 Task: Research Airbnb properties in Bellechasse Regional County Municipality, Canada from 25th December, 2023 to 26th December, 2023 for 2 adults. Place can be entire room with 1  bedroom having 1 bed and 1 bathroom. Property type can be hotel.
Action: Mouse moved to (446, 126)
Screenshot: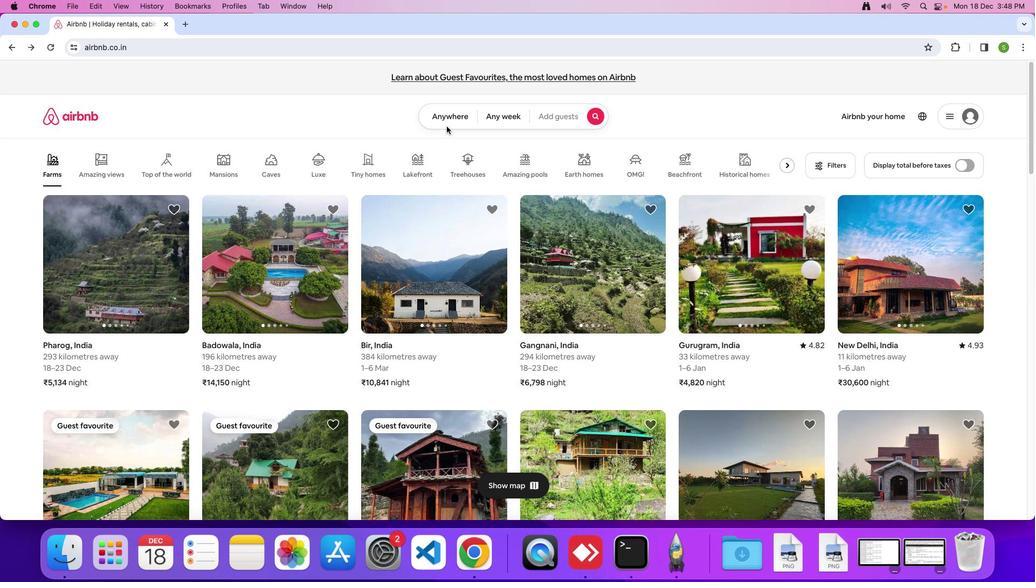 
Action: Mouse pressed left at (446, 126)
Screenshot: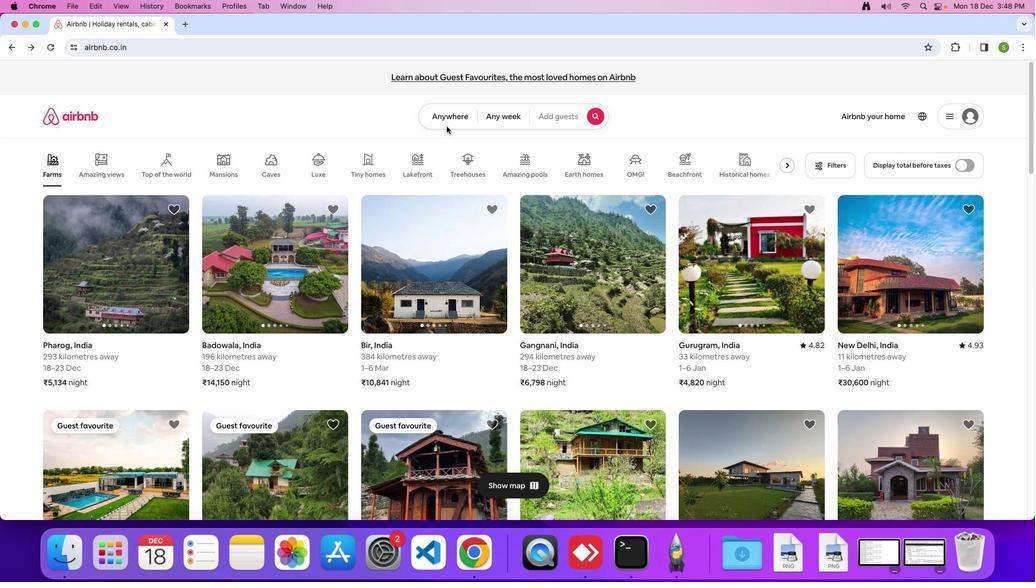 
Action: Mouse moved to (451, 117)
Screenshot: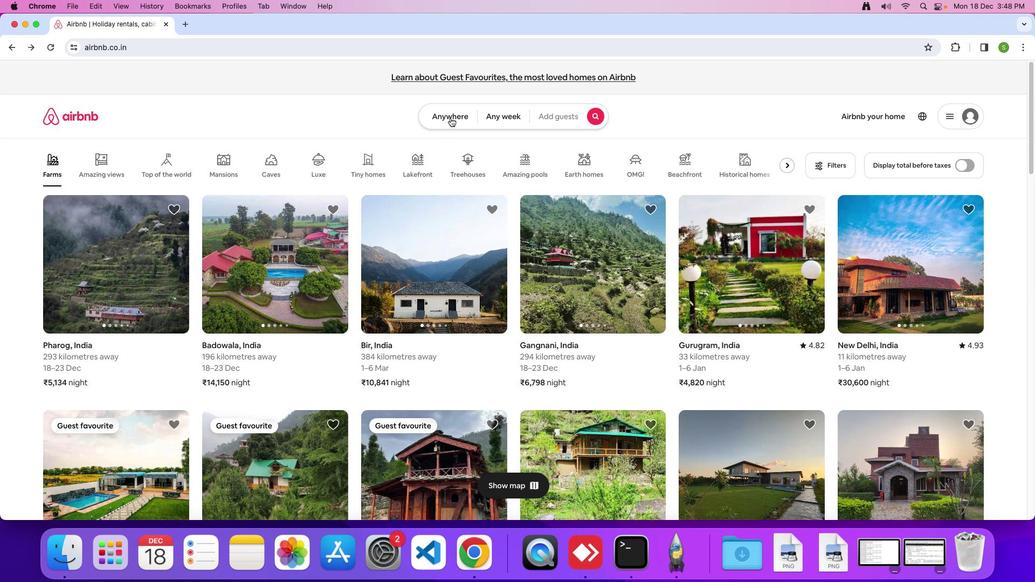 
Action: Mouse pressed left at (451, 117)
Screenshot: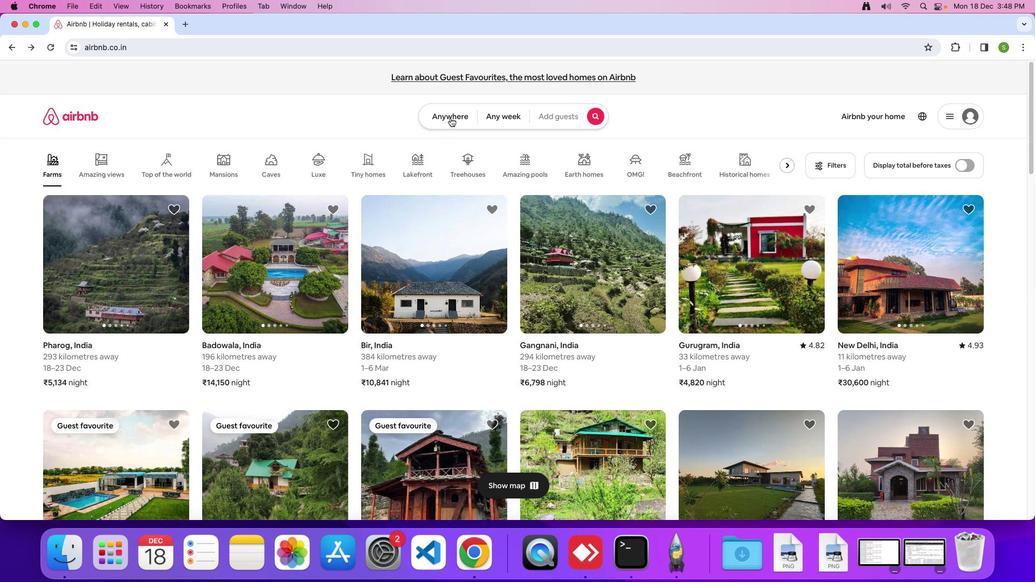 
Action: Mouse moved to (393, 155)
Screenshot: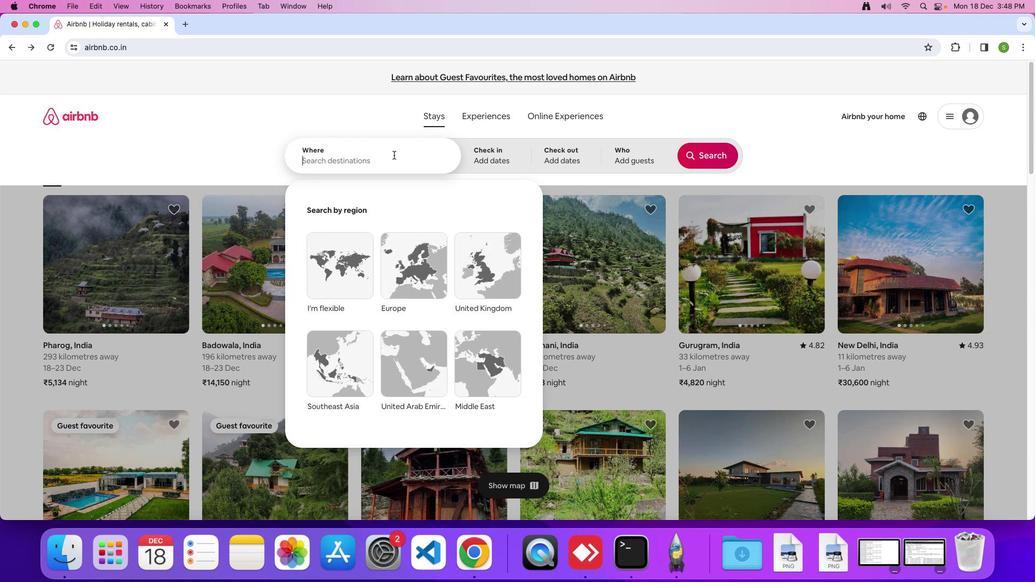 
Action: Mouse pressed left at (393, 155)
Screenshot: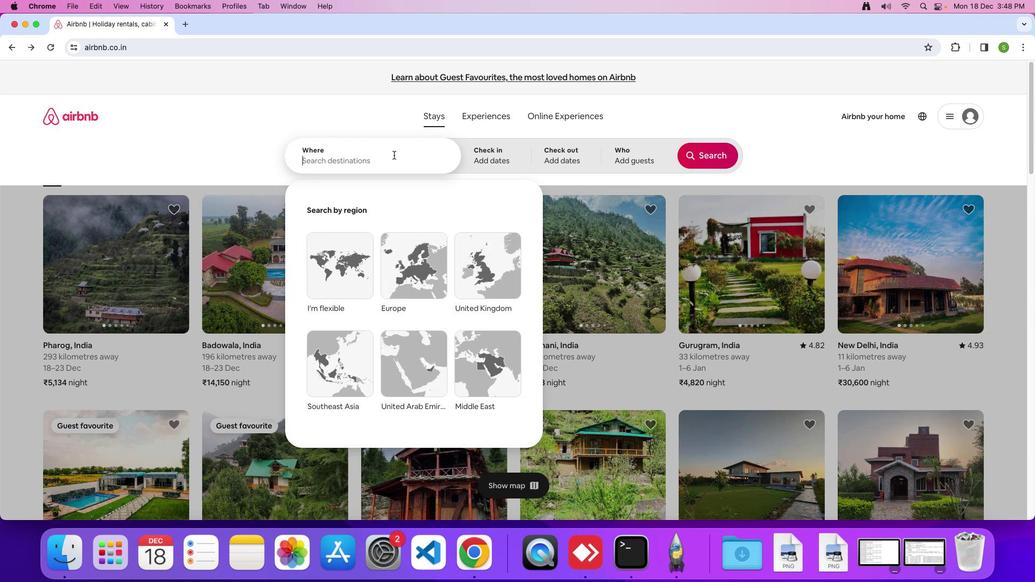 
Action: Mouse moved to (394, 155)
Screenshot: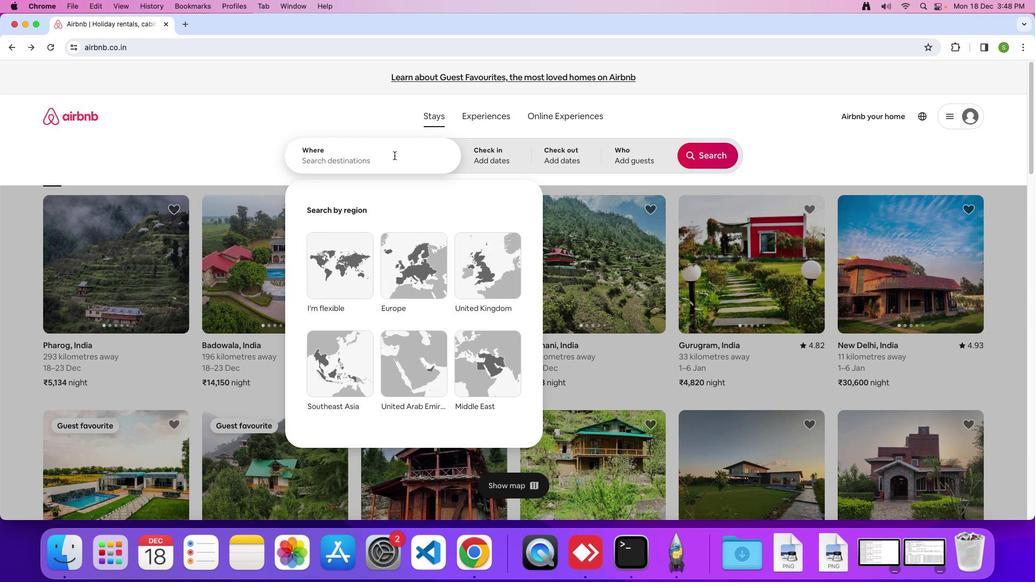 
Action: Key pressed 'B'Key.caps_lock'e''l''l''e''c''h''a''s''e'Key.backspace's''e'Key.spaceKey.shift'R''e''g''i''o''n''a''l'Key.spaceKey.shift'C''o''u''n''t''y'Key.spaceKey.shift'M''u''n''i''c''i''p''a''l''i''t''y'','Key.spaceKey.shift'C''a''n''a''d''a'Key.enter
Screenshot: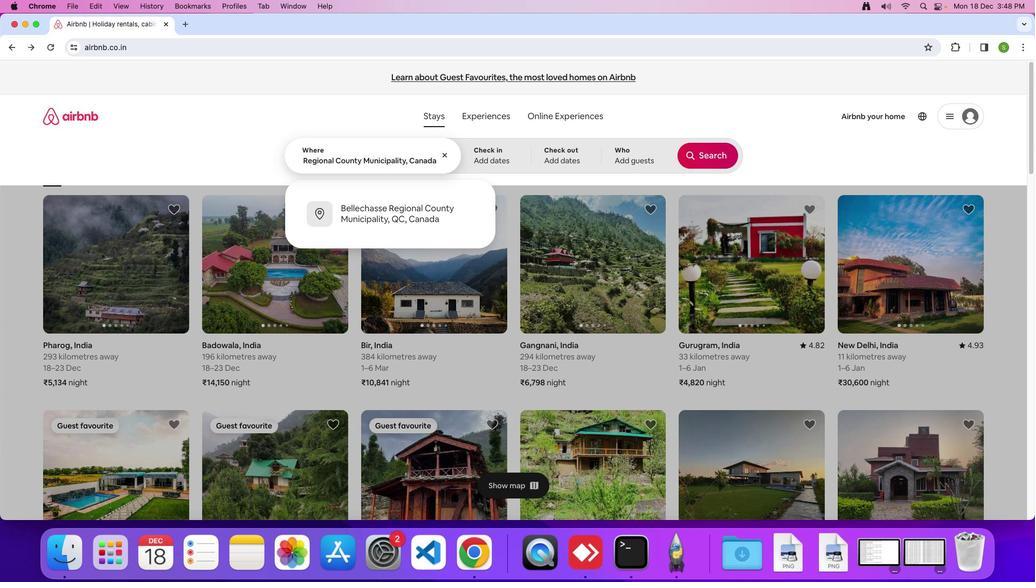 
Action: Mouse moved to (357, 404)
Screenshot: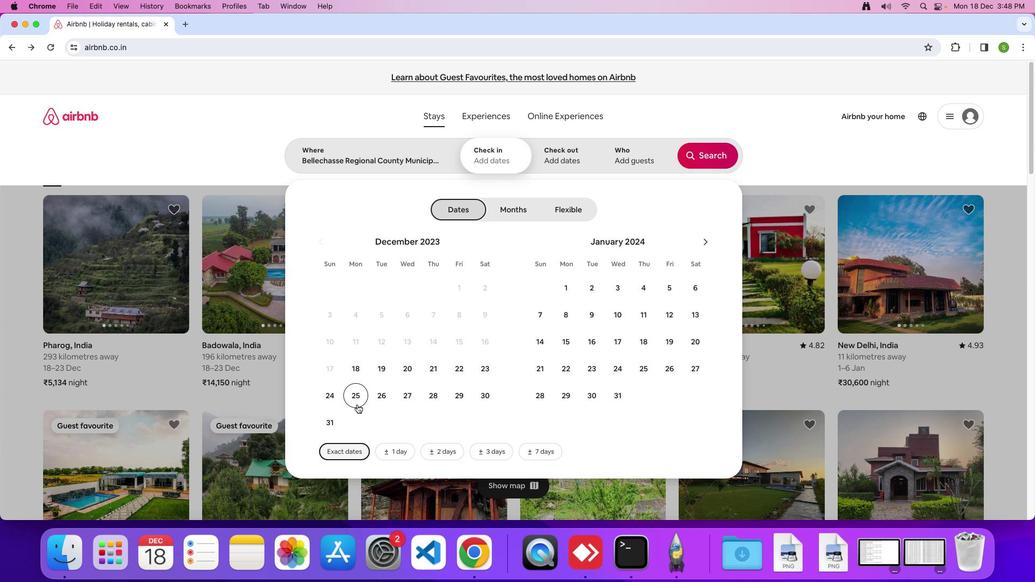 
Action: Mouse pressed left at (357, 404)
Screenshot: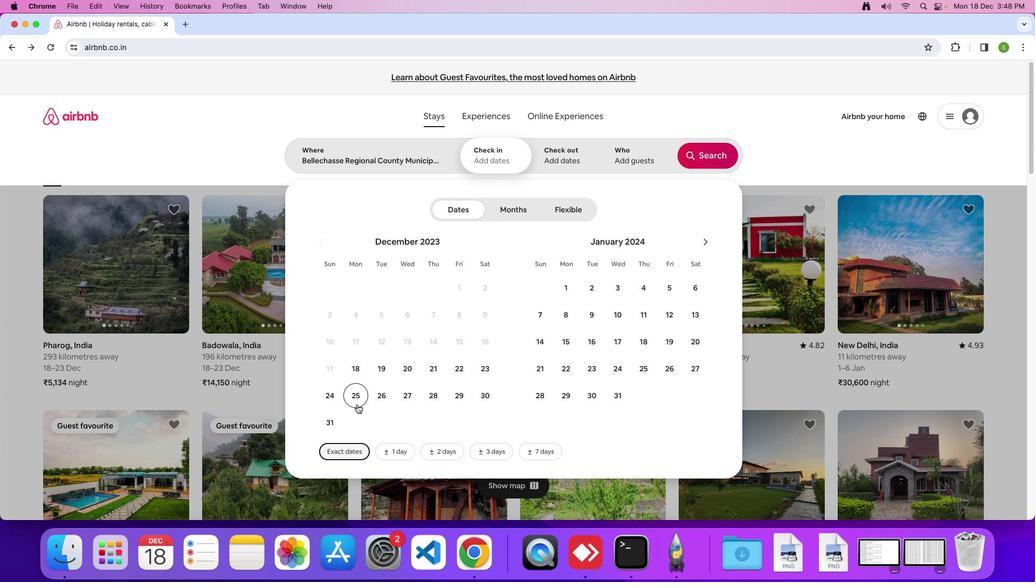 
Action: Mouse moved to (377, 397)
Screenshot: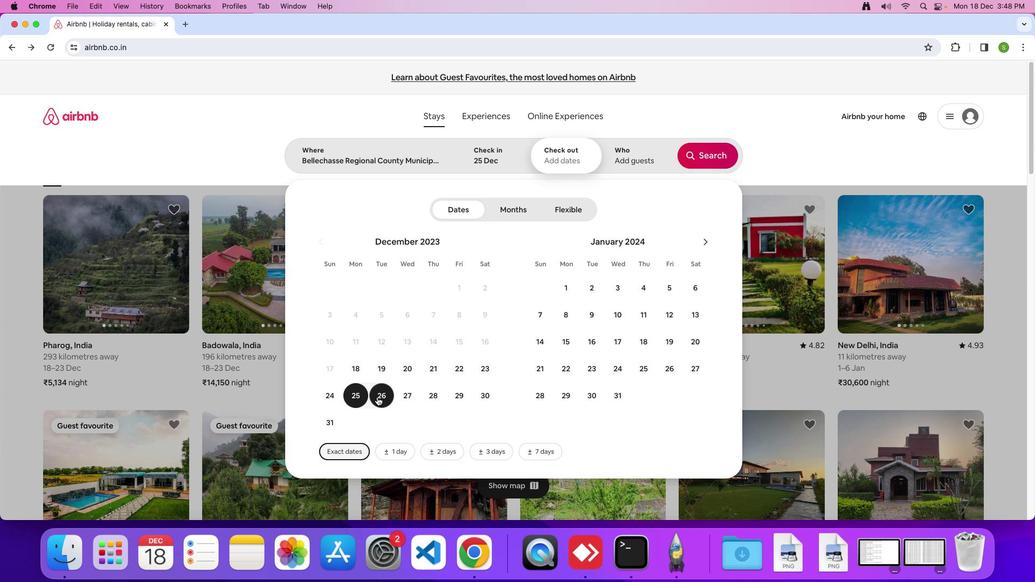 
Action: Mouse pressed left at (377, 397)
Screenshot: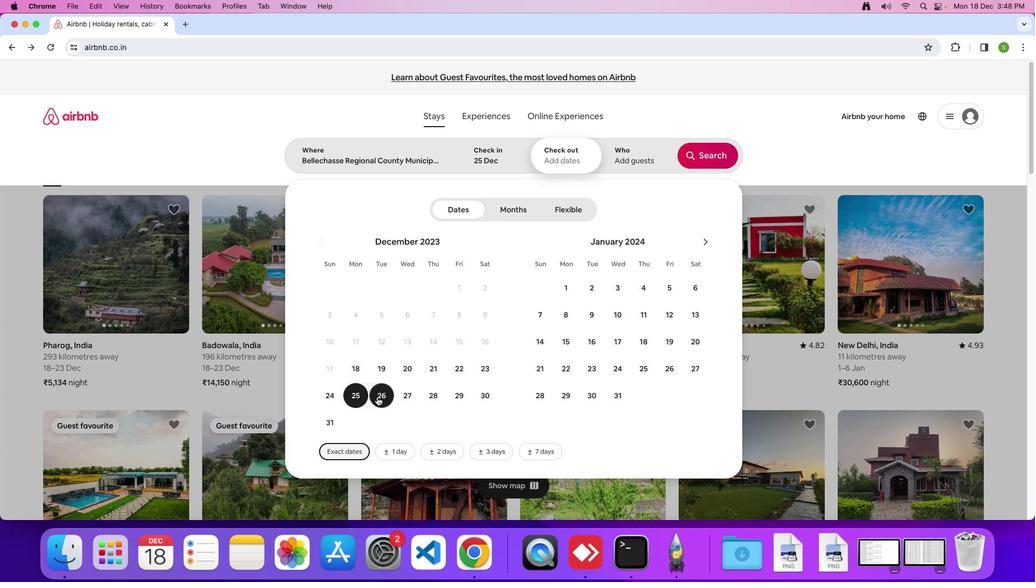 
Action: Mouse moved to (626, 168)
Screenshot: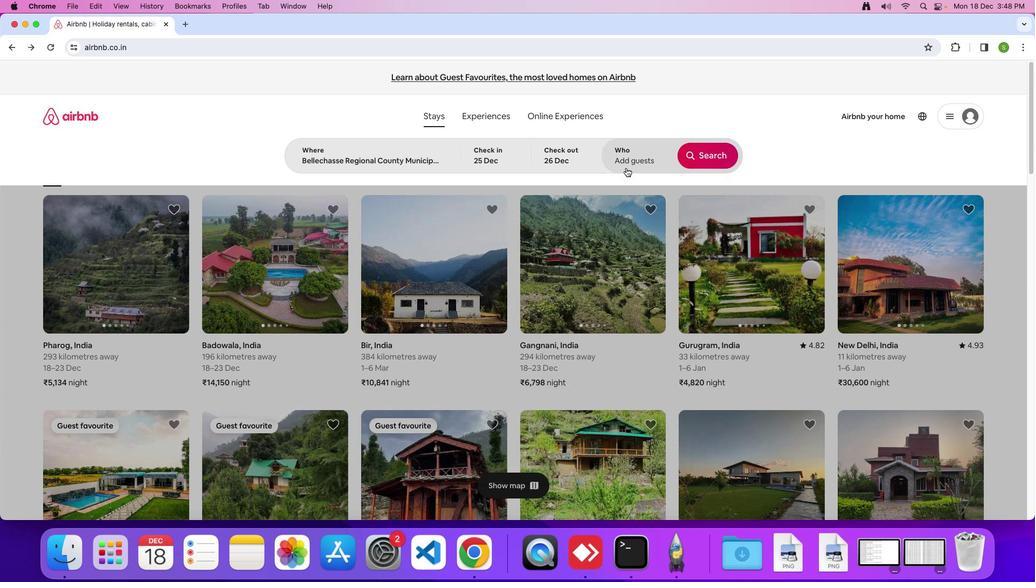 
Action: Mouse pressed left at (626, 168)
Screenshot: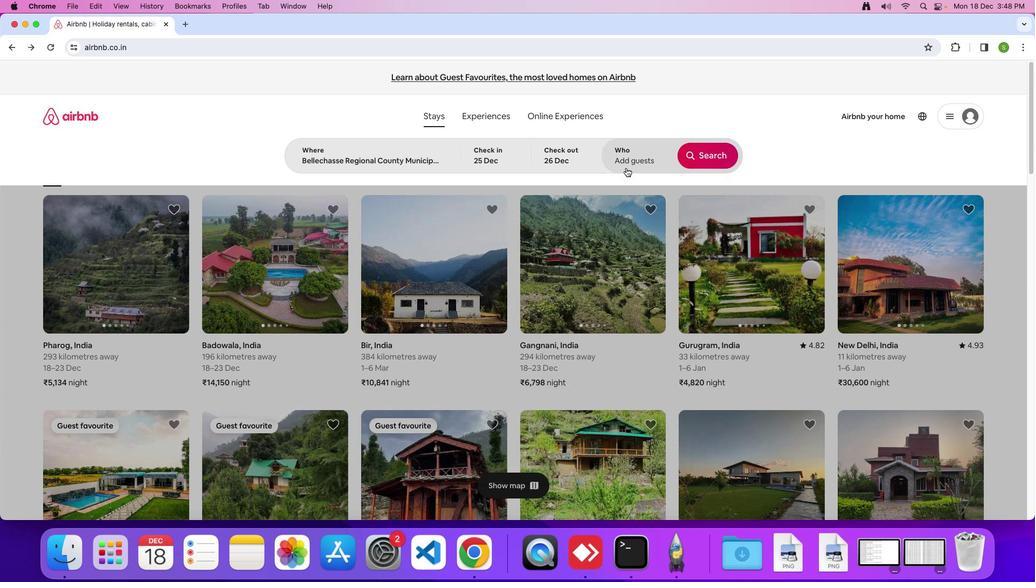 
Action: Mouse moved to (713, 213)
Screenshot: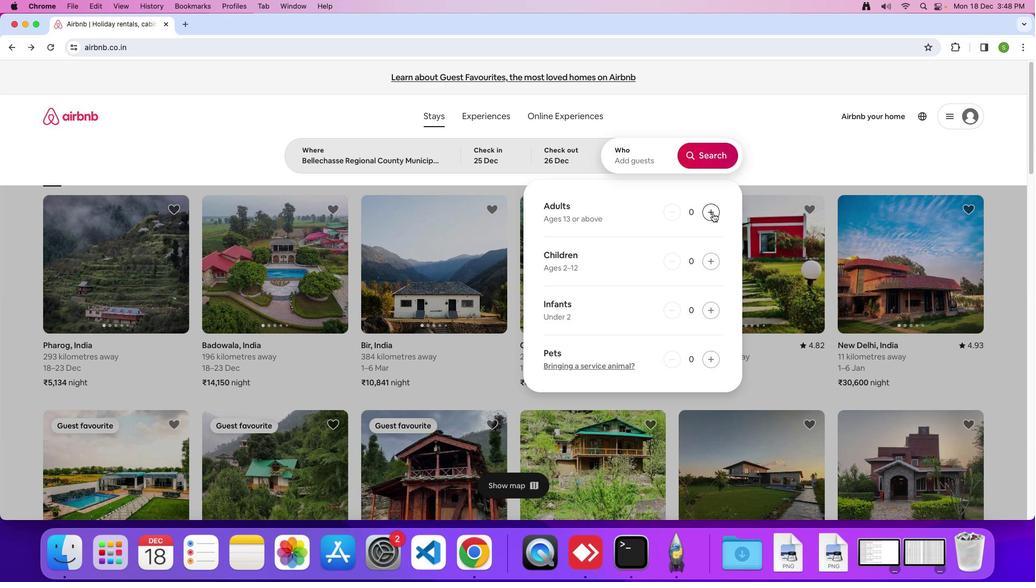 
Action: Mouse pressed left at (713, 213)
Screenshot: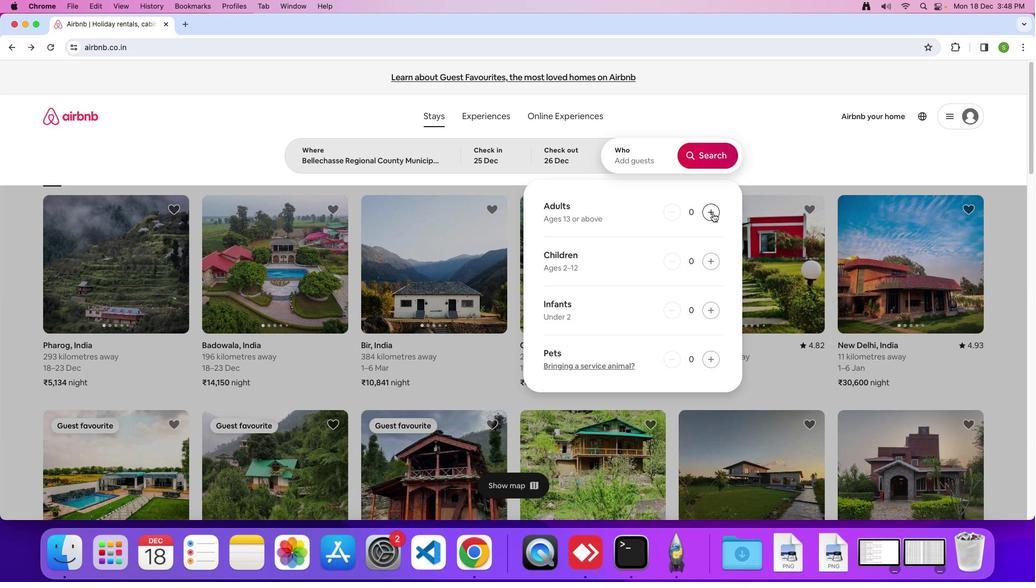
Action: Mouse pressed left at (713, 213)
Screenshot: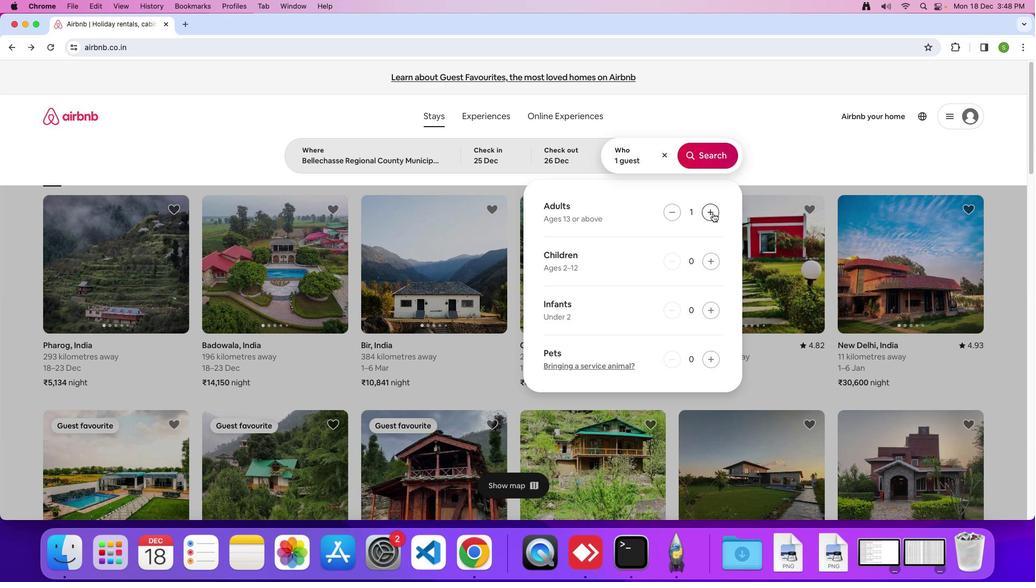 
Action: Mouse moved to (711, 153)
Screenshot: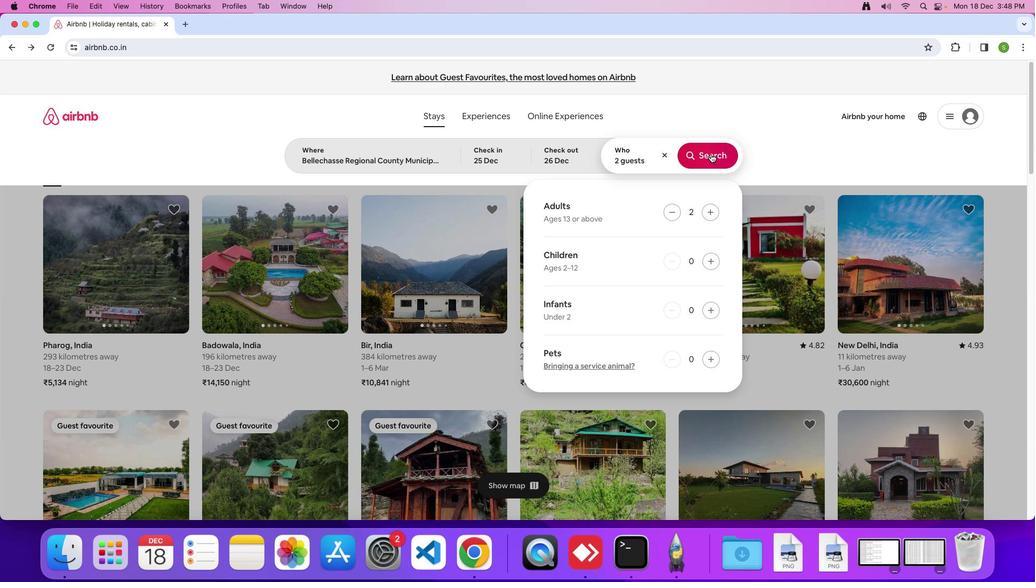 
Action: Mouse pressed left at (711, 153)
Screenshot: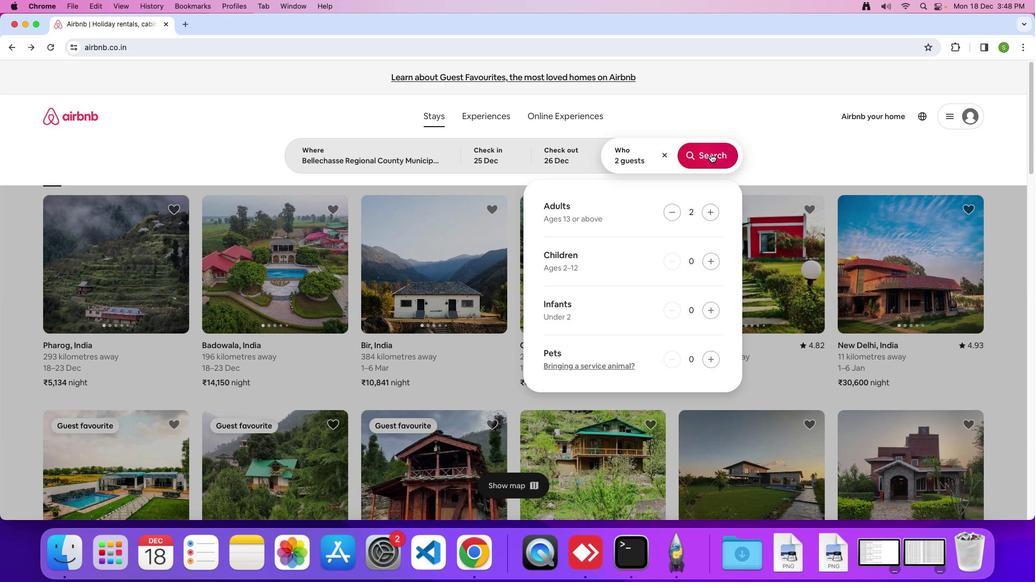 
Action: Mouse moved to (858, 129)
Screenshot: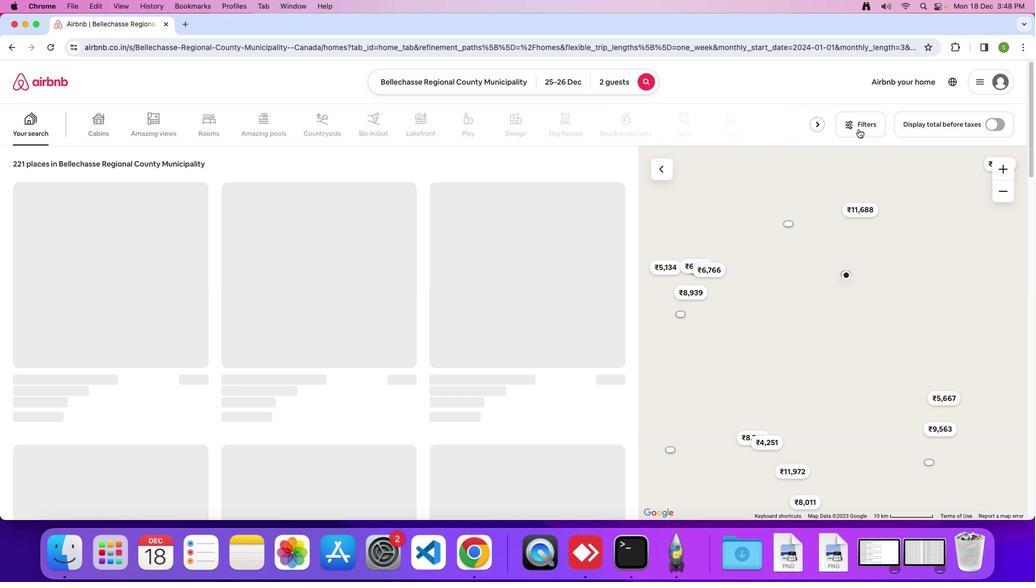 
Action: Mouse pressed left at (858, 129)
Screenshot: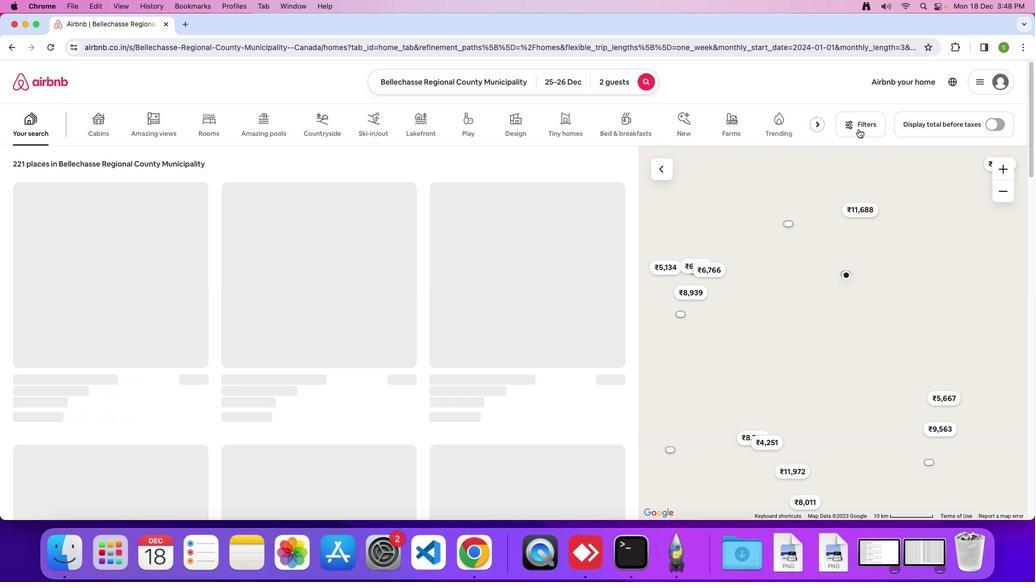 
Action: Mouse moved to (611, 291)
Screenshot: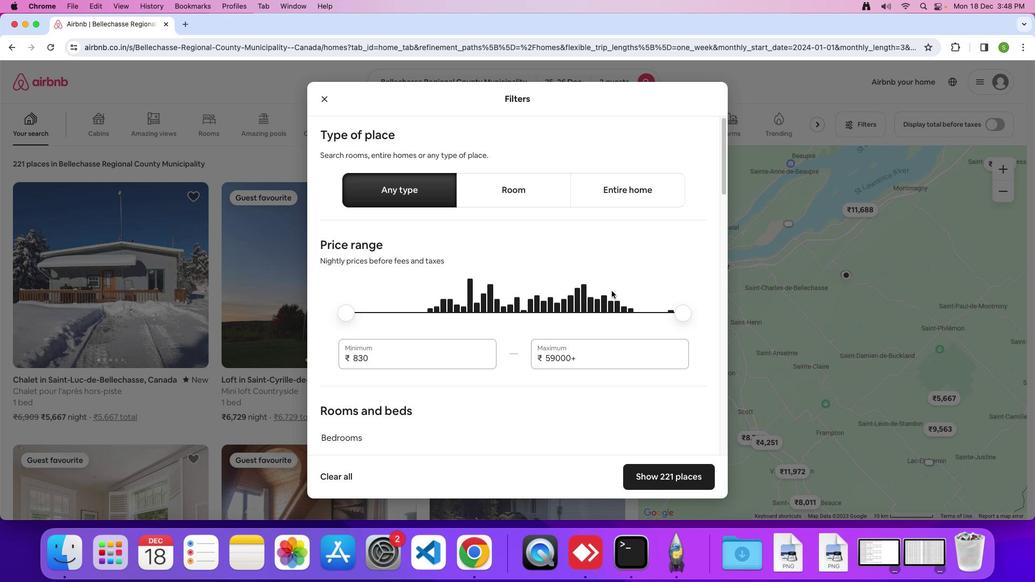 
Action: Mouse scrolled (611, 291) with delta (0, 0)
Screenshot: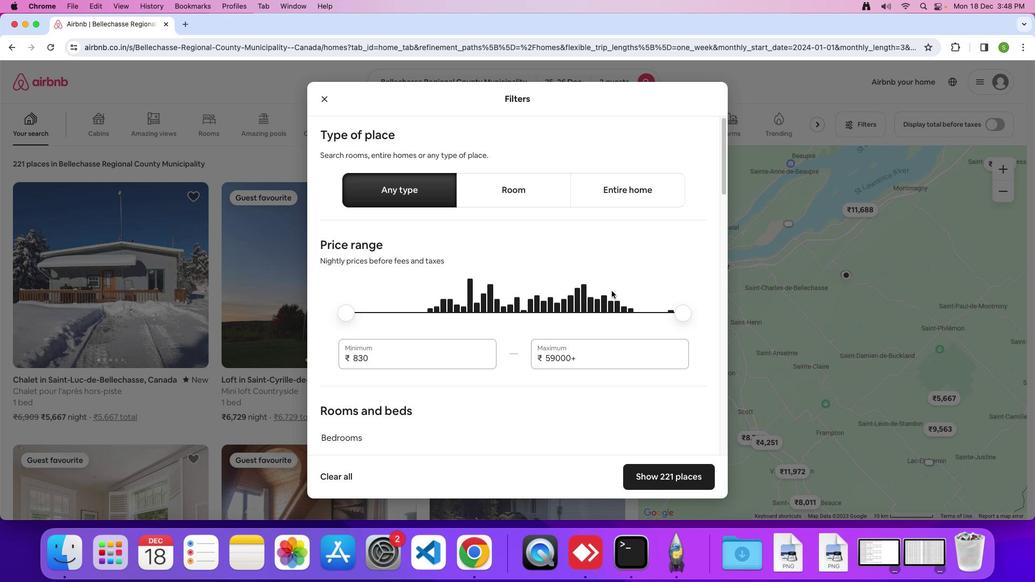 
Action: Mouse moved to (611, 291)
Screenshot: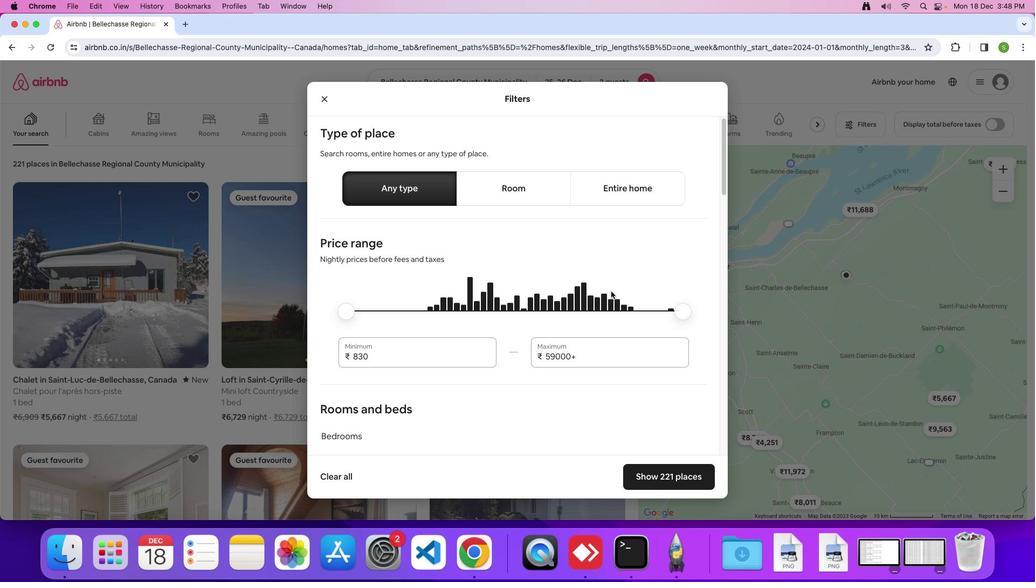 
Action: Mouse scrolled (611, 291) with delta (0, 0)
Screenshot: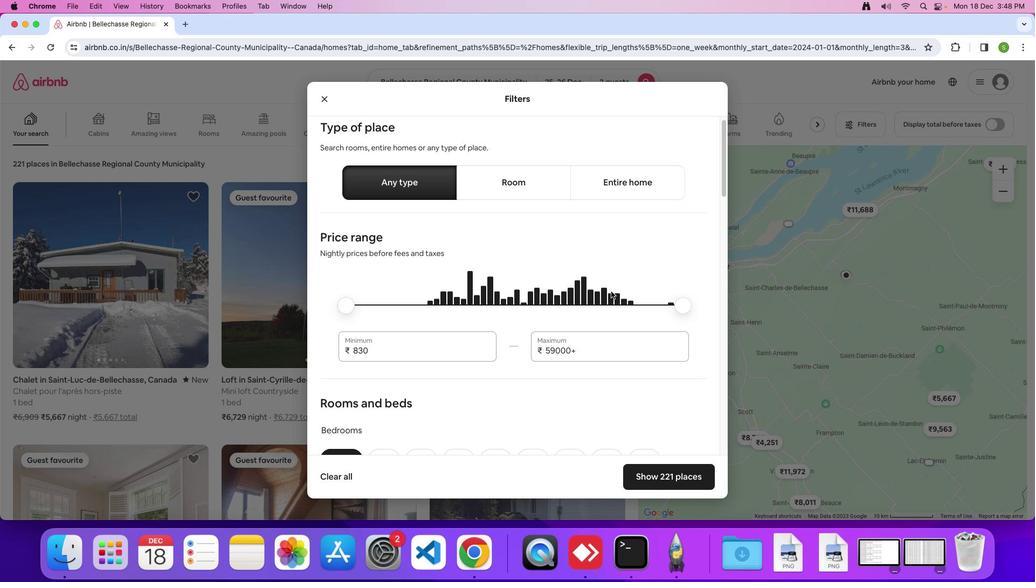
Action: Mouse moved to (611, 291)
Screenshot: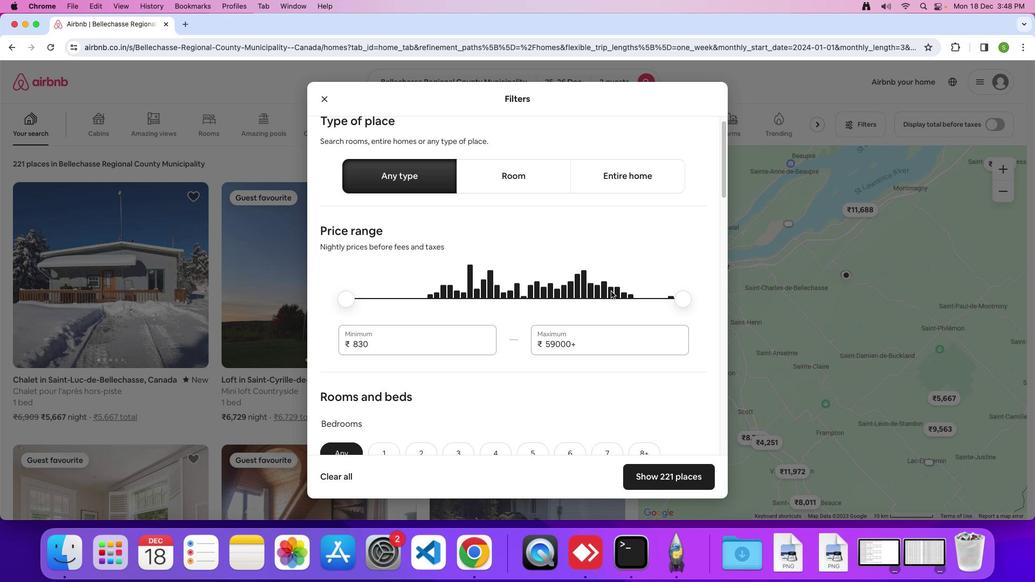 
Action: Mouse scrolled (611, 291) with delta (0, 0)
Screenshot: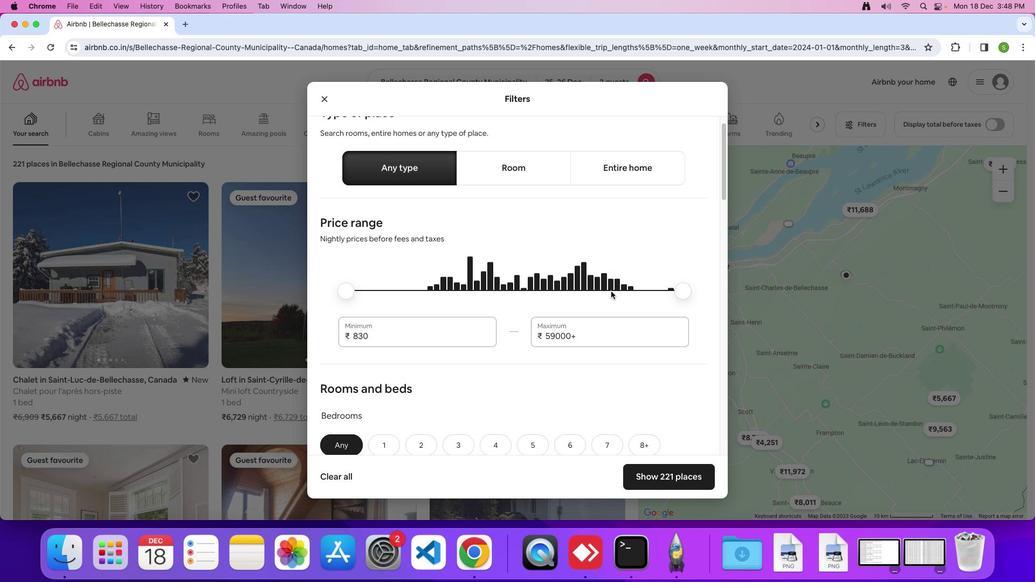 
Action: Mouse moved to (611, 291)
Screenshot: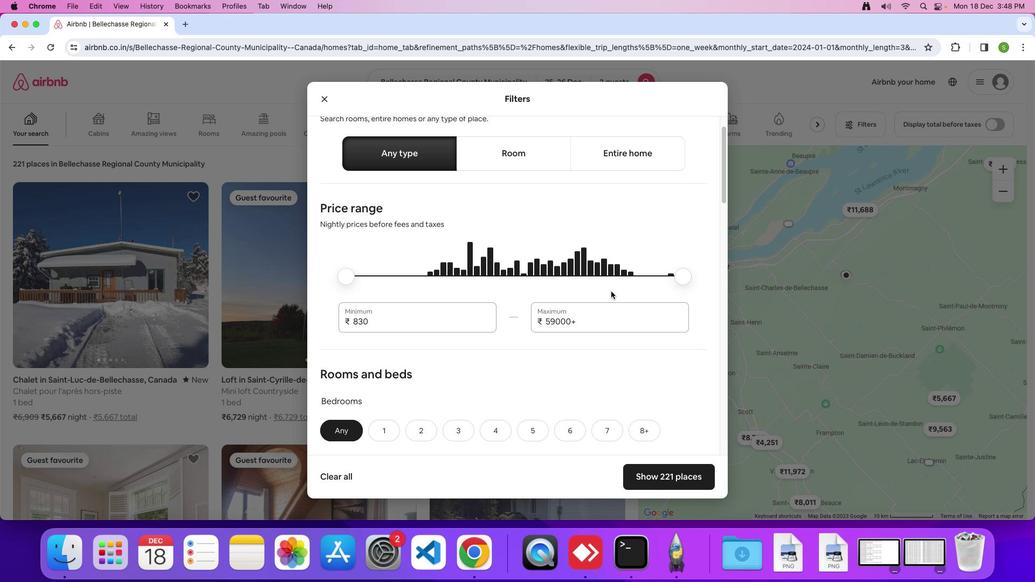 
Action: Mouse scrolled (611, 291) with delta (0, 0)
Screenshot: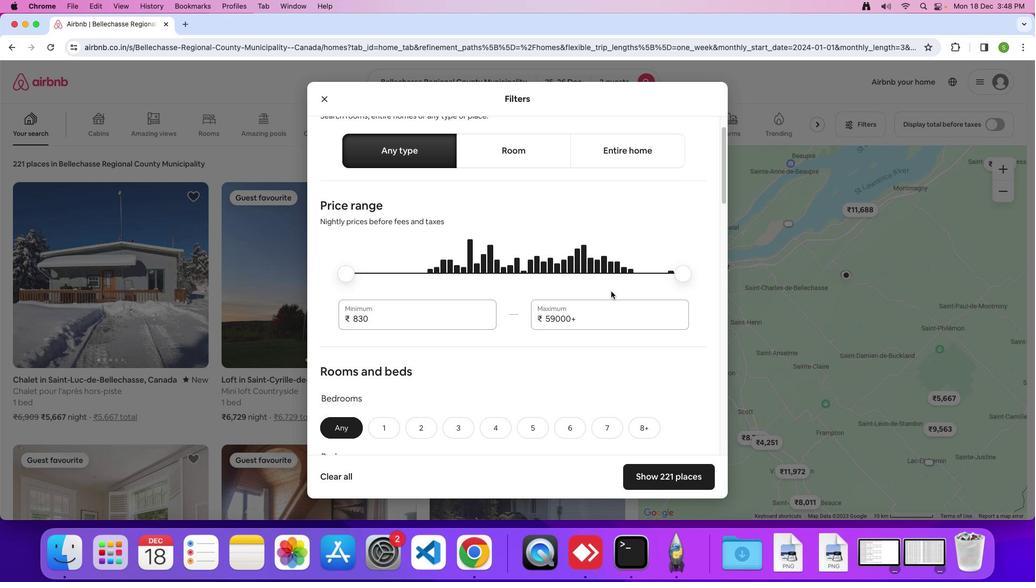 
Action: Mouse scrolled (611, 291) with delta (0, 0)
Screenshot: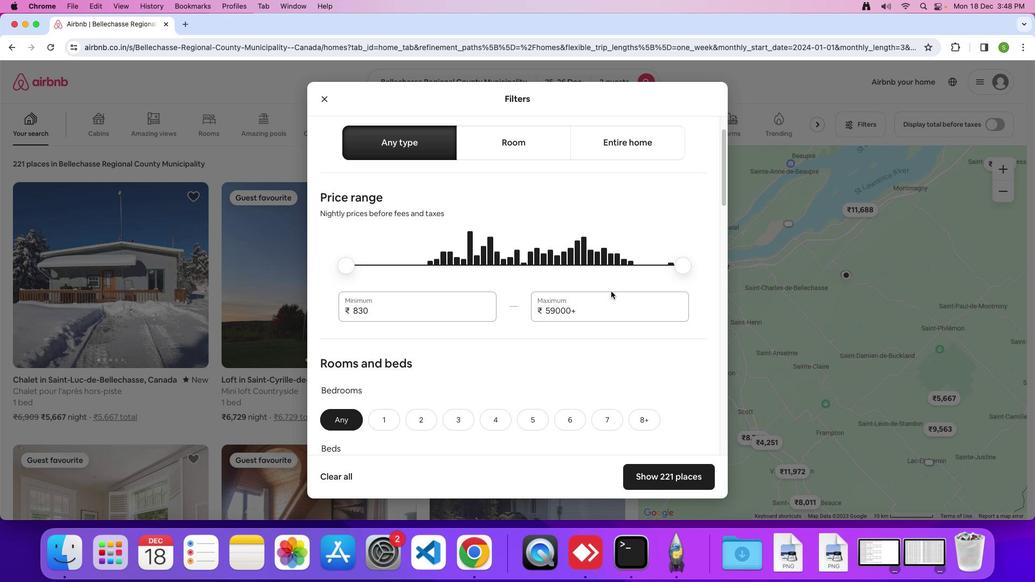 
Action: Mouse scrolled (611, 291) with delta (0, 0)
Screenshot: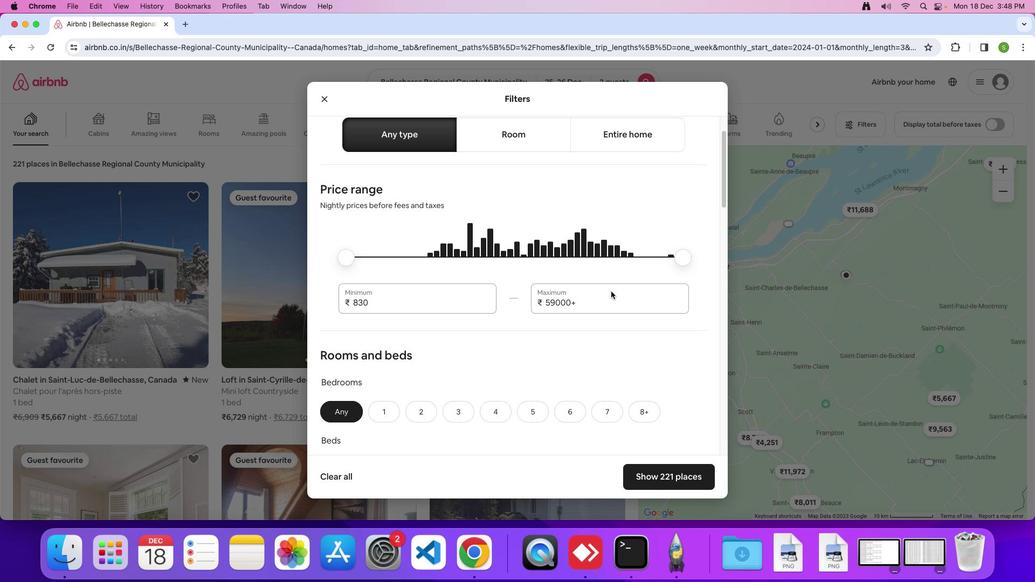 
Action: Mouse scrolled (611, 291) with delta (0, 0)
Screenshot: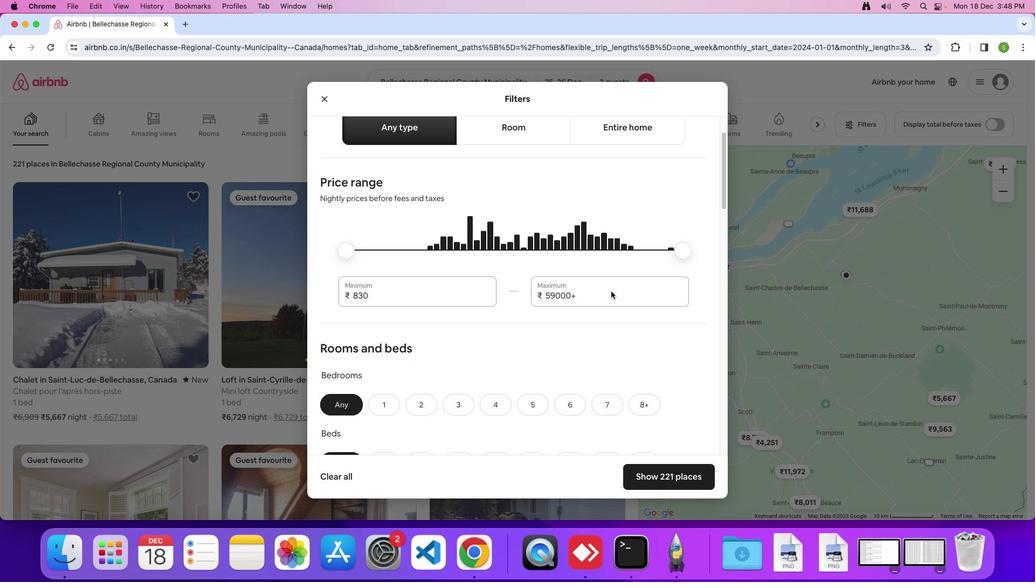 
Action: Mouse scrolled (611, 291) with delta (0, 0)
Screenshot: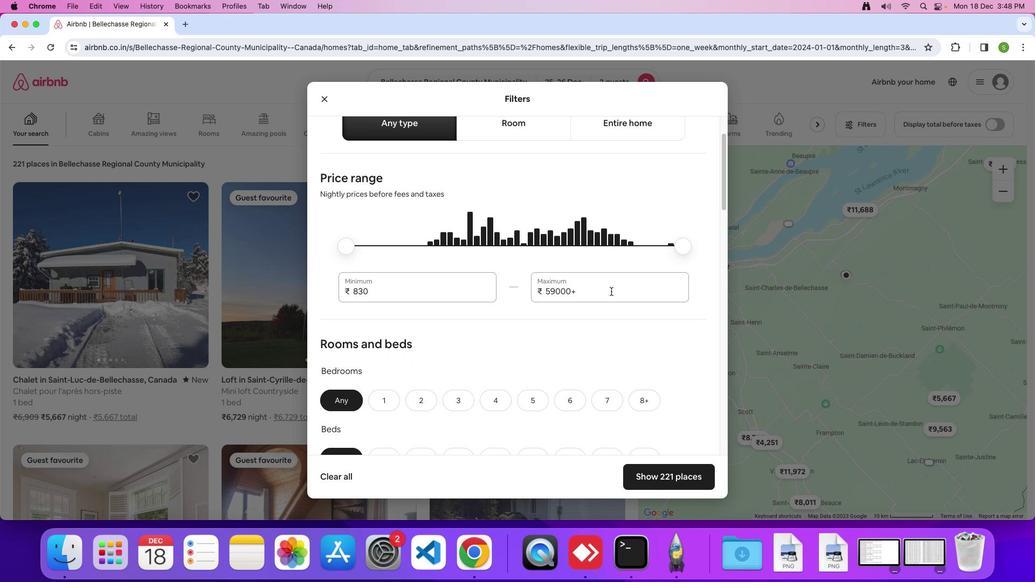 
Action: Mouse scrolled (611, 291) with delta (0, 0)
Screenshot: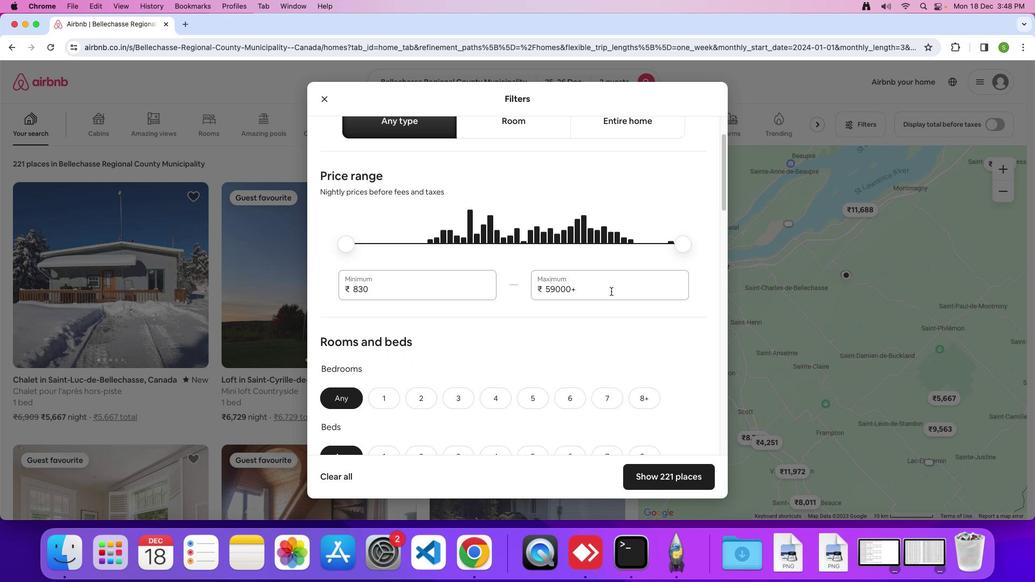 
Action: Mouse scrolled (611, 291) with delta (0, 0)
Screenshot: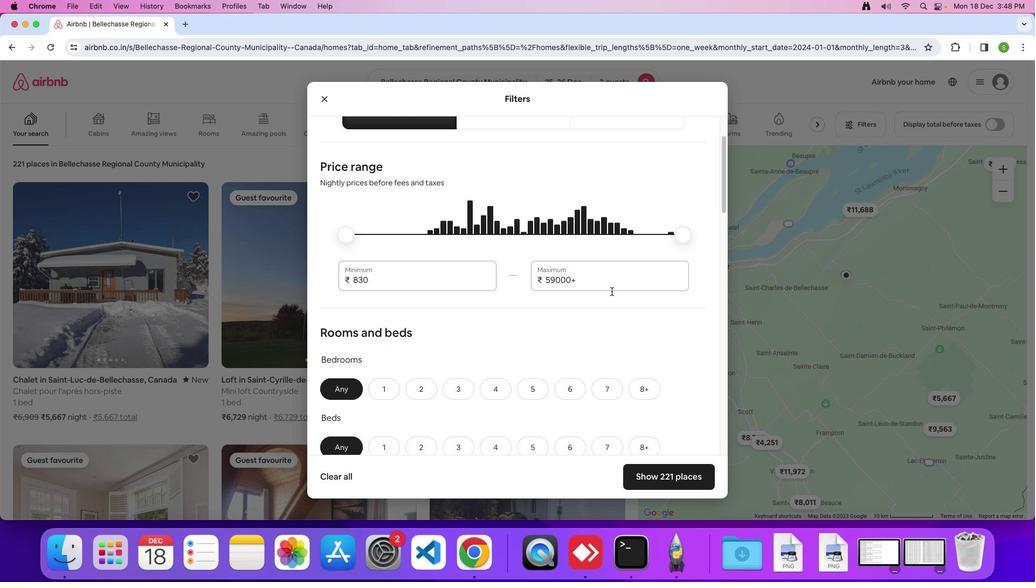 
Action: Mouse moved to (611, 291)
Screenshot: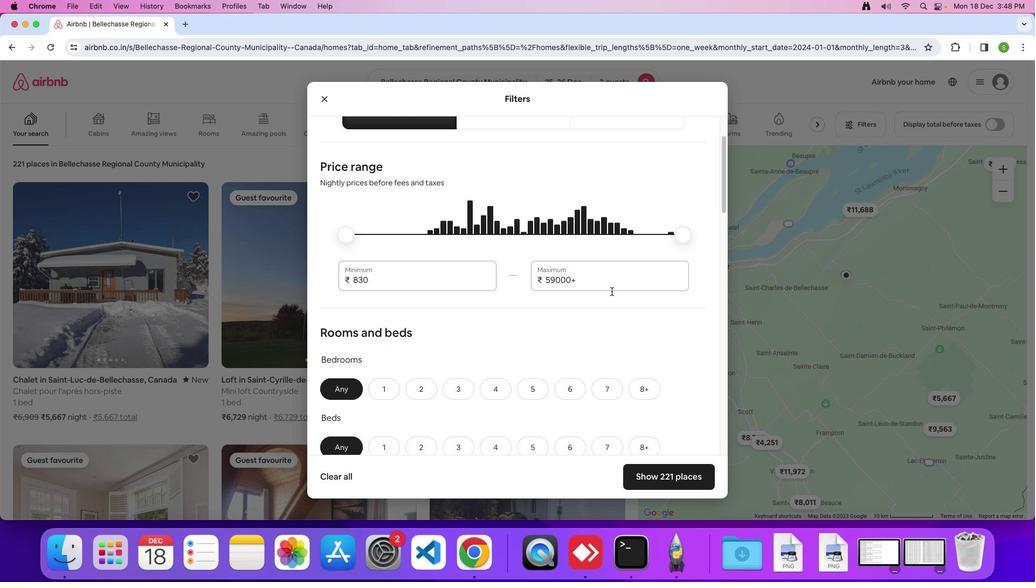 
Action: Mouse scrolled (611, 291) with delta (0, 0)
Screenshot: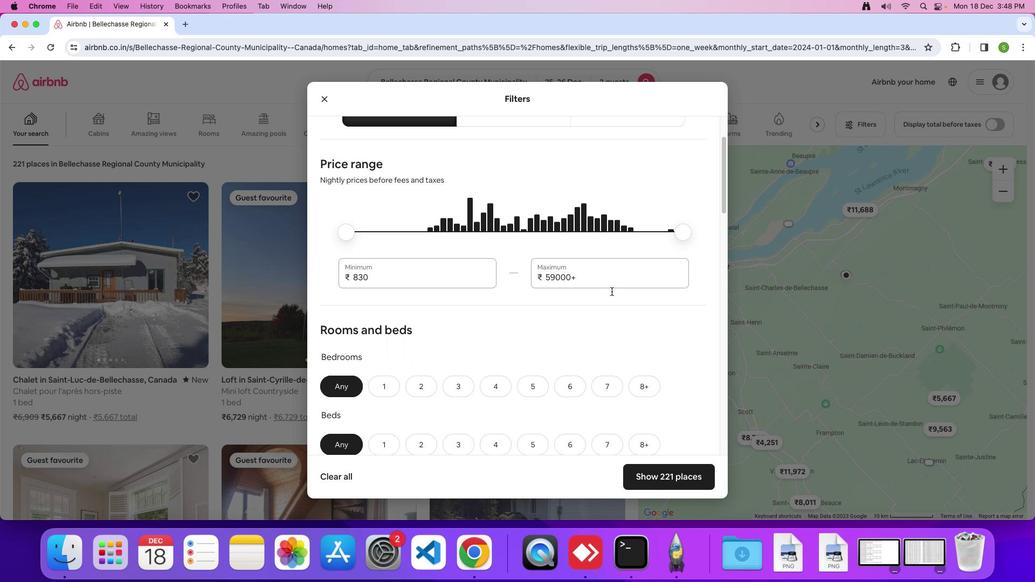 
Action: Mouse scrolled (611, 291) with delta (0, 0)
Screenshot: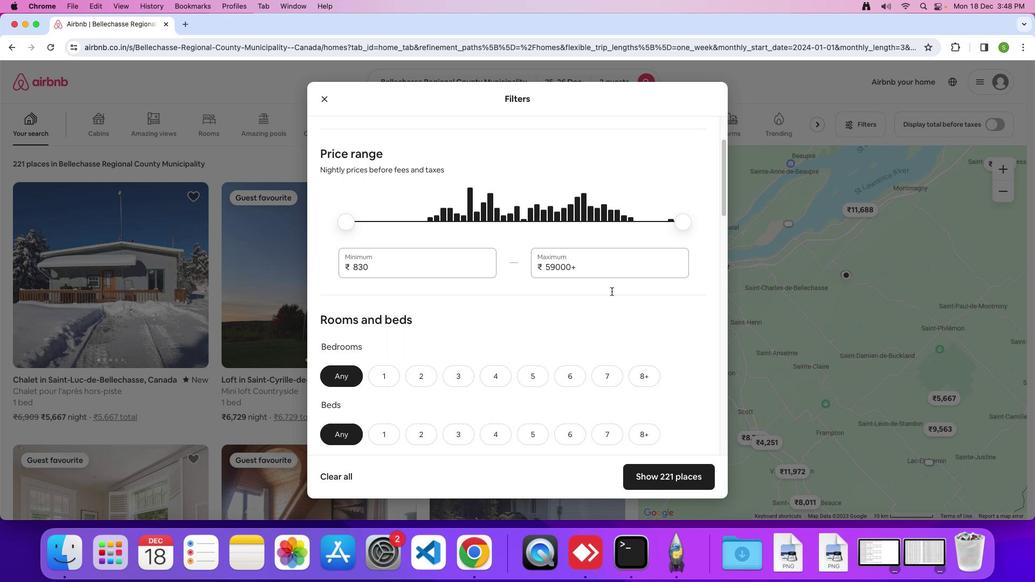
Action: Mouse scrolled (611, 291) with delta (0, 0)
Screenshot: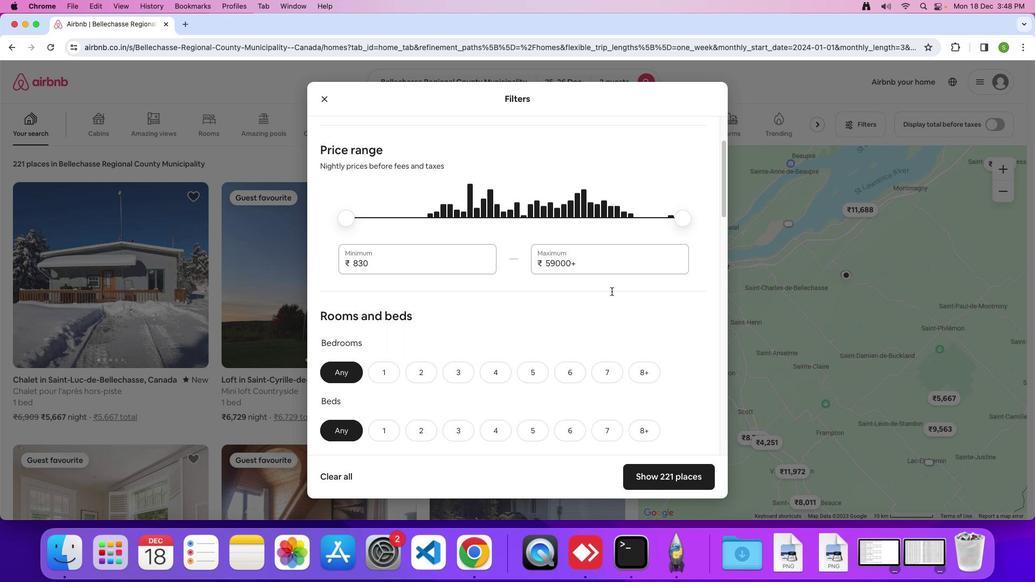 
Action: Mouse scrolled (611, 291) with delta (0, 0)
Screenshot: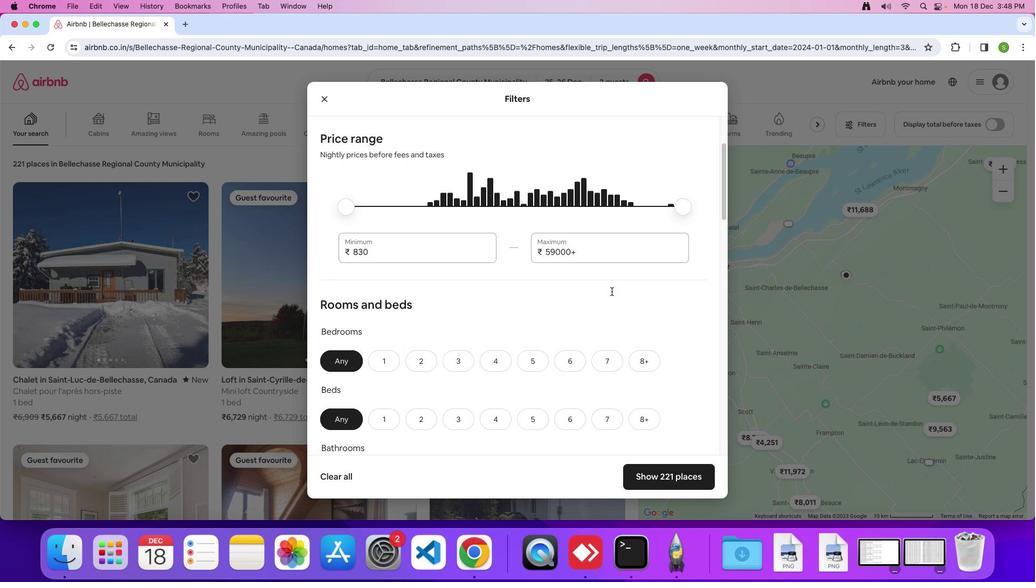 
Action: Mouse scrolled (611, 291) with delta (0, 0)
Screenshot: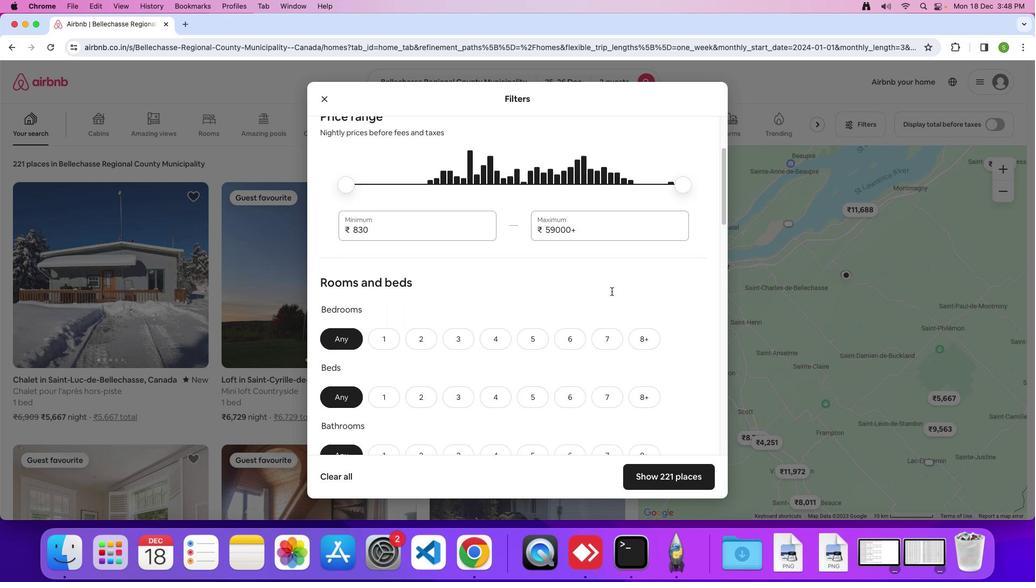 
Action: Mouse scrolled (611, 291) with delta (0, 0)
Screenshot: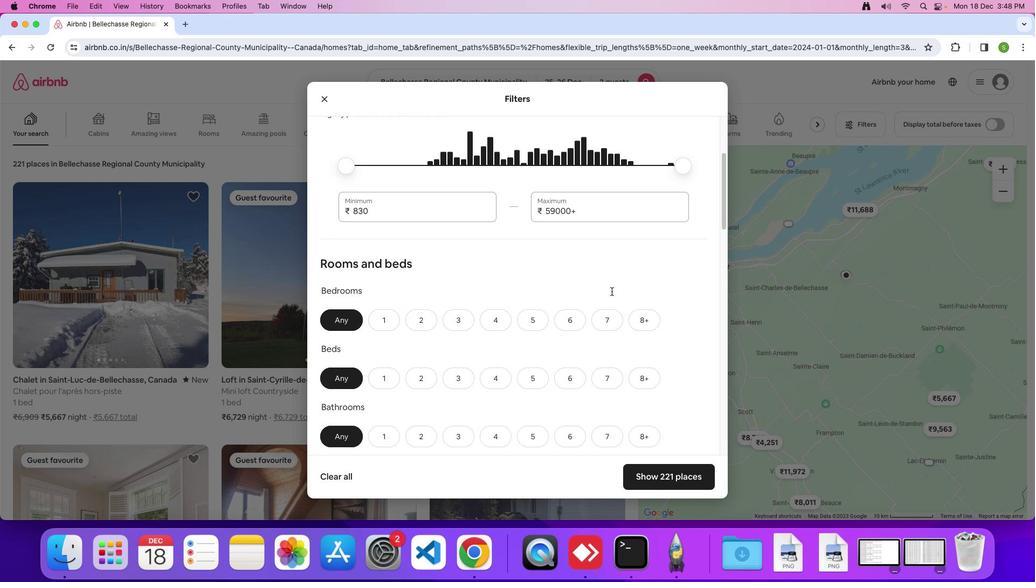 
Action: Mouse scrolled (611, 291) with delta (0, -1)
Screenshot: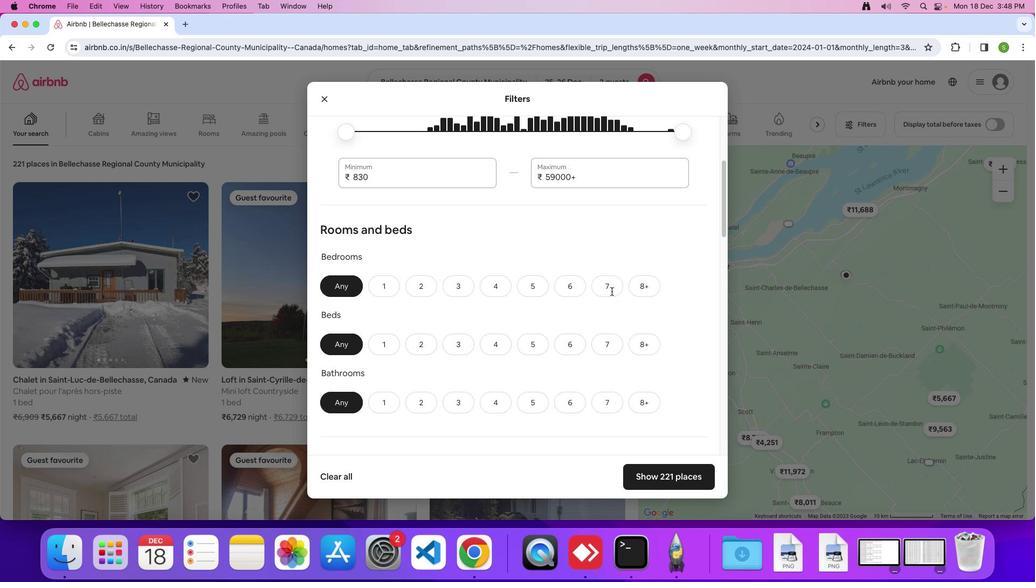 
Action: Mouse scrolled (611, 291) with delta (0, 0)
Screenshot: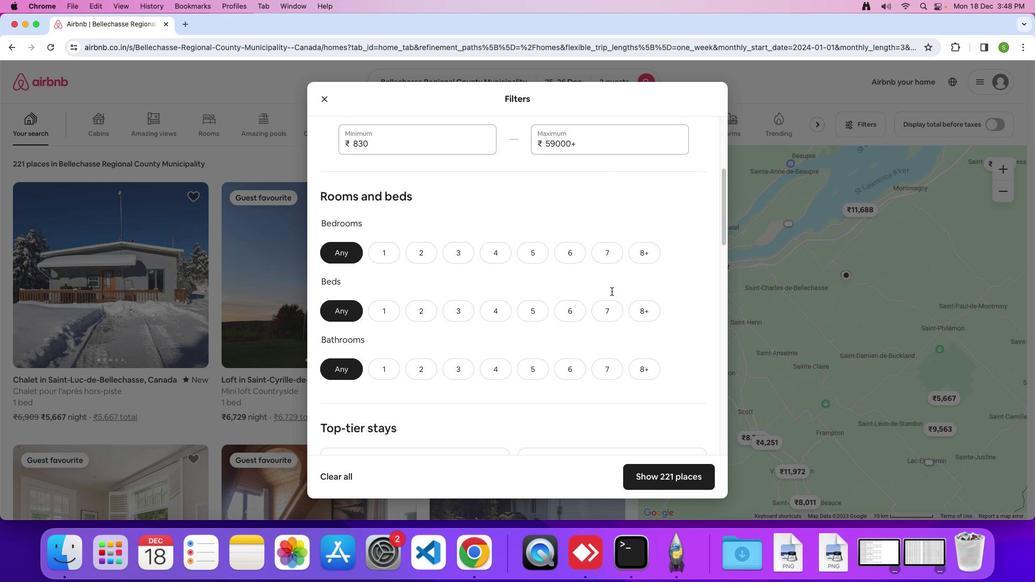 
Action: Mouse scrolled (611, 291) with delta (0, 0)
Screenshot: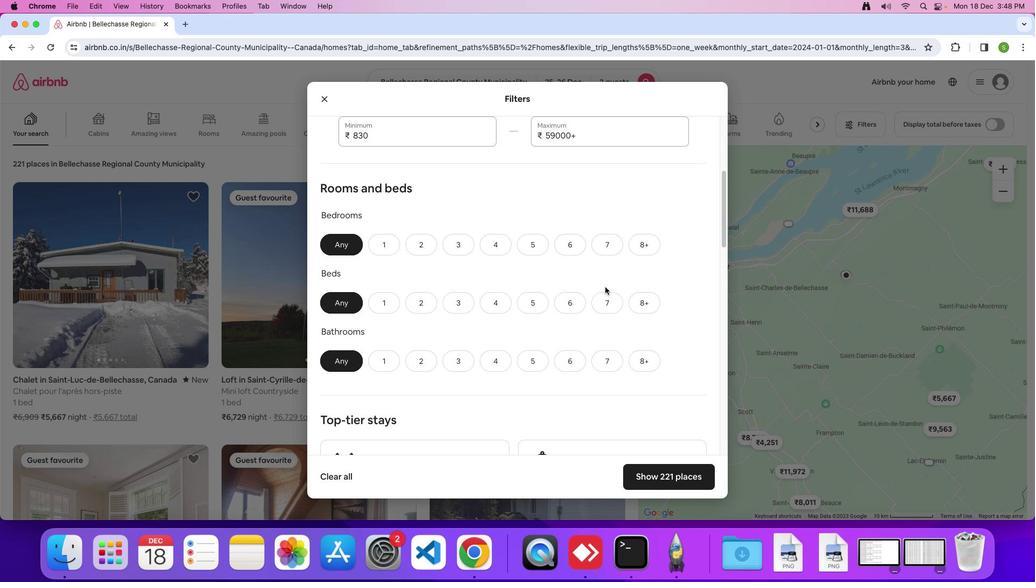 
Action: Mouse scrolled (611, 291) with delta (0, 0)
Screenshot: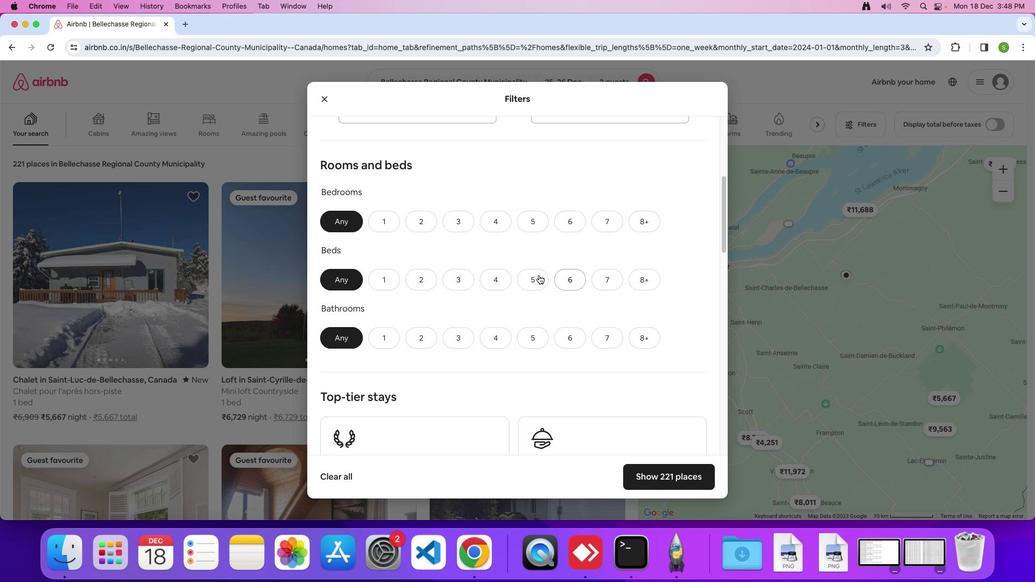 
Action: Mouse moved to (389, 202)
Screenshot: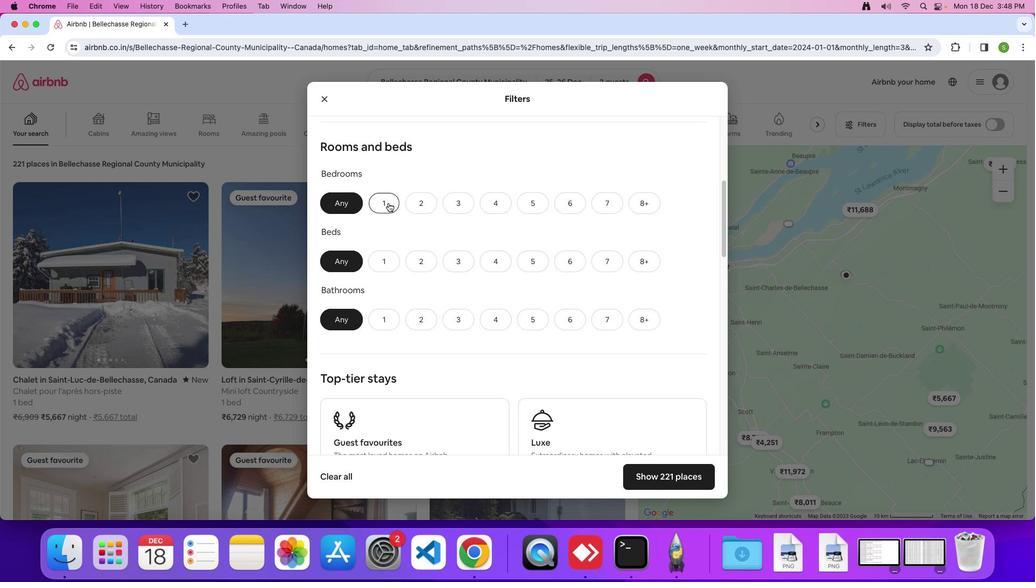 
Action: Mouse pressed left at (389, 202)
Screenshot: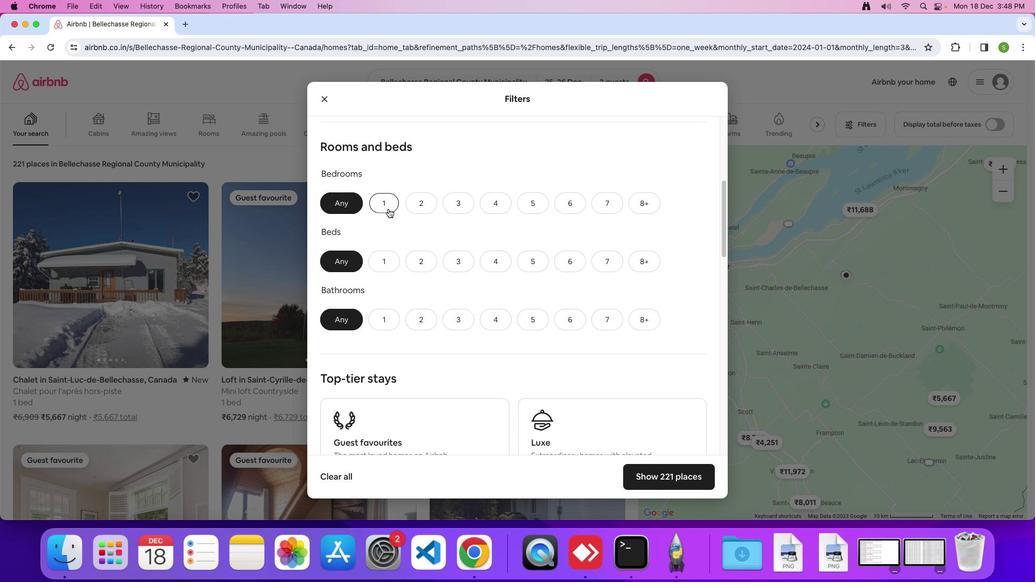 
Action: Mouse moved to (387, 262)
Screenshot: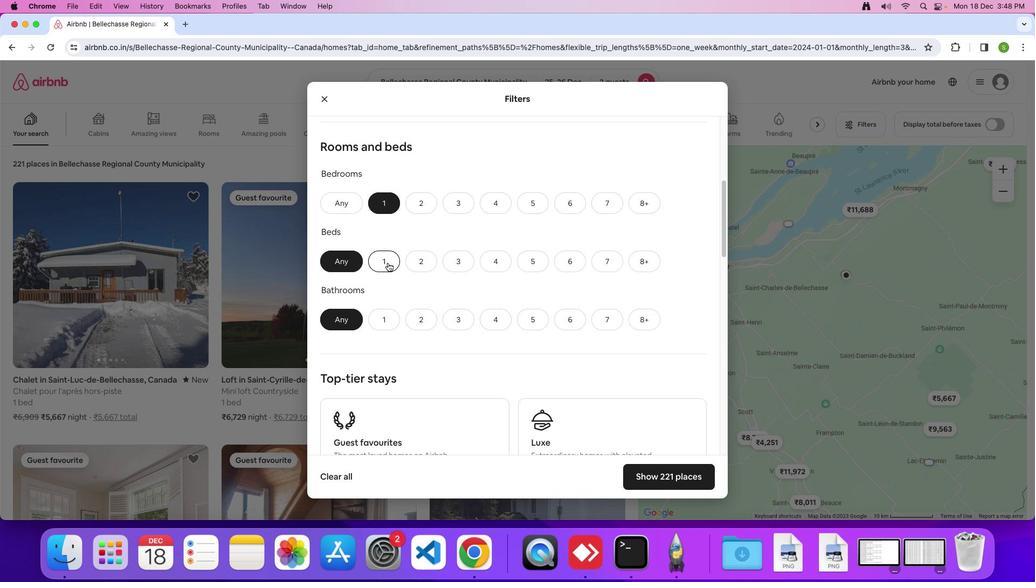 
Action: Mouse pressed left at (387, 262)
Screenshot: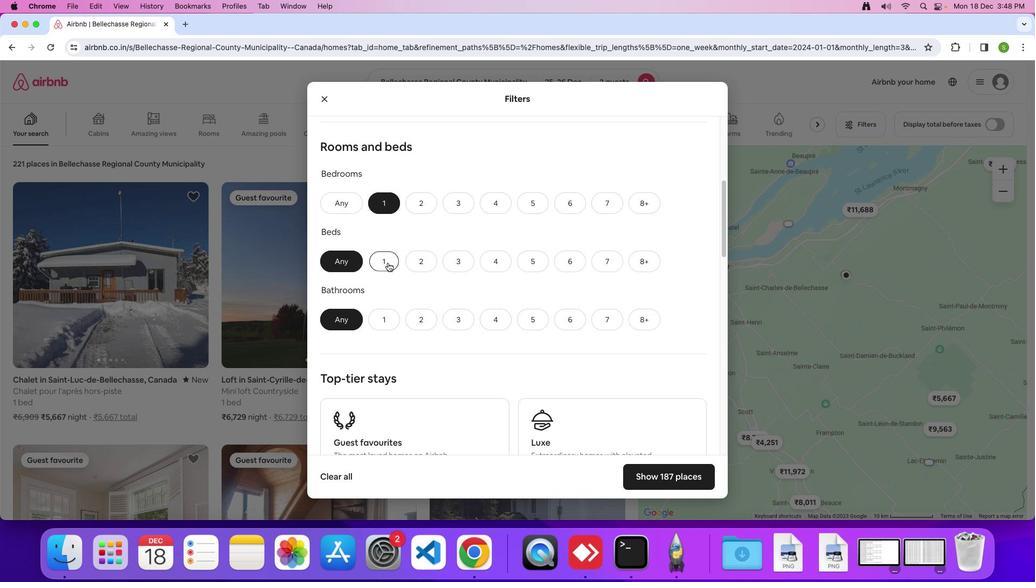 
Action: Mouse moved to (379, 316)
Screenshot: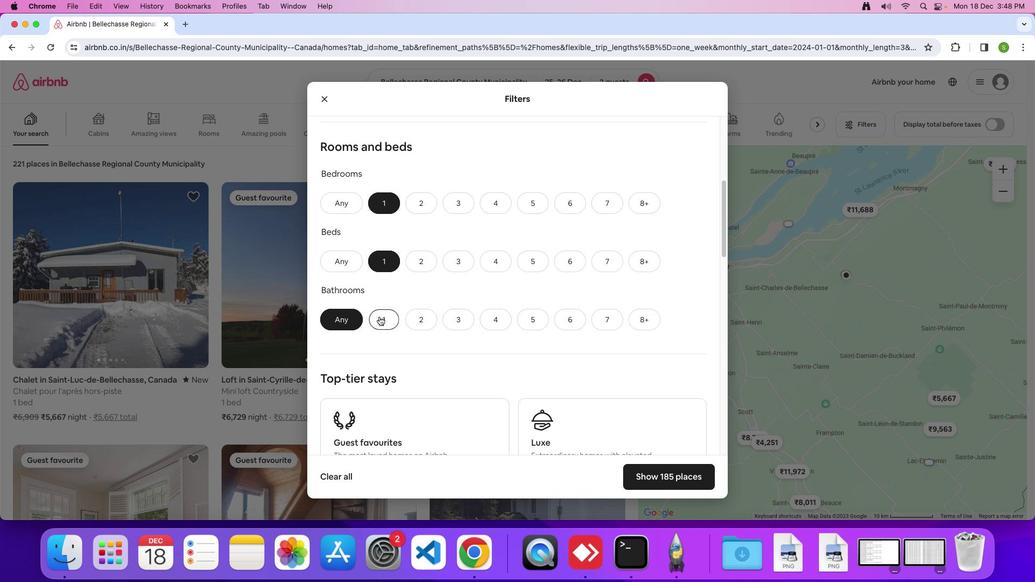 
Action: Mouse pressed left at (379, 316)
Screenshot: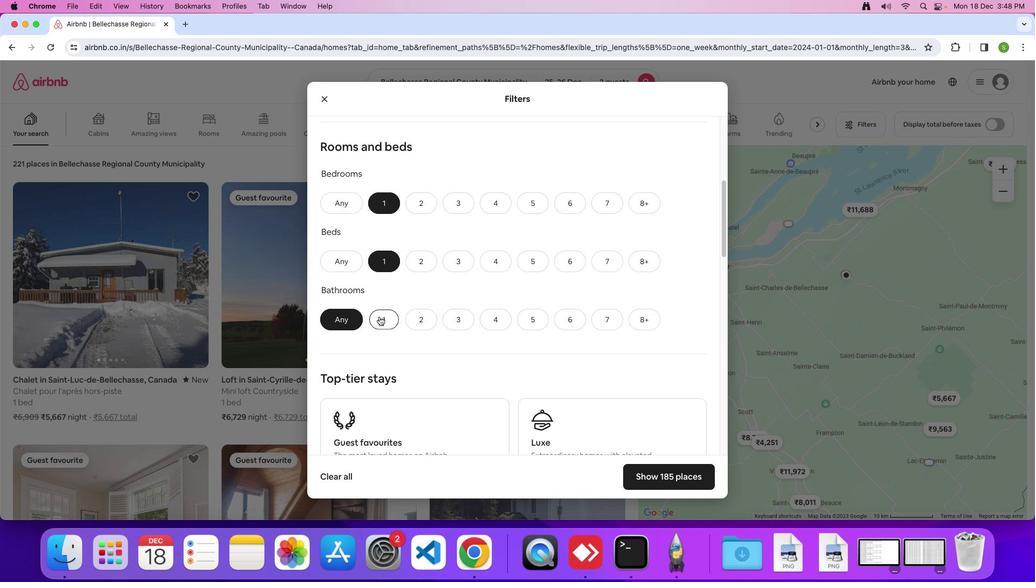 
Action: Mouse moved to (509, 276)
Screenshot: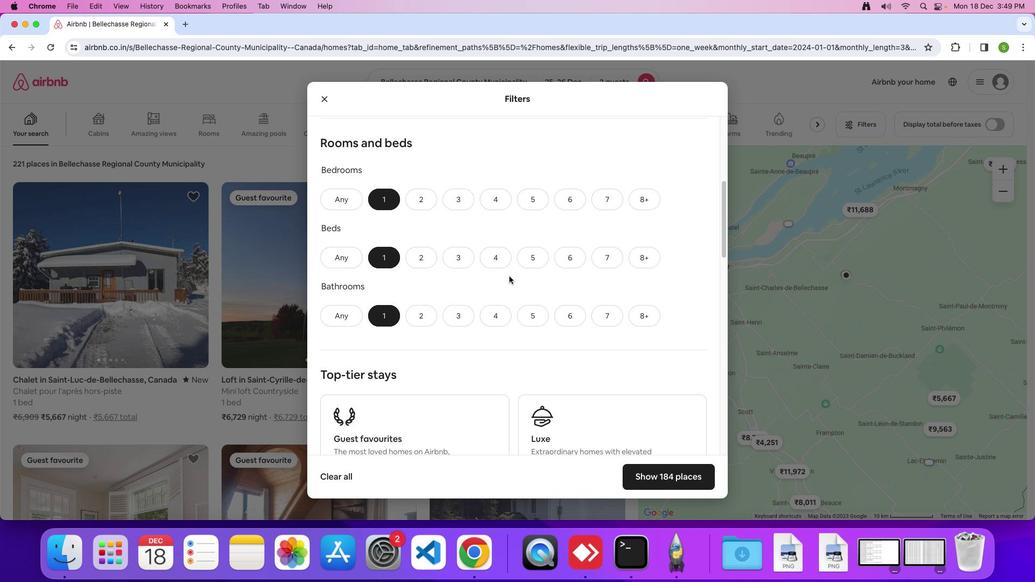 
Action: Mouse scrolled (509, 276) with delta (0, 0)
Screenshot: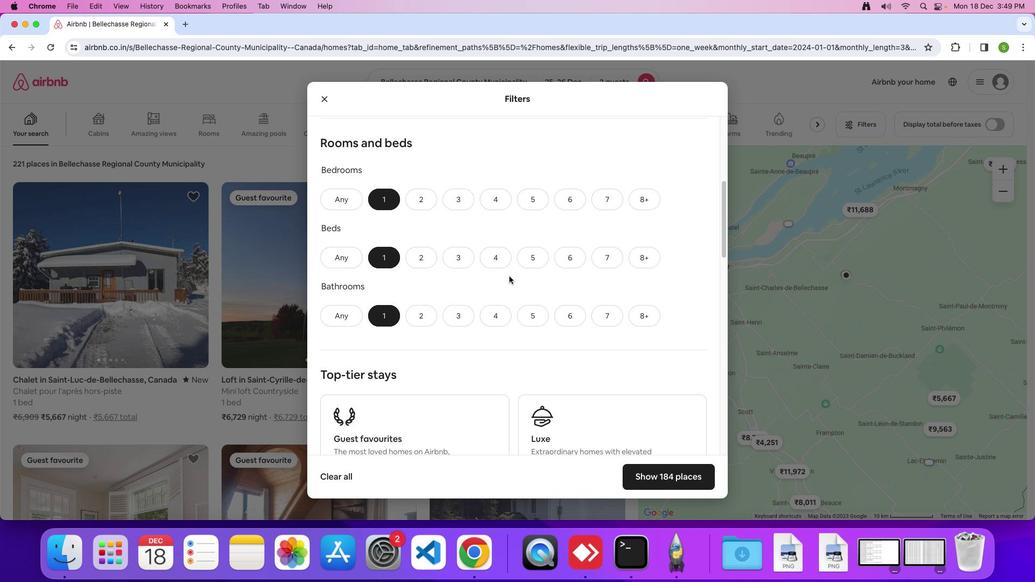 
Action: Mouse scrolled (509, 276) with delta (0, 0)
Screenshot: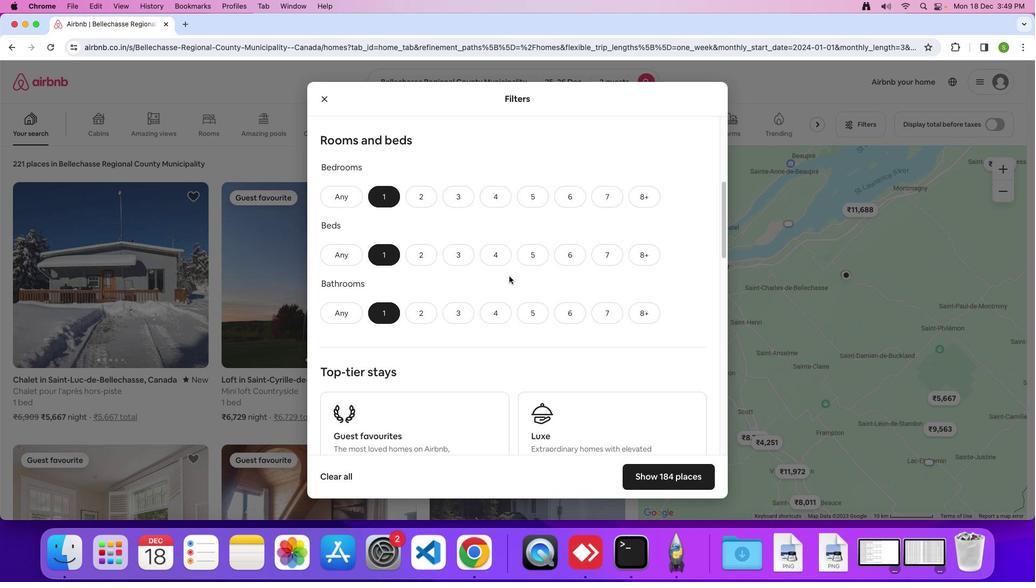 
Action: Mouse moved to (509, 276)
Screenshot: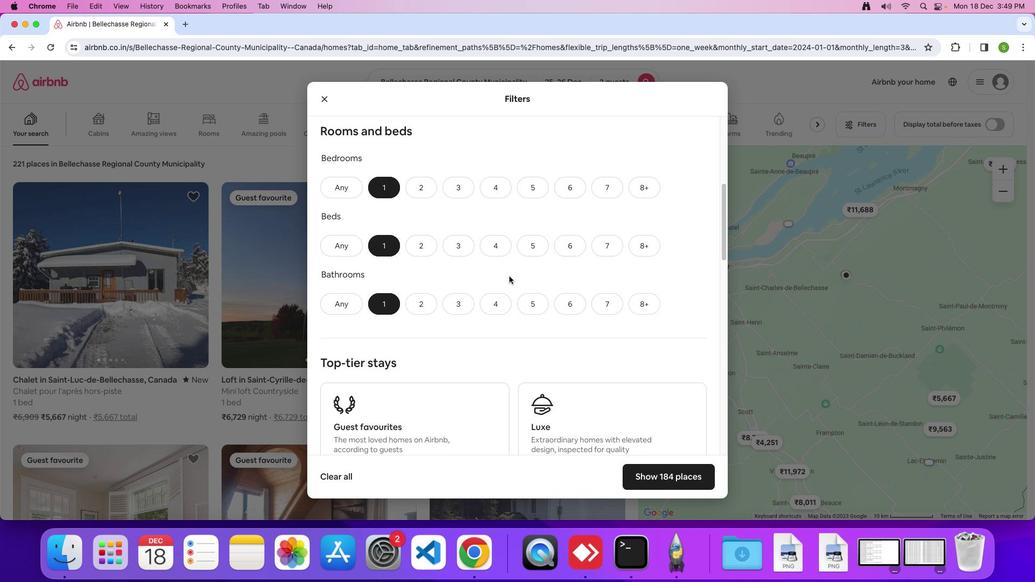 
Action: Mouse scrolled (509, 276) with delta (0, 0)
Screenshot: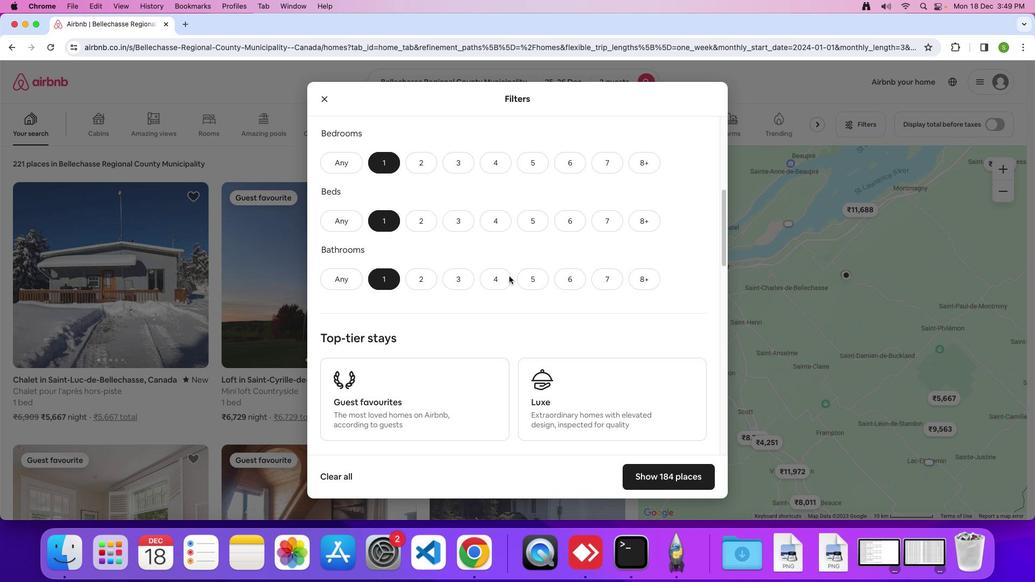 
Action: Mouse scrolled (509, 276) with delta (0, 0)
Screenshot: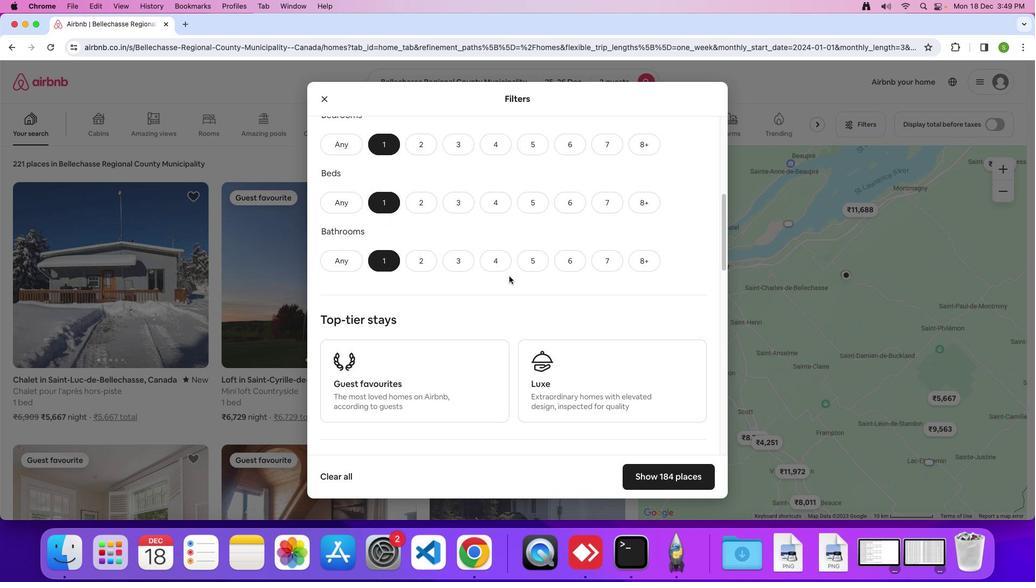 
Action: Mouse scrolled (509, 276) with delta (0, 0)
Screenshot: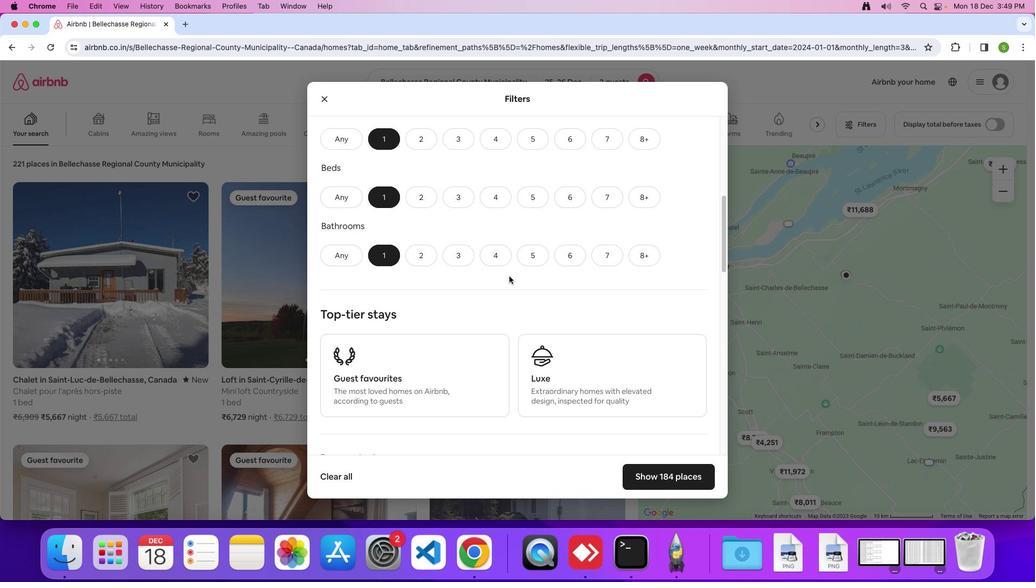 
Action: Mouse moved to (509, 276)
Screenshot: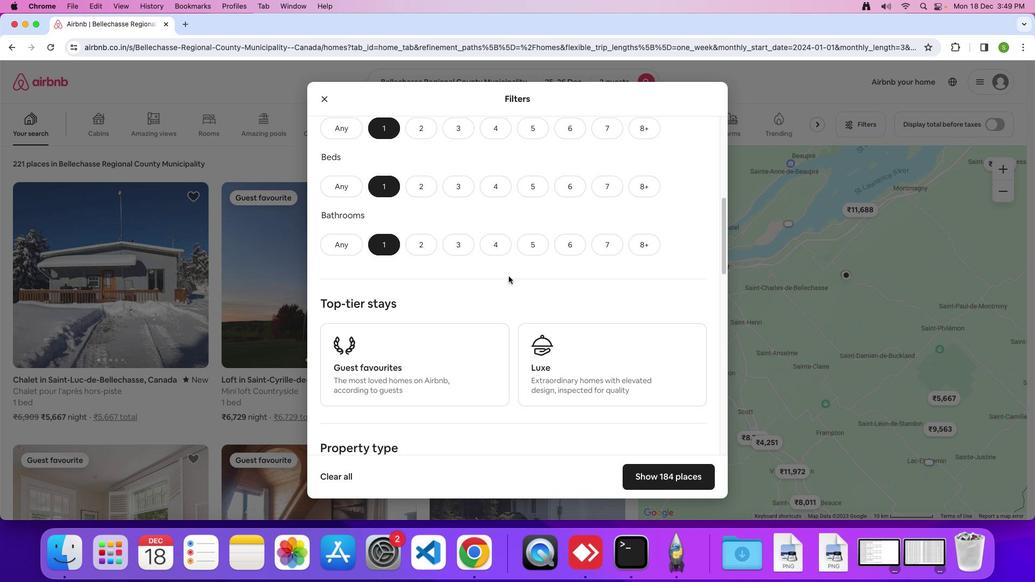
Action: Mouse scrolled (509, 276) with delta (0, 0)
Screenshot: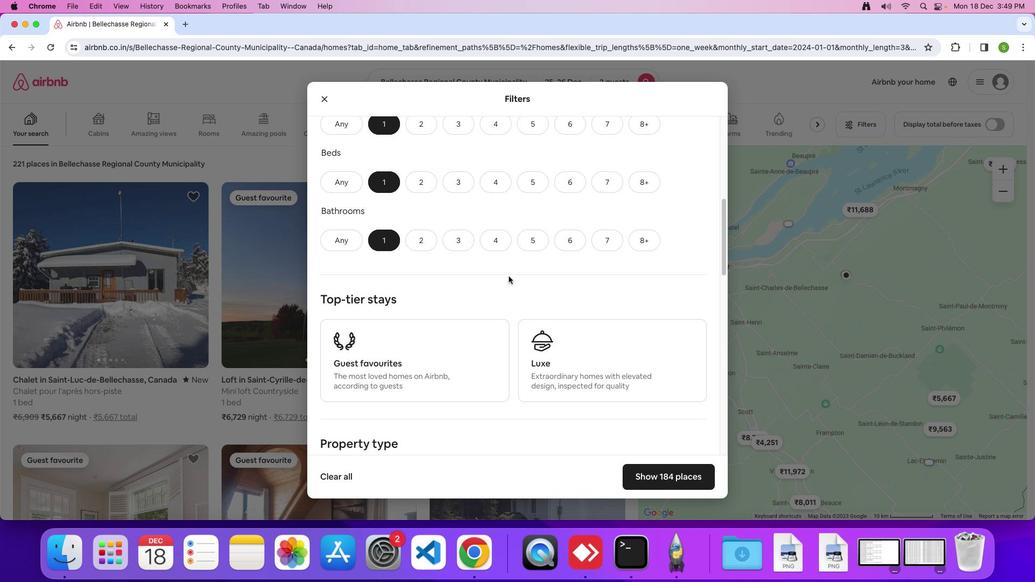 
Action: Mouse scrolled (509, 276) with delta (0, 0)
Screenshot: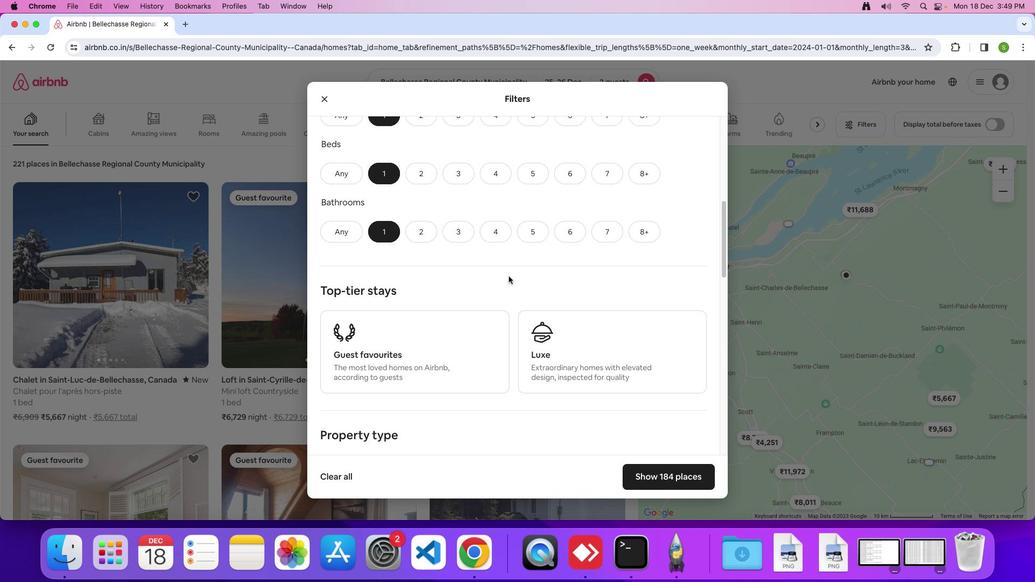 
Action: Mouse scrolled (509, 276) with delta (0, -1)
Screenshot: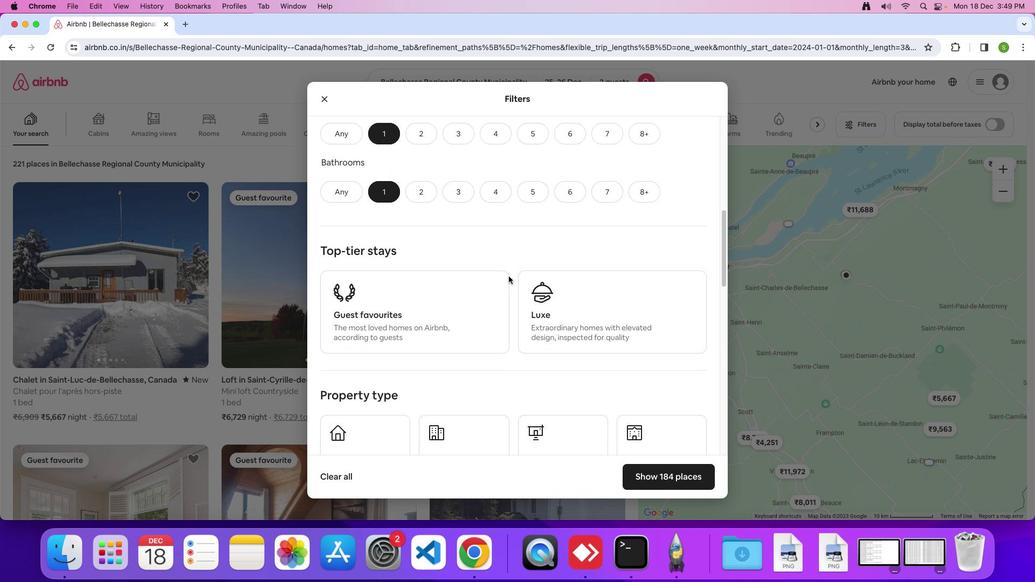 
Action: Mouse scrolled (509, 276) with delta (0, 0)
Screenshot: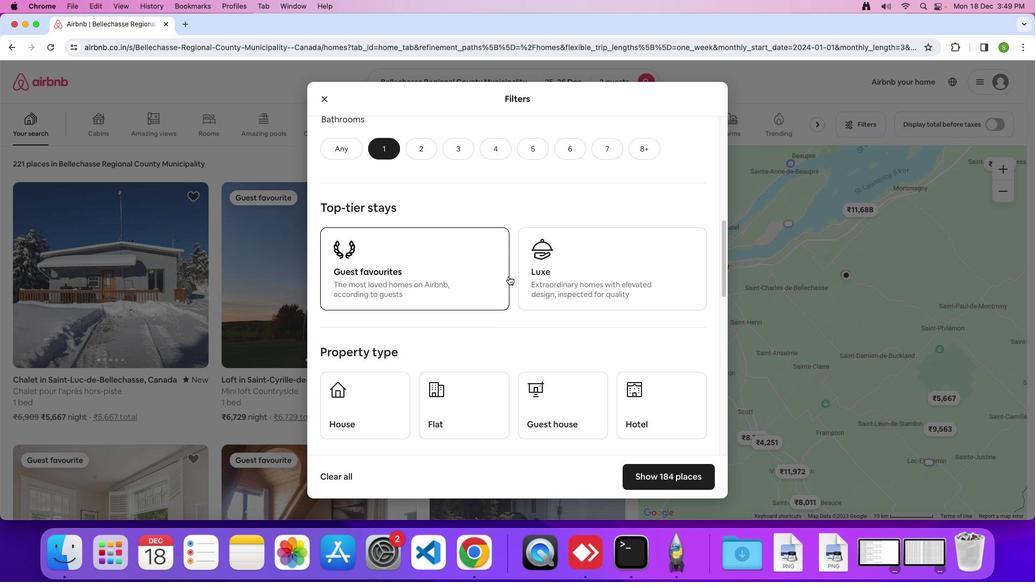 
Action: Mouse scrolled (509, 276) with delta (0, 0)
Screenshot: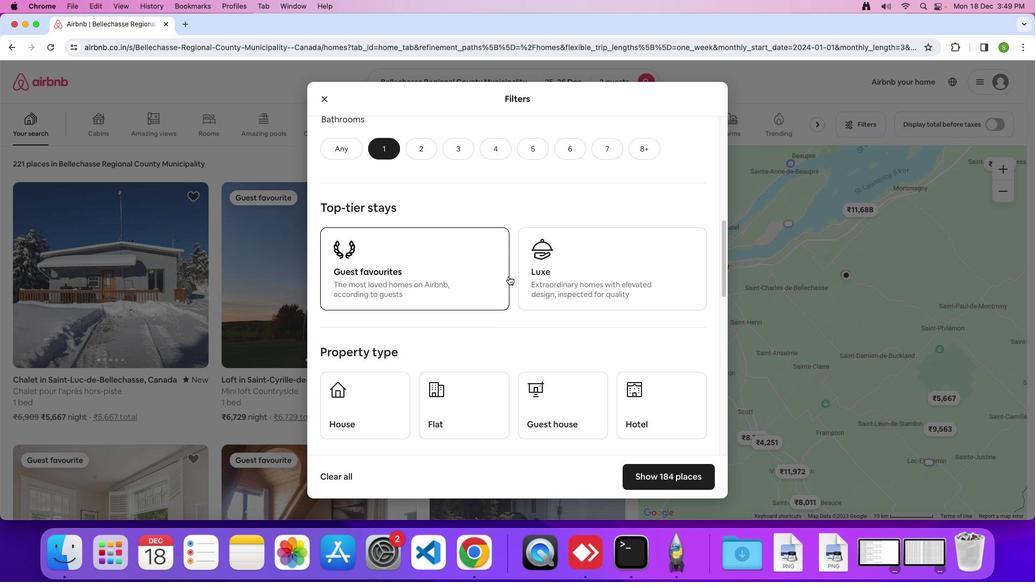 
Action: Mouse scrolled (509, 276) with delta (0, -1)
Screenshot: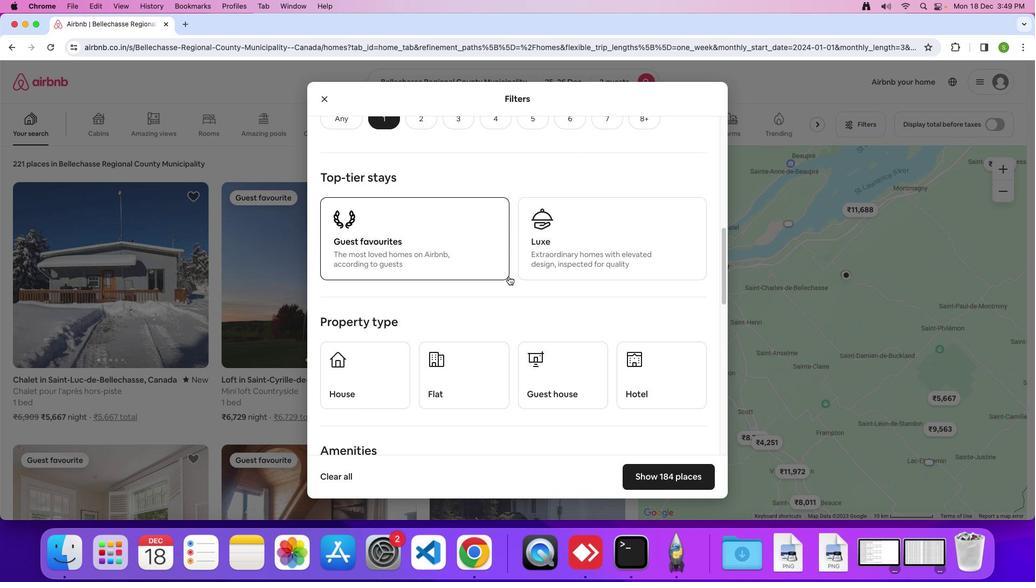 
Action: Mouse scrolled (509, 276) with delta (0, 0)
Screenshot: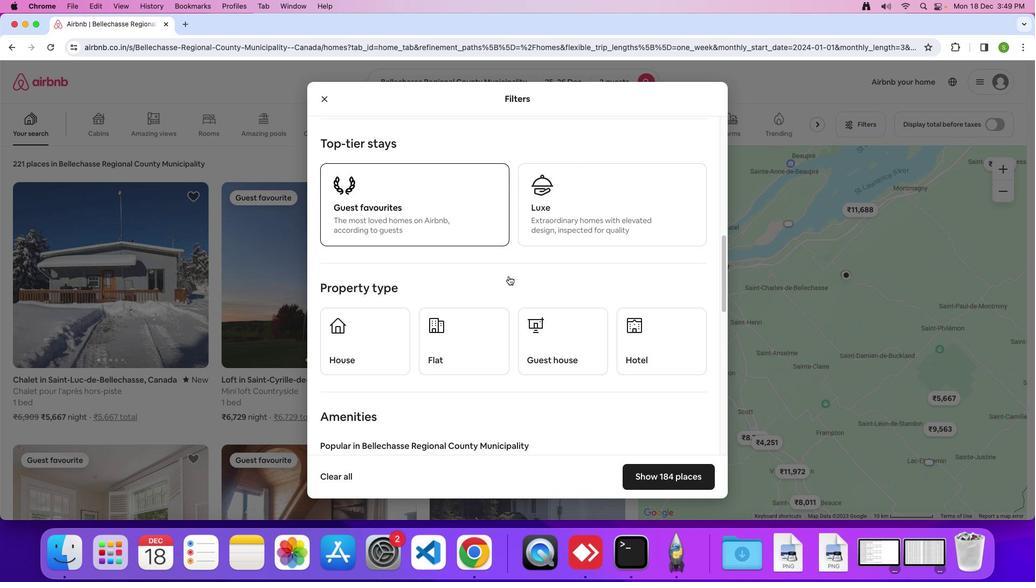 
Action: Mouse scrolled (509, 276) with delta (0, 0)
Screenshot: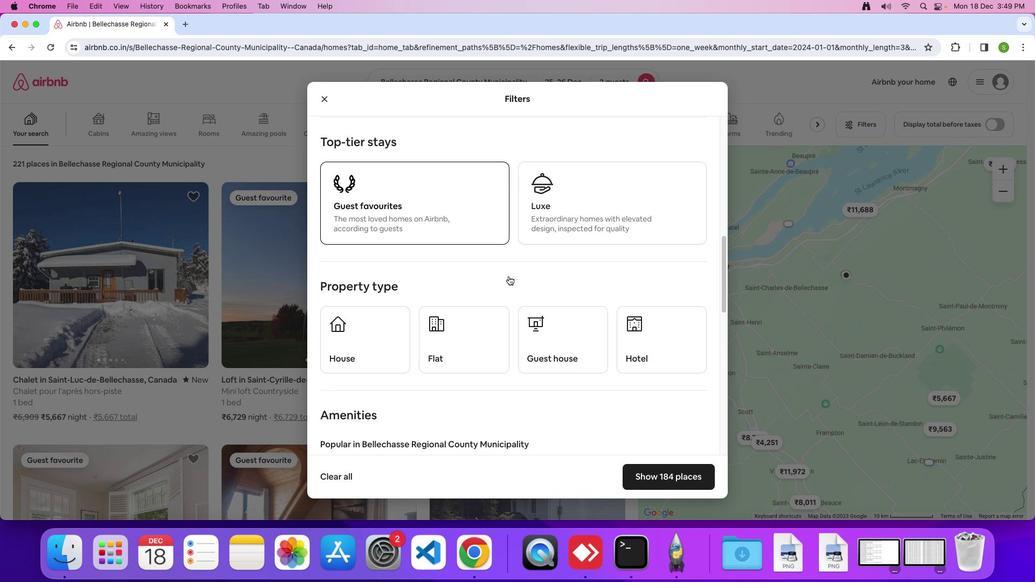 
Action: Mouse scrolled (509, 276) with delta (0, 0)
Screenshot: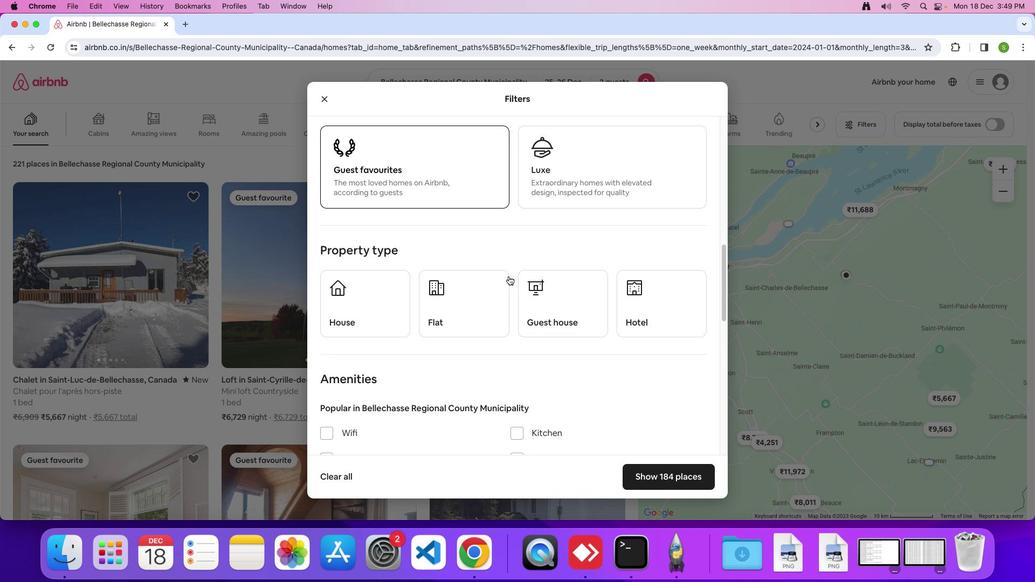 
Action: Mouse moved to (656, 287)
Screenshot: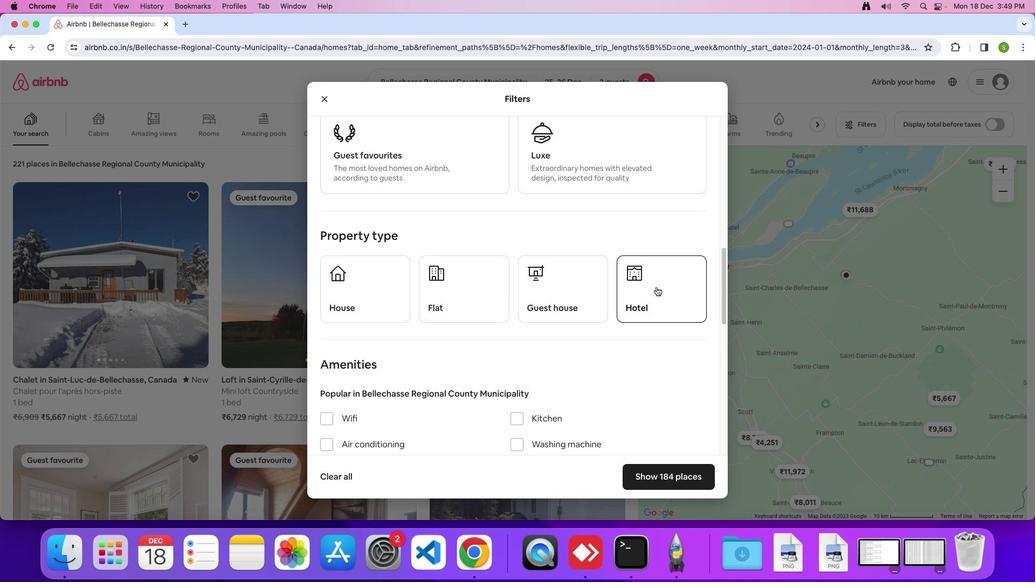 
Action: Mouse pressed left at (656, 287)
Screenshot: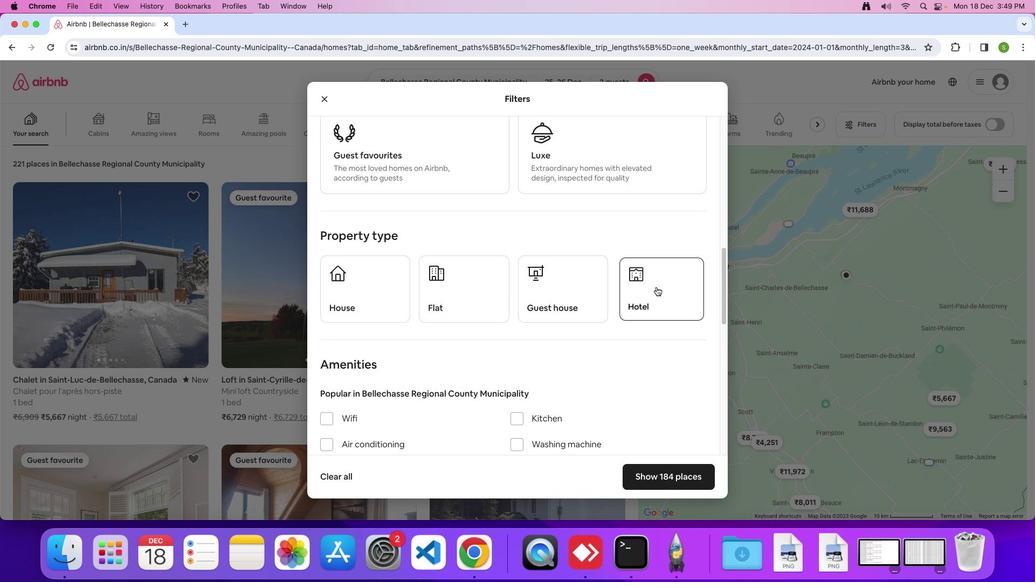 
Action: Mouse moved to (521, 338)
Screenshot: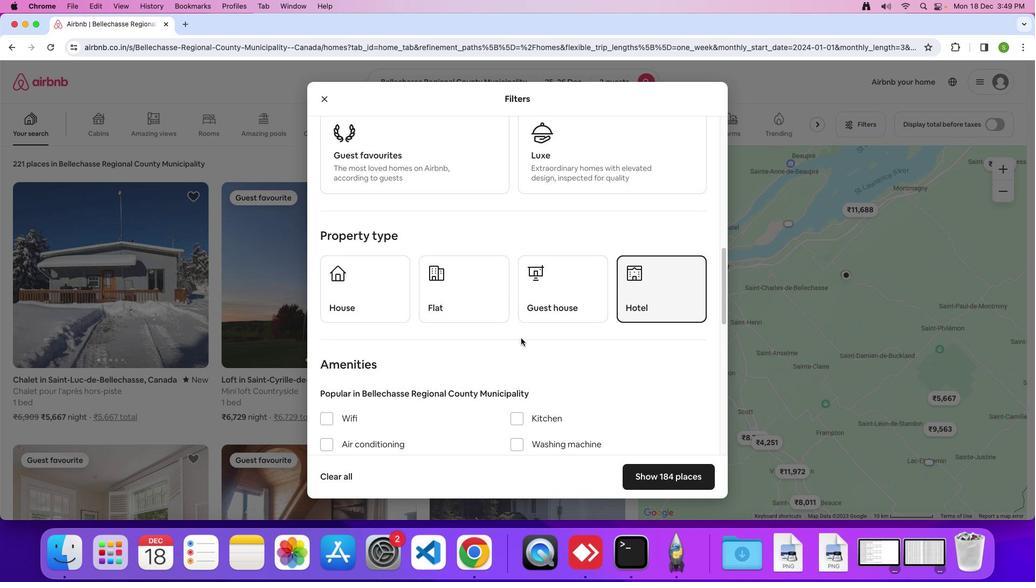 
Action: Mouse scrolled (521, 338) with delta (0, 0)
Screenshot: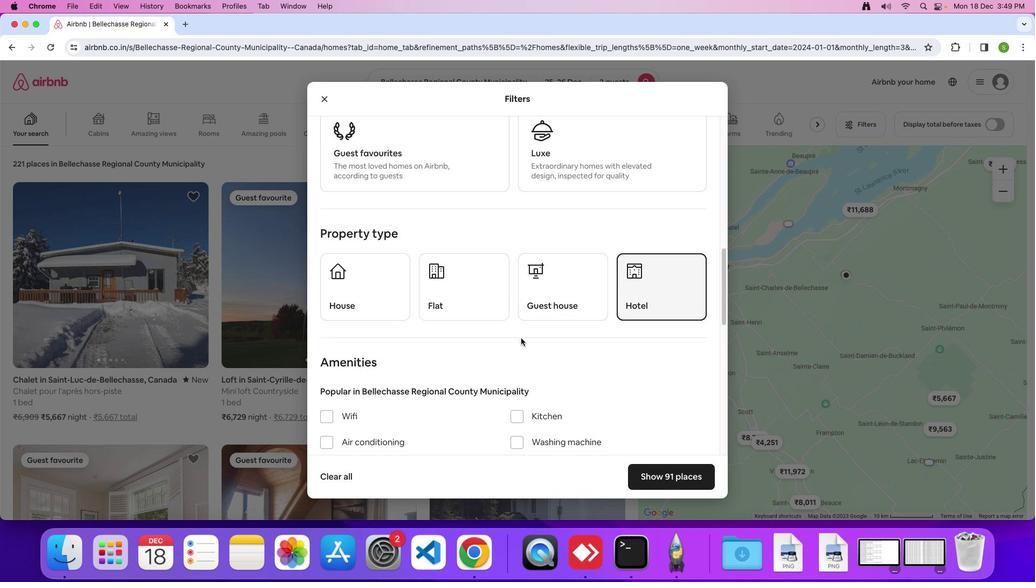 
Action: Mouse scrolled (521, 338) with delta (0, 0)
Screenshot: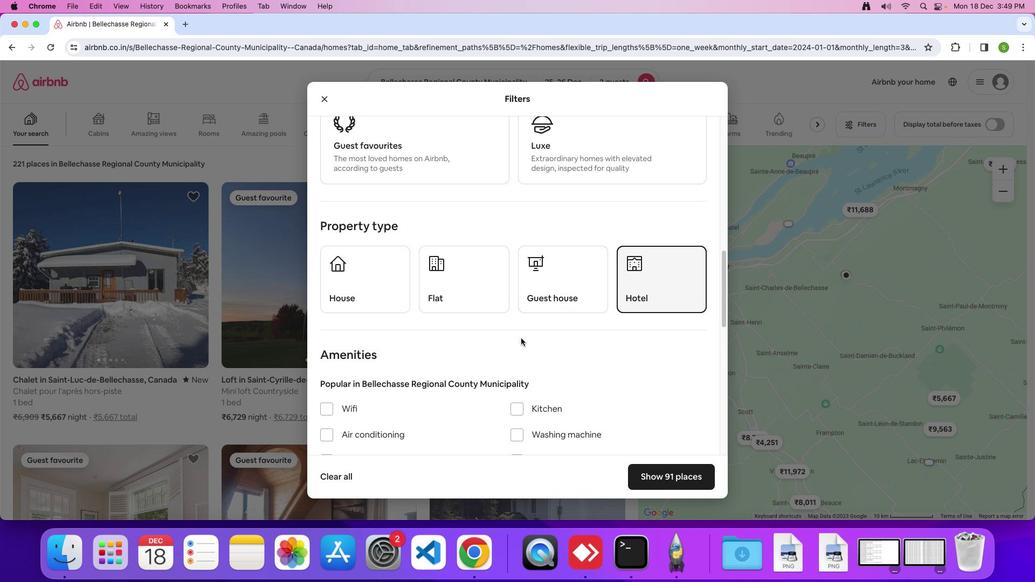 
Action: Mouse scrolled (521, 338) with delta (0, -1)
Screenshot: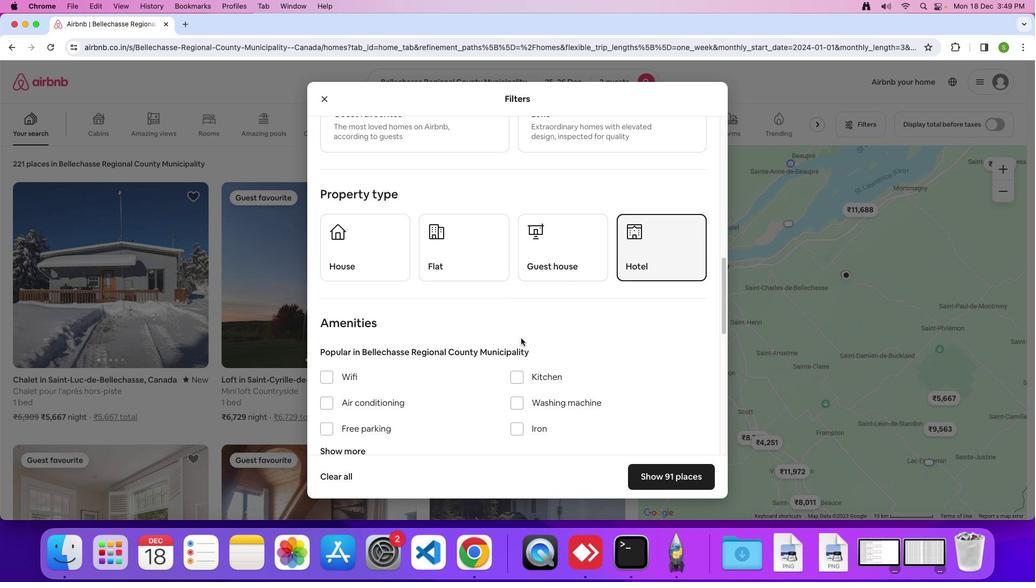 
Action: Mouse scrolled (521, 338) with delta (0, 0)
Screenshot: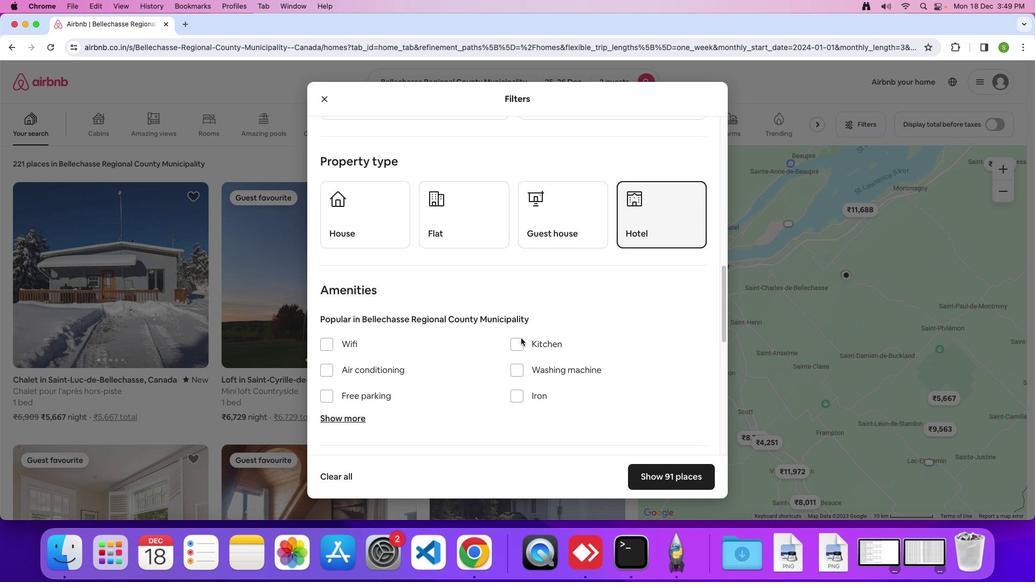 
Action: Mouse scrolled (521, 338) with delta (0, 0)
Screenshot: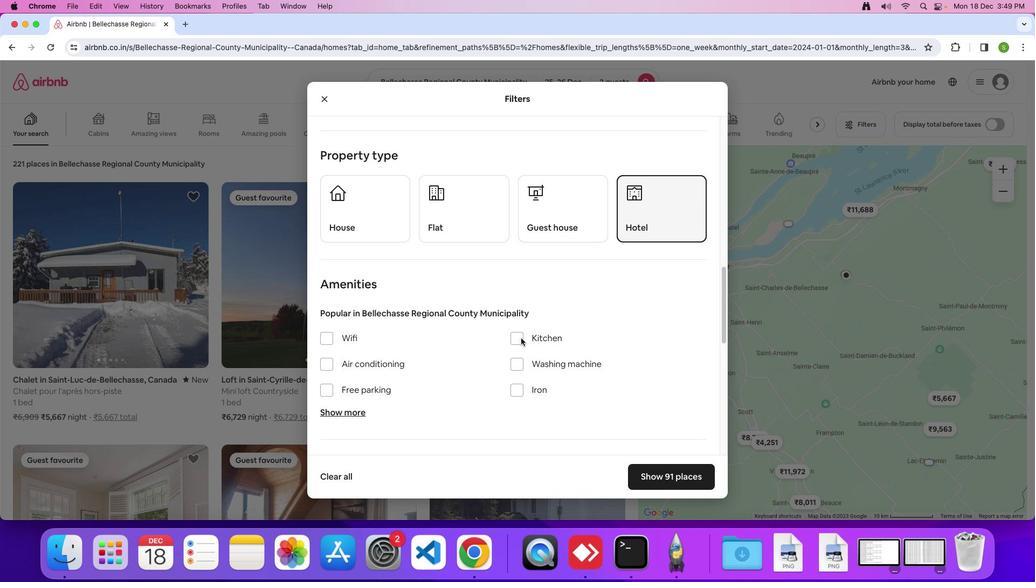 
Action: Mouse scrolled (521, 338) with delta (0, -1)
Screenshot: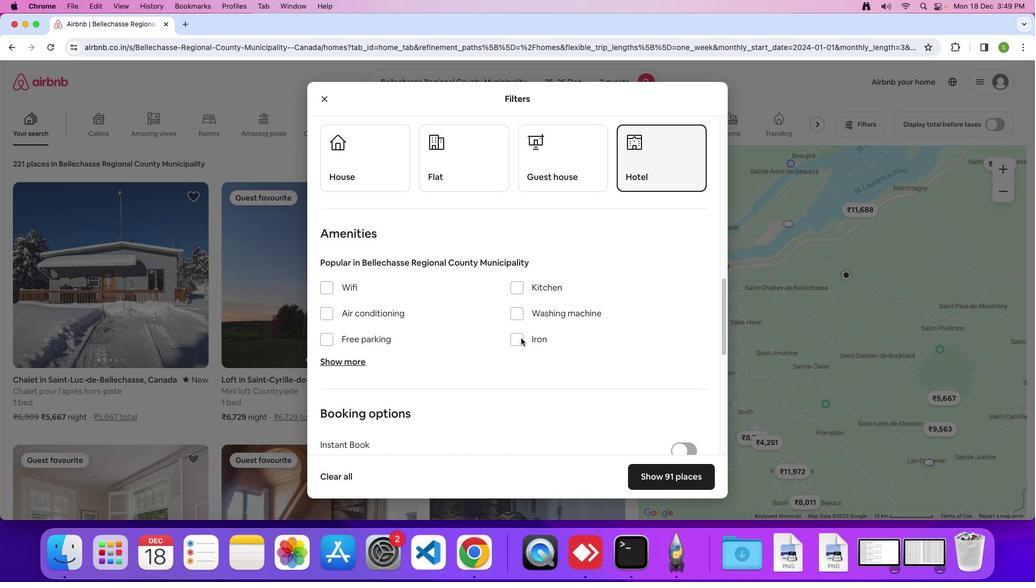 
Action: Mouse scrolled (521, 338) with delta (0, 0)
Screenshot: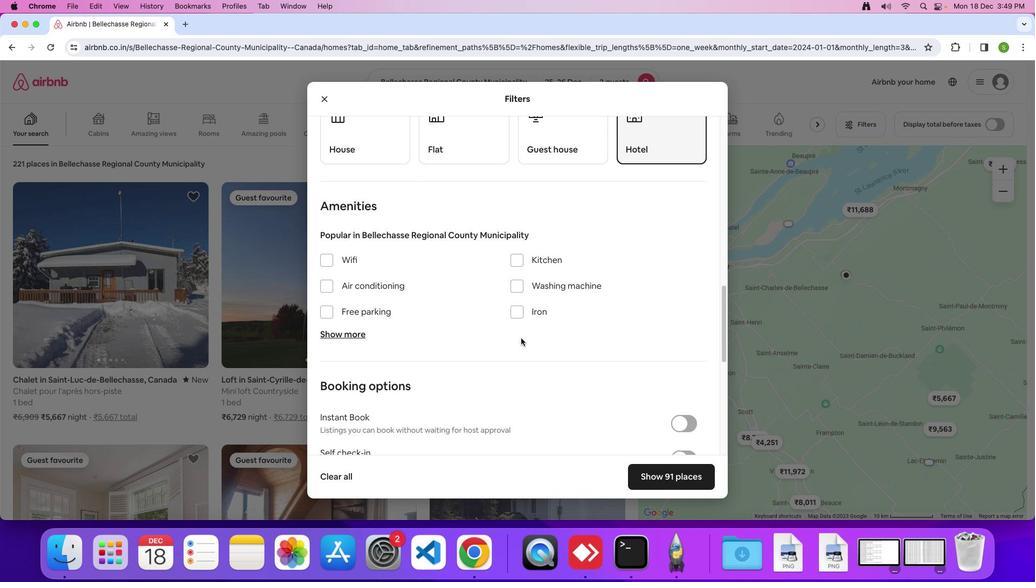 
Action: Mouse scrolled (521, 338) with delta (0, 0)
Screenshot: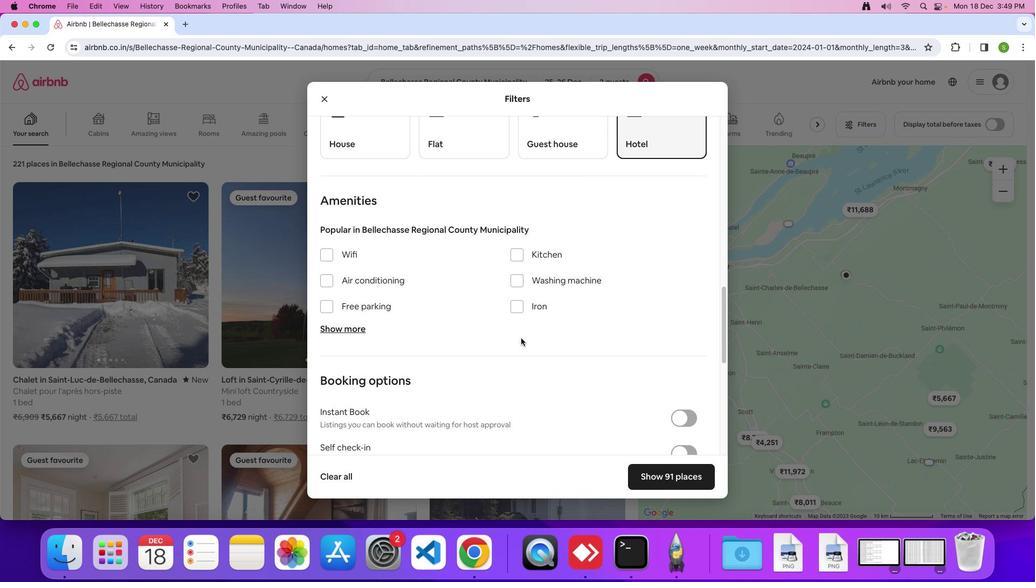 
Action: Mouse moved to (523, 333)
Screenshot: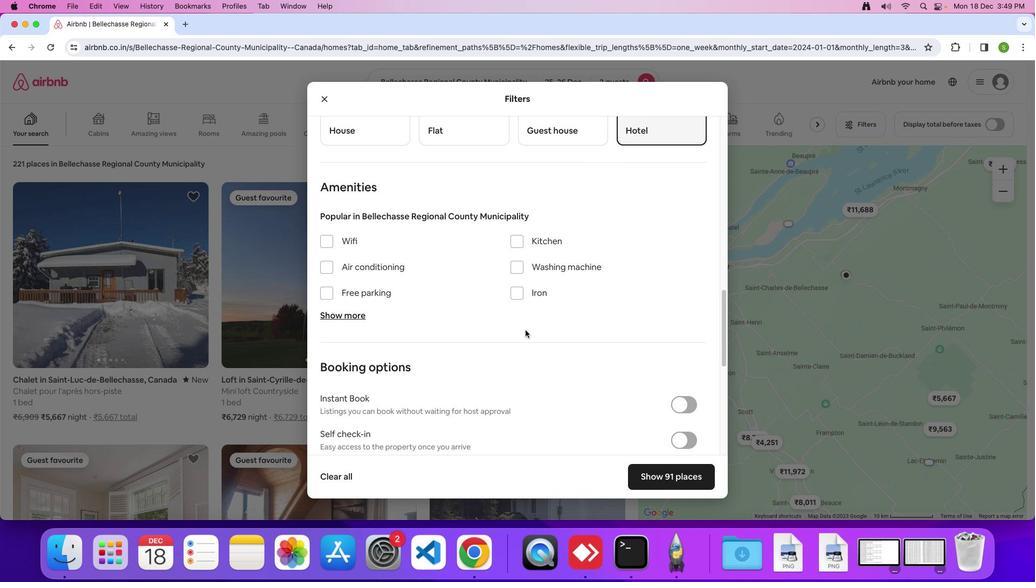 
Action: Mouse scrolled (523, 333) with delta (0, 0)
Screenshot: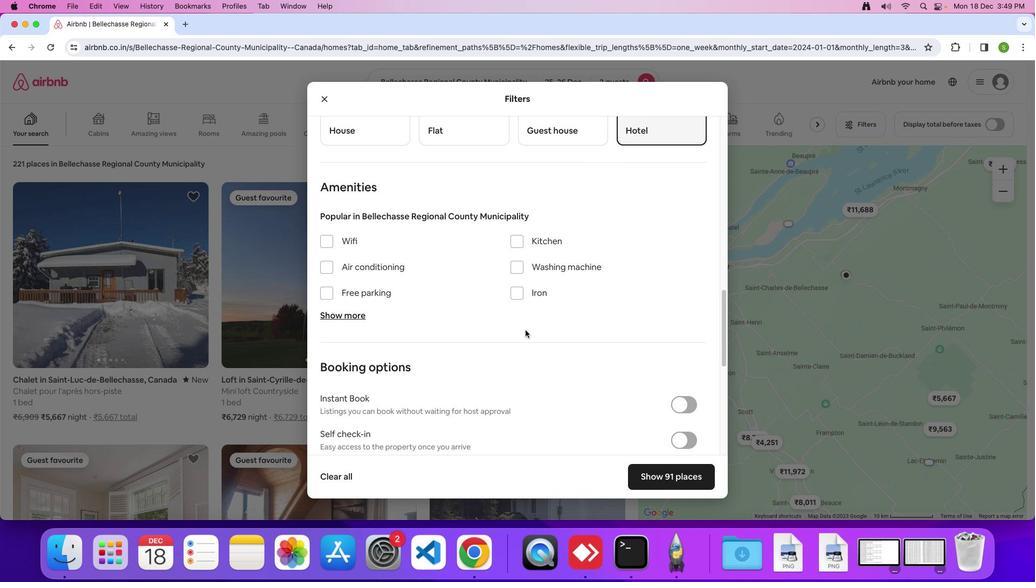 
Action: Mouse moved to (525, 331)
Screenshot: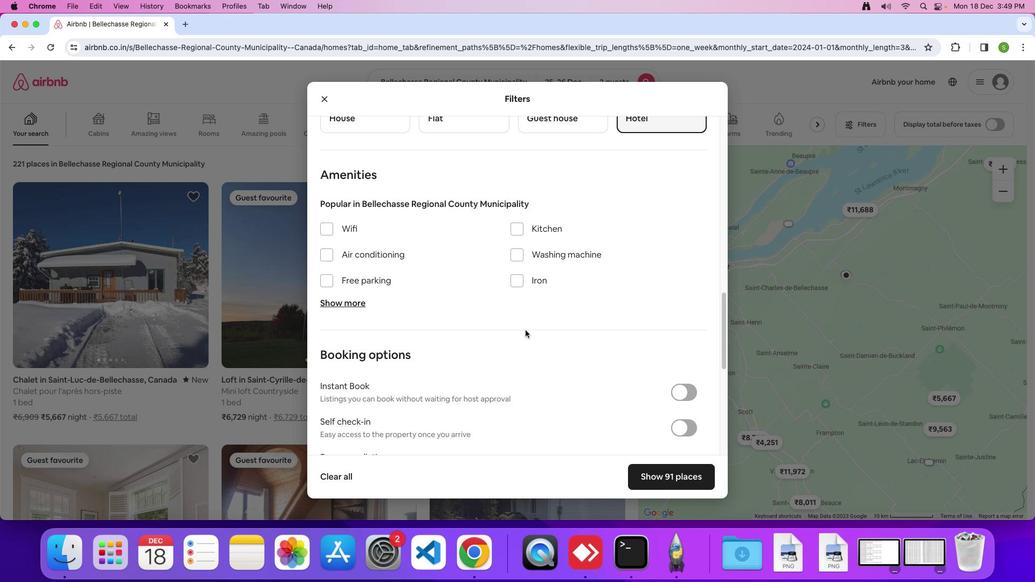 
Action: Mouse scrolled (525, 331) with delta (0, 0)
Screenshot: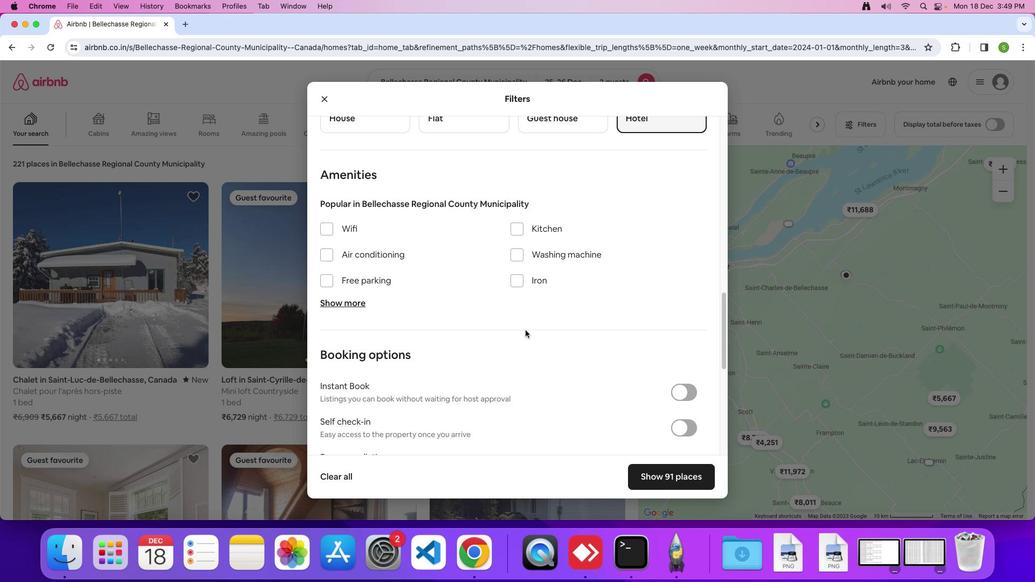 
Action: Mouse moved to (525, 330)
Screenshot: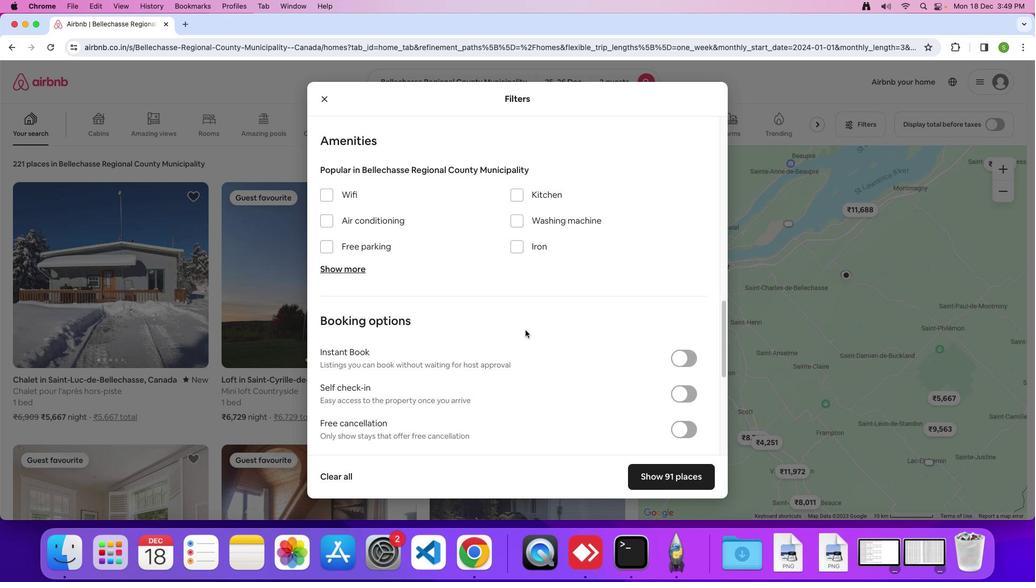 
Action: Mouse scrolled (525, 330) with delta (0, -1)
Screenshot: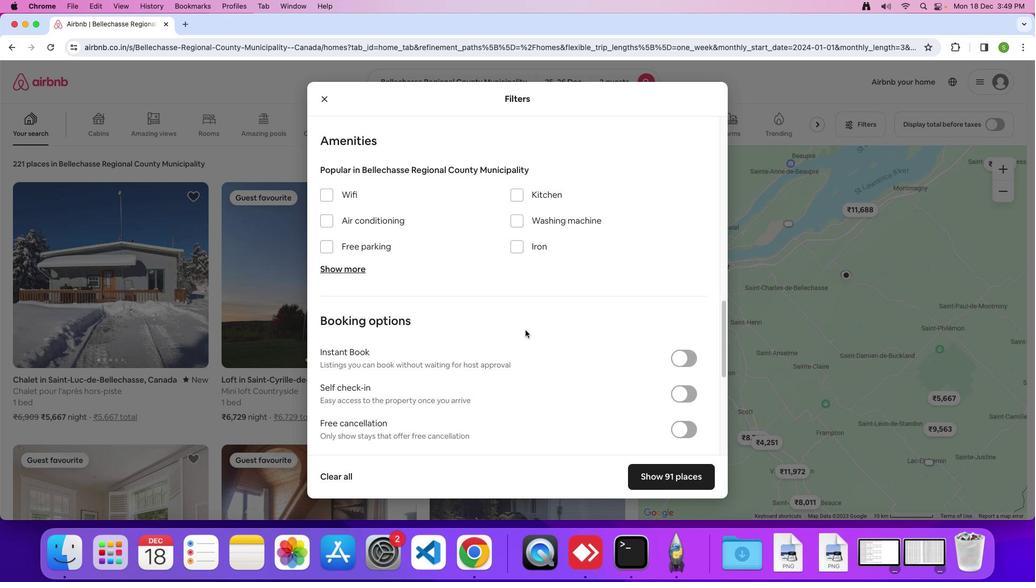 
Action: Mouse moved to (525, 330)
Screenshot: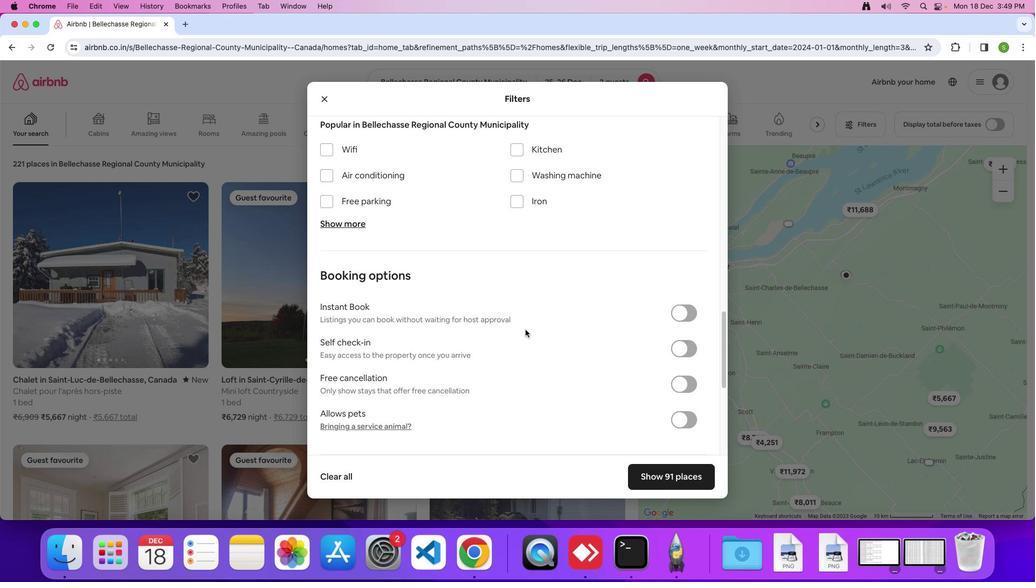 
Action: Mouse scrolled (525, 330) with delta (0, 0)
Screenshot: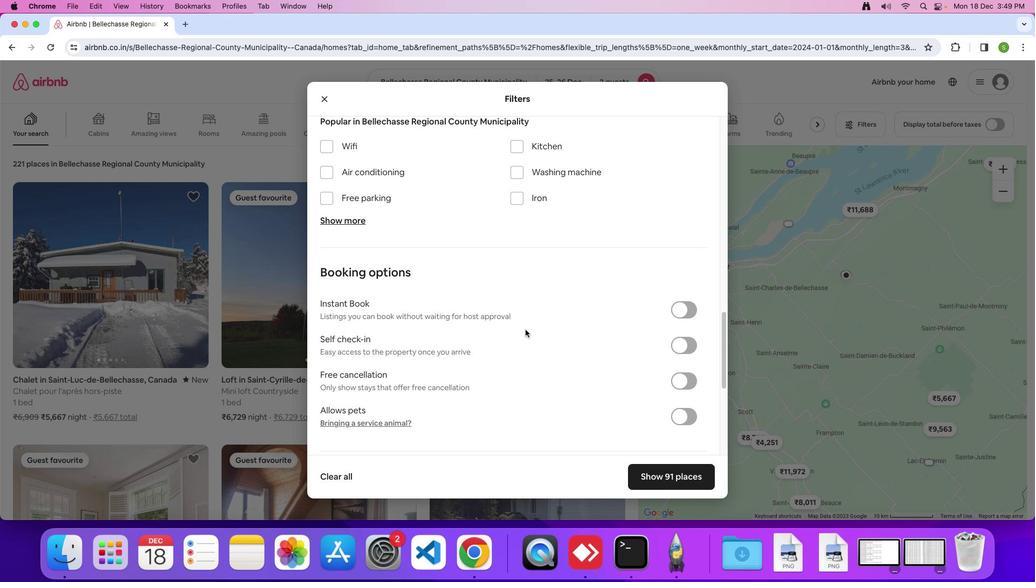 
Action: Mouse moved to (525, 329)
Screenshot: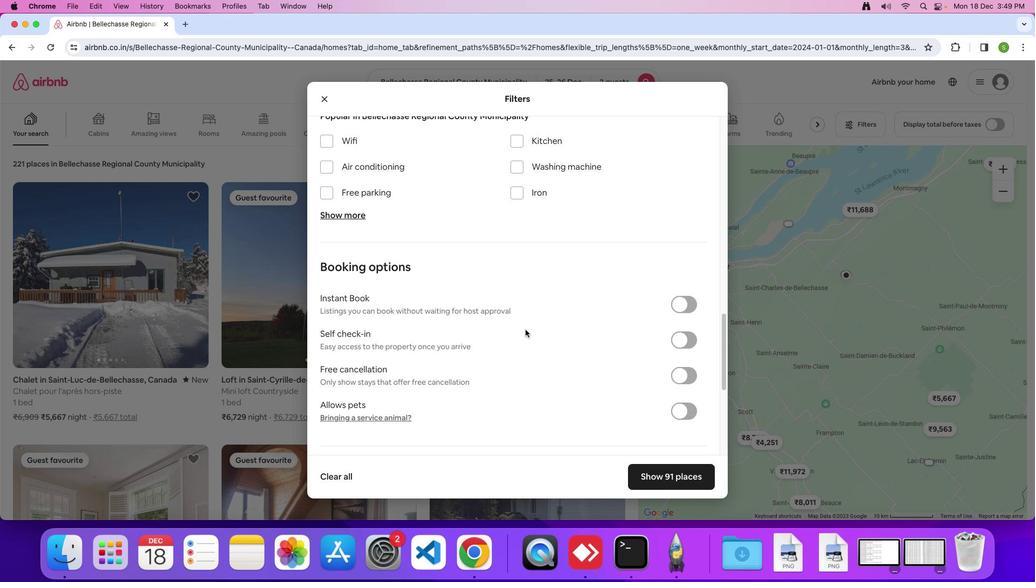 
Action: Mouse scrolled (525, 329) with delta (0, 0)
Screenshot: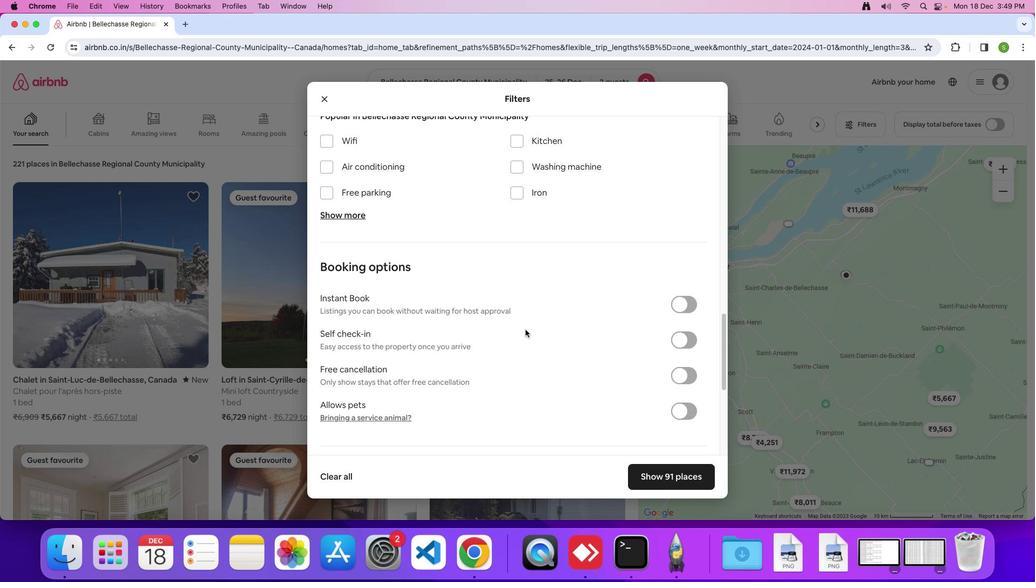 
Action: Mouse moved to (526, 329)
Screenshot: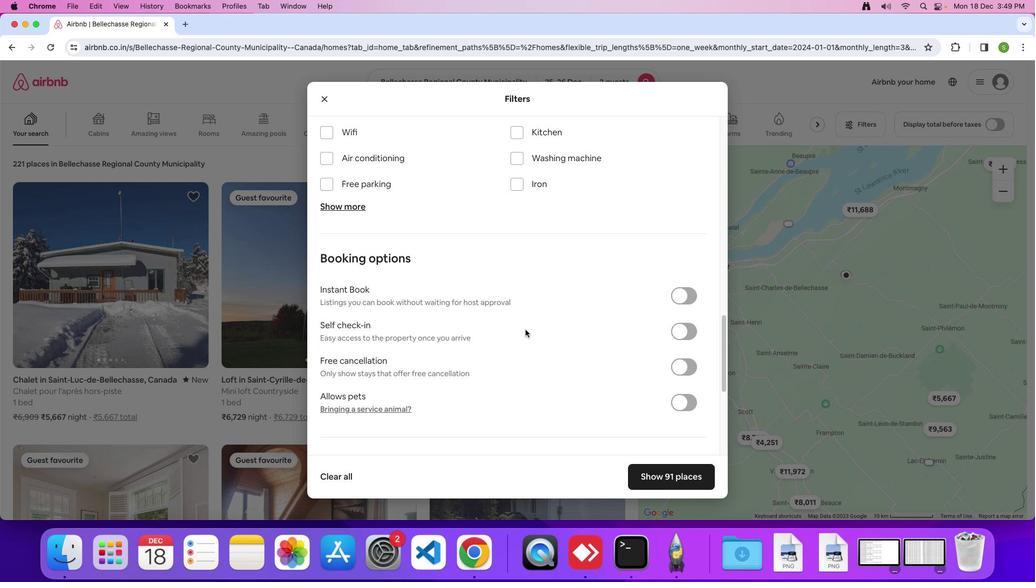 
Action: Mouse scrolled (526, 329) with delta (0, -1)
Screenshot: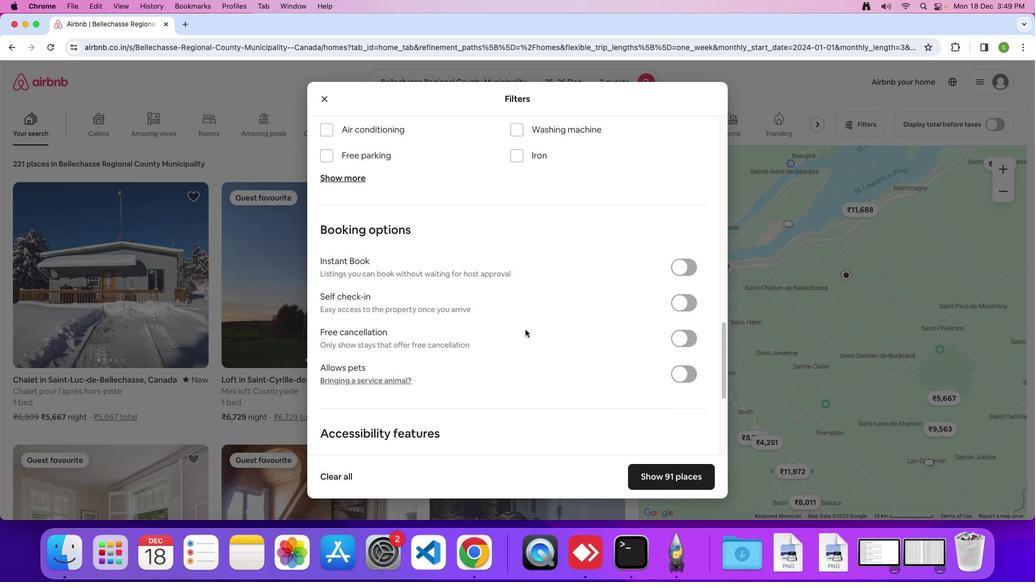 
Action: Mouse scrolled (526, 329) with delta (0, 0)
Screenshot: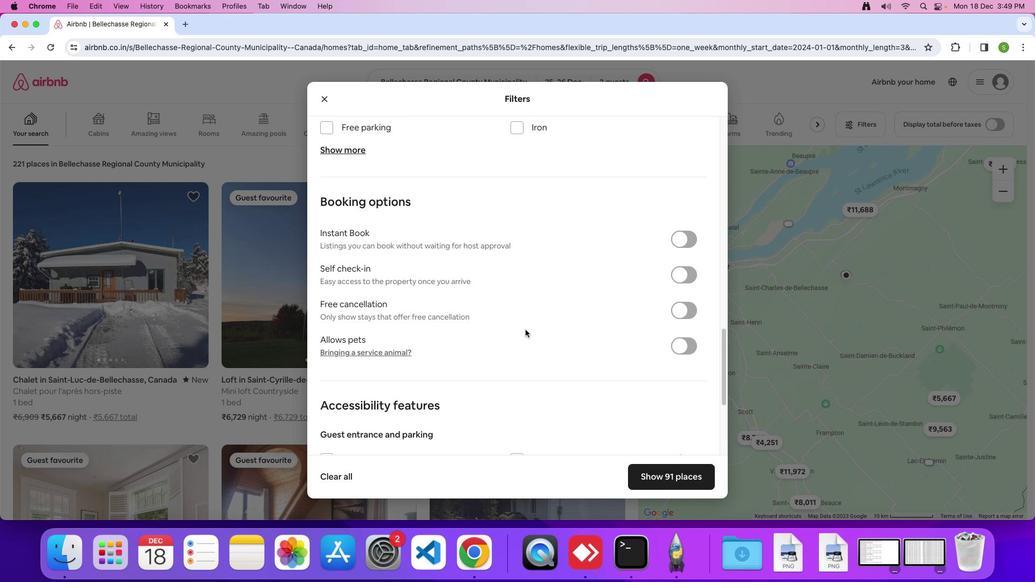 
Action: Mouse scrolled (526, 329) with delta (0, 0)
Screenshot: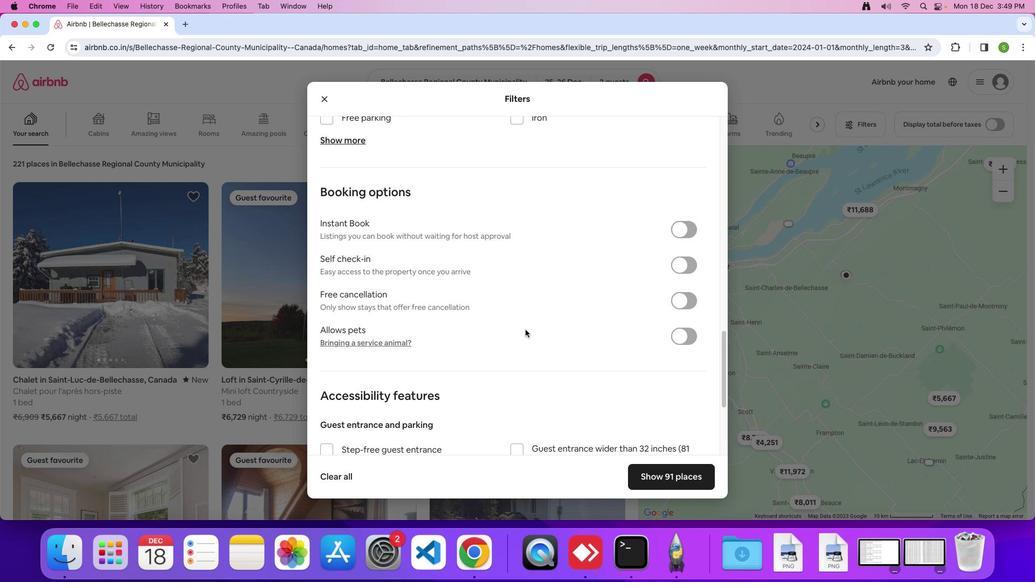 
Action: Mouse scrolled (526, 329) with delta (0, 0)
Screenshot: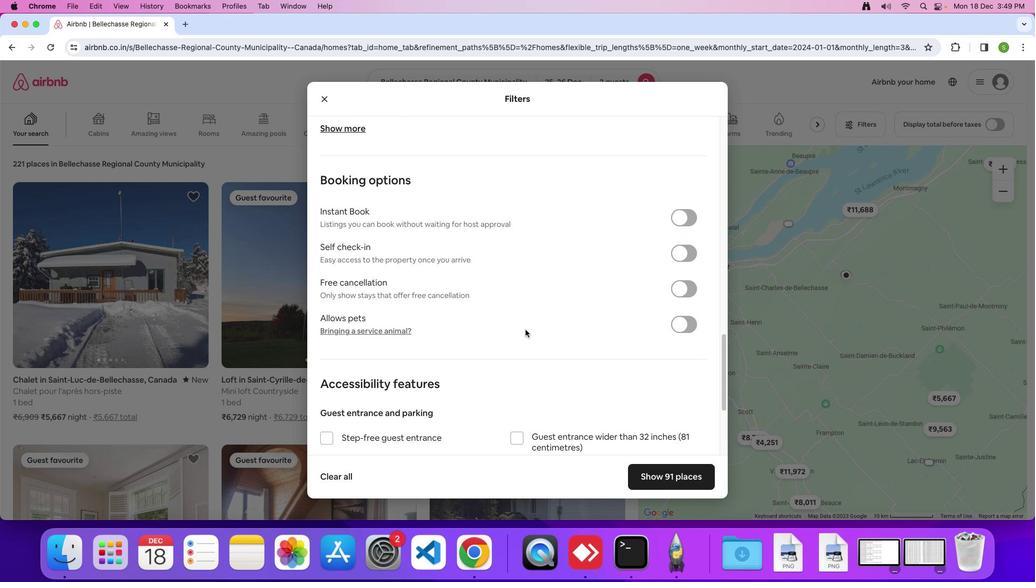 
Action: Mouse scrolled (526, 329) with delta (0, 0)
Screenshot: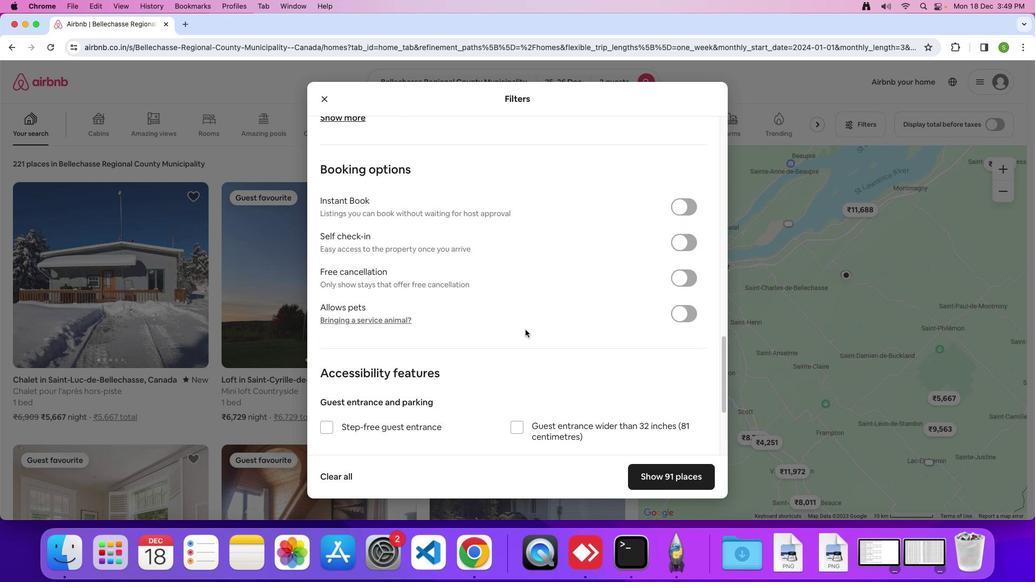 
Action: Mouse scrolled (526, 329) with delta (0, 0)
Screenshot: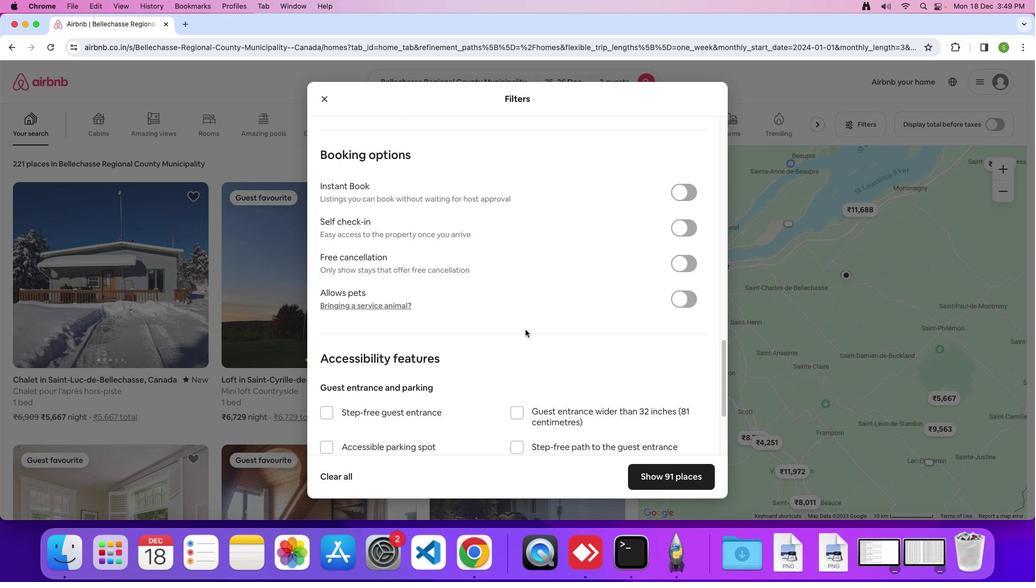 
Action: Mouse scrolled (526, 329) with delta (0, 0)
Screenshot: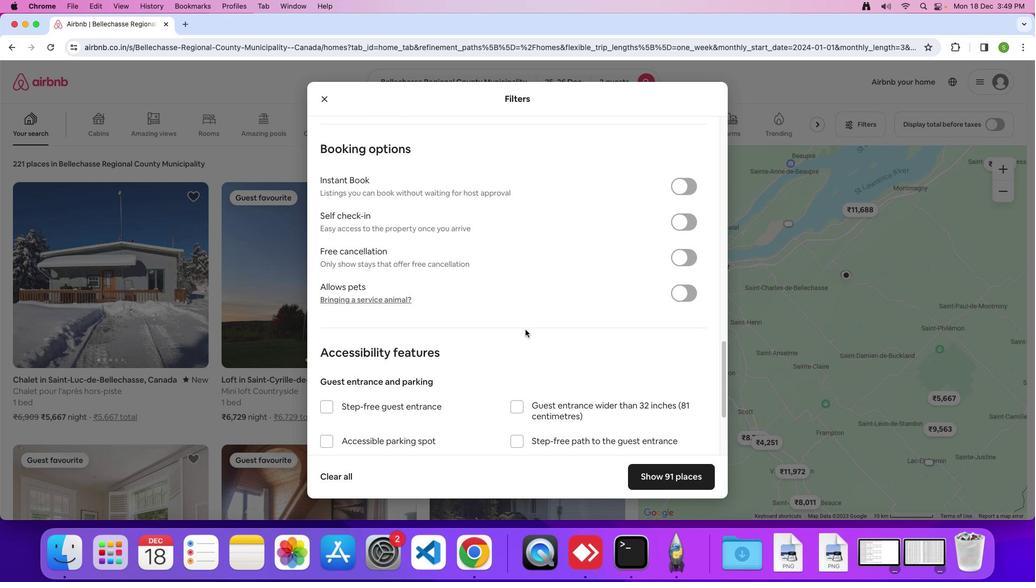 
Action: Mouse moved to (523, 330)
Screenshot: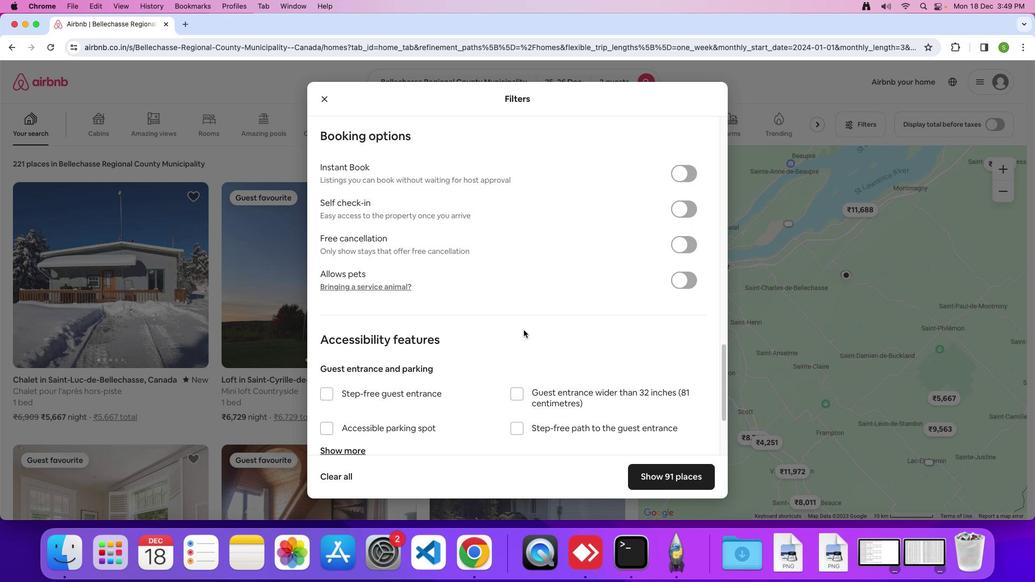 
Action: Mouse scrolled (523, 330) with delta (0, 0)
Screenshot: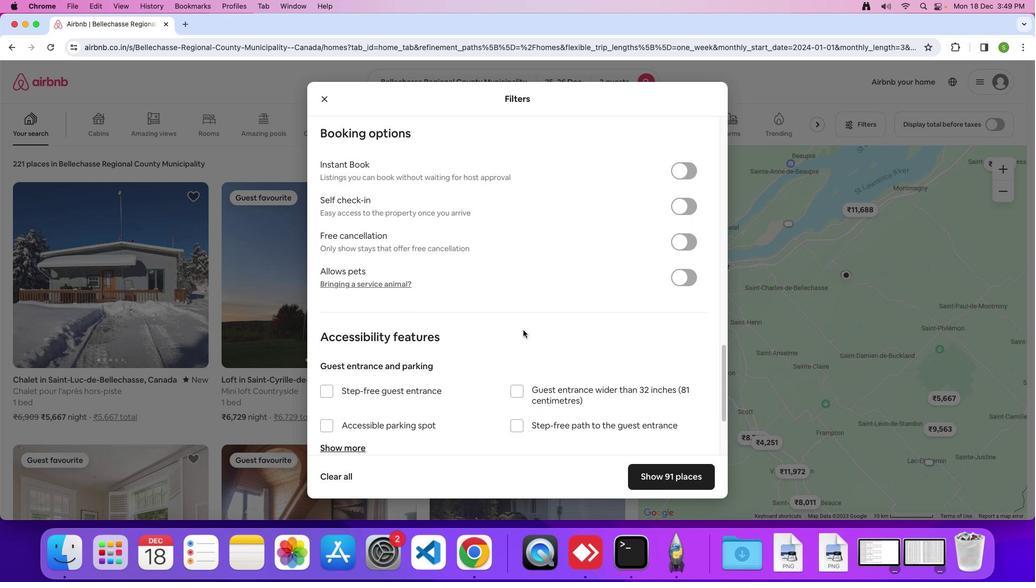 
Action: Mouse scrolled (523, 330) with delta (0, 0)
Screenshot: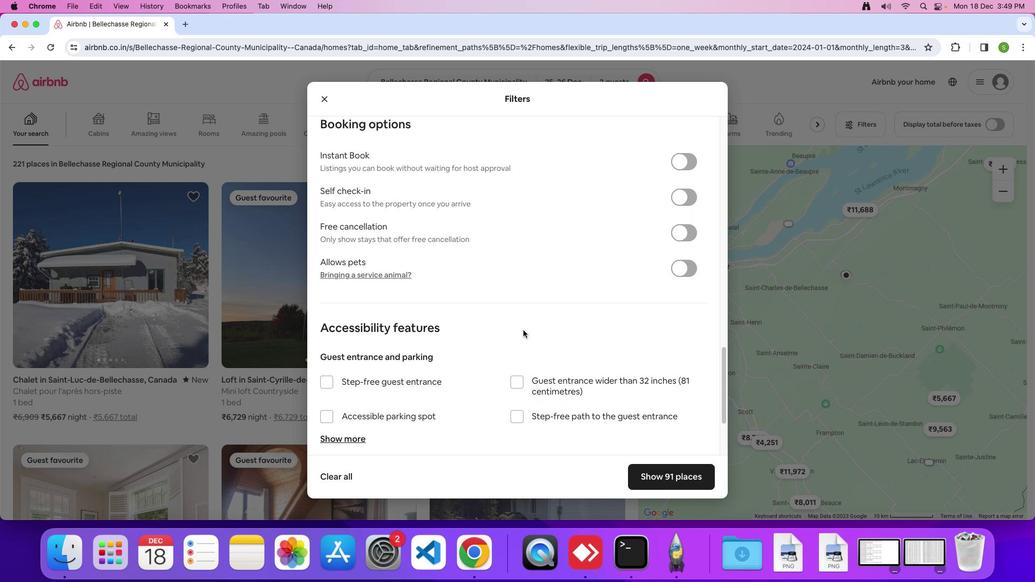 
Action: Mouse moved to (523, 330)
Screenshot: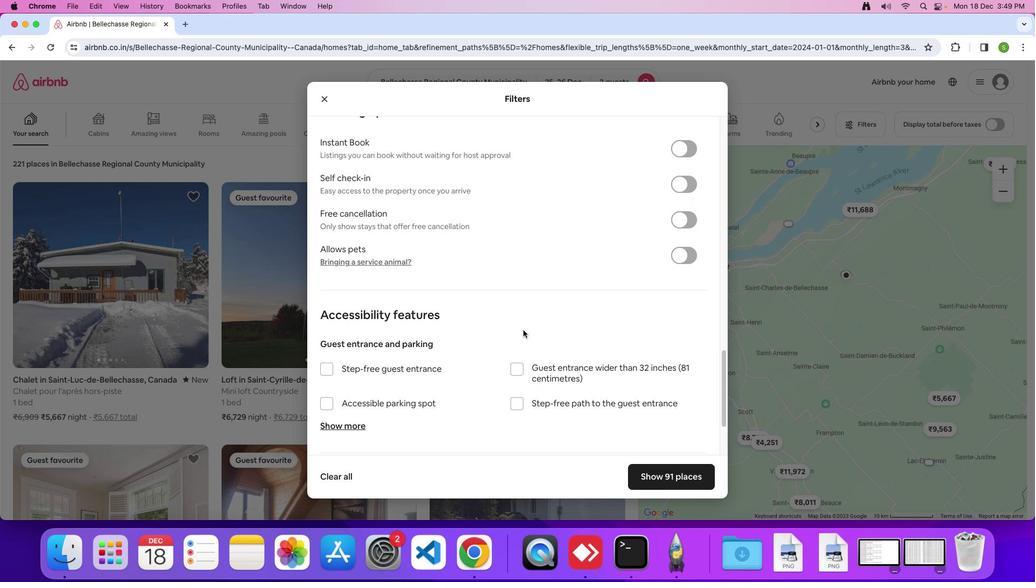 
Action: Mouse scrolled (523, 330) with delta (0, 0)
Screenshot: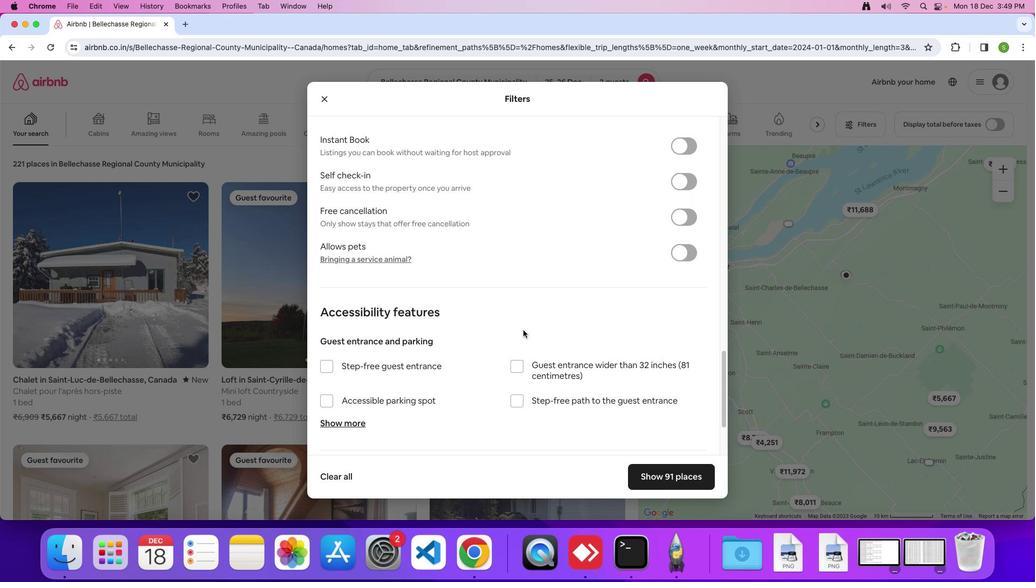 
Action: Mouse scrolled (523, 330) with delta (0, 0)
Screenshot: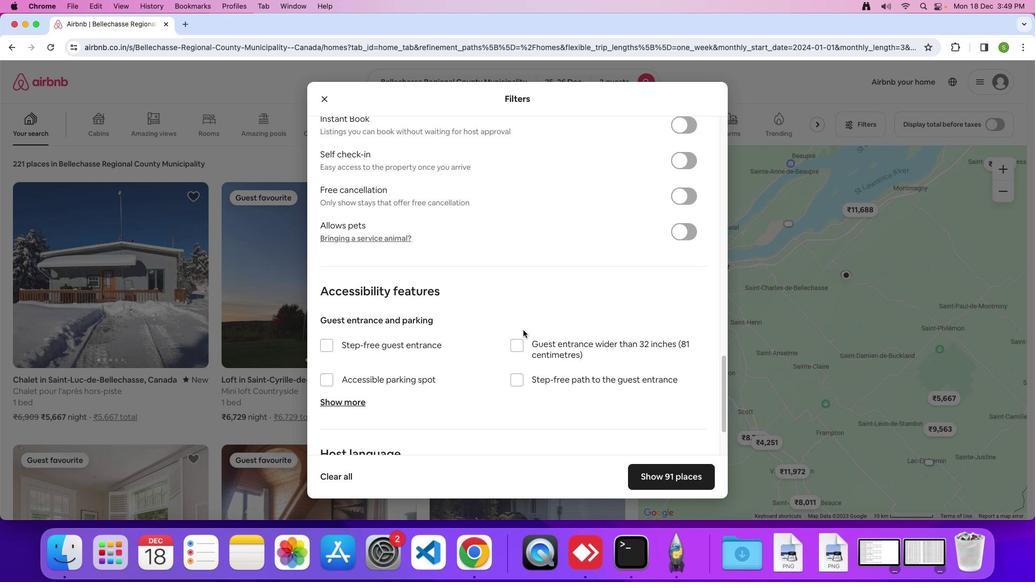 
Action: Mouse scrolled (523, 330) with delta (0, -1)
Screenshot: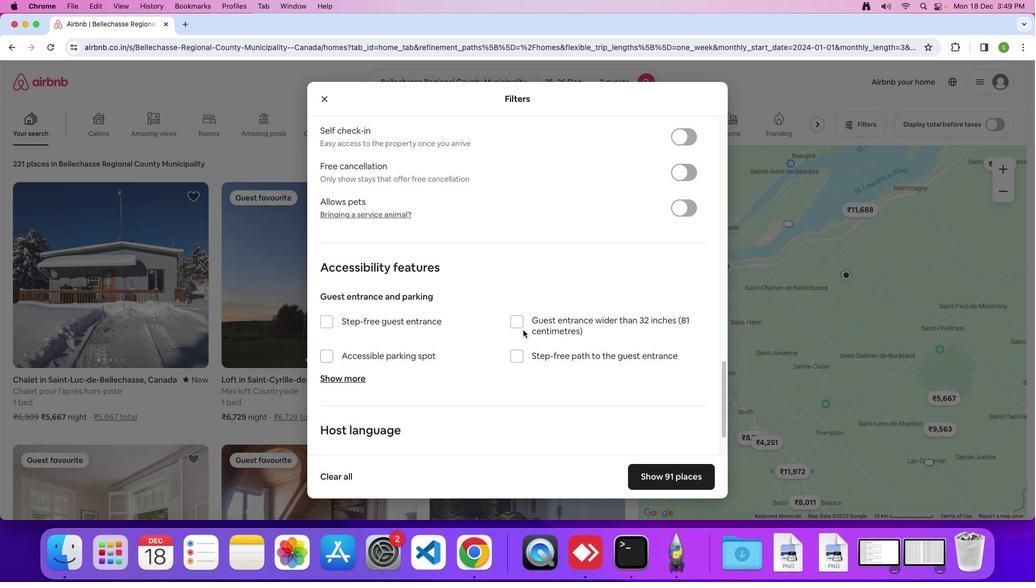 
Action: Mouse scrolled (523, 330) with delta (0, 0)
Screenshot: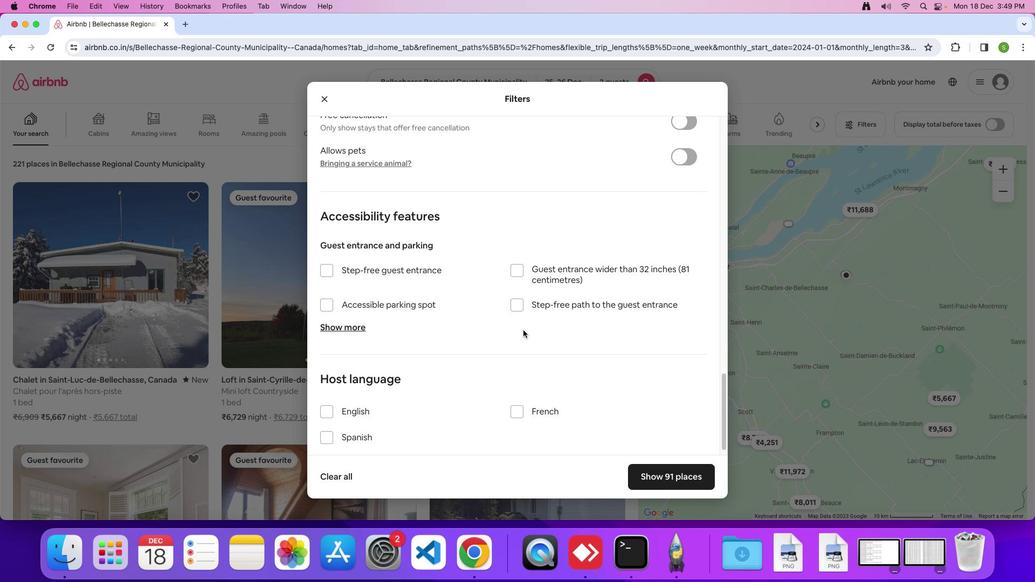 
Action: Mouse scrolled (523, 330) with delta (0, 0)
Screenshot: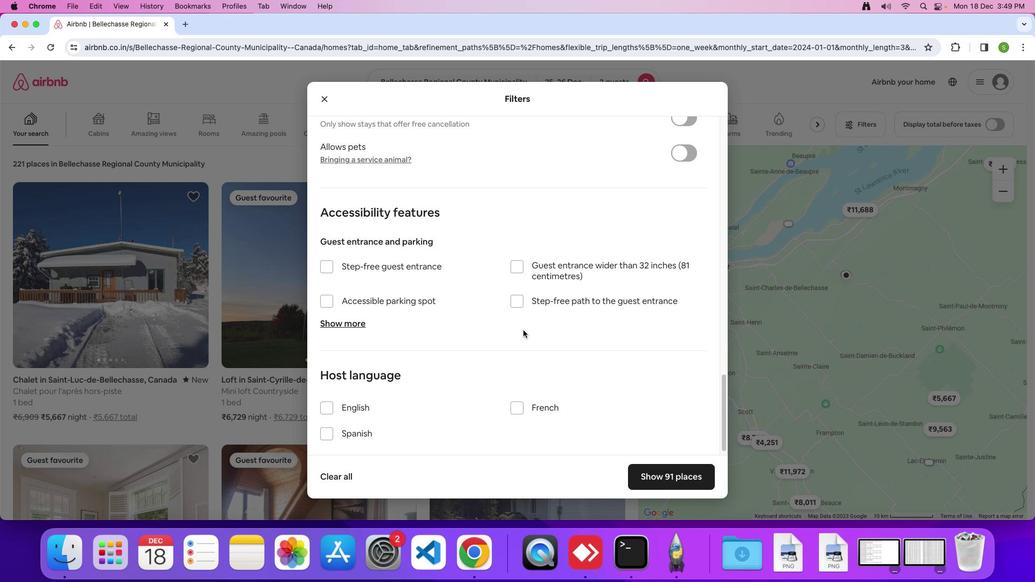 
Action: Mouse scrolled (523, 330) with delta (0, -1)
Screenshot: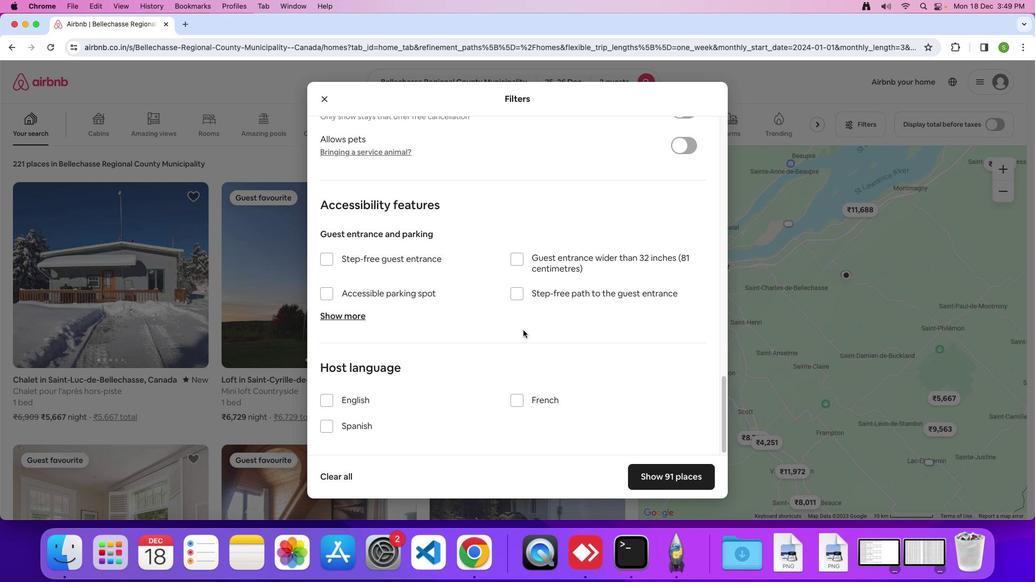 
Action: Mouse scrolled (523, 330) with delta (0, 0)
Screenshot: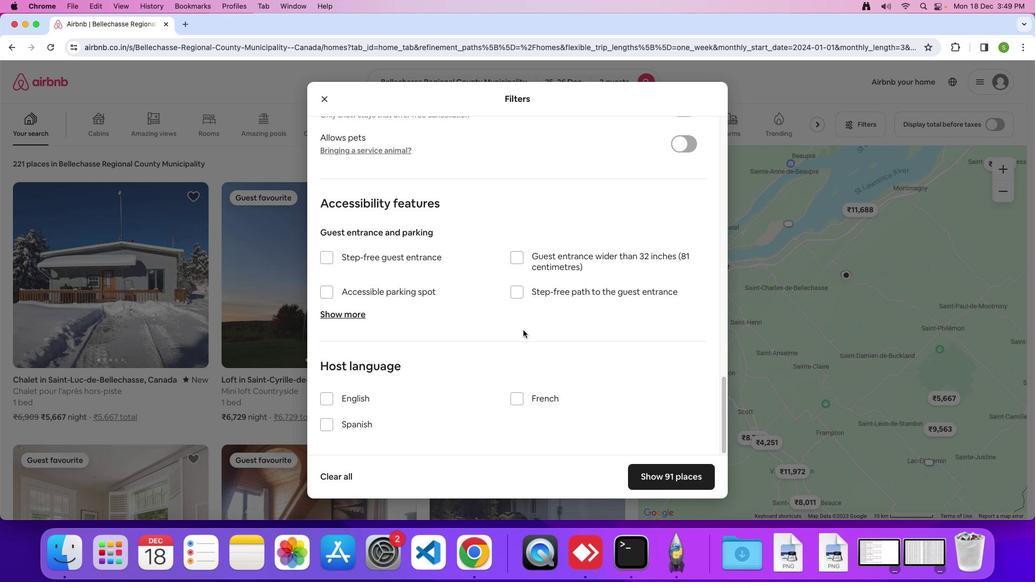 
Action: Mouse scrolled (523, 330) with delta (0, 0)
Screenshot: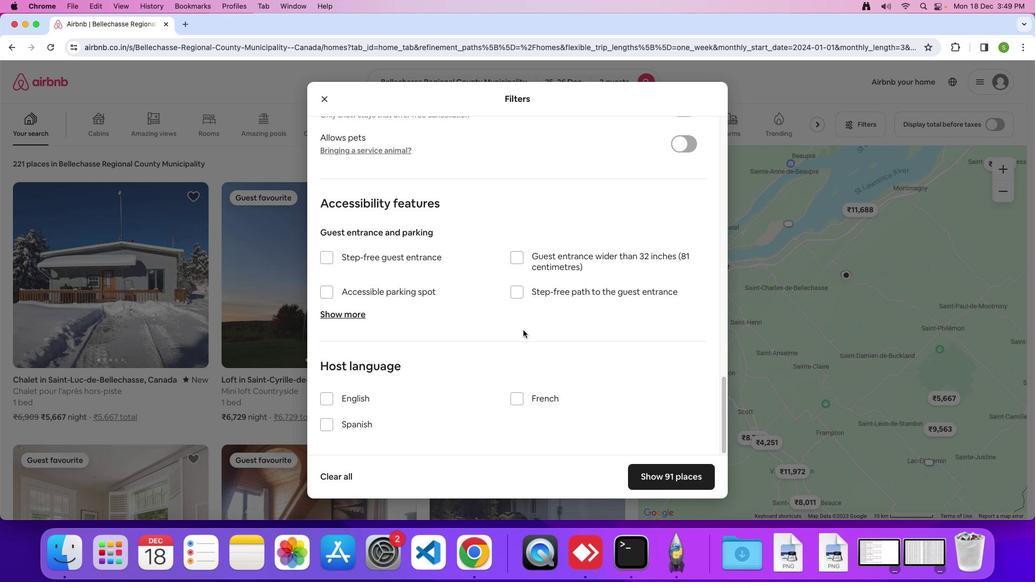 
Action: Mouse scrolled (523, 330) with delta (0, -1)
Screenshot: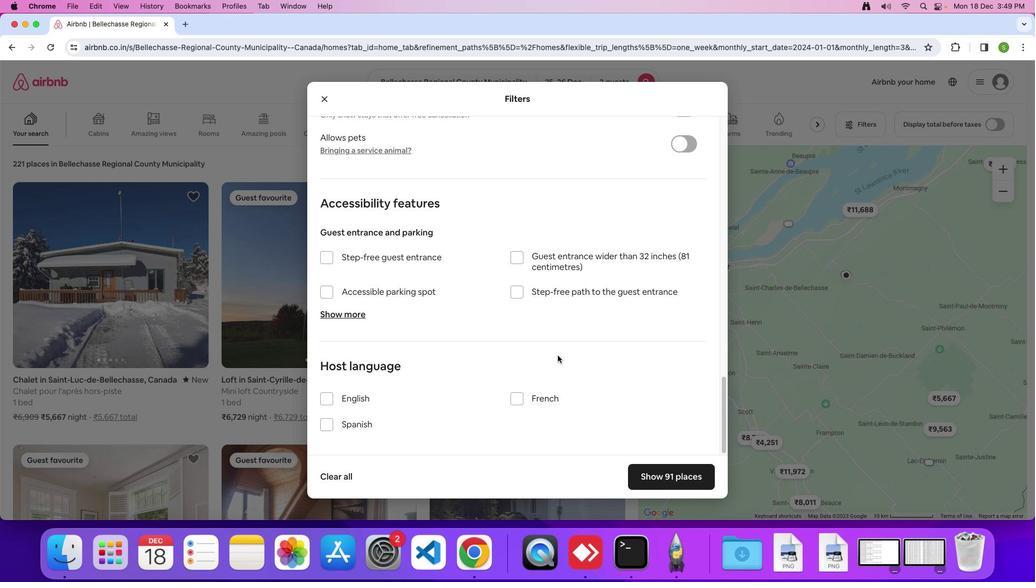 
Action: Mouse moved to (669, 480)
Screenshot: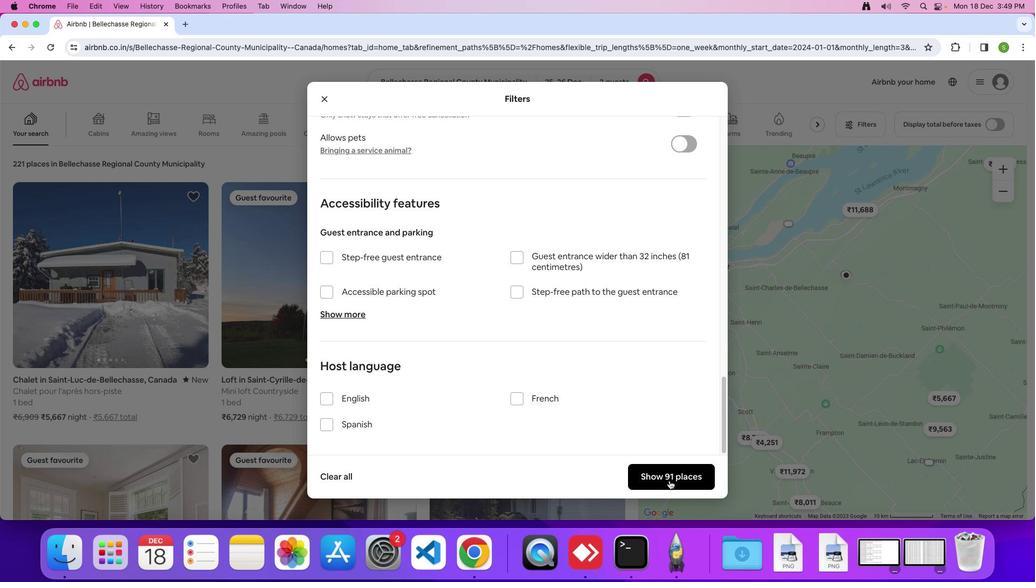 
Action: Mouse pressed left at (669, 480)
Screenshot: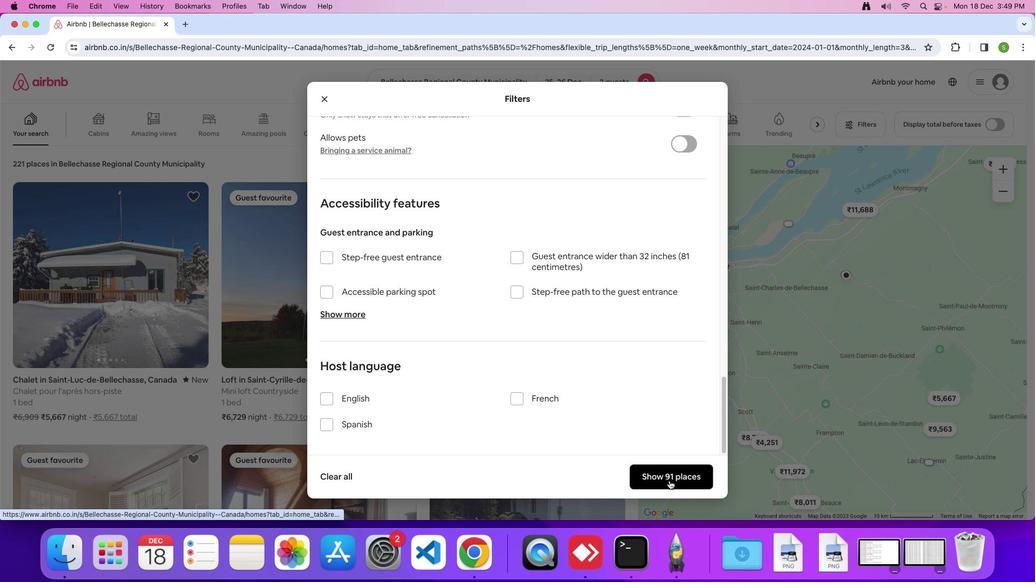 
Action: Mouse moved to (186, 236)
Screenshot: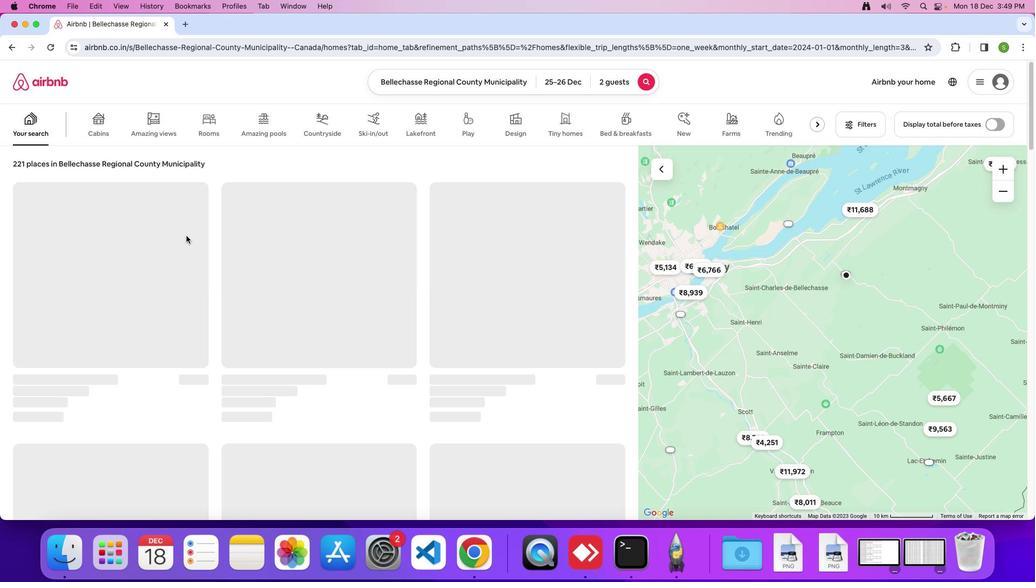 
Action: Mouse pressed left at (186, 236)
Screenshot: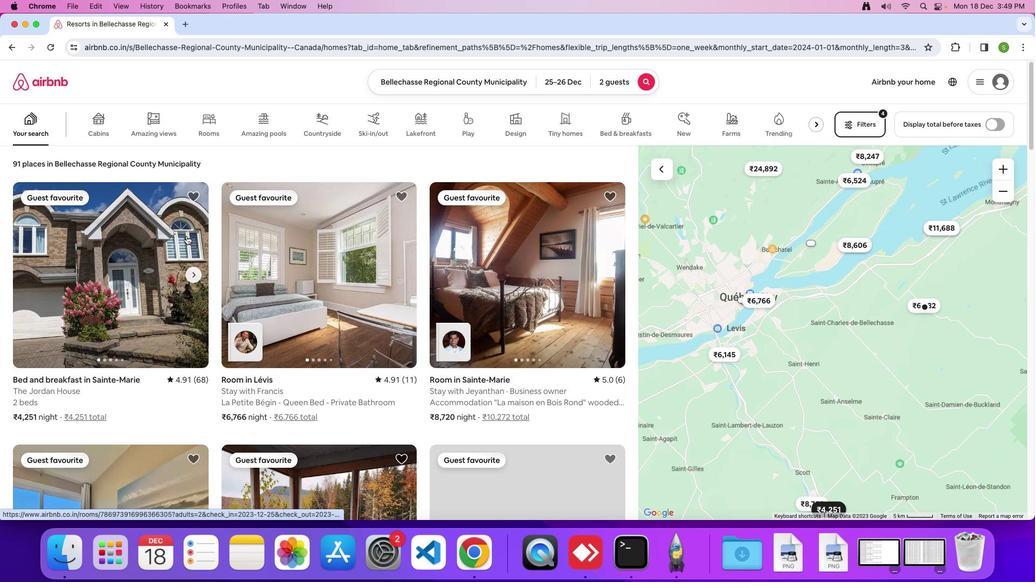 
Action: Mouse moved to (442, 262)
Screenshot: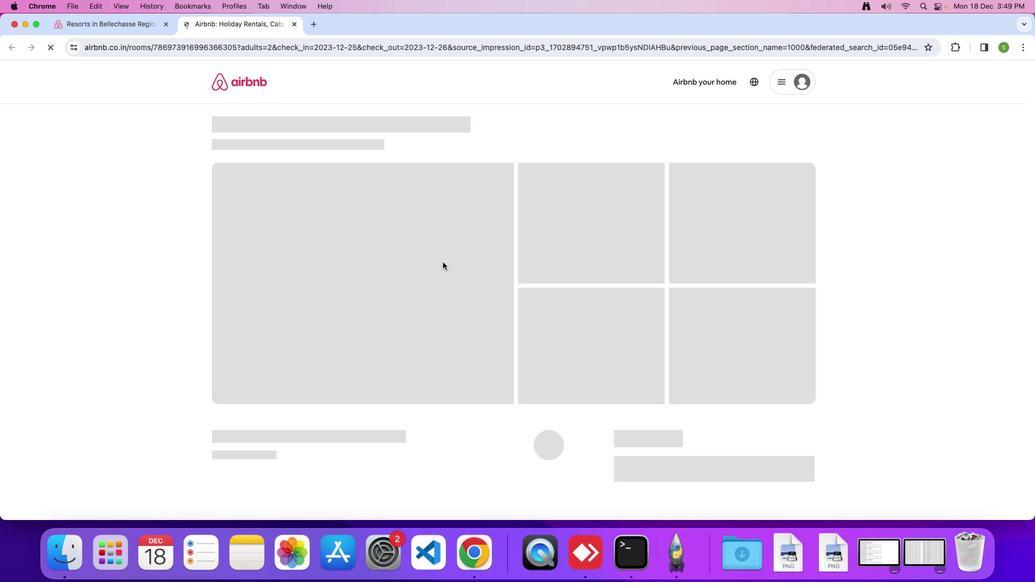 
Action: Mouse pressed left at (442, 262)
Screenshot: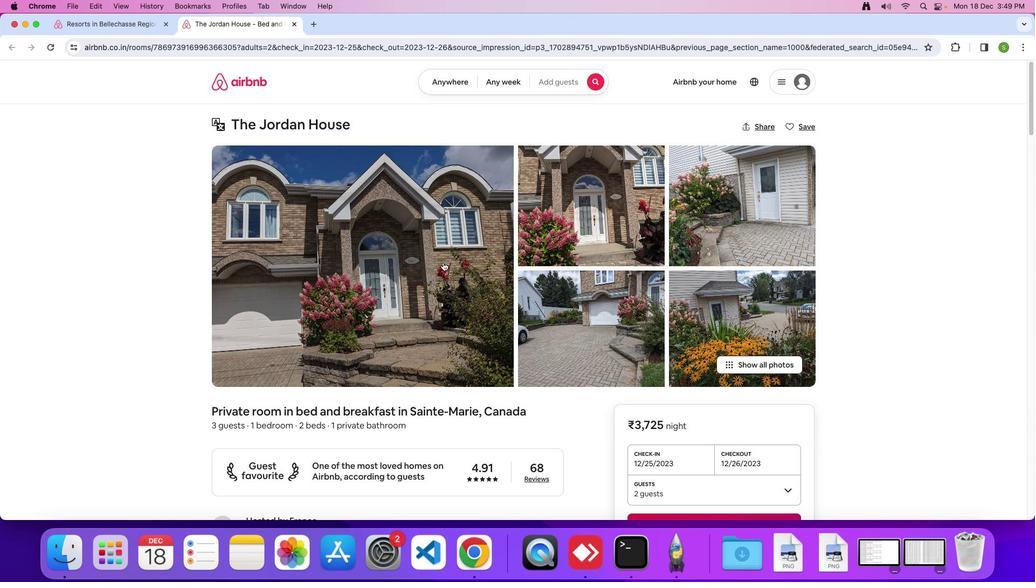 
Action: Mouse moved to (558, 247)
Screenshot: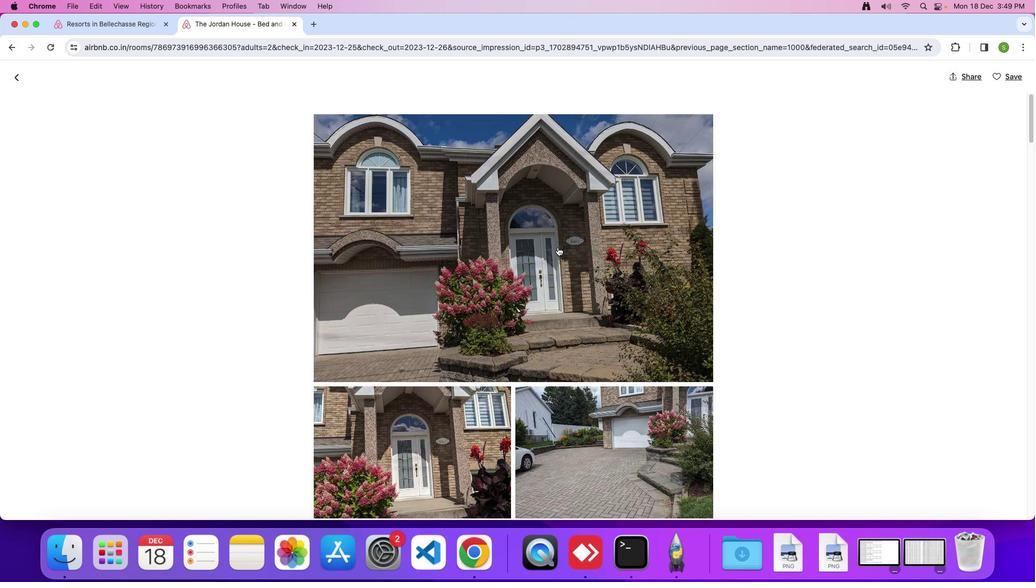 
Action: Mouse scrolled (558, 247) with delta (0, 0)
Screenshot: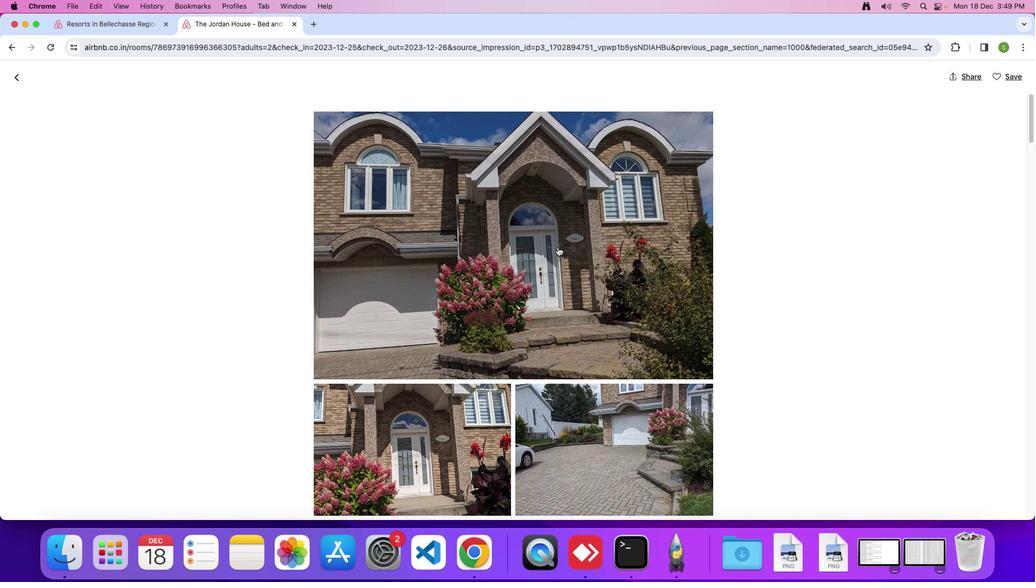 
Action: Mouse scrolled (558, 247) with delta (0, 0)
Screenshot: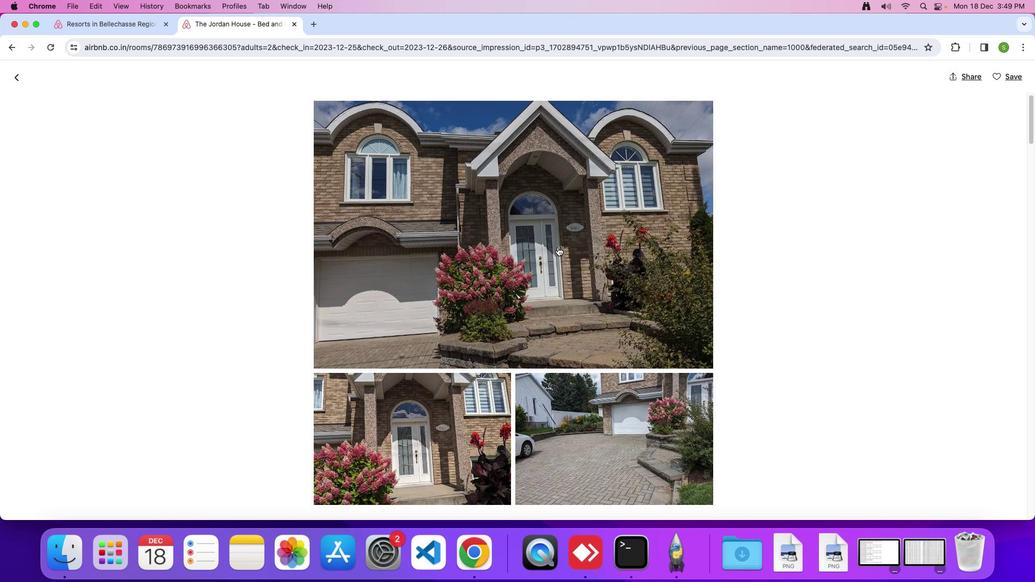 
Action: Mouse scrolled (558, 247) with delta (0, 0)
Screenshot: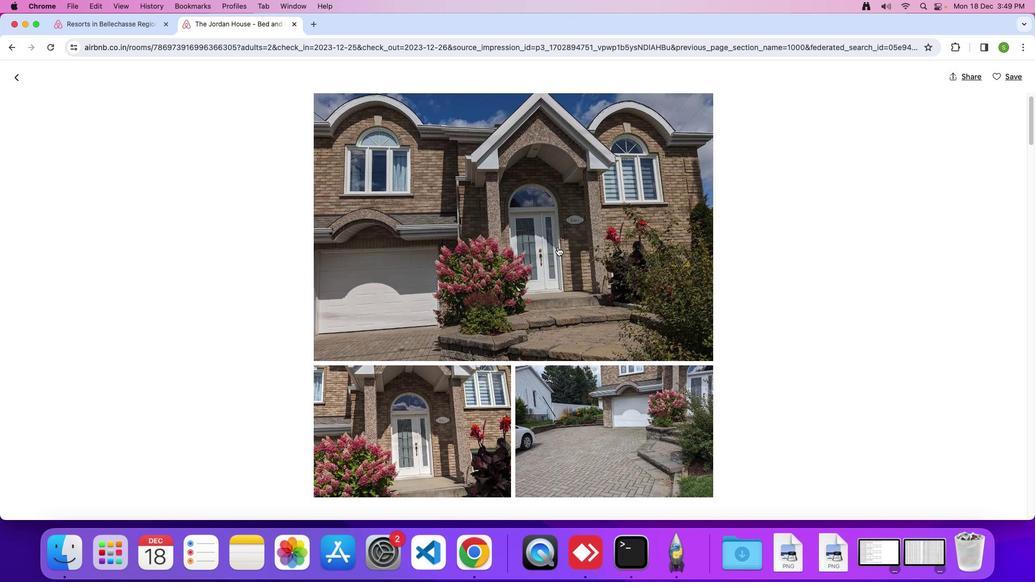 
Action: Mouse scrolled (558, 247) with delta (0, 0)
Screenshot: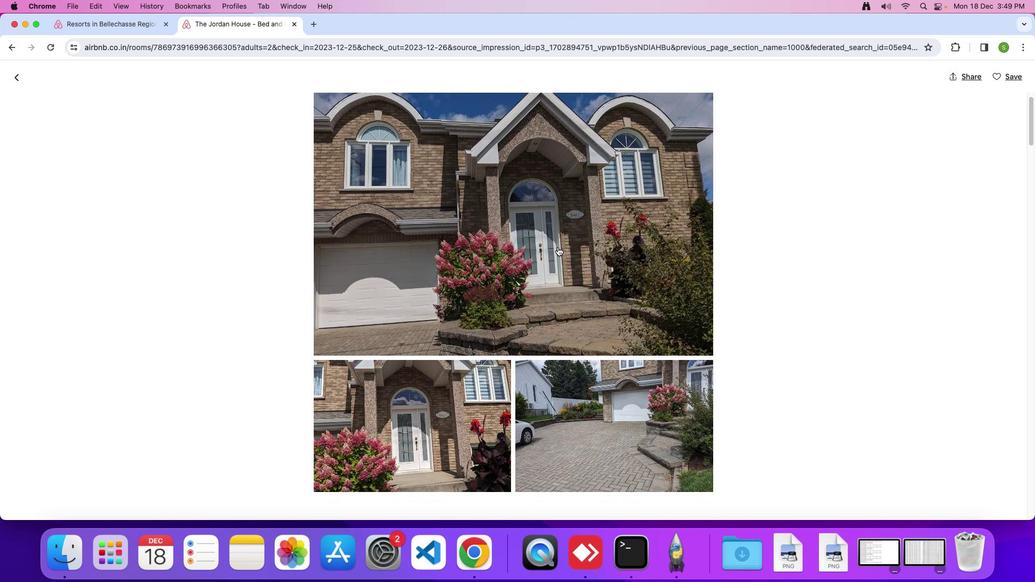 
Action: Mouse scrolled (558, 247) with delta (0, -1)
Screenshot: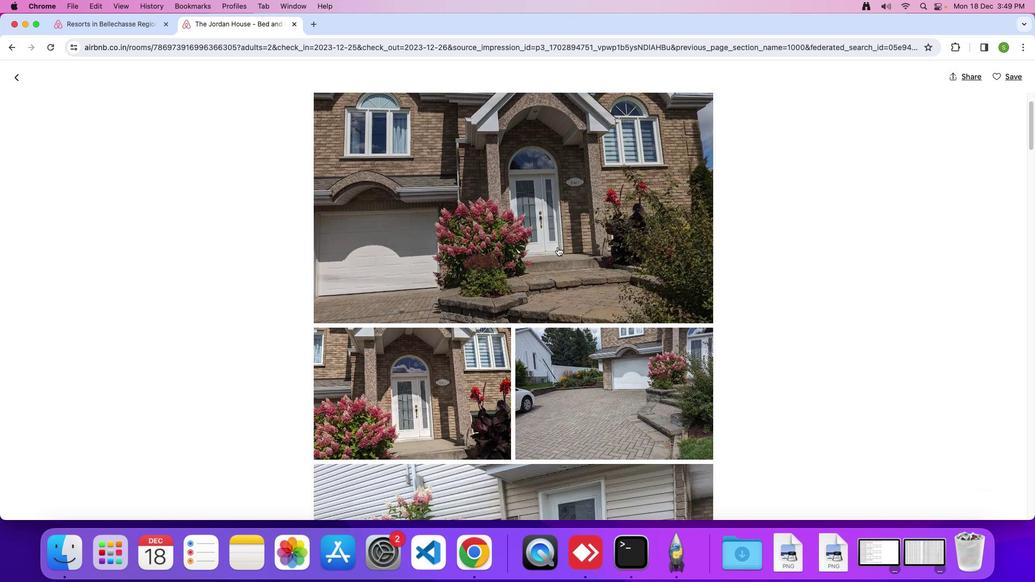 
Action: Mouse scrolled (558, 247) with delta (0, 0)
Screenshot: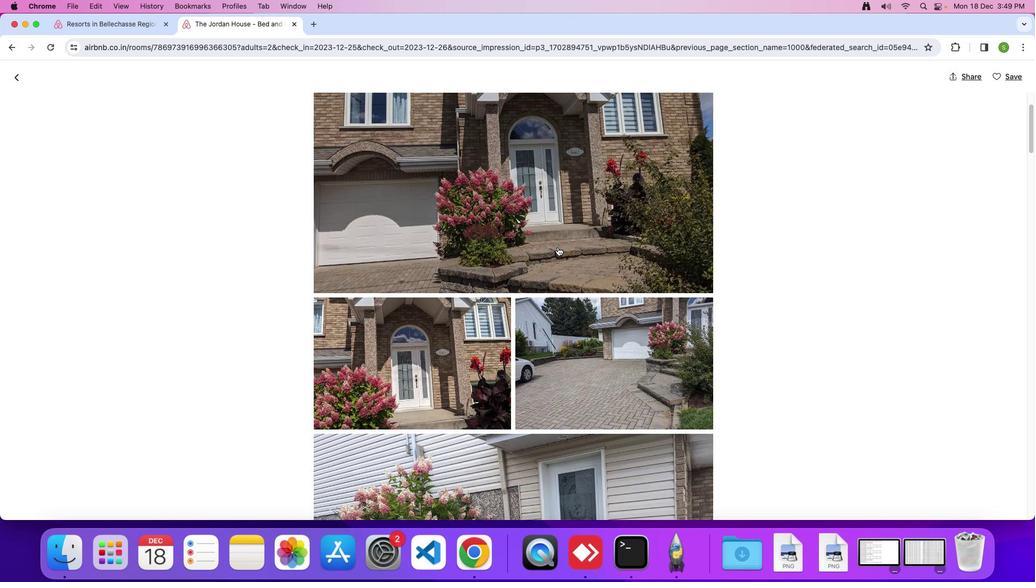 
Action: Mouse scrolled (558, 247) with delta (0, 0)
Screenshot: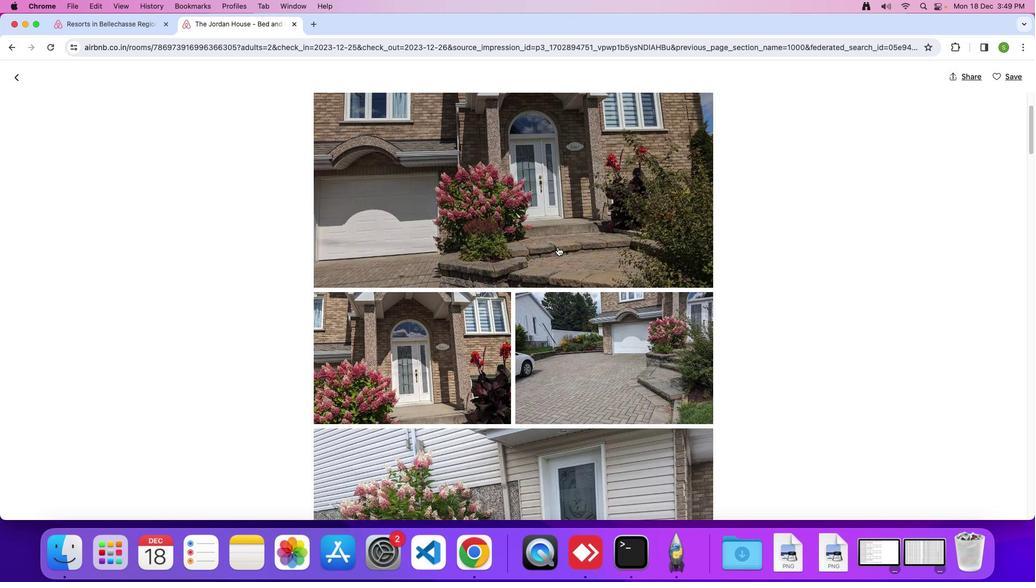 
Action: Mouse scrolled (558, 247) with delta (0, 0)
Screenshot: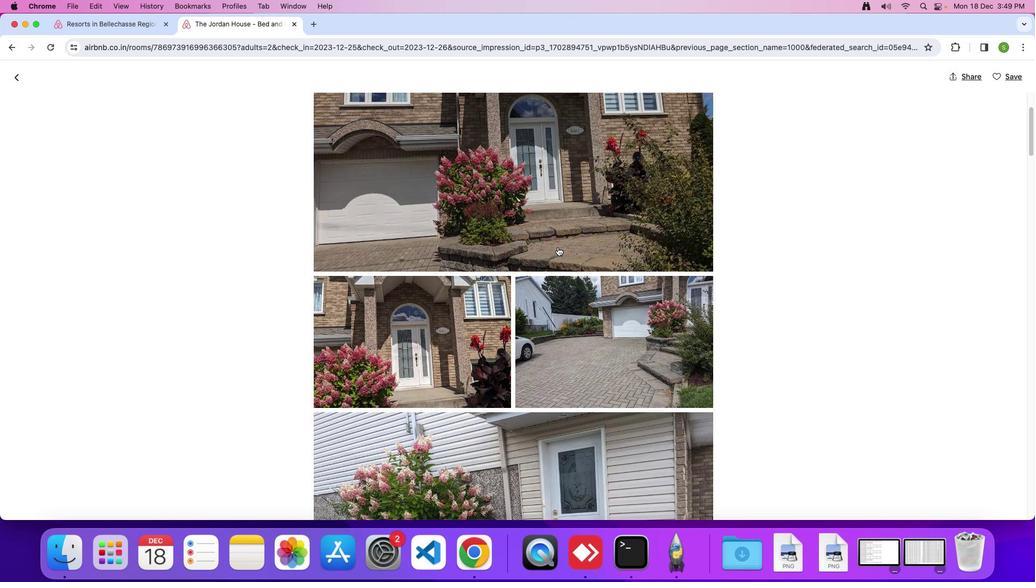 
Action: Mouse scrolled (558, 247) with delta (0, 0)
Screenshot: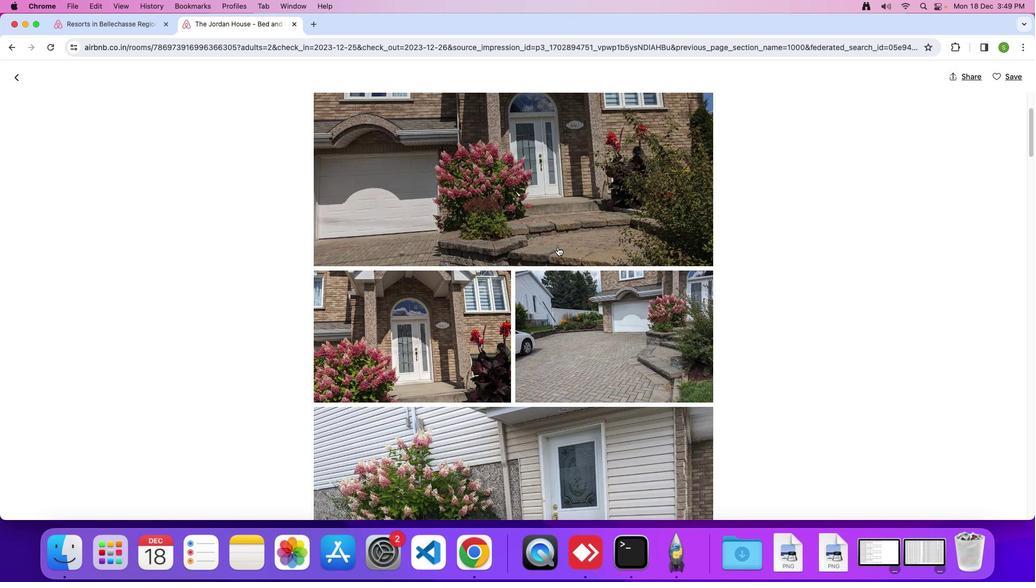 
Action: Mouse scrolled (558, 247) with delta (0, -1)
Screenshot: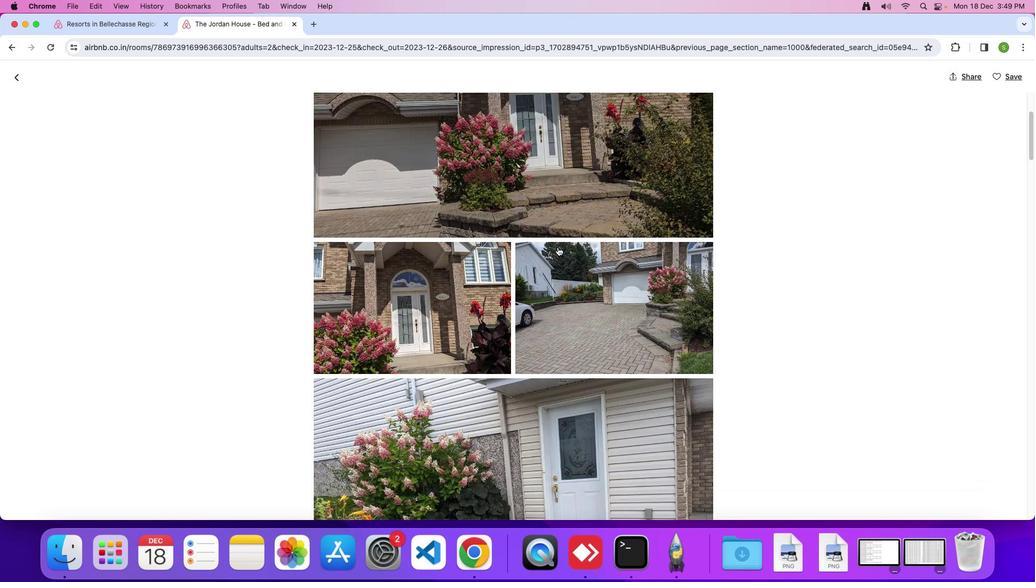 
Action: Mouse scrolled (558, 247) with delta (0, 0)
Screenshot: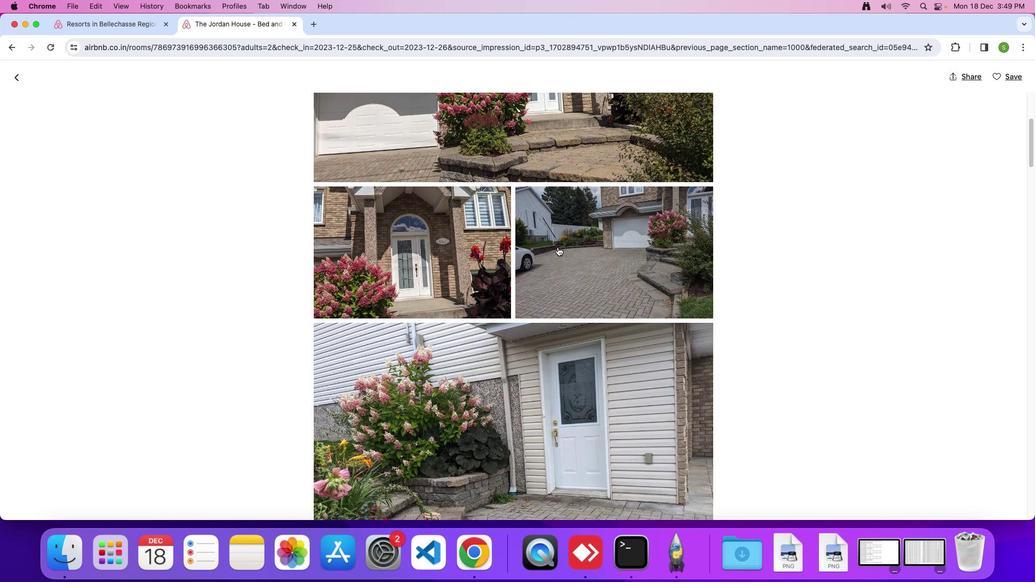 
Action: Mouse scrolled (558, 247) with delta (0, 0)
Screenshot: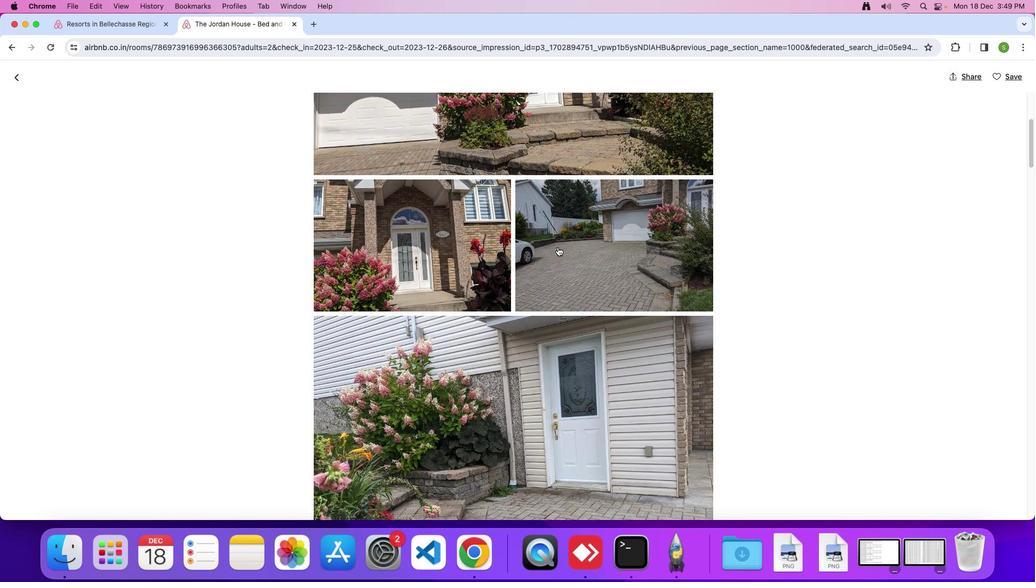 
Action: Mouse scrolled (558, 247) with delta (0, 0)
Screenshot: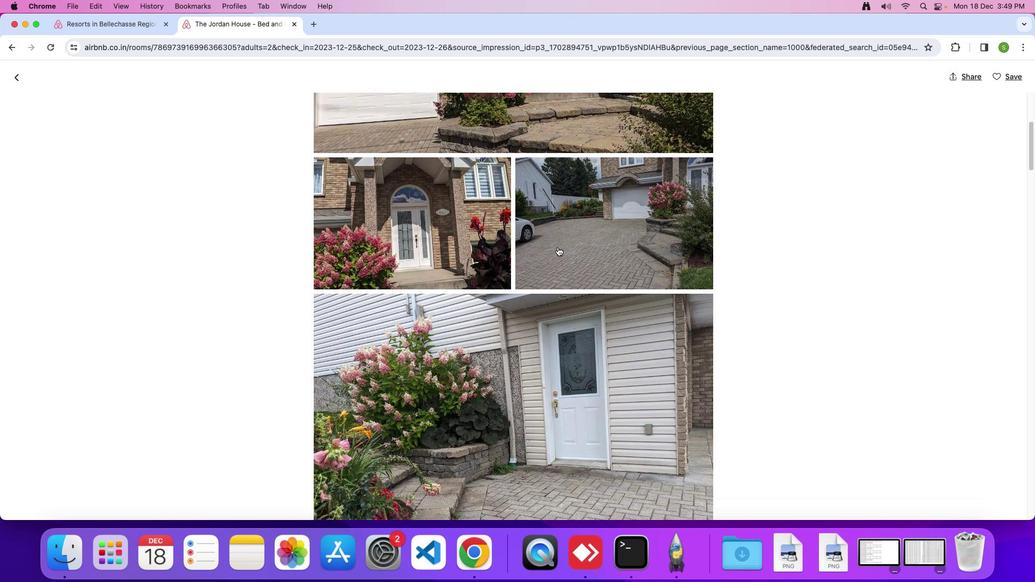 
Action: Mouse scrolled (558, 247) with delta (0, 0)
Screenshot: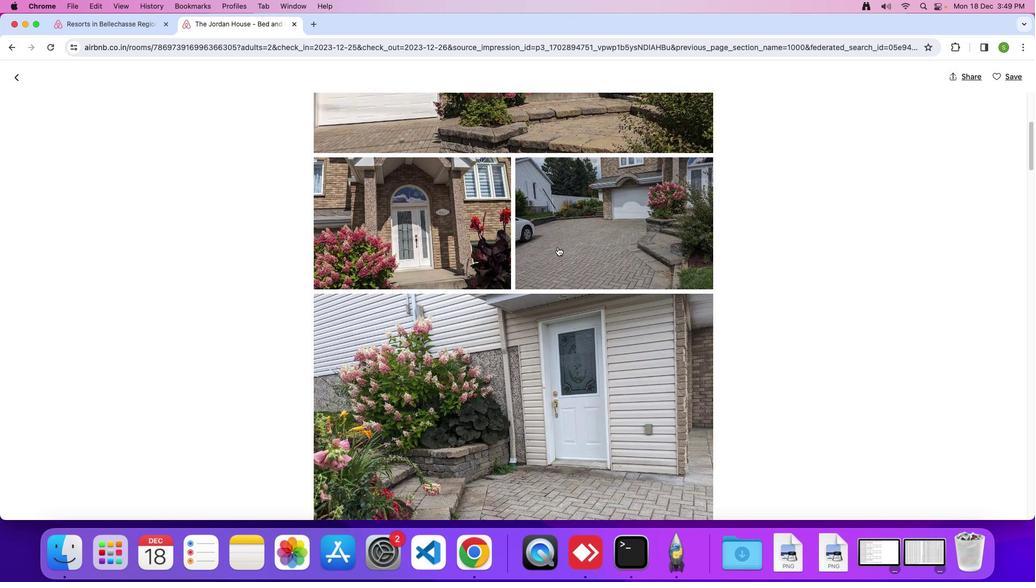 
Action: Mouse scrolled (558, 247) with delta (0, -1)
Screenshot: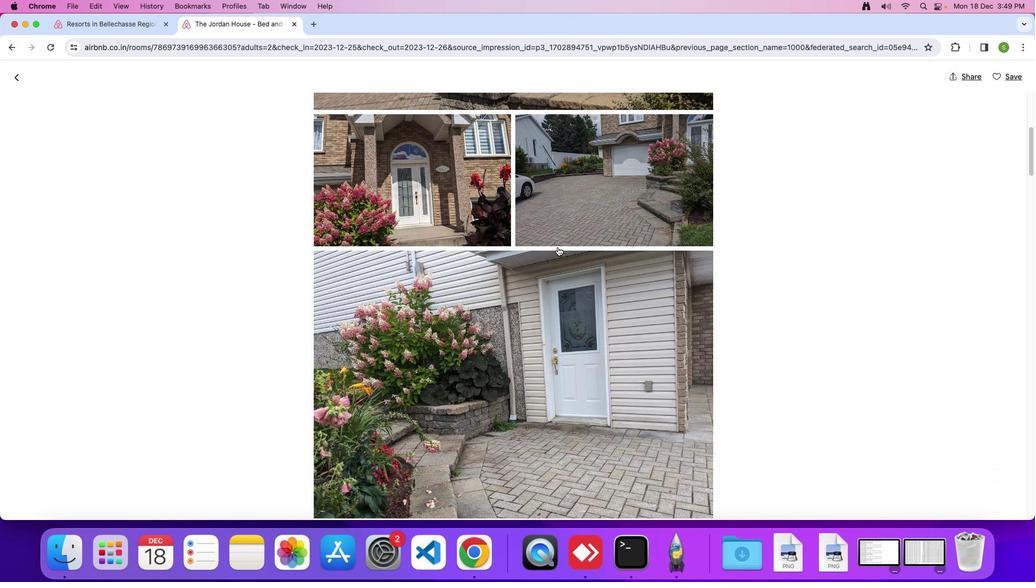 
Action: Mouse scrolled (558, 247) with delta (0, 0)
Screenshot: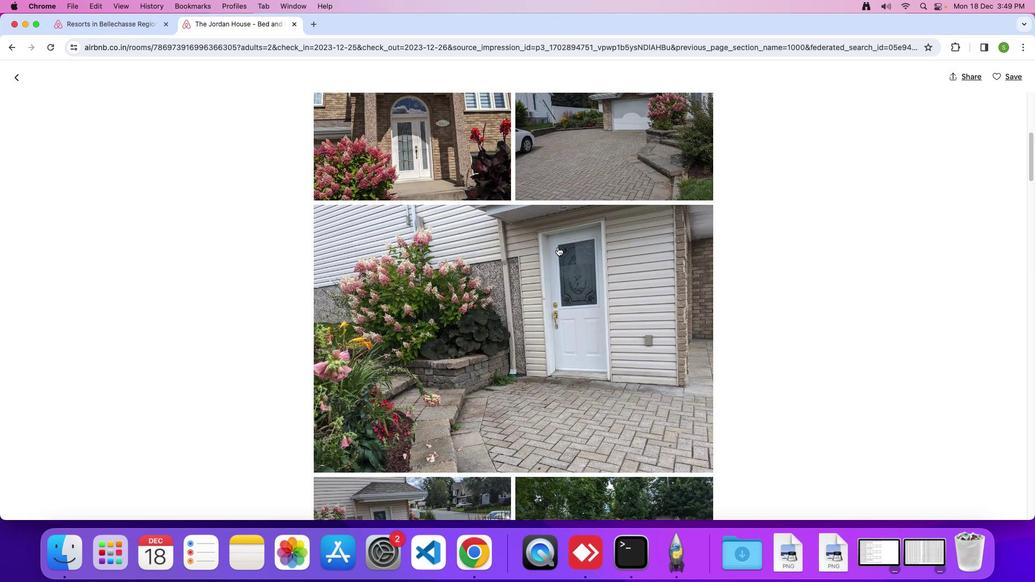 
Action: Mouse scrolled (558, 247) with delta (0, 0)
Screenshot: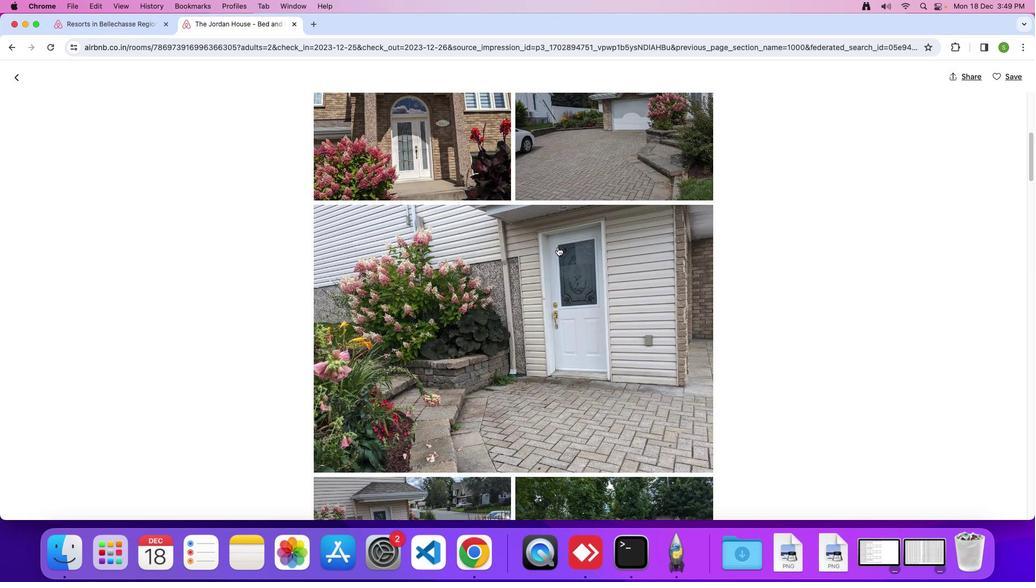 
Action: Mouse scrolled (558, 247) with delta (0, 0)
Screenshot: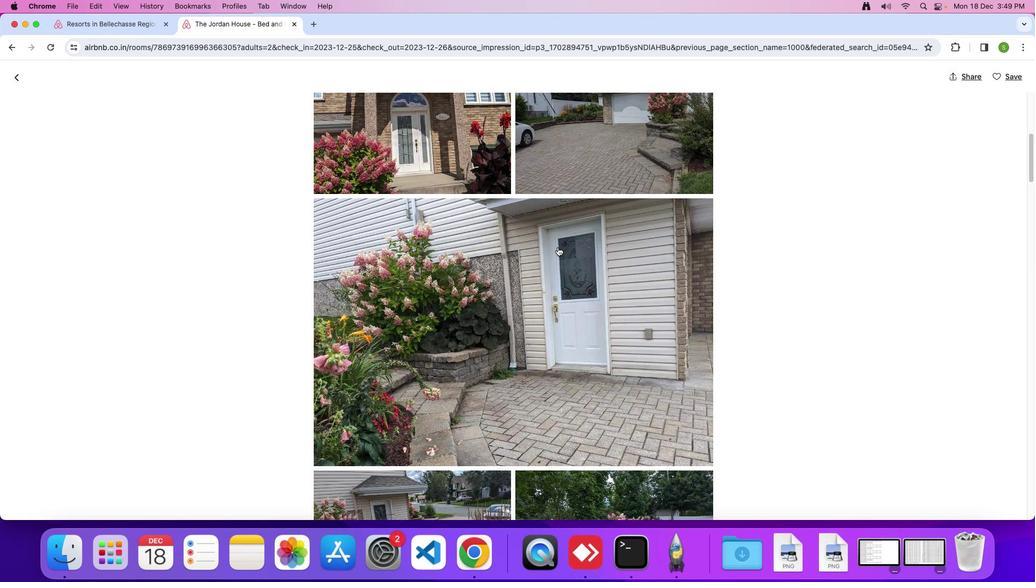 
Action: Mouse scrolled (558, 247) with delta (0, 0)
Screenshot: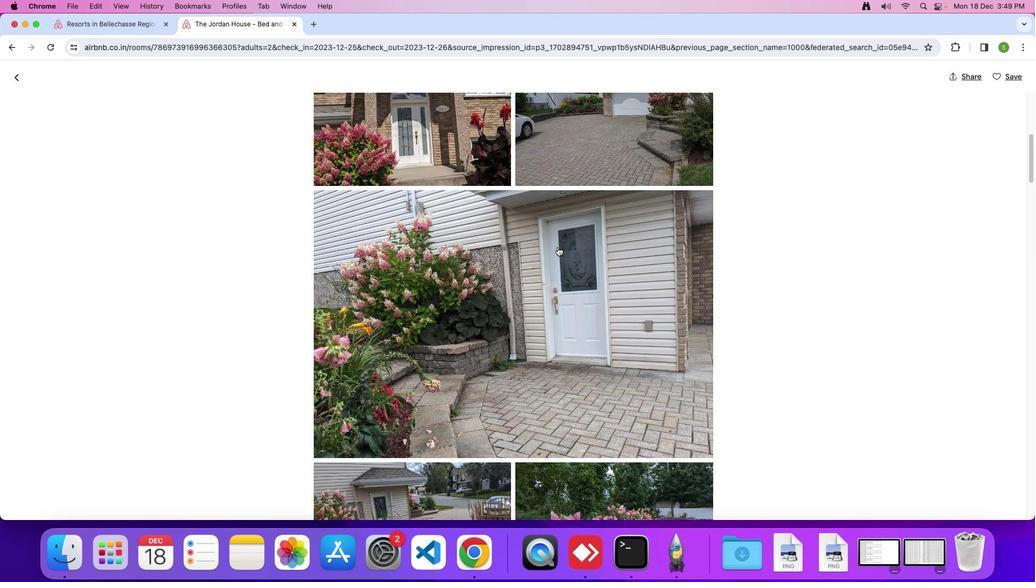 
Action: Mouse scrolled (558, 247) with delta (0, -1)
Screenshot: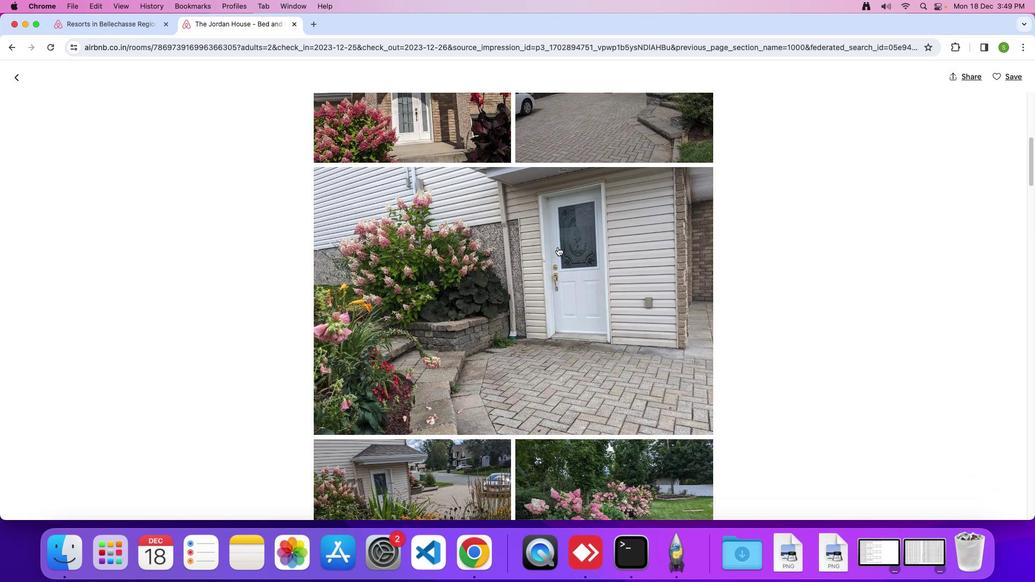 
Action: Mouse moved to (558, 247)
Screenshot: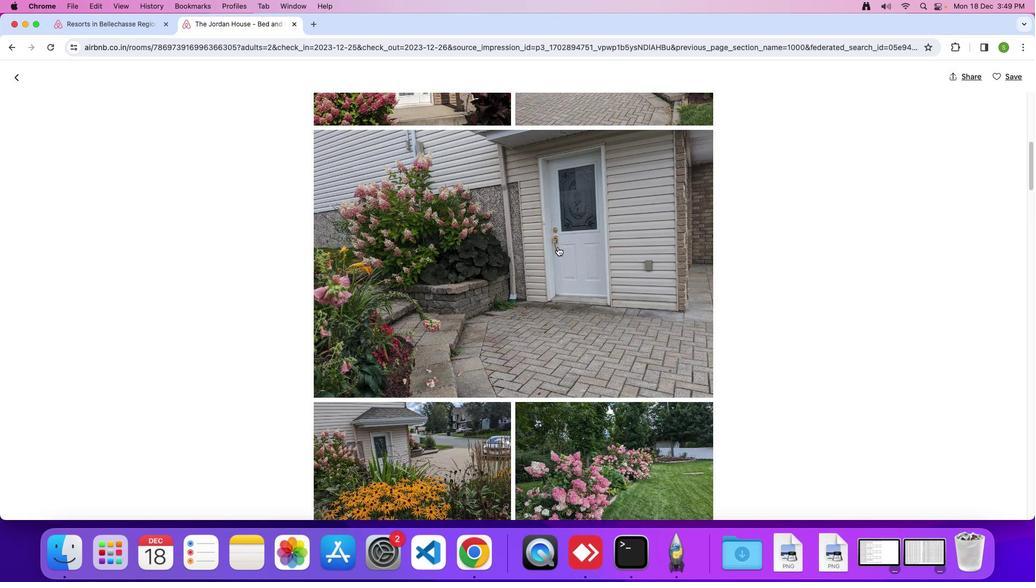 
Action: Mouse scrolled (558, 247) with delta (0, 0)
Screenshot: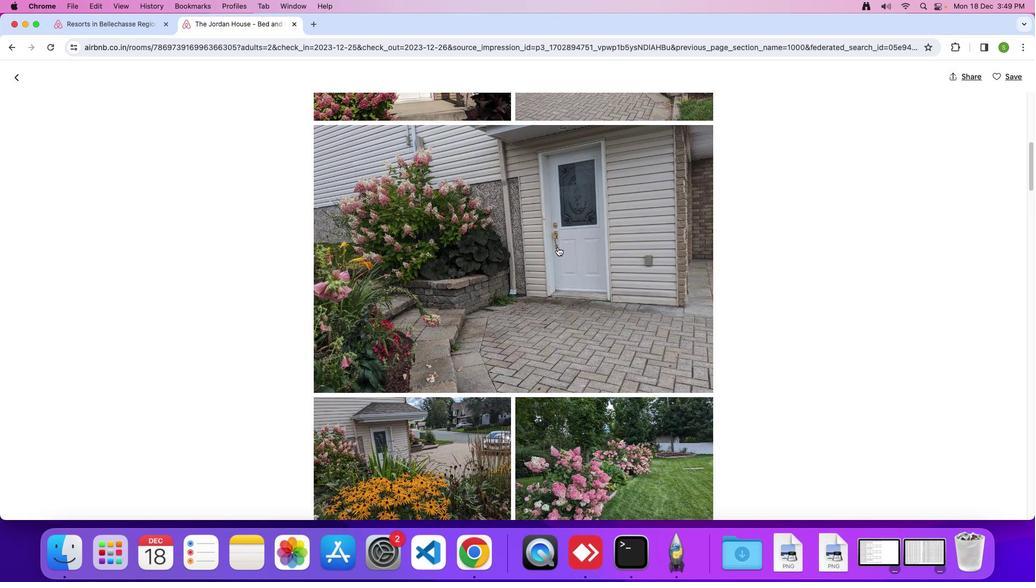 
Action: Mouse scrolled (558, 247) with delta (0, 0)
Screenshot: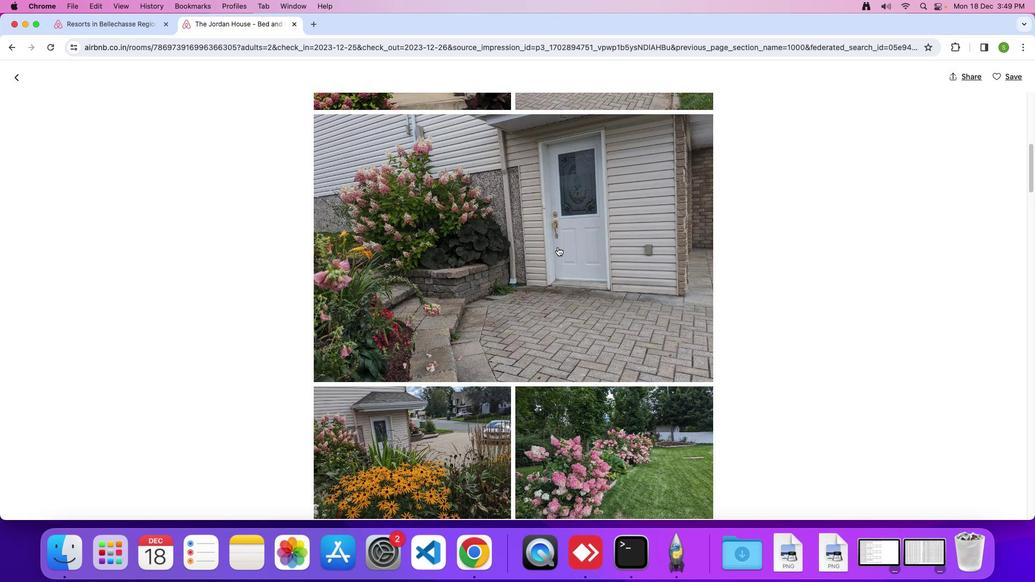 
Action: Mouse scrolled (558, 247) with delta (0, -1)
Screenshot: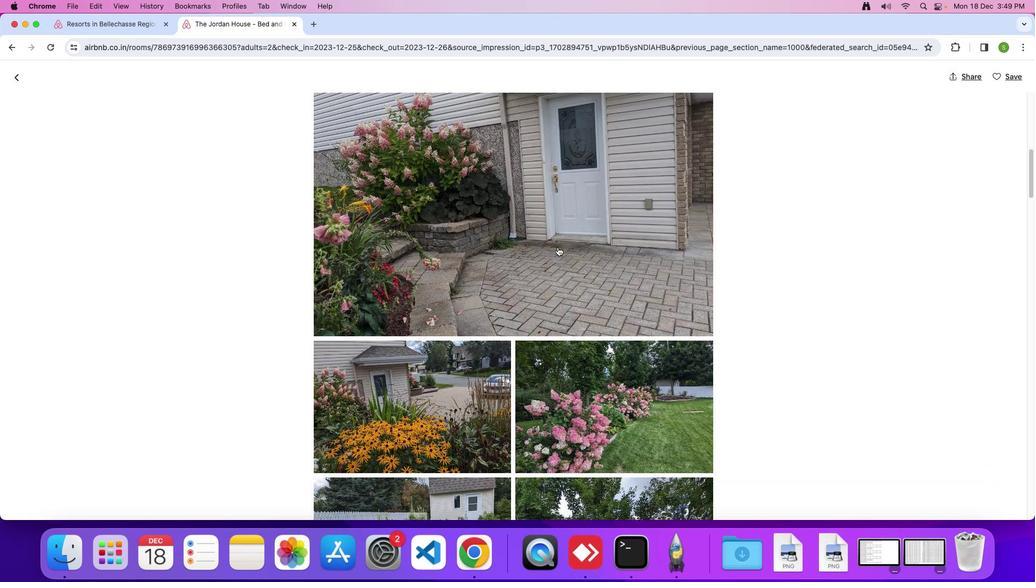 
Action: Mouse moved to (558, 247)
Screenshot: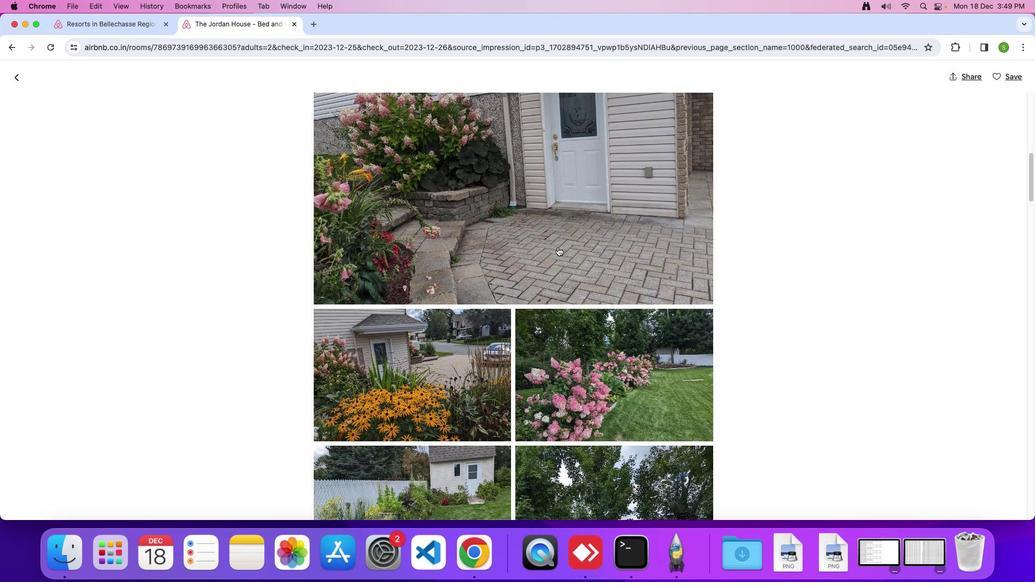 
Action: Mouse scrolled (558, 247) with delta (0, 0)
Screenshot: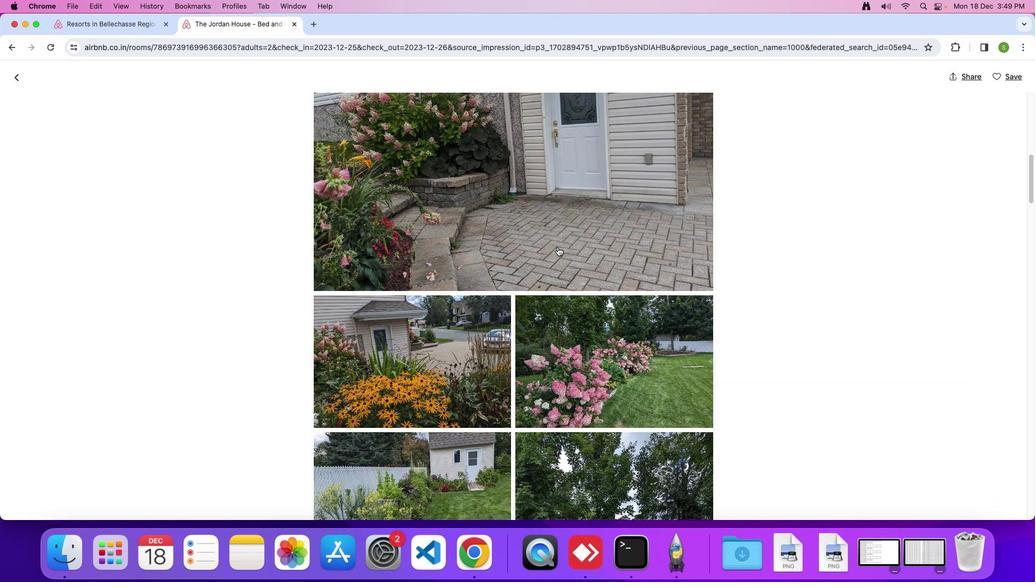 
Action: Mouse scrolled (558, 247) with delta (0, 0)
Screenshot: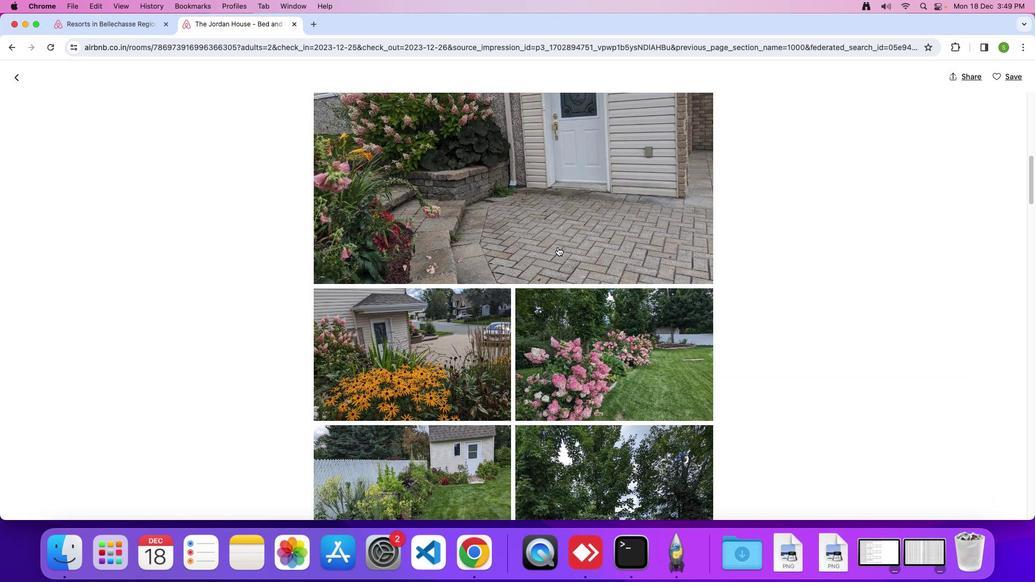
Action: Mouse scrolled (558, 247) with delta (0, 0)
Screenshot: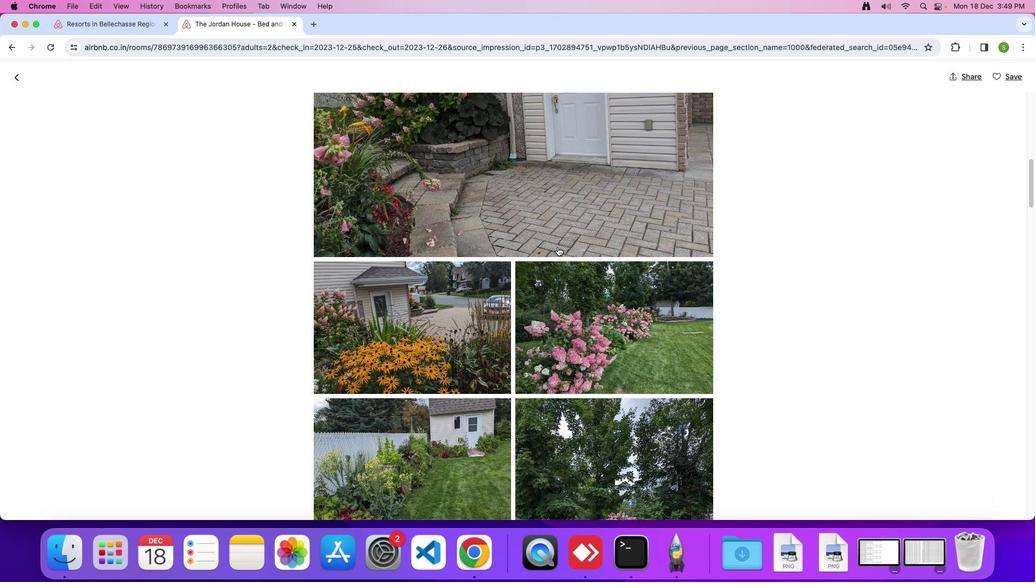 
Action: Mouse moved to (558, 246)
Screenshot: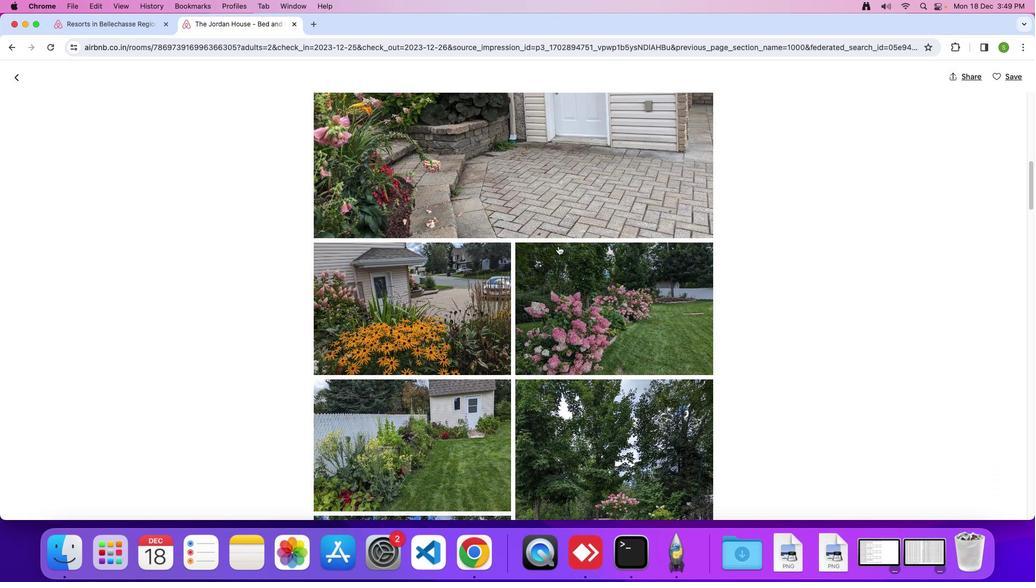 
Action: Mouse scrolled (558, 246) with delta (0, 0)
Screenshot: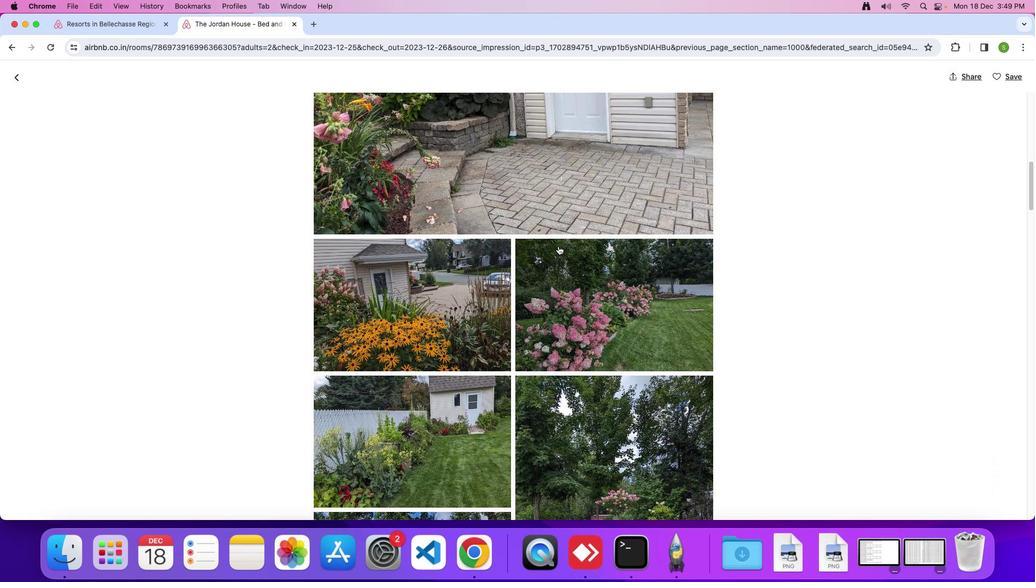 
Action: Mouse scrolled (558, 246) with delta (0, 0)
Screenshot: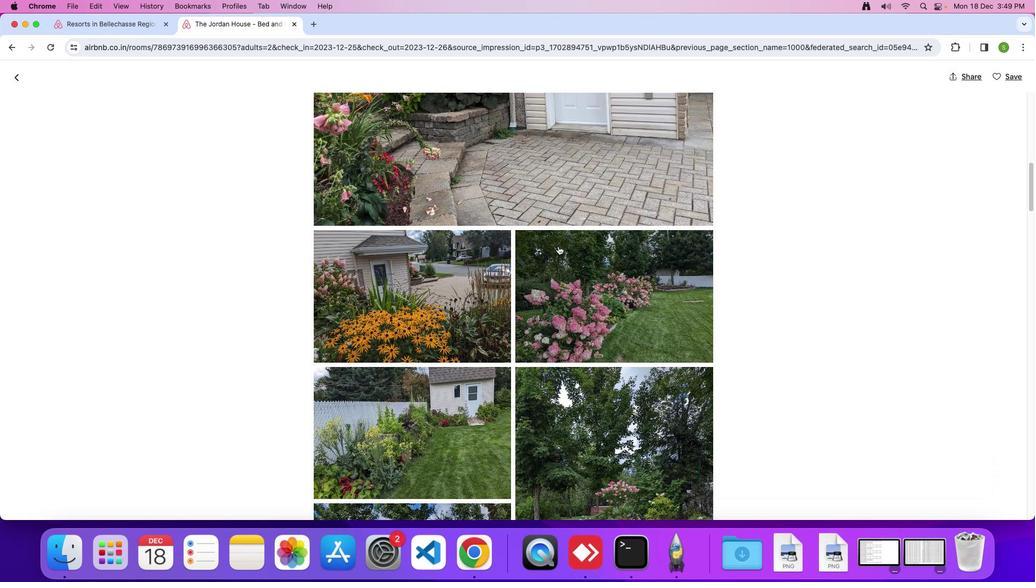 
Action: Mouse scrolled (558, 246) with delta (0, 0)
Screenshot: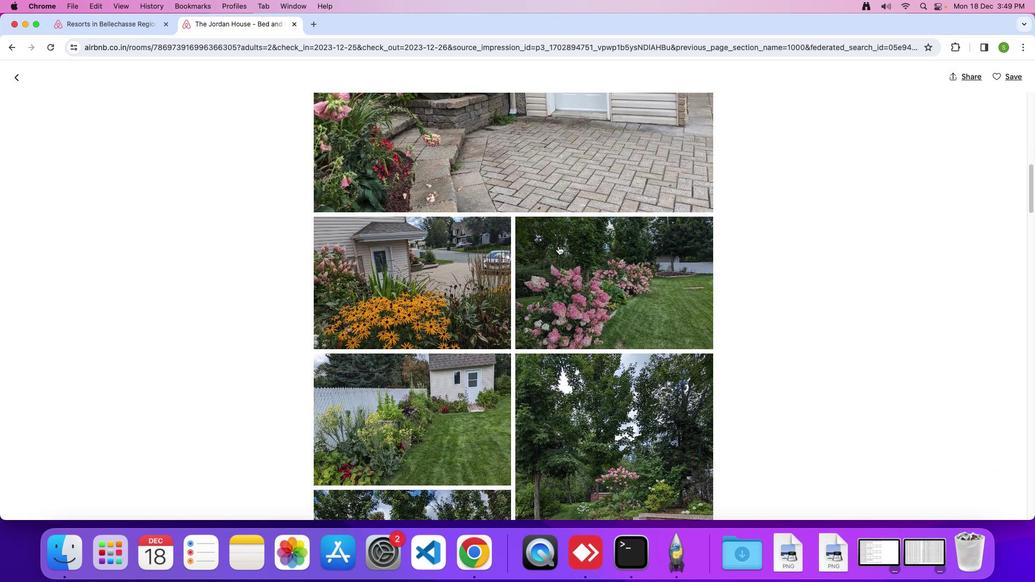 
Action: Mouse scrolled (558, 246) with delta (0, 0)
Screenshot: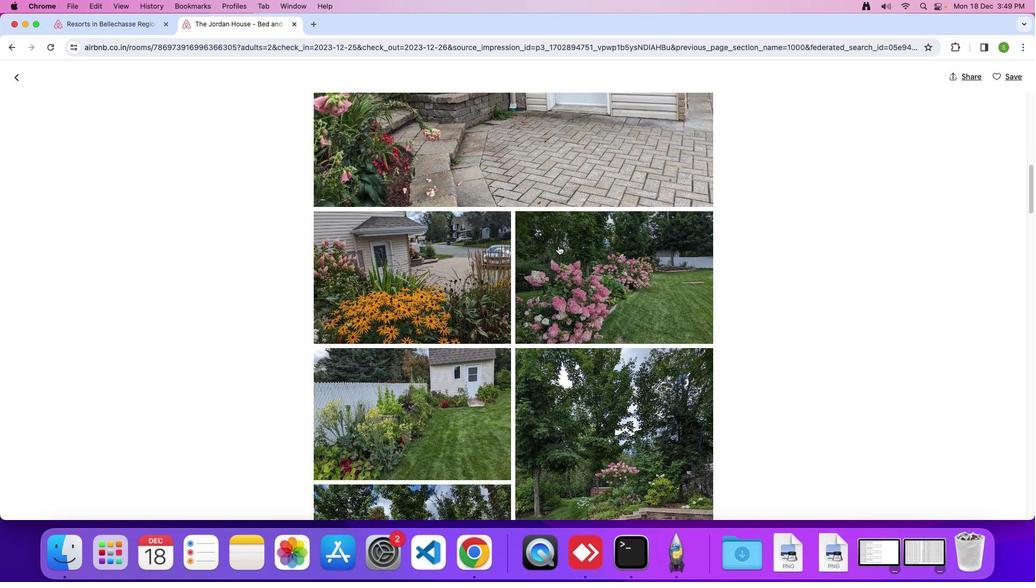 
Action: Mouse scrolled (558, 246) with delta (0, -1)
Screenshot: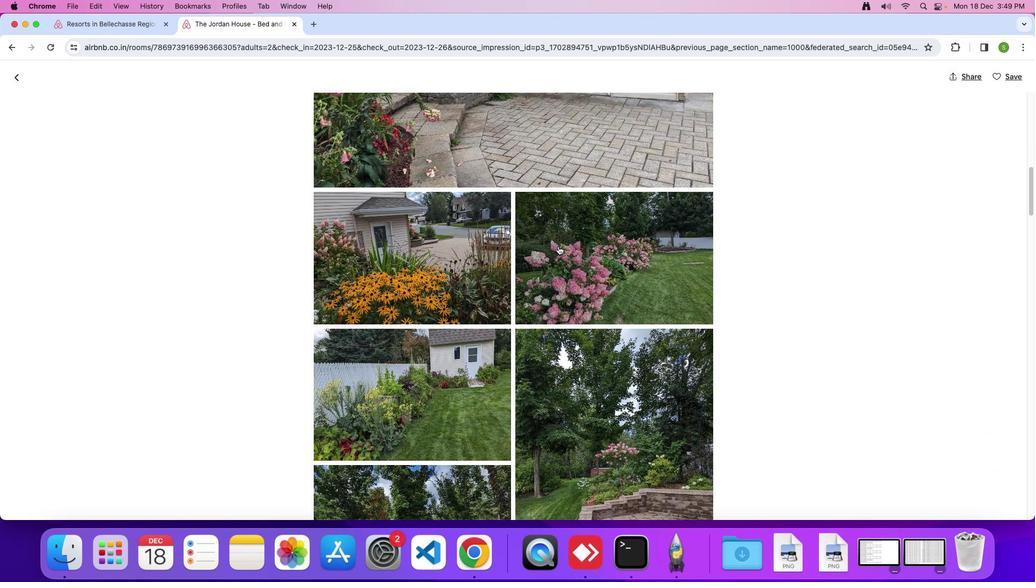 
Action: Mouse moved to (558, 246)
Screenshot: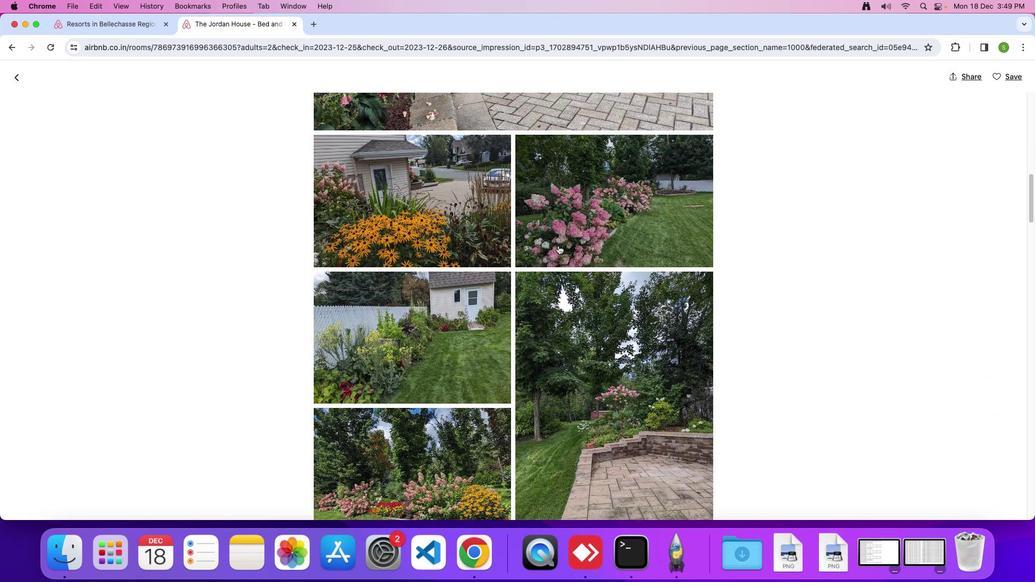 
Action: Mouse scrolled (558, 246) with delta (0, 0)
Screenshot: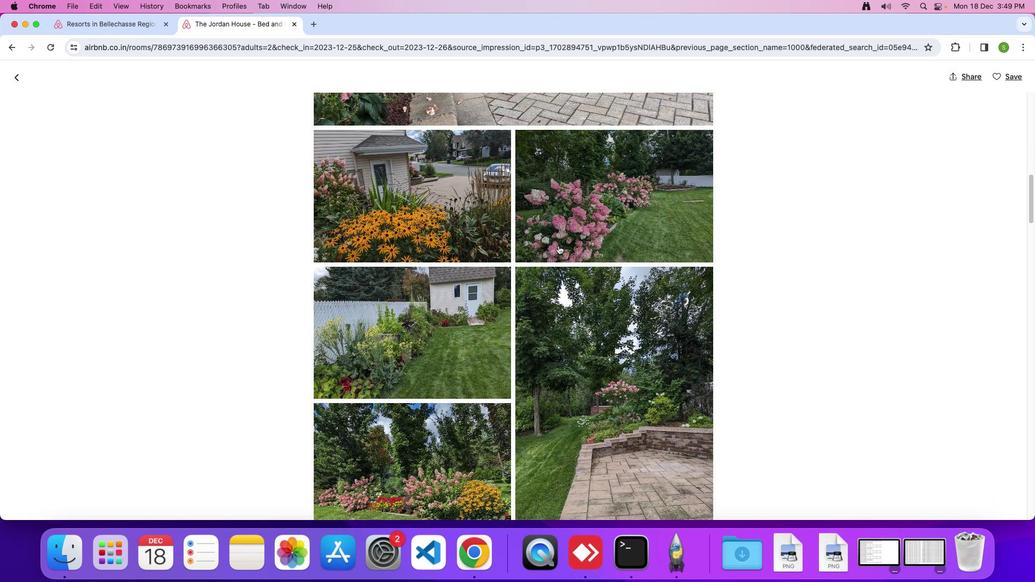 
Action: Mouse scrolled (558, 246) with delta (0, 0)
Screenshot: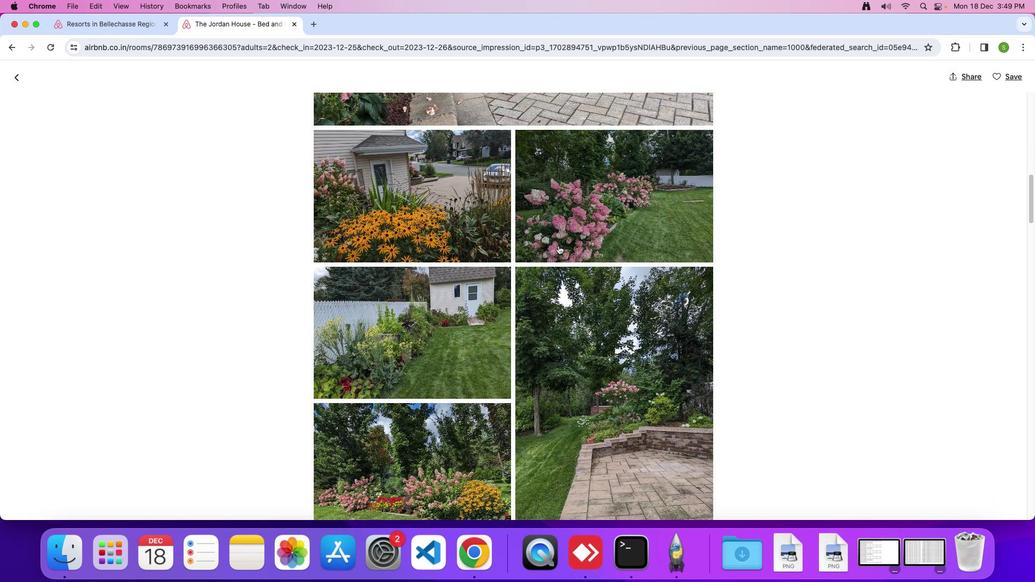 
Action: Mouse scrolled (558, 246) with delta (0, 0)
Screenshot: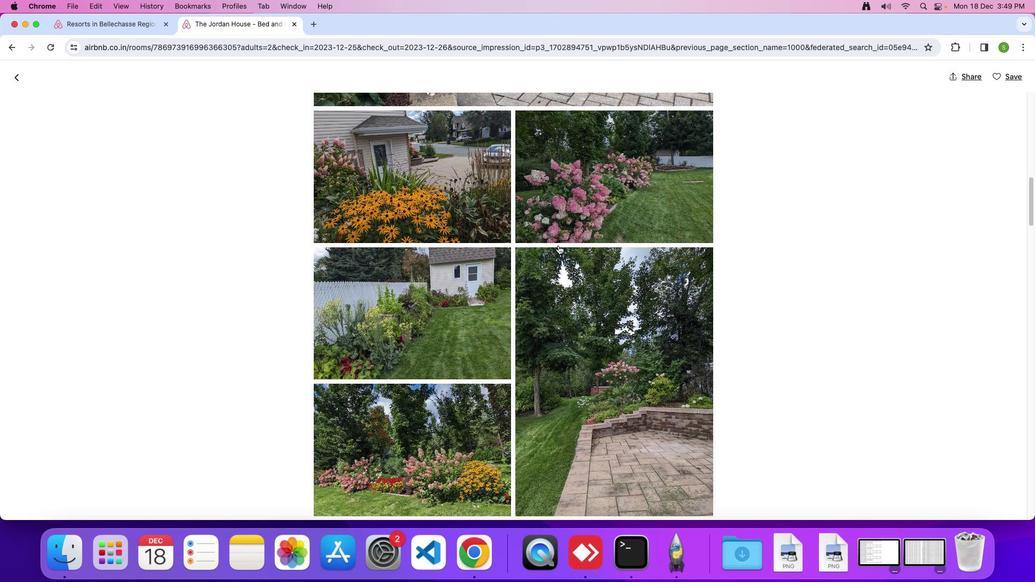 
Action: Mouse scrolled (558, 246) with delta (0, 0)
Screenshot: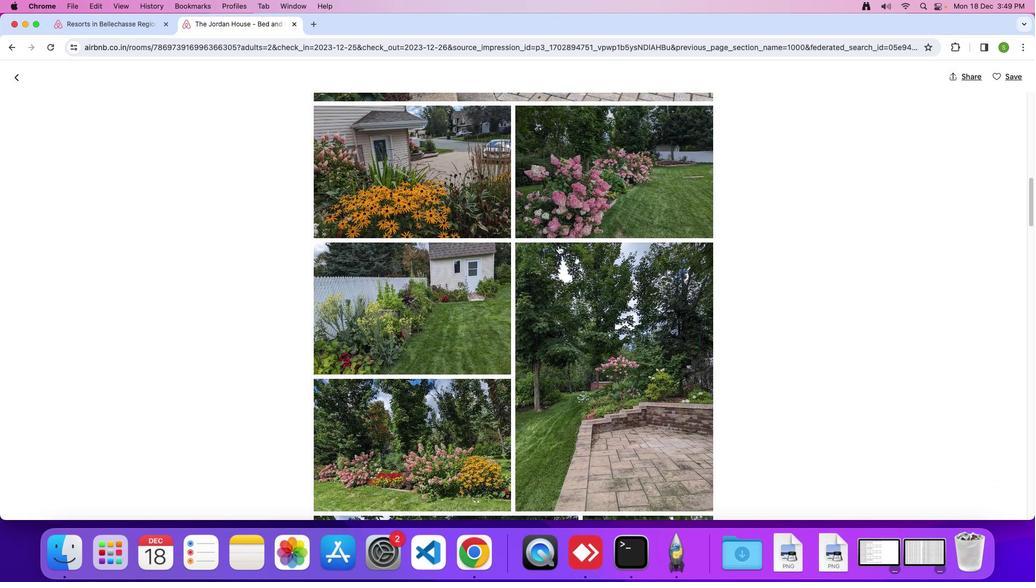 
Action: Mouse scrolled (558, 246) with delta (0, 0)
Screenshot: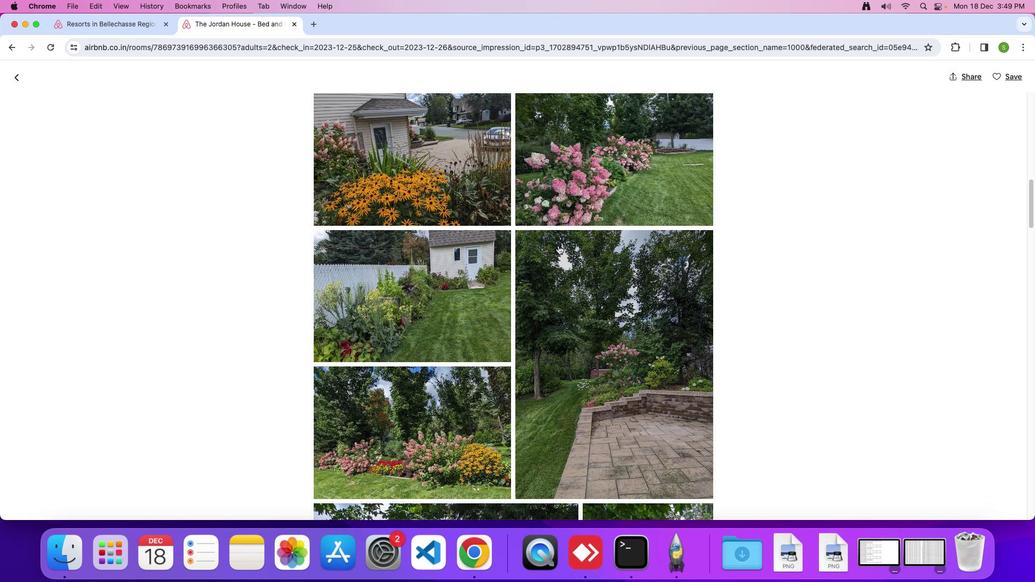 
Action: Mouse scrolled (558, 246) with delta (0, 0)
Screenshot: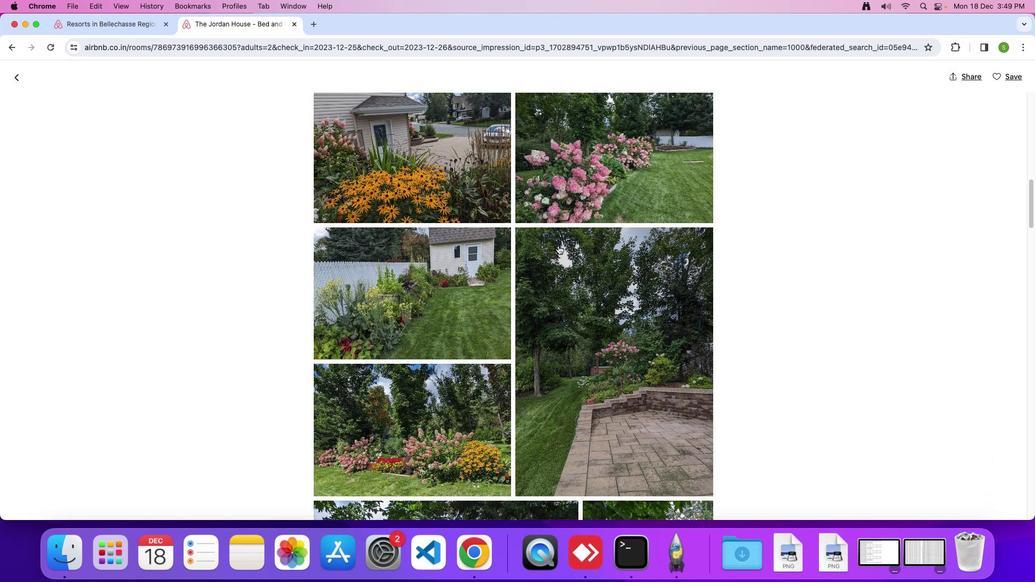 
Action: Mouse scrolled (558, 246) with delta (0, 0)
Screenshot: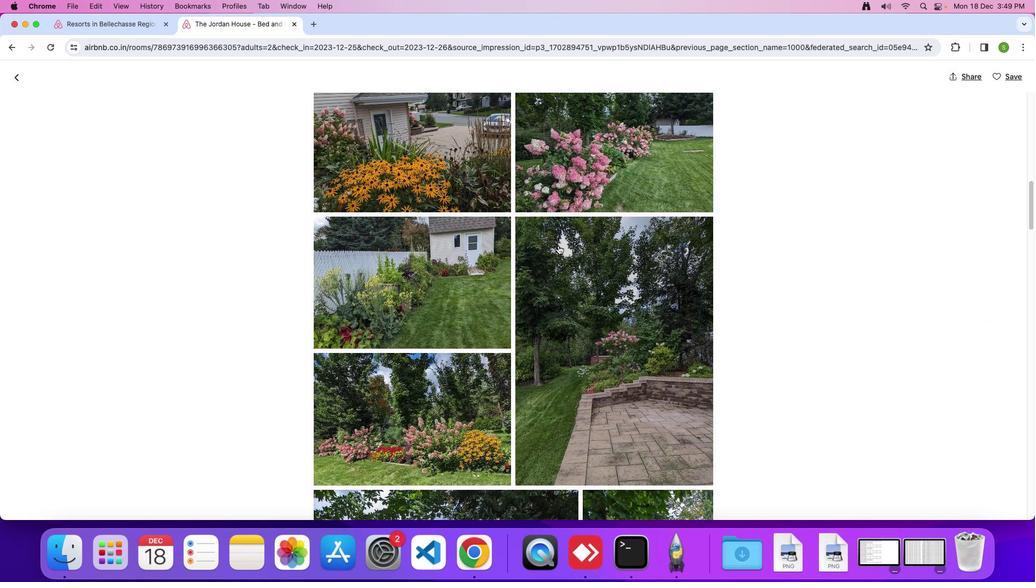
Action: Mouse scrolled (558, 246) with delta (0, 0)
Screenshot: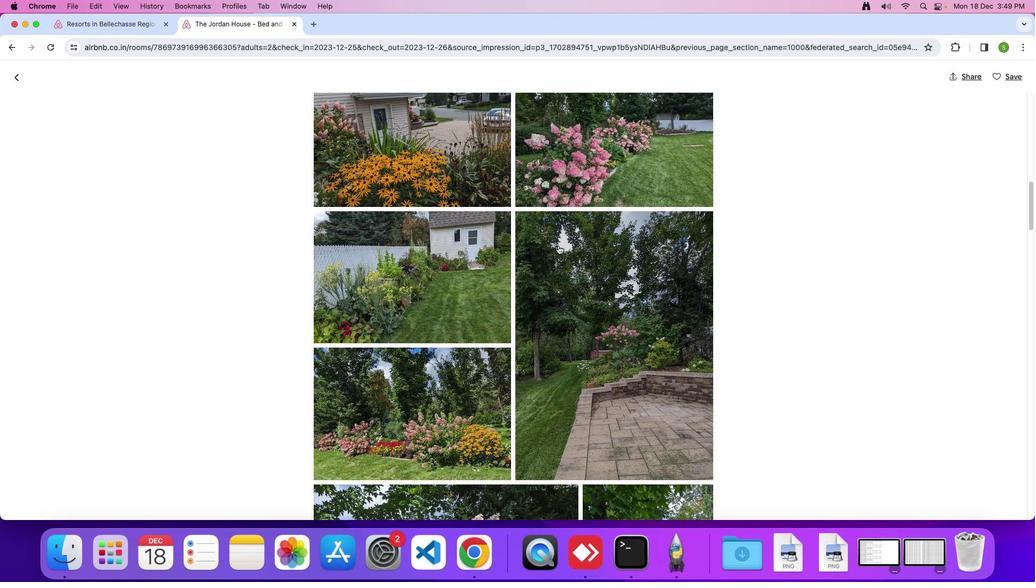 
Action: Mouse moved to (557, 243)
Screenshot: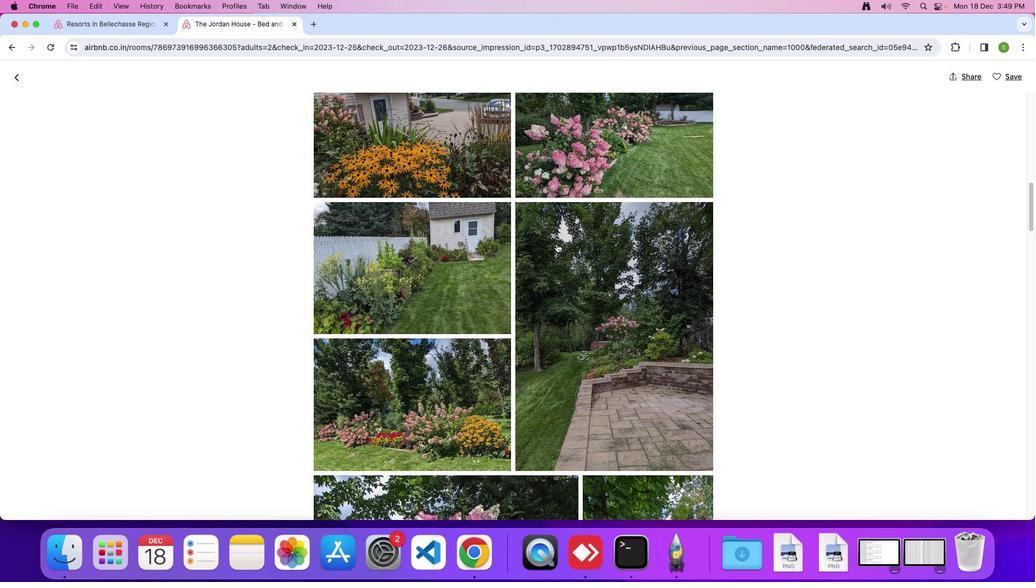 
Action: Mouse scrolled (557, 243) with delta (0, 0)
Screenshot: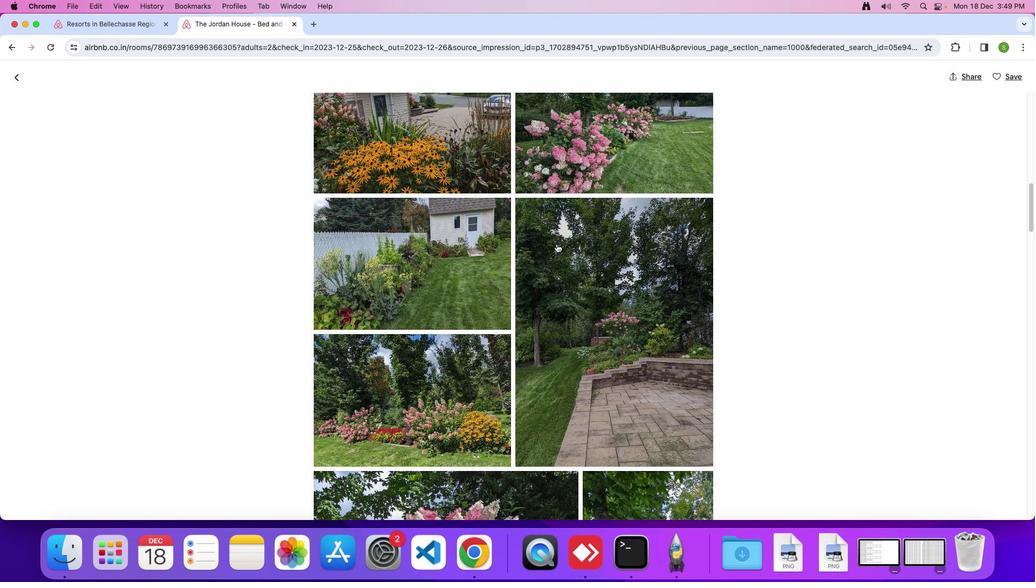 
Action: Mouse scrolled (557, 243) with delta (0, 0)
Screenshot: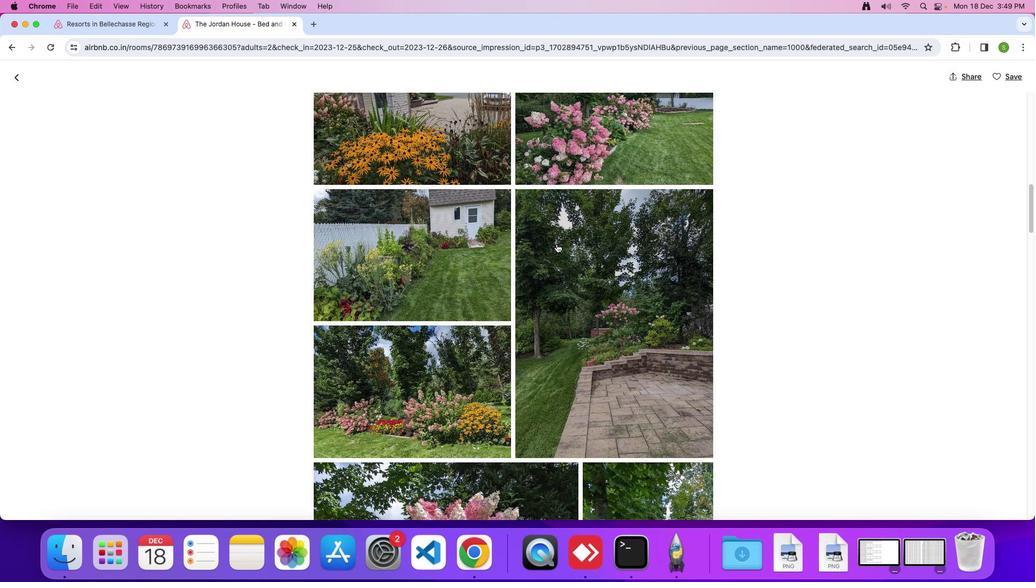 
Action: Mouse moved to (556, 243)
Screenshot: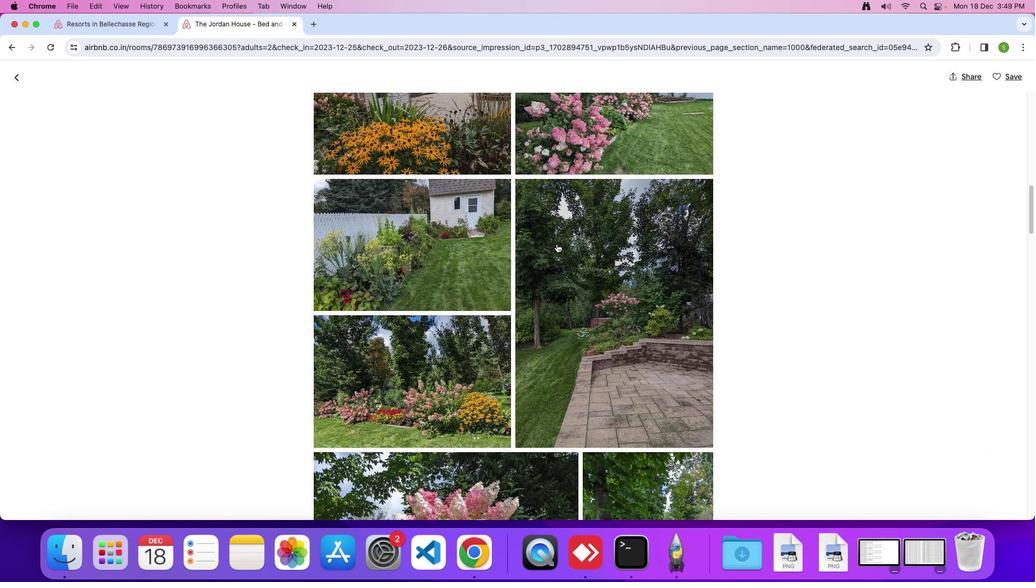 
Action: Mouse scrolled (556, 243) with delta (0, 0)
Screenshot: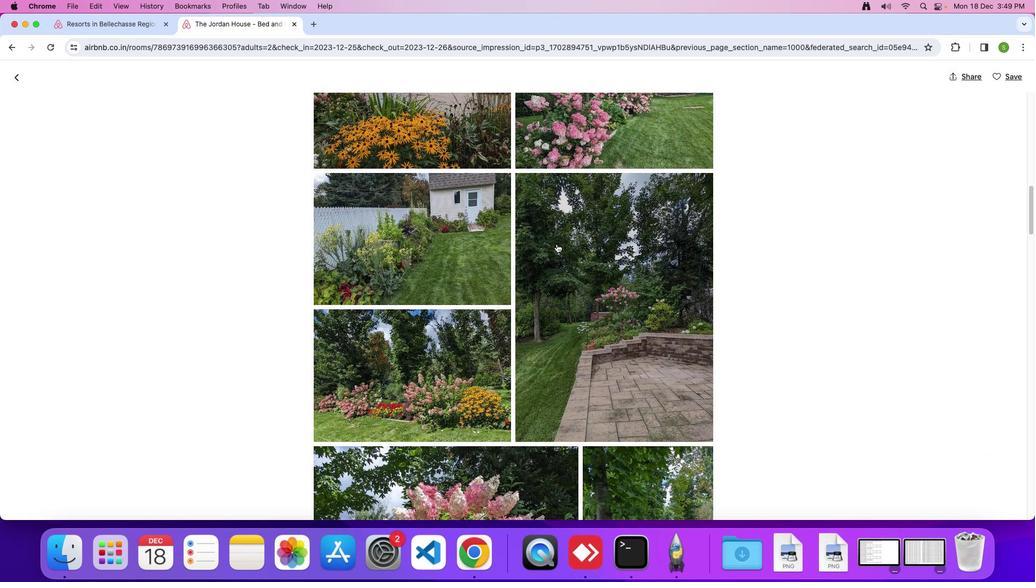 
Action: Mouse scrolled (556, 243) with delta (0, 0)
Screenshot: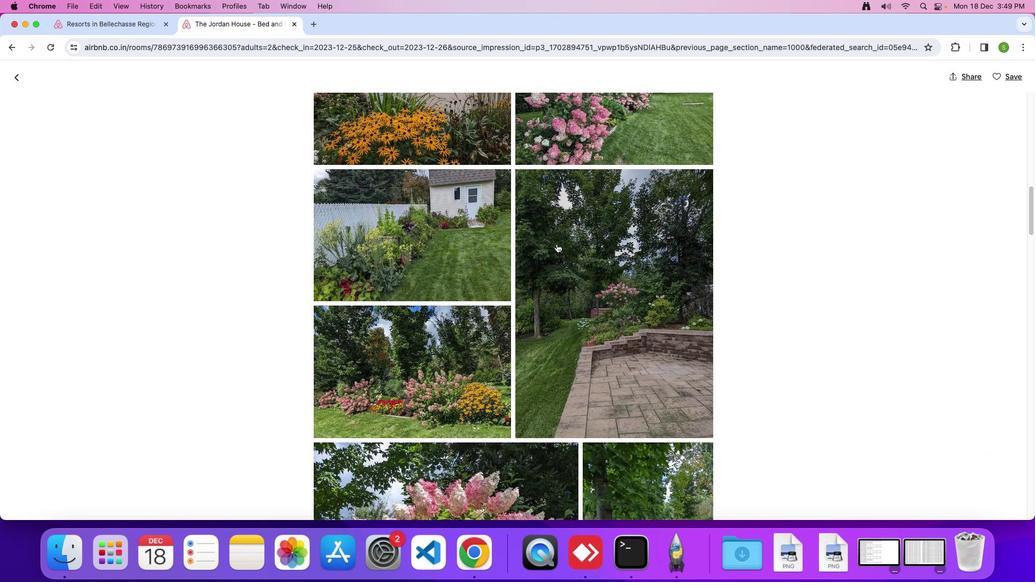 
Action: Mouse moved to (556, 244)
Screenshot: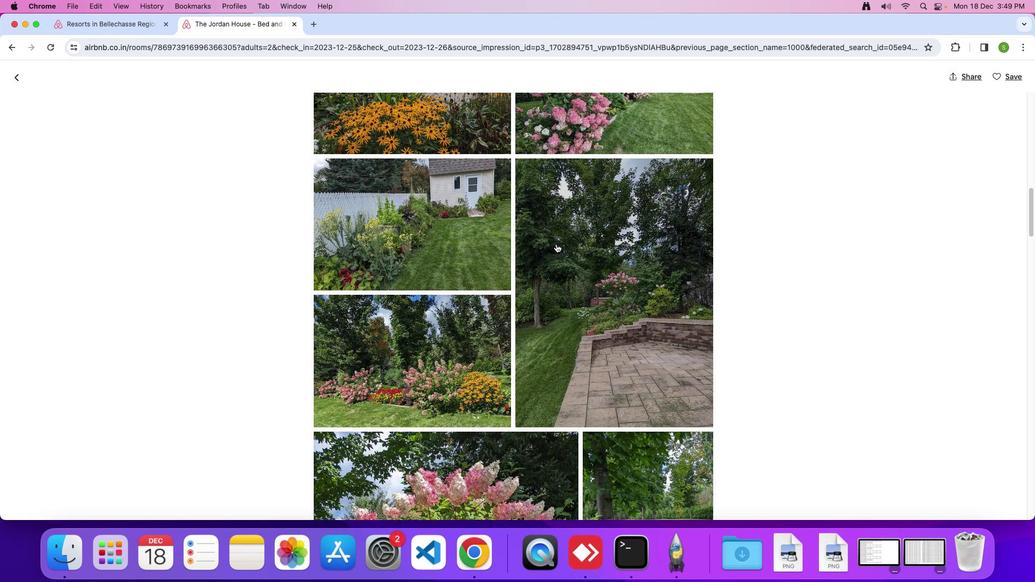 
Action: Mouse scrolled (556, 244) with delta (0, 0)
Screenshot: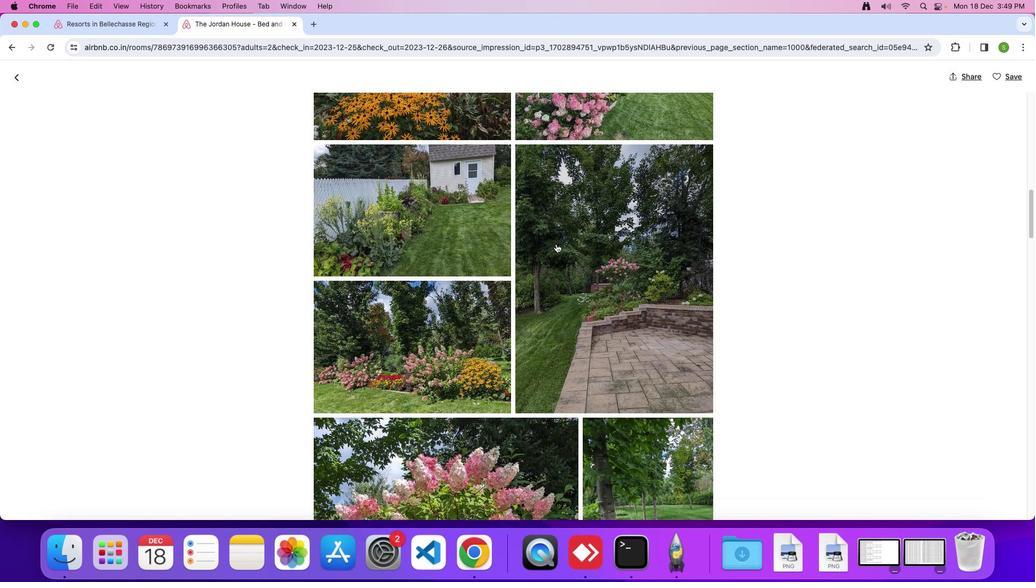 
Action: Mouse scrolled (556, 244) with delta (0, 0)
Screenshot: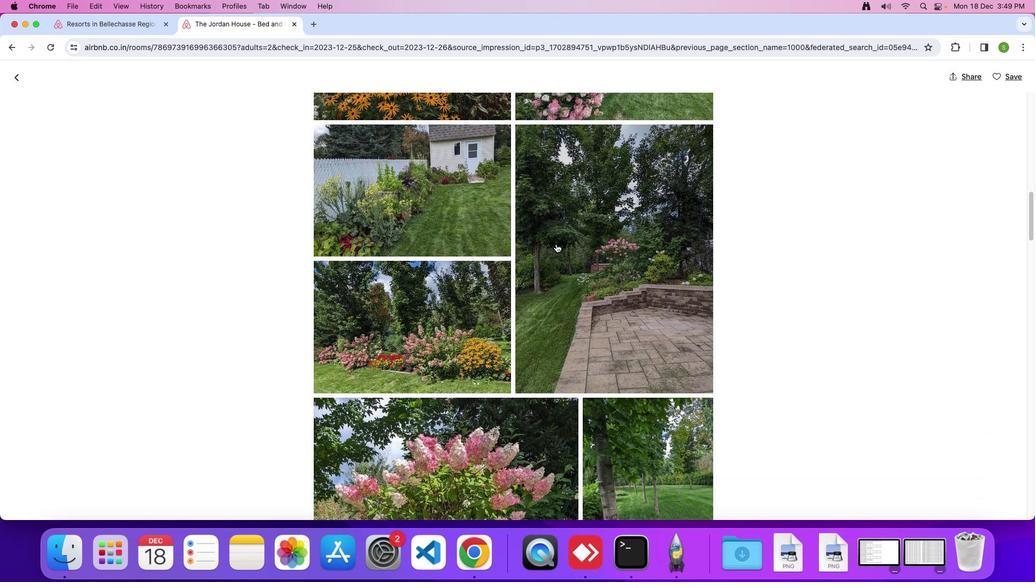 
Action: Mouse scrolled (556, 244) with delta (0, -1)
Screenshot: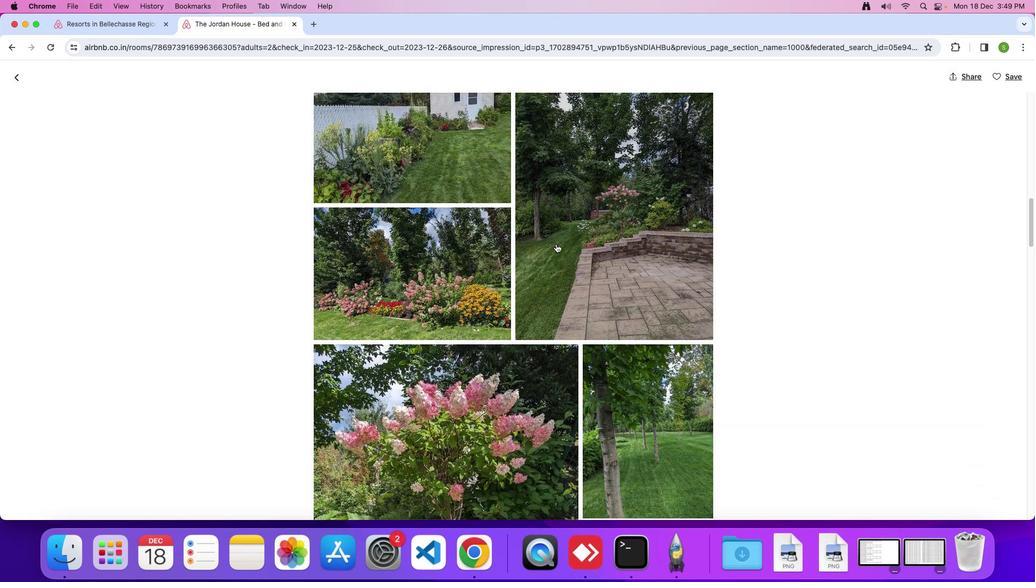 
Action: Mouse scrolled (556, 244) with delta (0, 0)
Screenshot: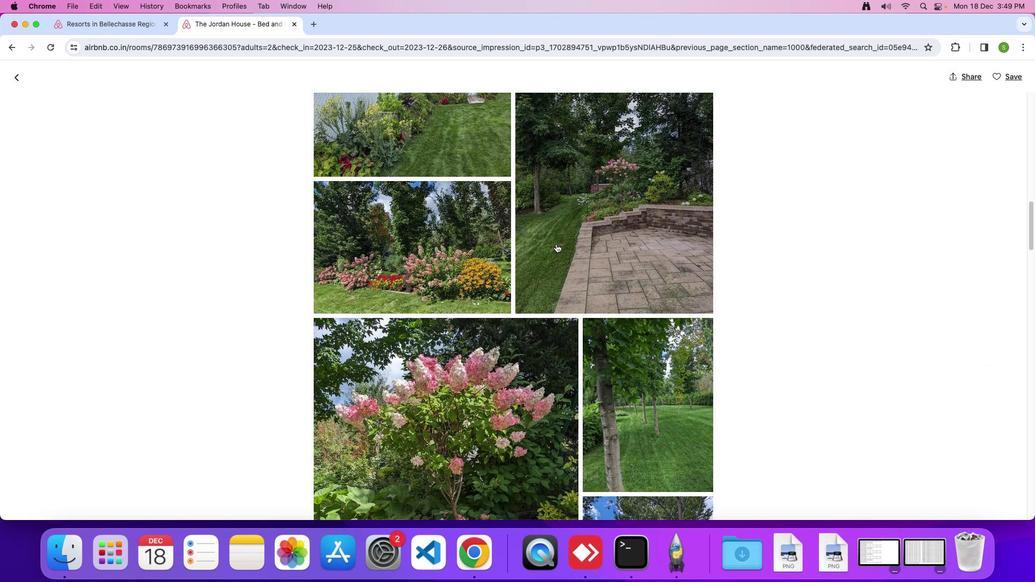 
Action: Mouse scrolled (556, 244) with delta (0, 0)
Screenshot: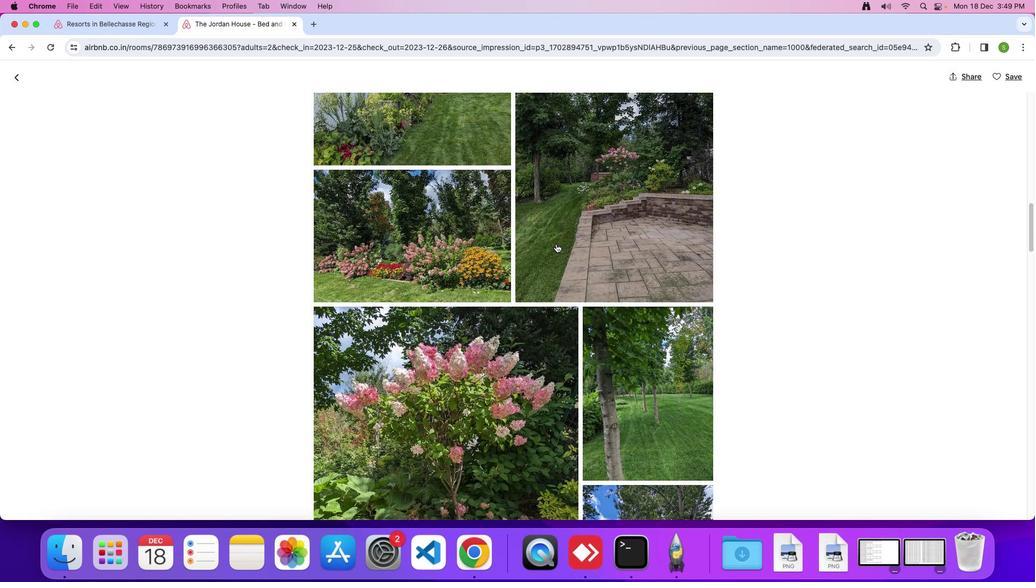 
Action: Mouse scrolled (556, 244) with delta (0, -1)
Screenshot: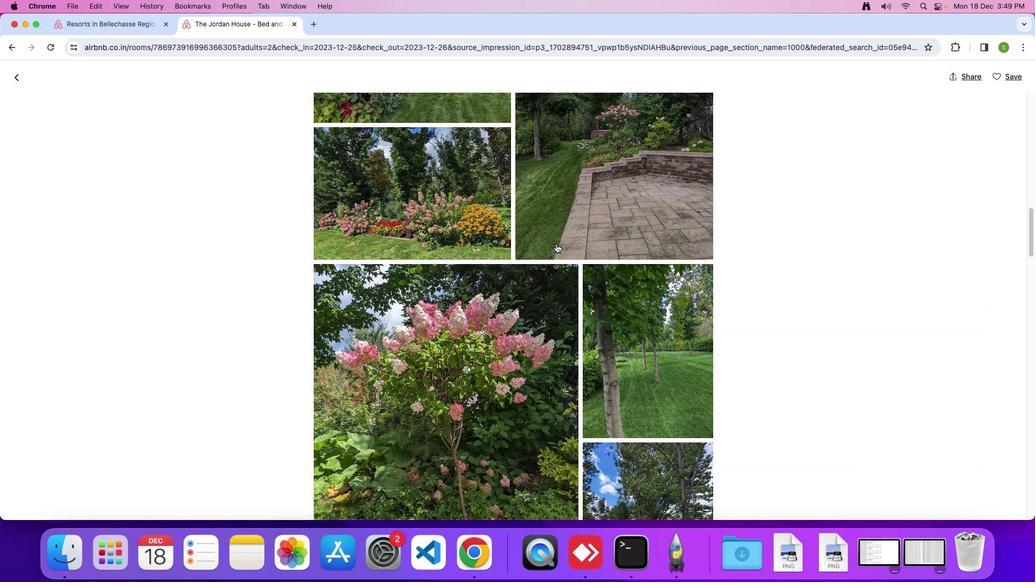 
Action: Mouse scrolled (556, 244) with delta (0, 0)
Screenshot: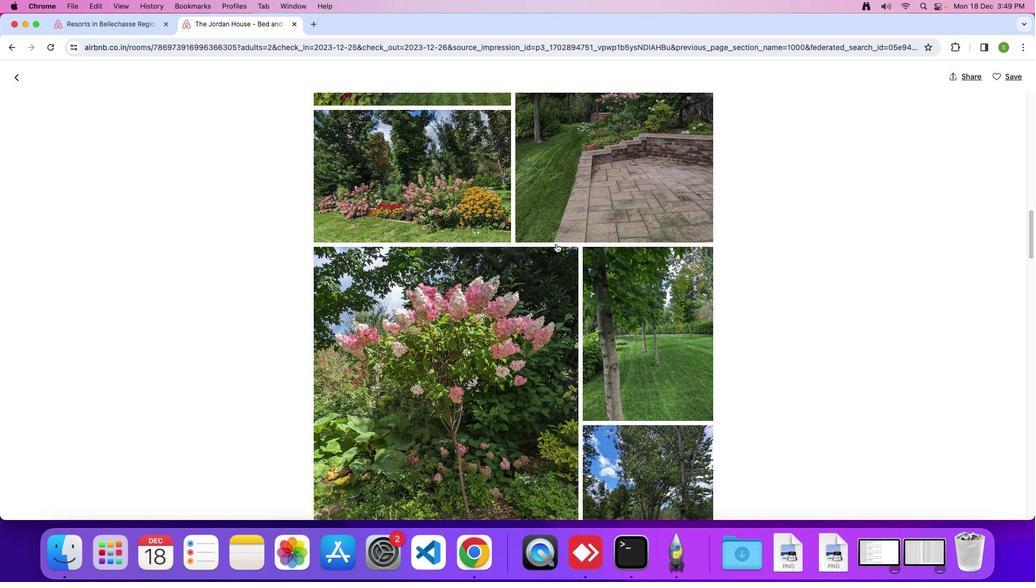 
Action: Mouse moved to (556, 244)
Screenshot: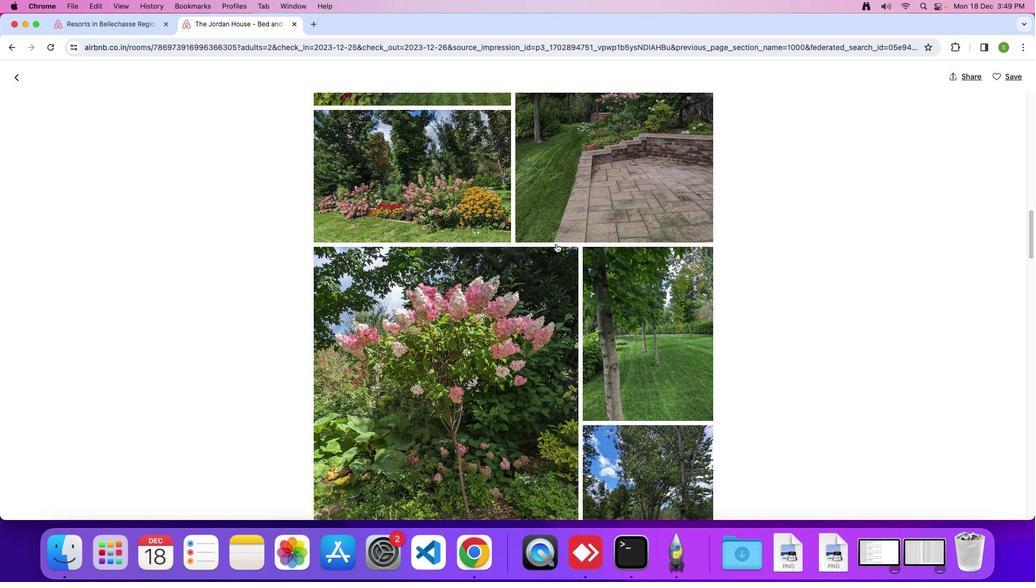 
Action: Mouse scrolled (556, 244) with delta (0, 0)
Screenshot: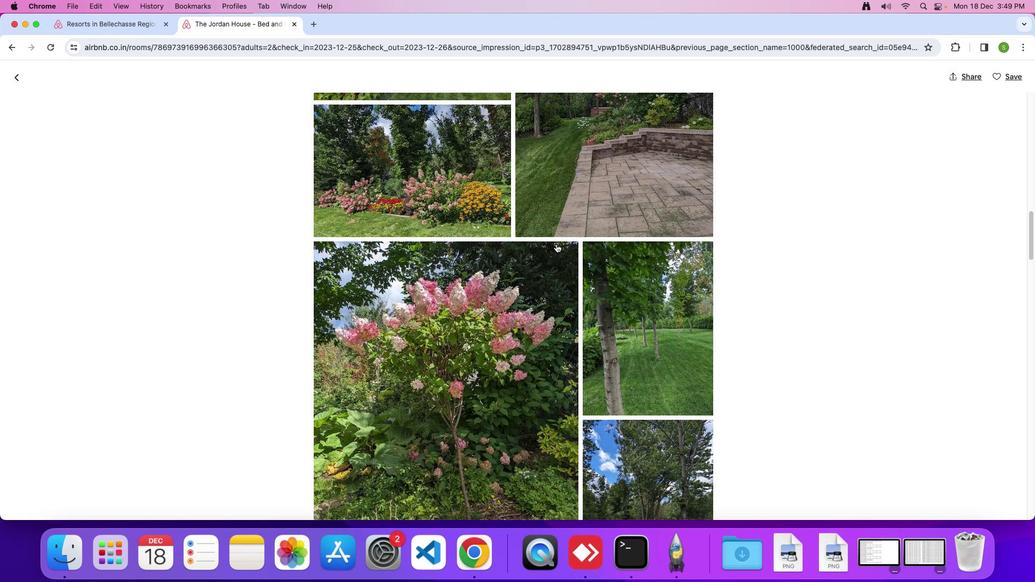 
Action: Mouse scrolled (556, 244) with delta (0, 0)
Screenshot: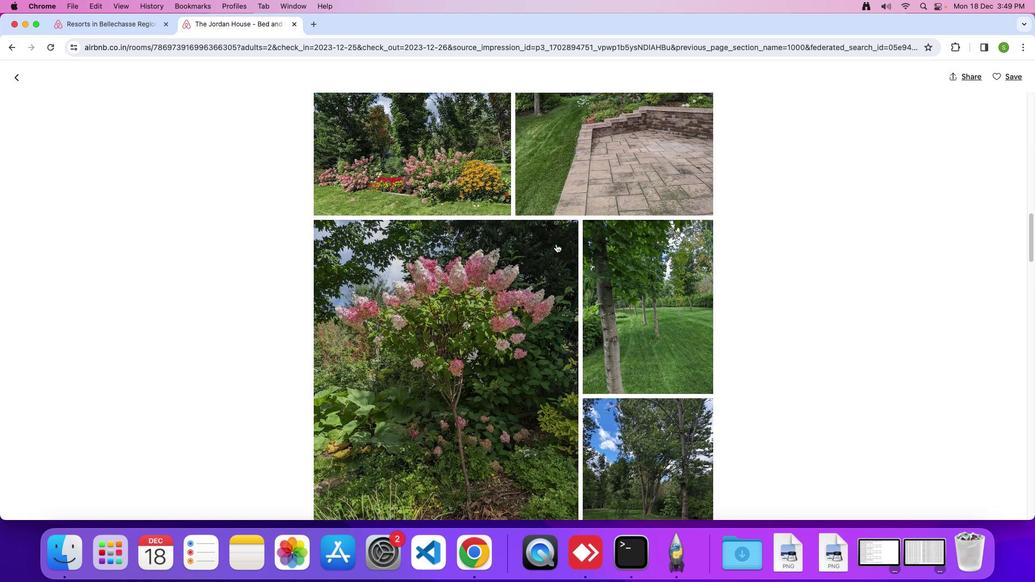 
Action: Mouse scrolled (556, 244) with delta (0, 0)
Screenshot: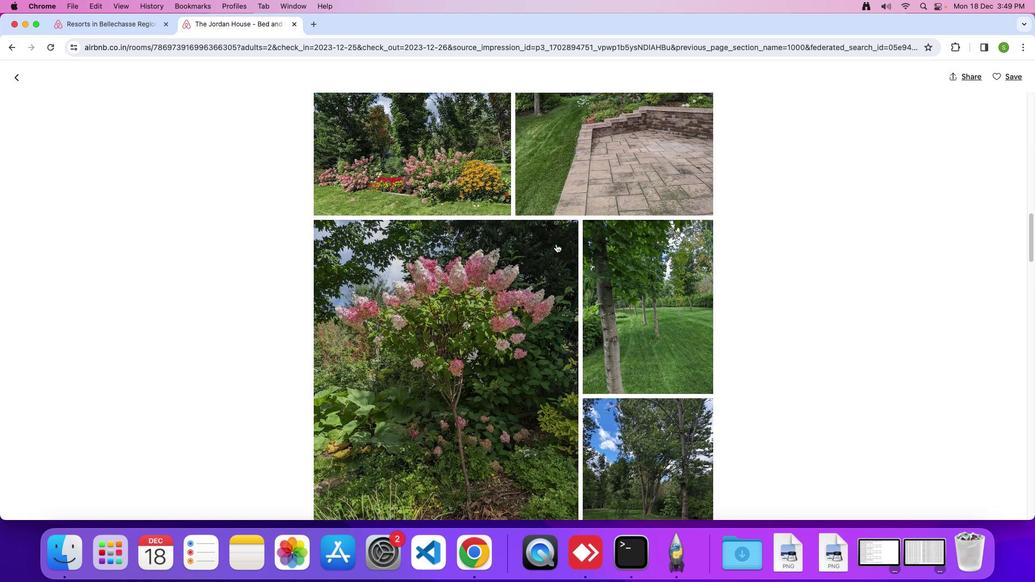 
Action: Mouse moved to (556, 244)
Screenshot: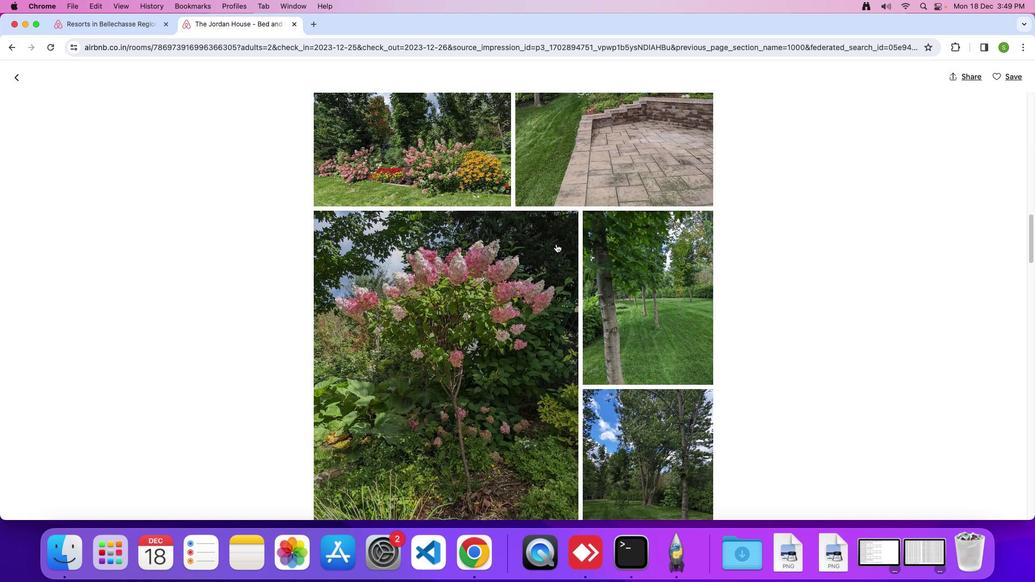 
Action: Mouse scrolled (556, 244) with delta (0, 0)
Screenshot: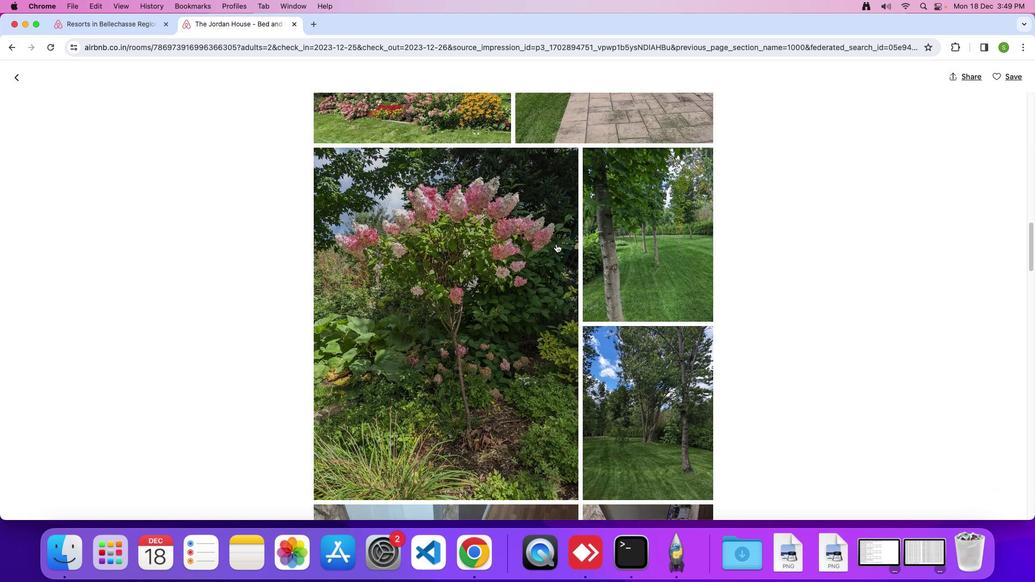 
Action: Mouse scrolled (556, 244) with delta (0, -2)
Screenshot: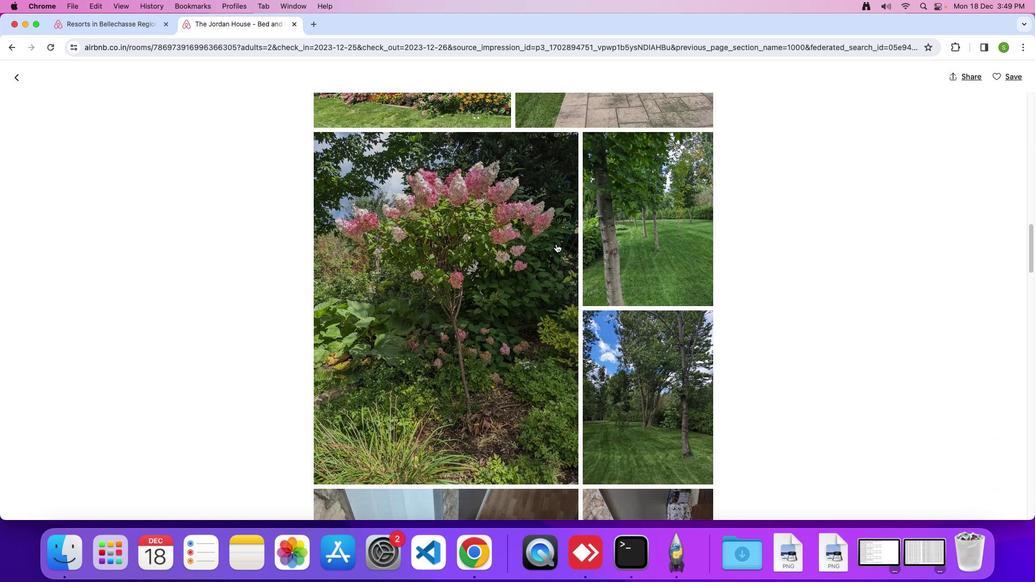 
Action: Mouse scrolled (556, 244) with delta (0, 0)
Screenshot: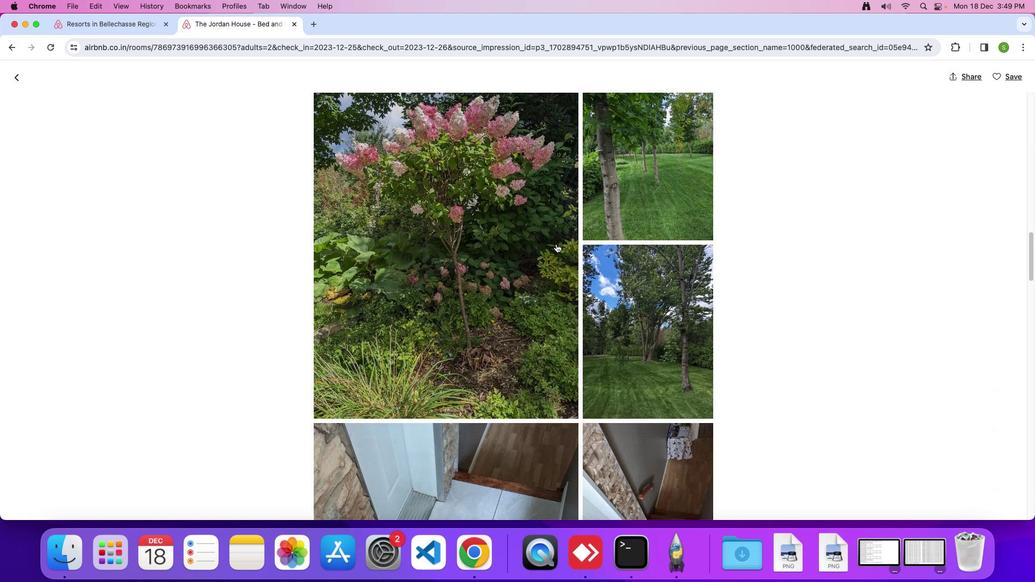 
Action: Mouse scrolled (556, 244) with delta (0, 0)
Screenshot: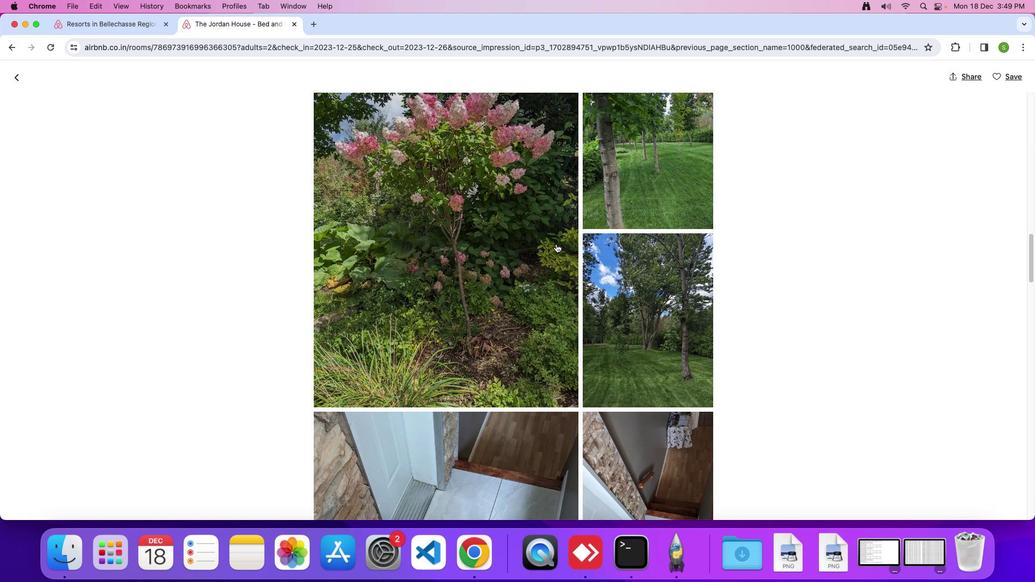 
Action: Mouse scrolled (556, 244) with delta (0, 0)
Screenshot: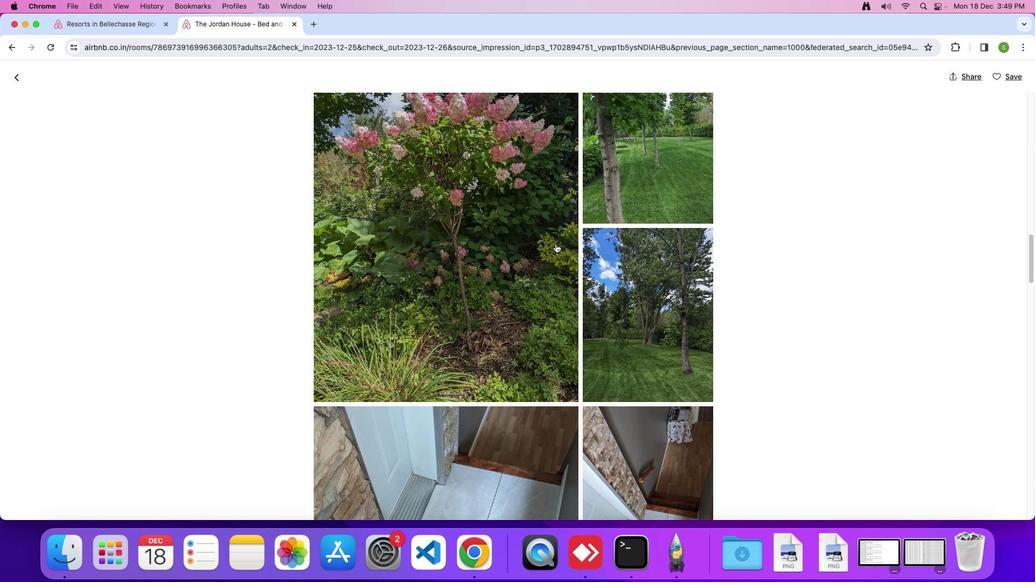 
Action: Mouse moved to (556, 243)
Screenshot: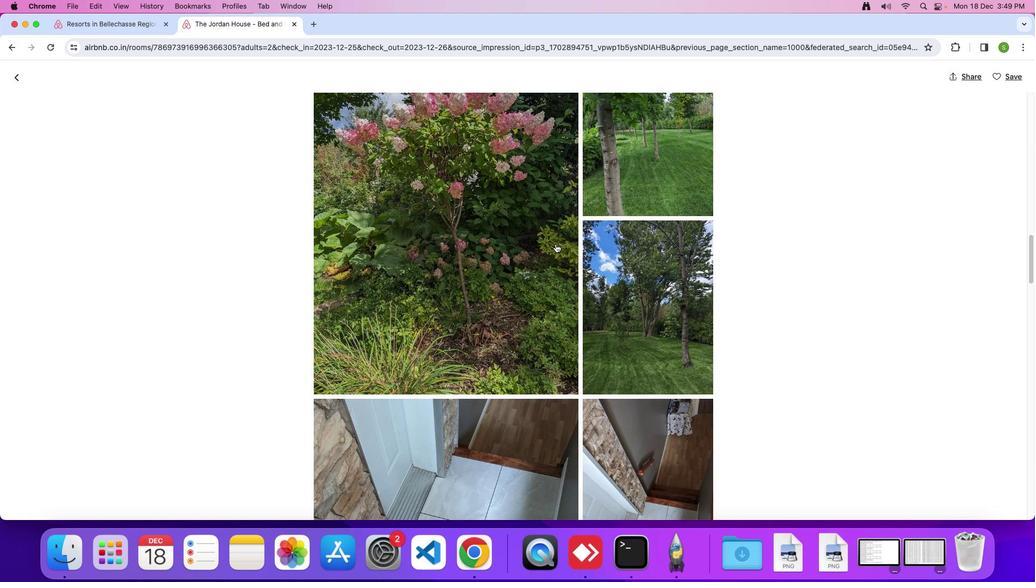 
Action: Mouse scrolled (556, 243) with delta (0, 0)
Screenshot: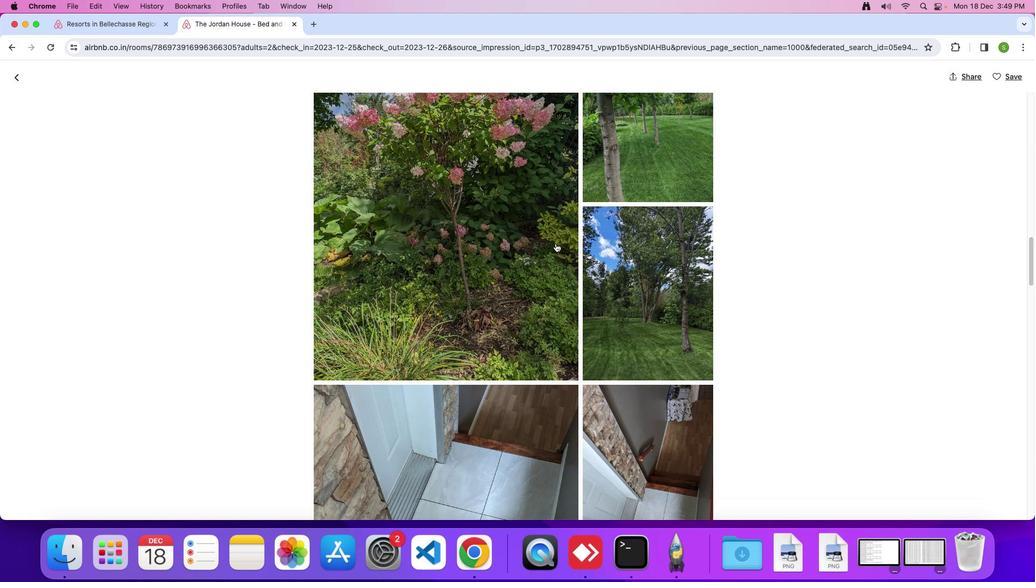 
Action: Mouse scrolled (556, 243) with delta (0, 0)
Screenshot: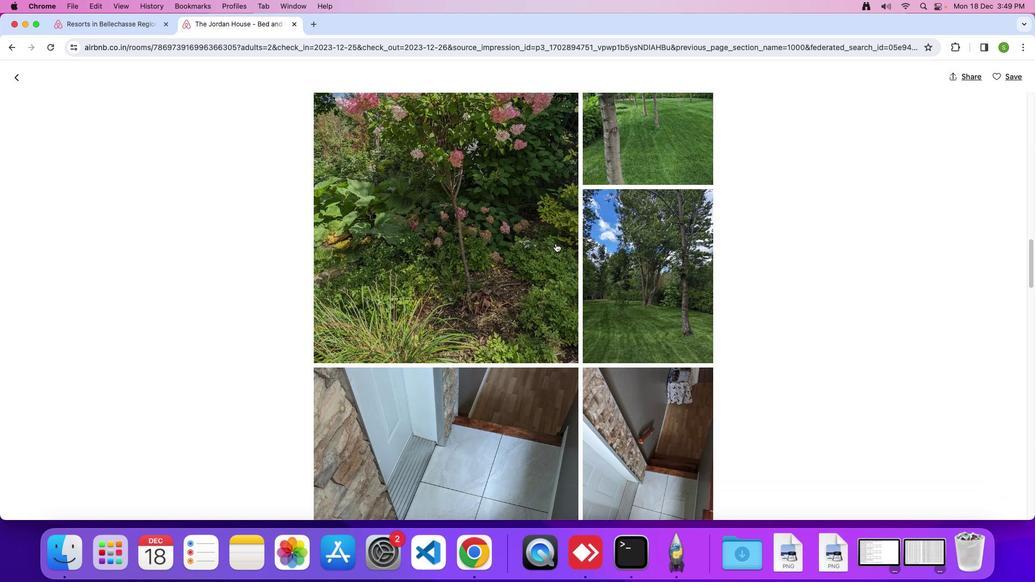 
Action: Mouse moved to (556, 243)
Screenshot: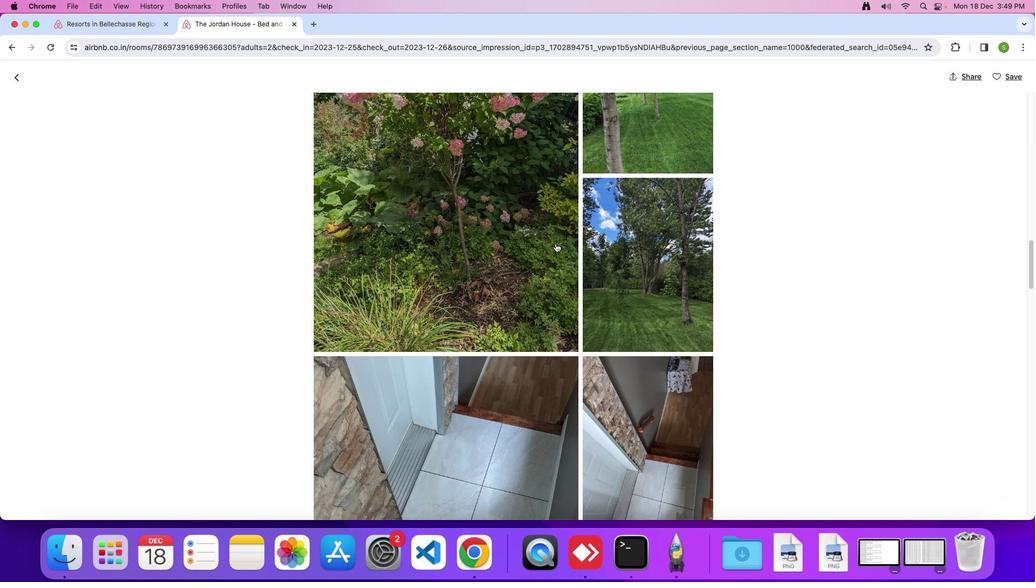 
Action: Mouse scrolled (556, 243) with delta (0, -1)
Screenshot: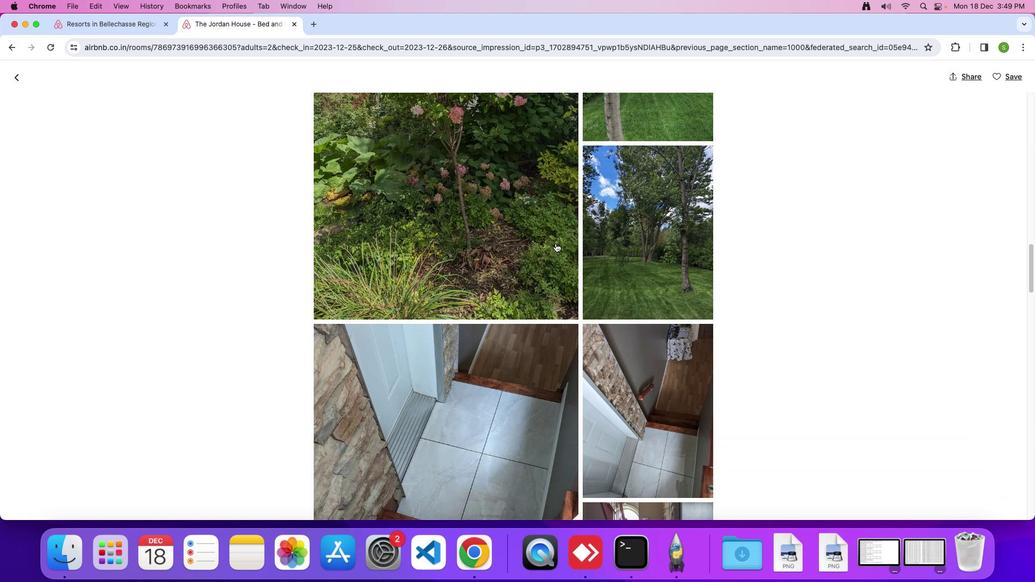 
Action: Mouse scrolled (556, 243) with delta (0, 0)
Screenshot: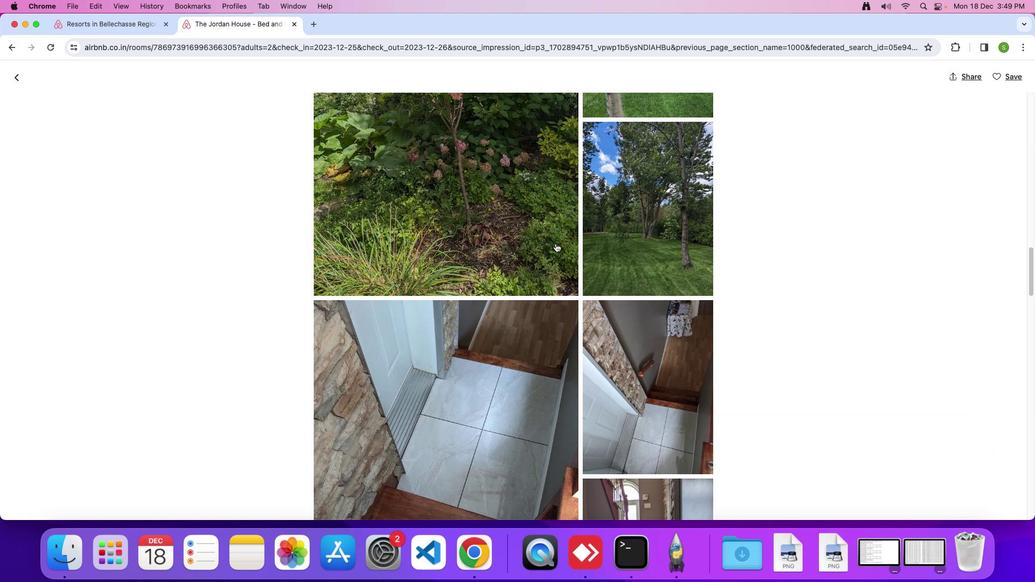 
Action: Mouse scrolled (556, 243) with delta (0, 0)
Screenshot: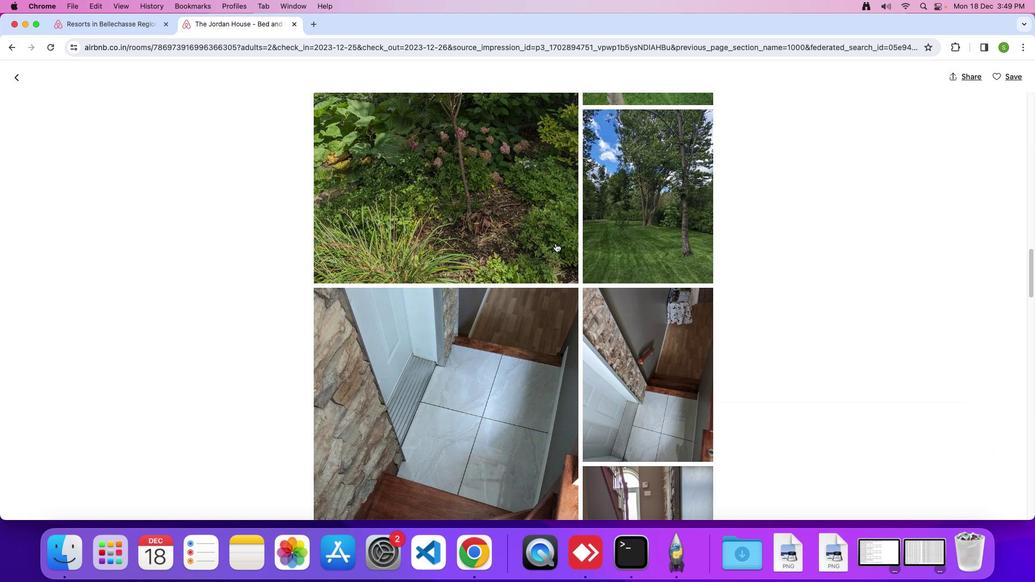 
Action: Mouse scrolled (556, 243) with delta (0, 0)
Screenshot: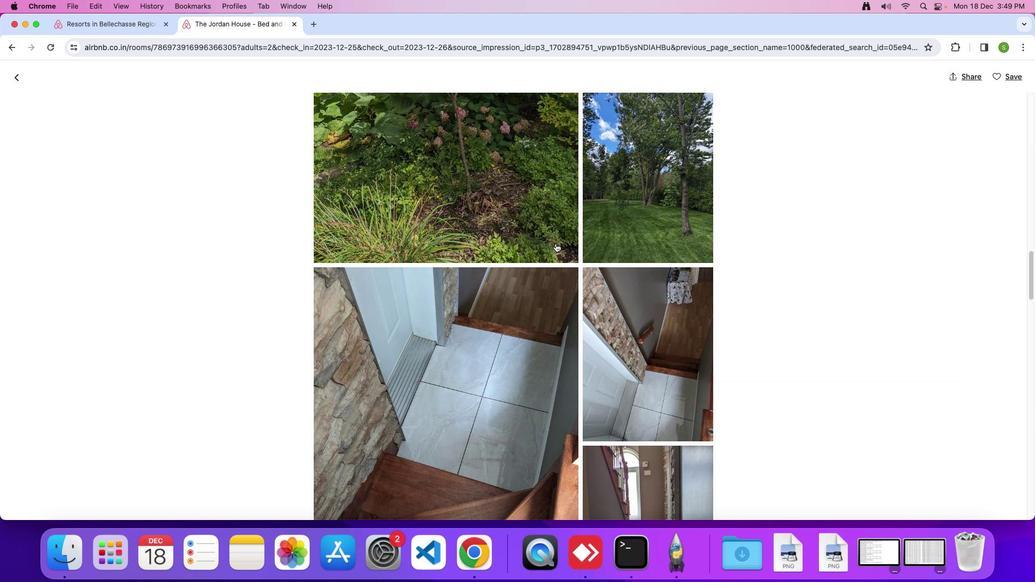 
Action: Mouse scrolled (556, 243) with delta (0, 0)
Screenshot: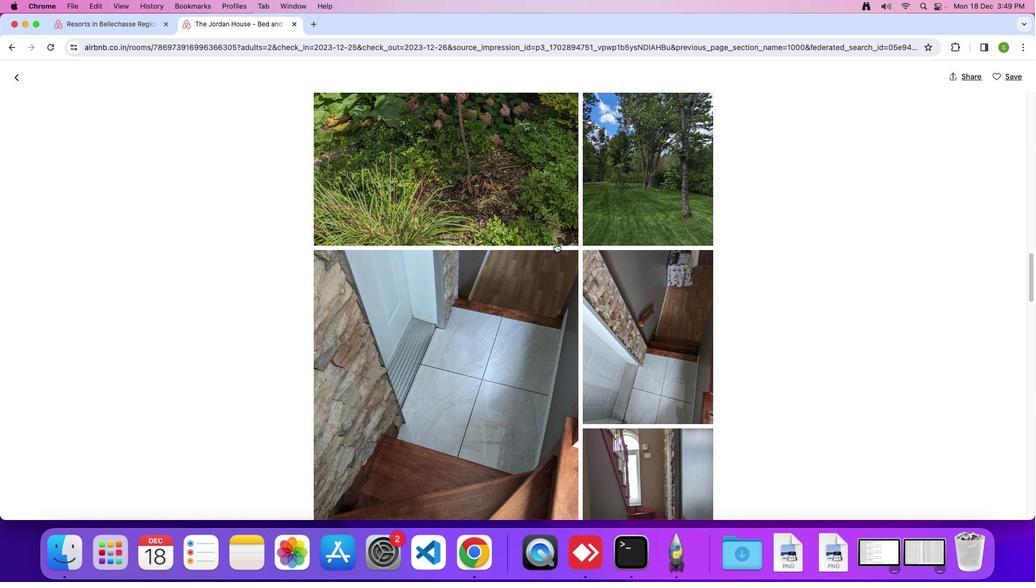 
Action: Mouse scrolled (556, 243) with delta (0, -1)
Screenshot: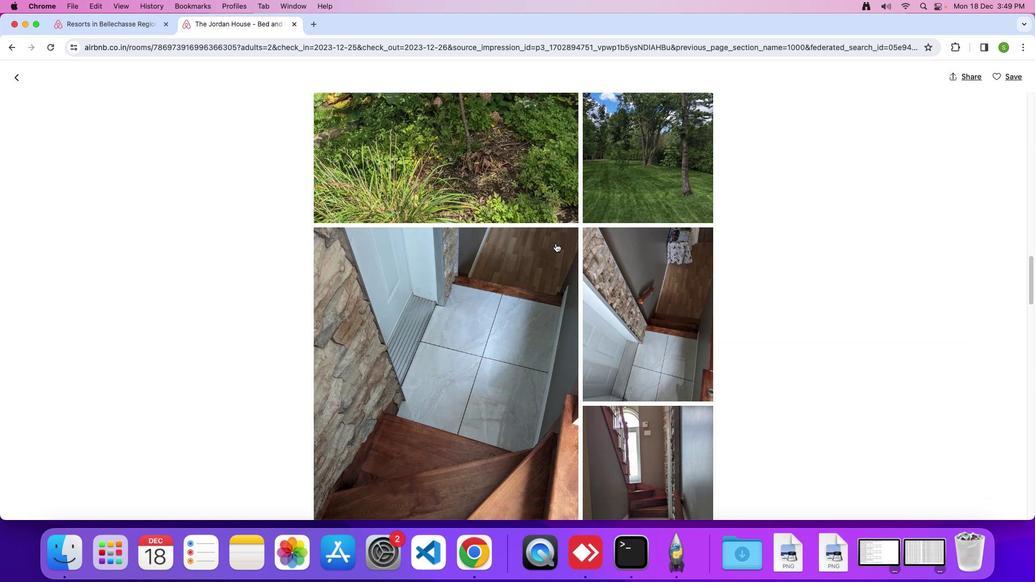 
Action: Mouse scrolled (556, 243) with delta (0, 0)
Screenshot: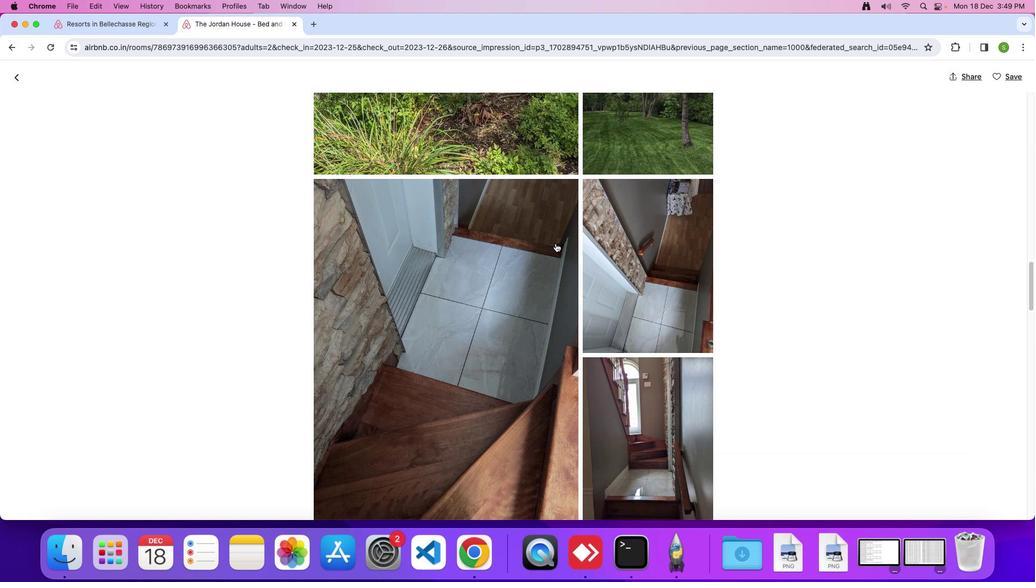 
Action: Mouse scrolled (556, 243) with delta (0, 0)
Screenshot: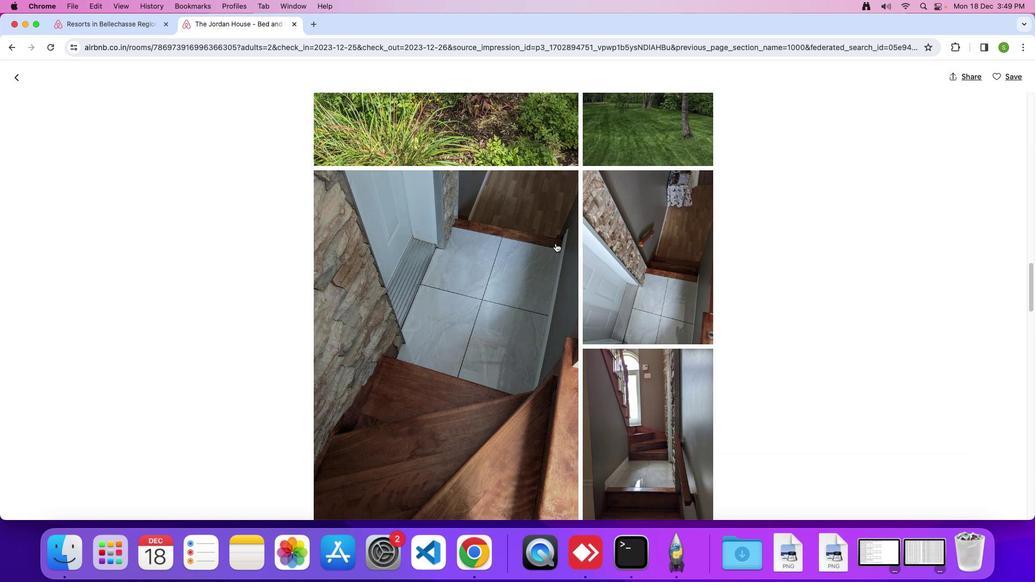 
Action: Mouse scrolled (556, 243) with delta (0, 0)
Screenshot: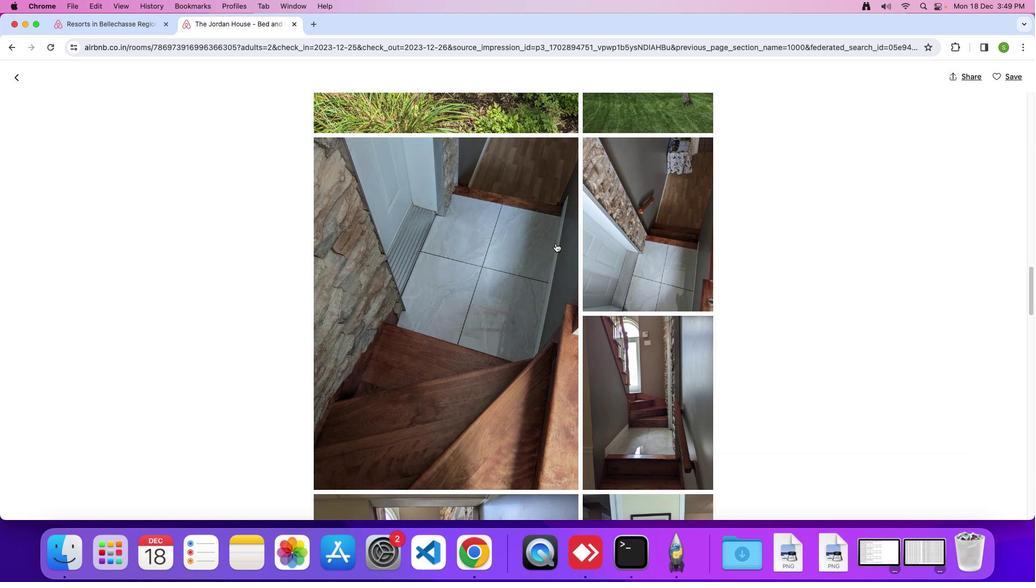 
Action: Mouse scrolled (556, 243) with delta (0, 0)
Screenshot: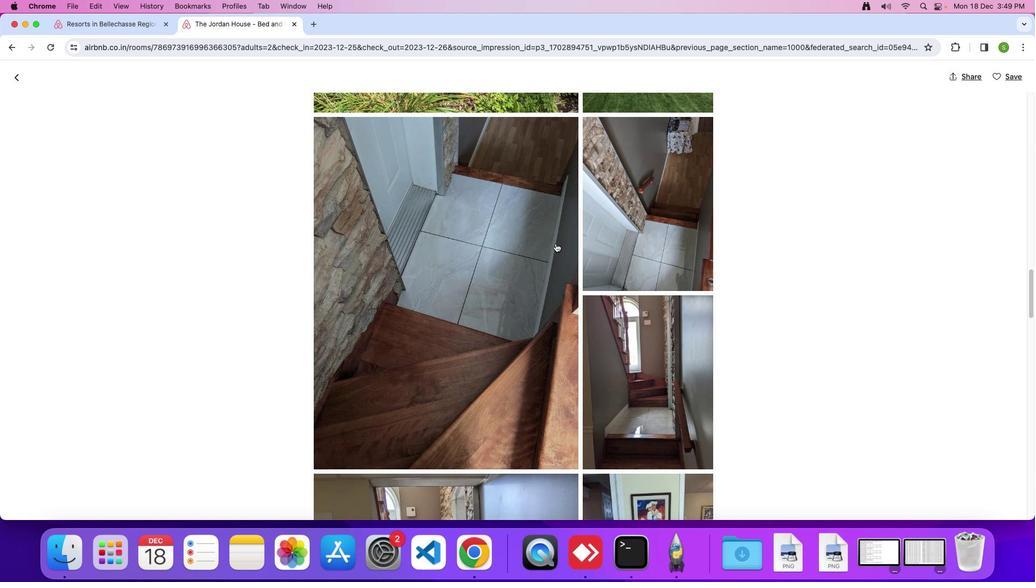 
Action: Mouse scrolled (556, 243) with delta (0, 0)
Screenshot: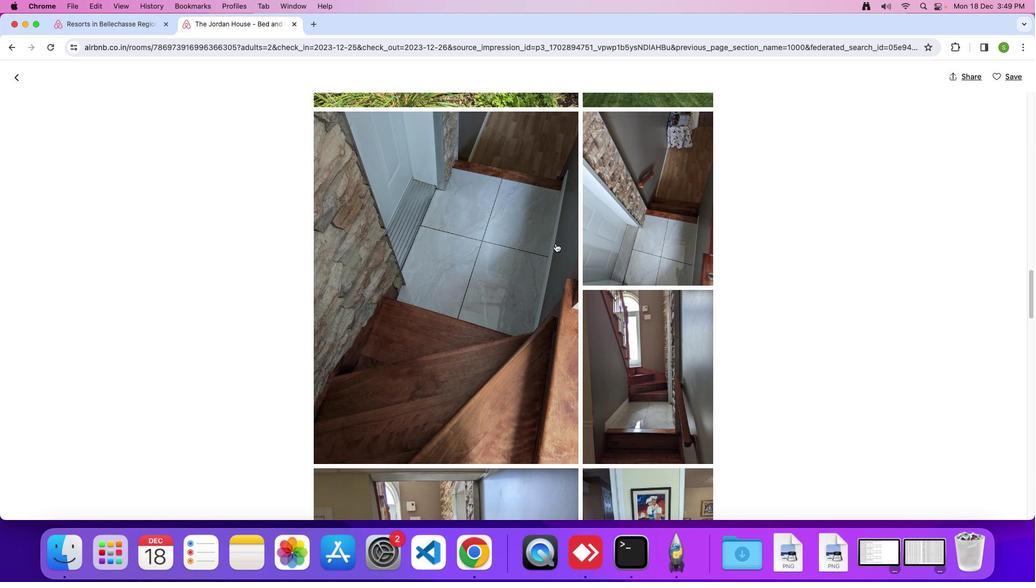 
Action: Mouse scrolled (556, 243) with delta (0, 0)
Screenshot: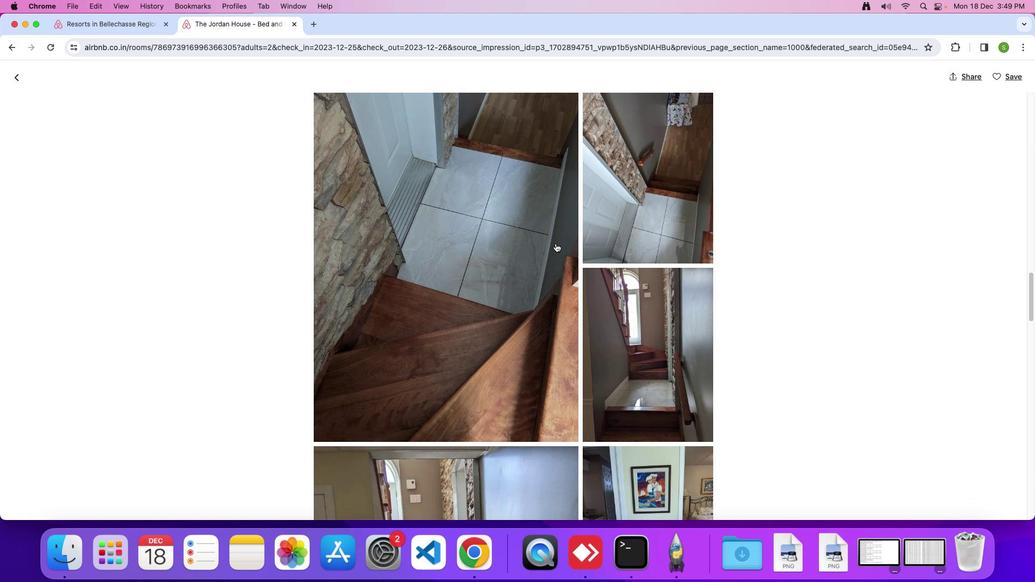 
Action: Mouse scrolled (556, 243) with delta (0, 0)
Screenshot: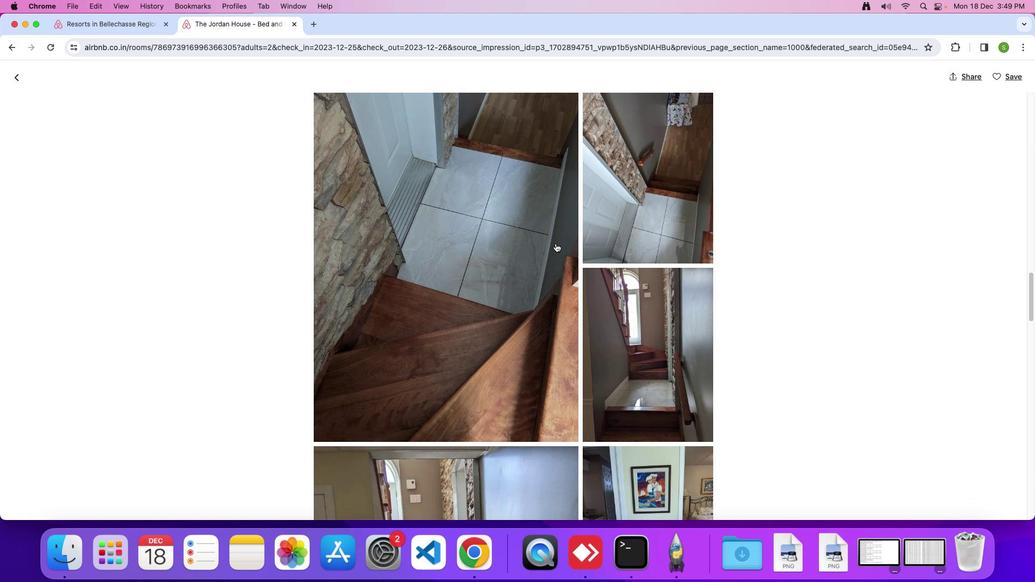 
Action: Mouse scrolled (556, 243) with delta (0, -1)
Screenshot: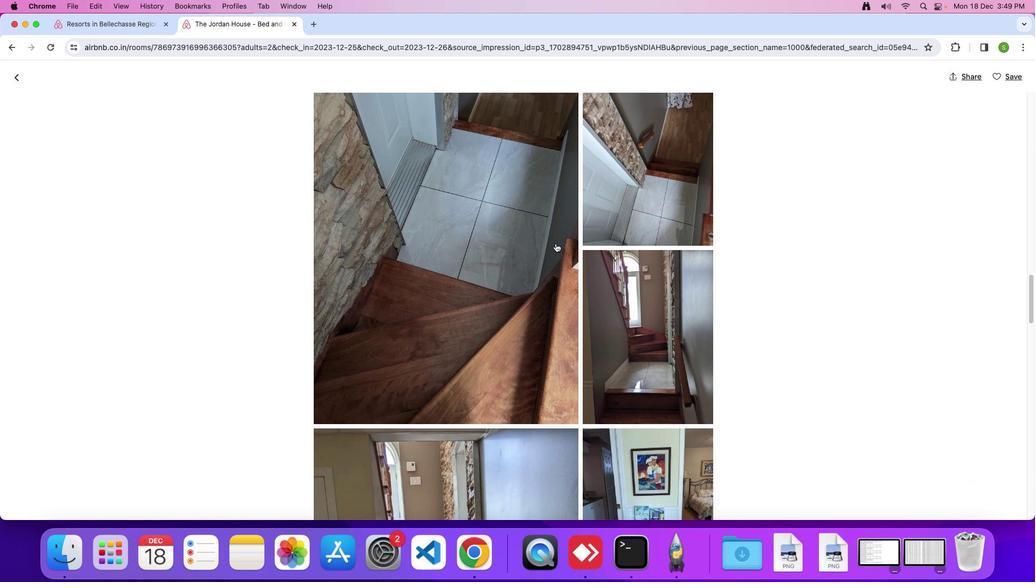 
Action: Mouse scrolled (556, 243) with delta (0, 0)
Screenshot: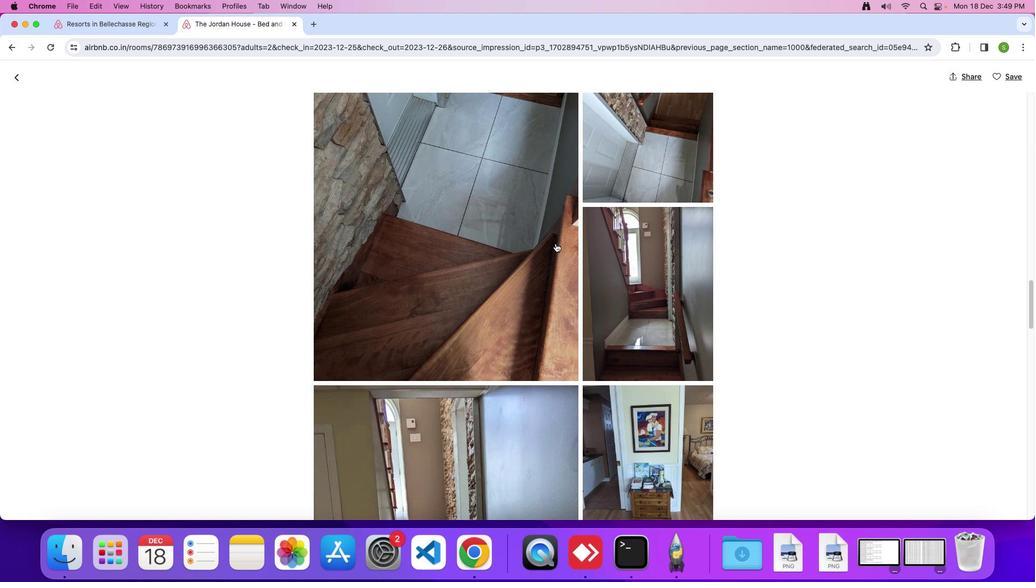 
Action: Mouse scrolled (556, 243) with delta (0, 0)
Screenshot: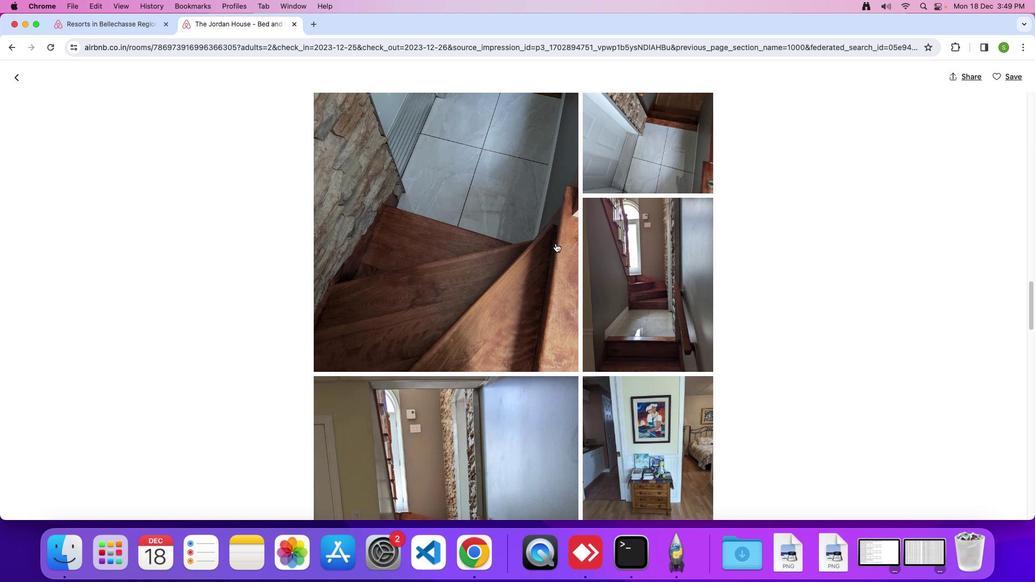 
Action: Mouse scrolled (556, 243) with delta (0, 0)
Screenshot: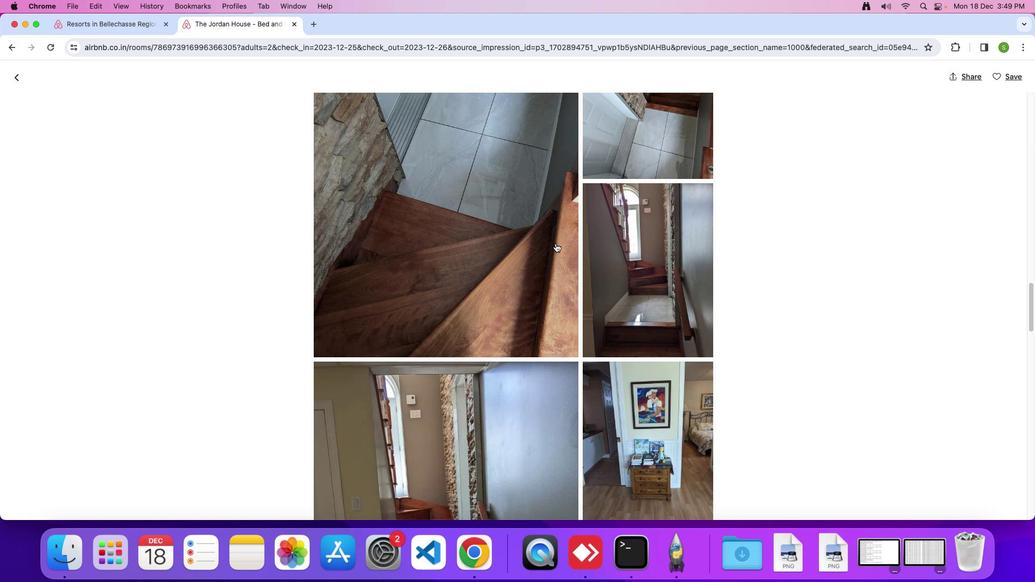 
Action: Mouse scrolled (556, 243) with delta (0, 0)
Screenshot: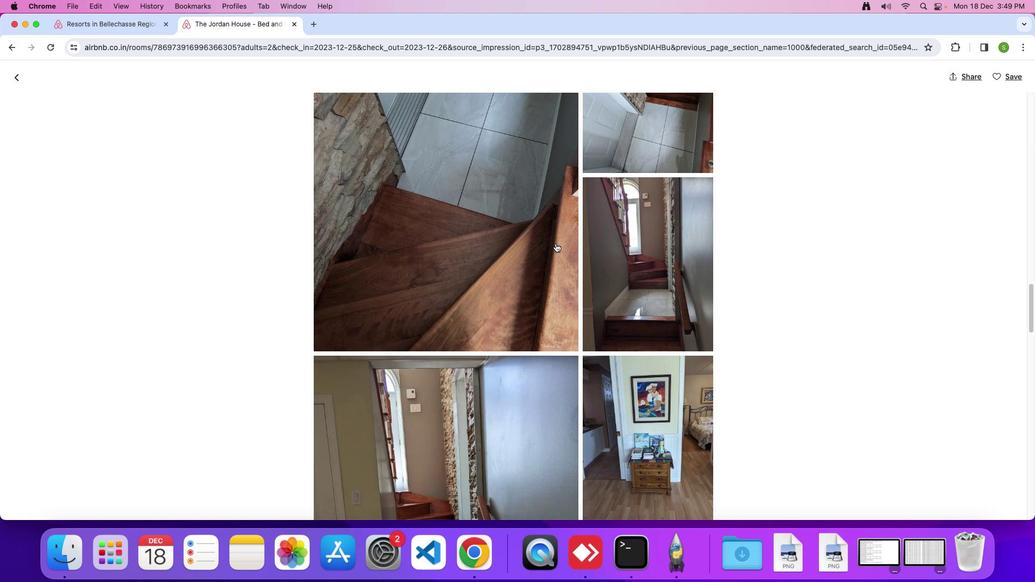 
Action: Mouse scrolled (556, 243) with delta (0, -1)
Screenshot: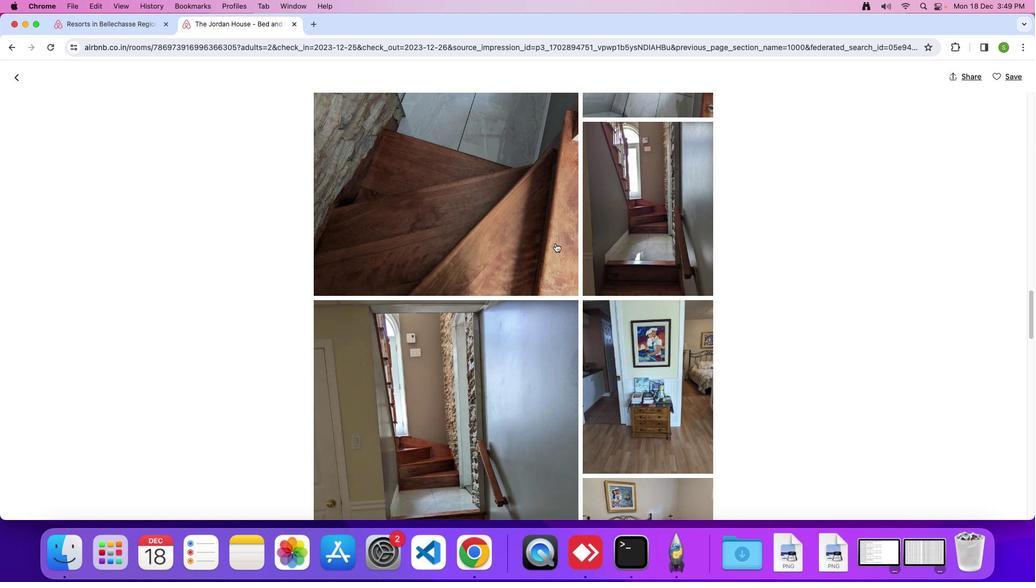 
Action: Mouse scrolled (556, 243) with delta (0, 0)
Screenshot: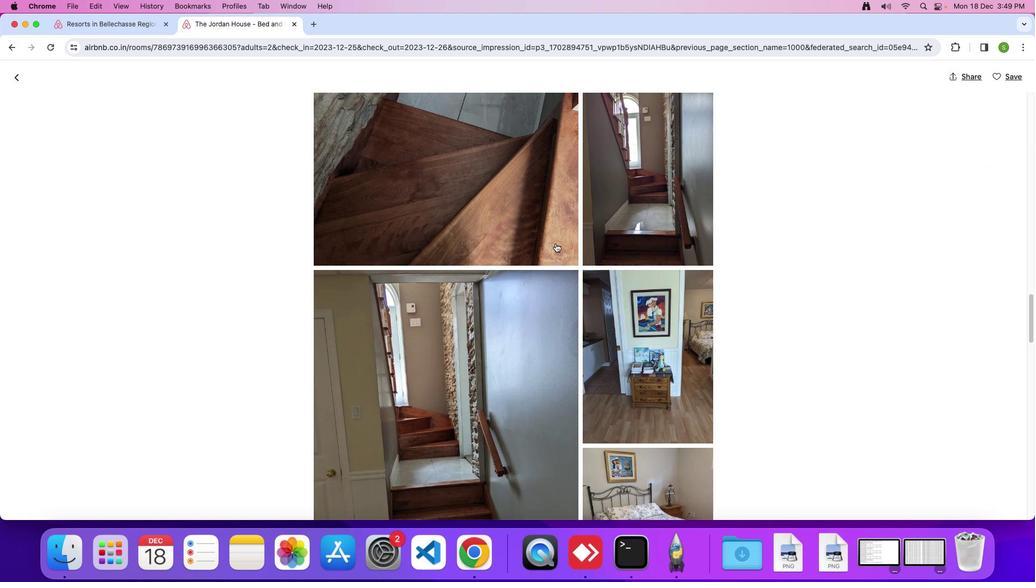 
Action: Mouse scrolled (556, 243) with delta (0, 0)
Screenshot: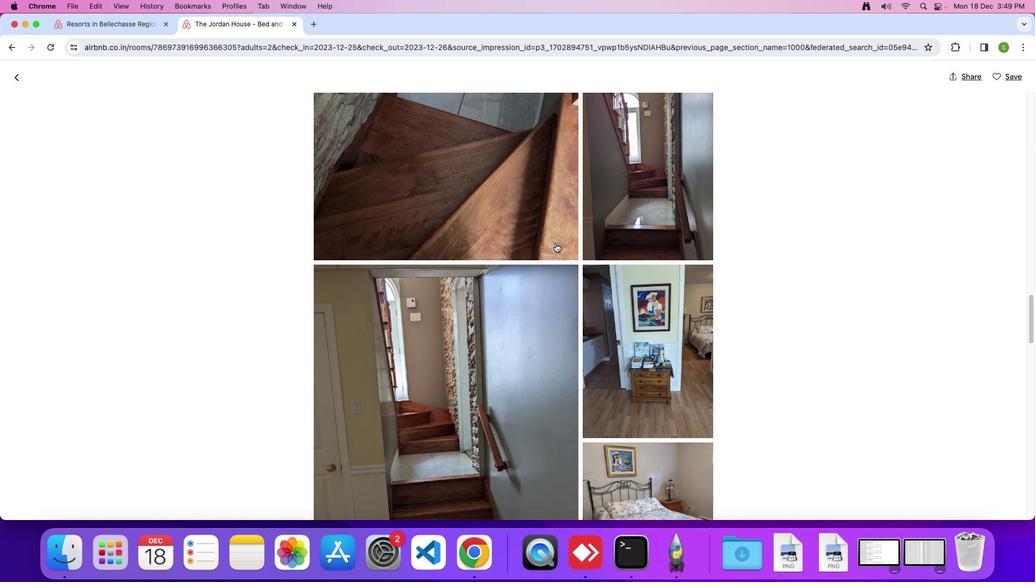 
Action: Mouse moved to (556, 242)
Screenshot: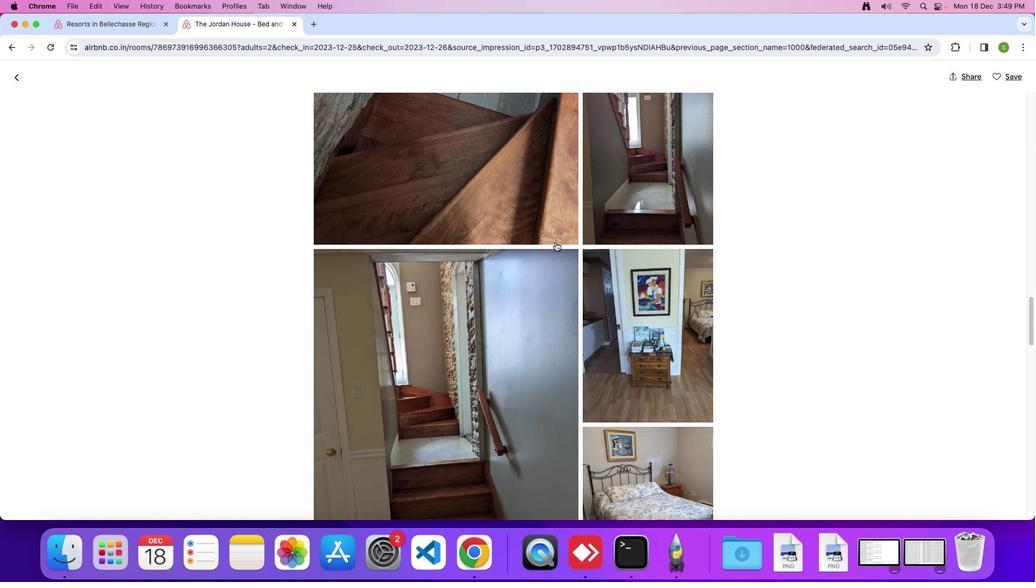 
Action: Mouse scrolled (556, 242) with delta (0, 0)
Screenshot: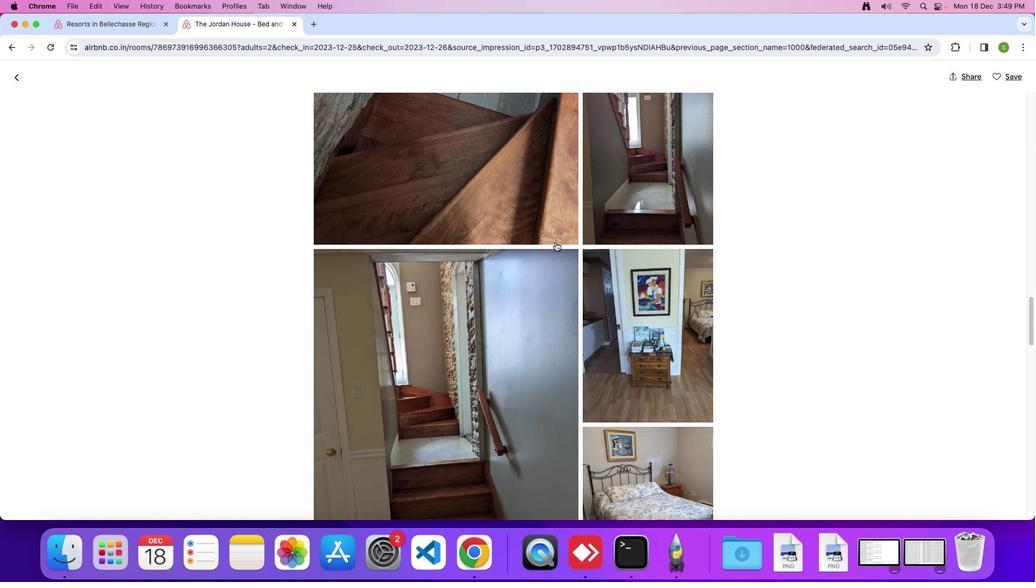 
Action: Mouse scrolled (556, 242) with delta (0, 0)
Screenshot: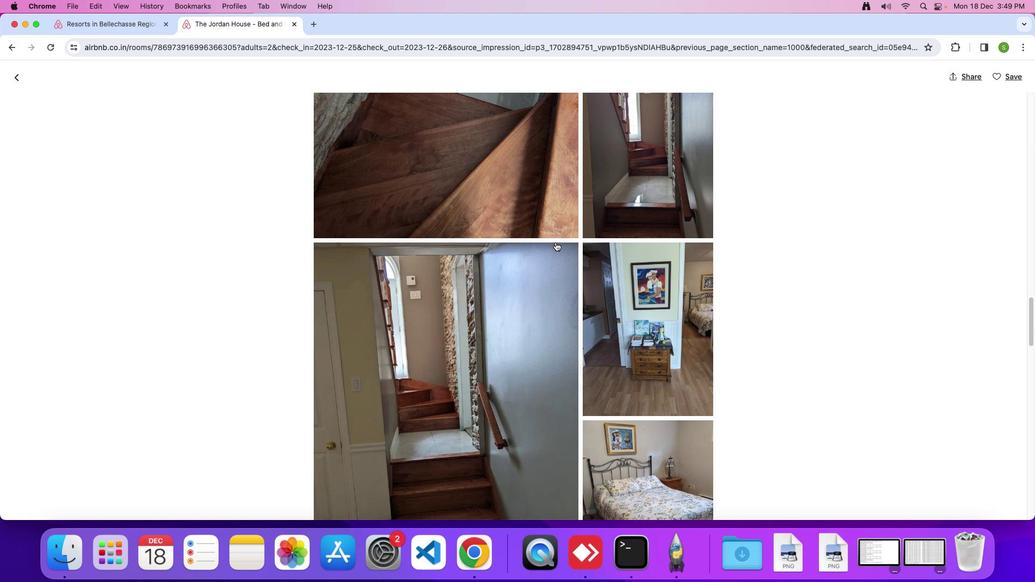 
Action: Mouse scrolled (556, 242) with delta (0, 0)
Screenshot: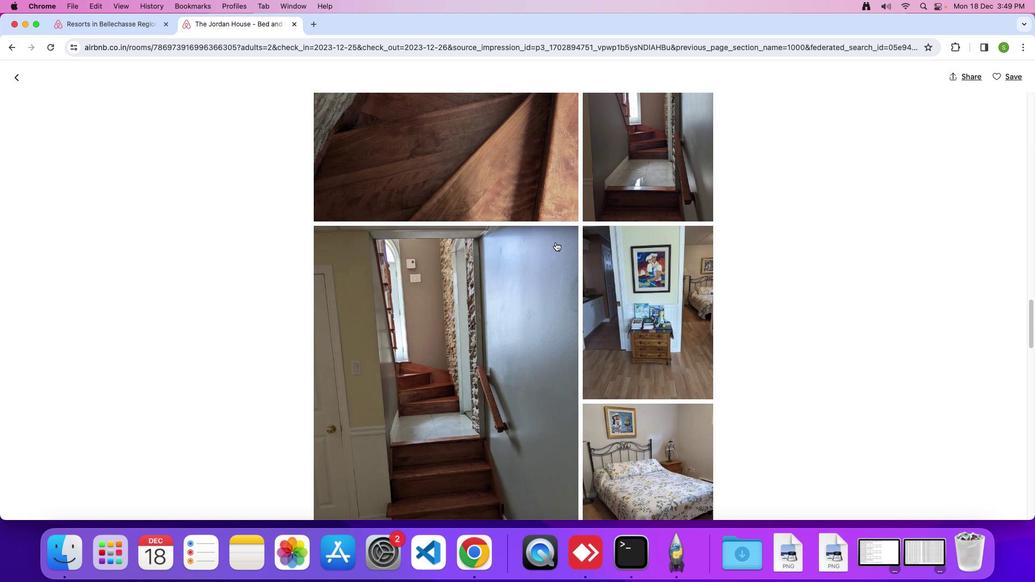 
Action: Mouse scrolled (556, 242) with delta (0, 0)
Screenshot: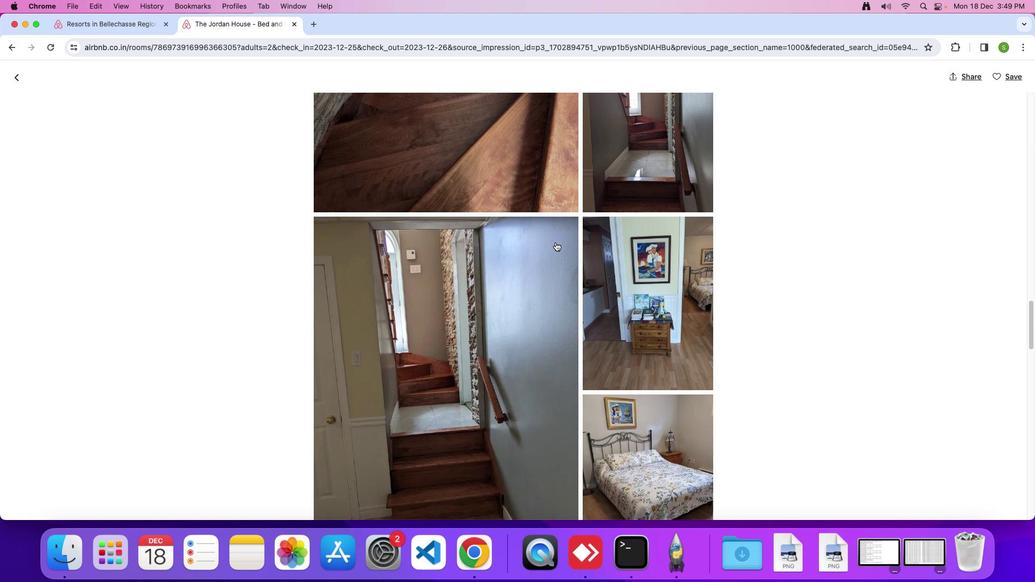 
Action: Mouse scrolled (556, 242) with delta (0, 0)
Screenshot: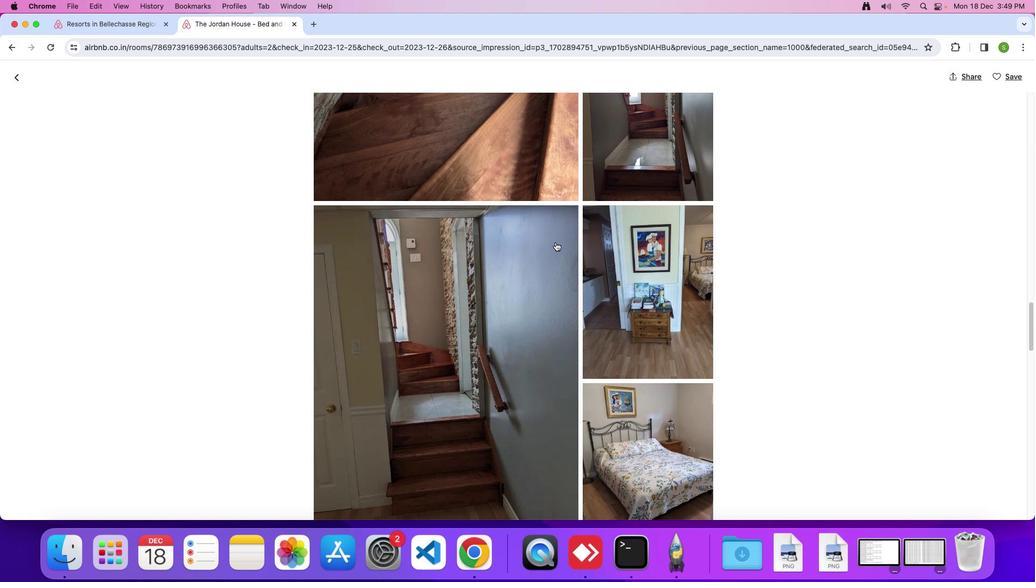 
Action: Mouse scrolled (556, 242) with delta (0, 0)
Screenshot: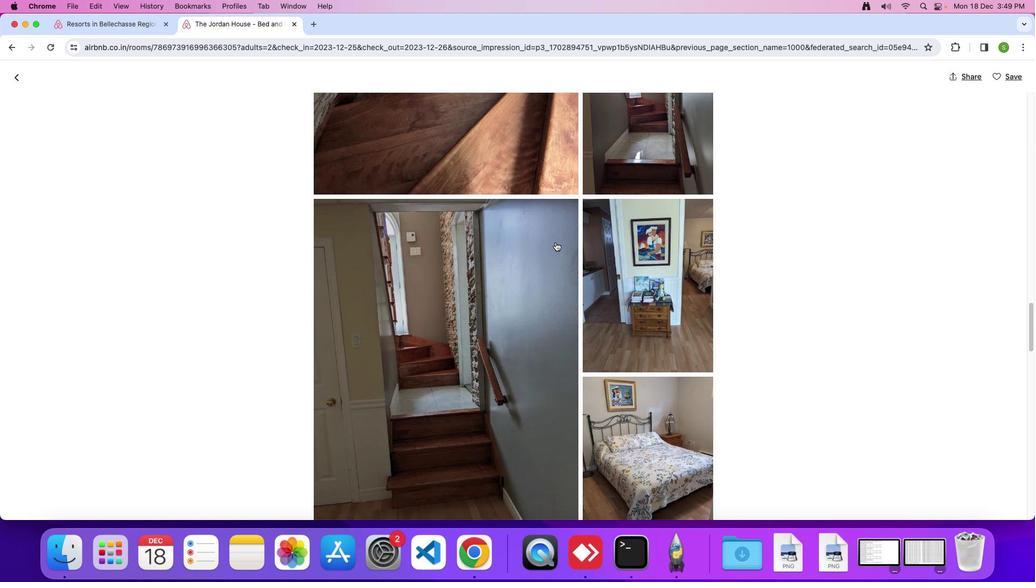 
Action: Mouse scrolled (556, 242) with delta (0, -1)
Screenshot: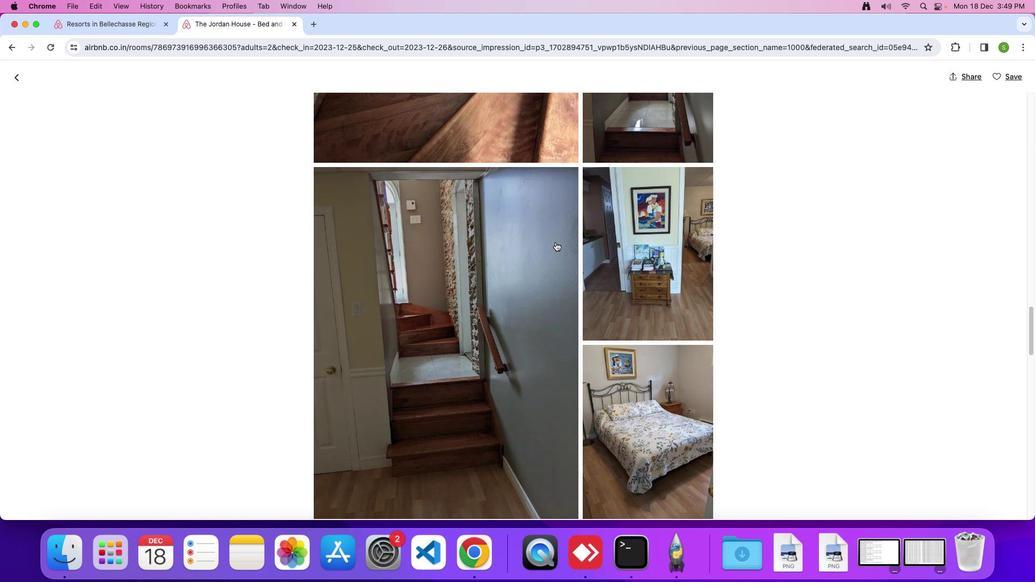 
Action: Mouse scrolled (556, 242) with delta (0, 0)
Screenshot: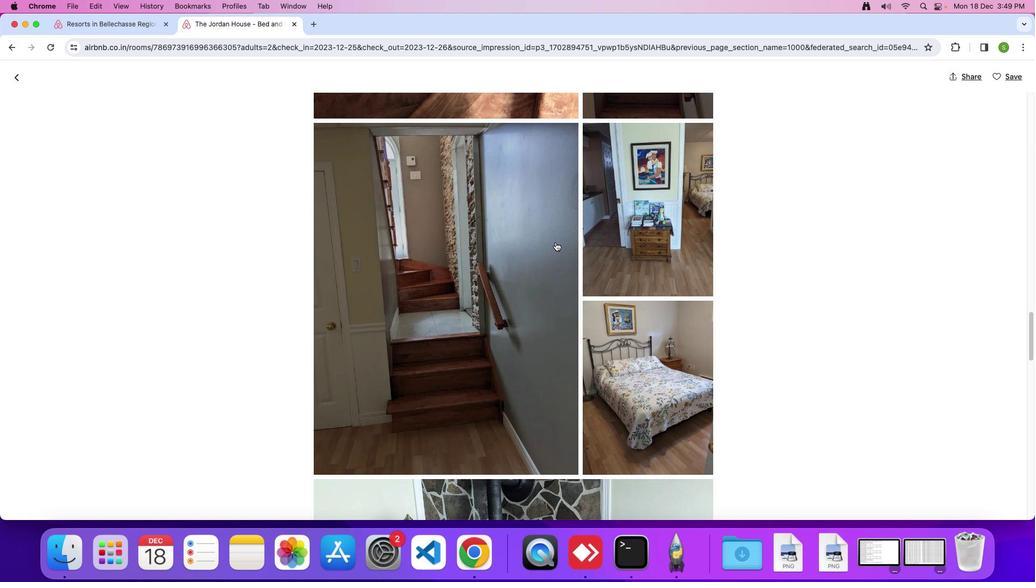 
Action: Mouse scrolled (556, 242) with delta (0, 0)
Screenshot: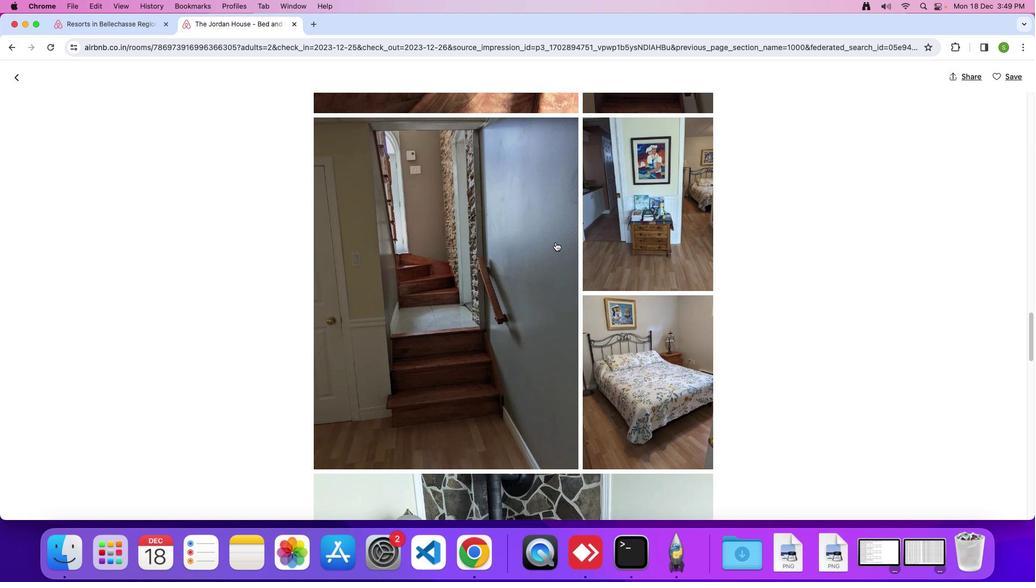 
Action: Mouse scrolled (556, 242) with delta (0, 0)
Screenshot: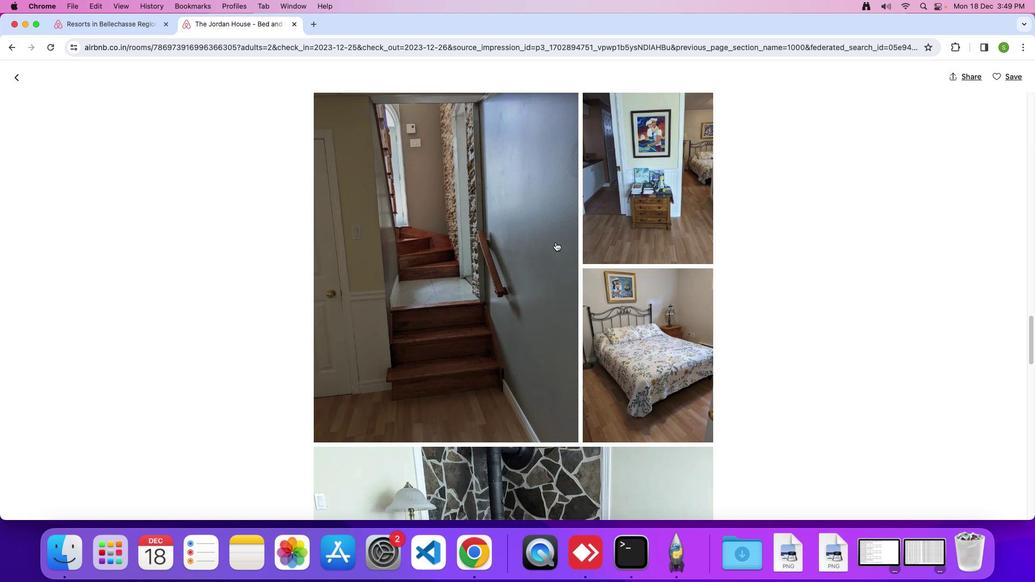 
Action: Mouse scrolled (556, 242) with delta (0, 0)
Screenshot: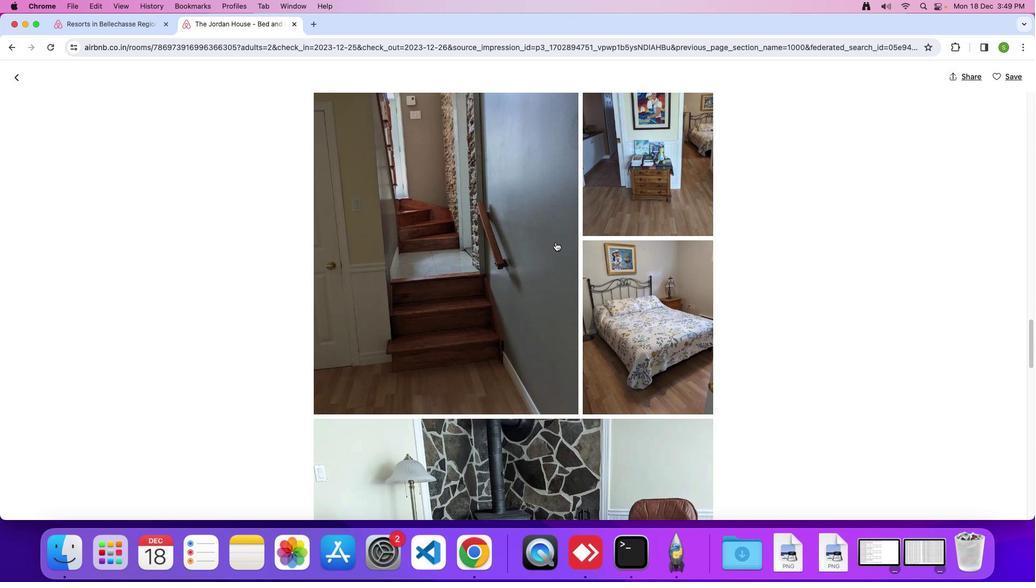 
Action: Mouse scrolled (556, 242) with delta (0, 0)
Screenshot: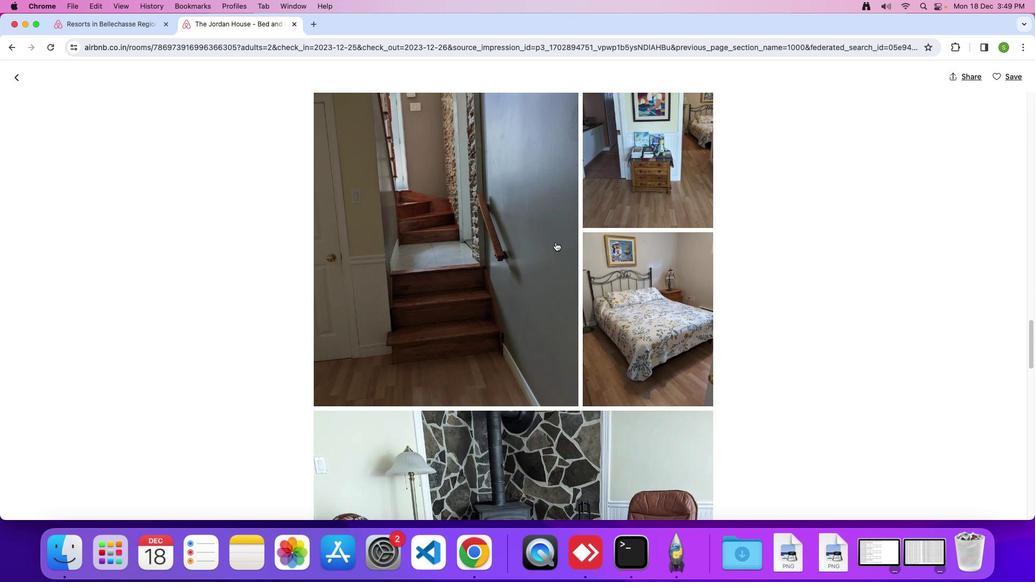 
Action: Mouse scrolled (556, 242) with delta (0, 0)
Screenshot: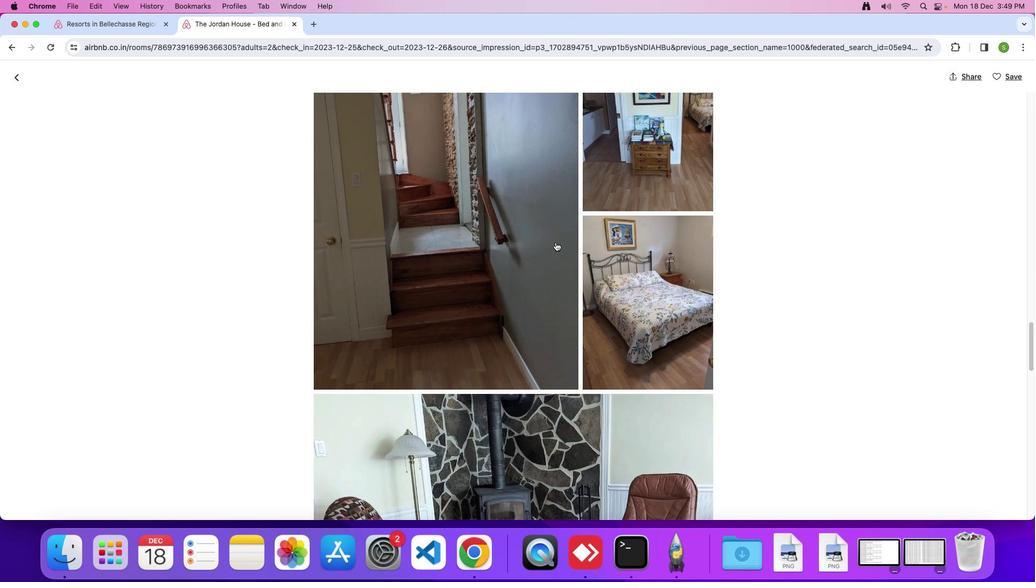 
Action: Mouse scrolled (556, 242) with delta (0, 0)
Screenshot: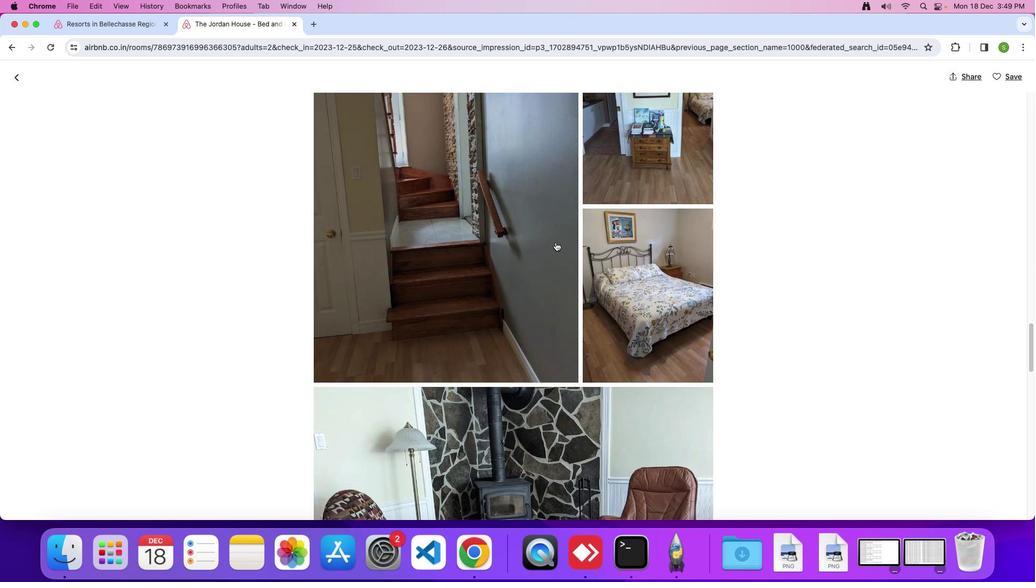 
Action: Mouse scrolled (556, 242) with delta (0, 0)
Screenshot: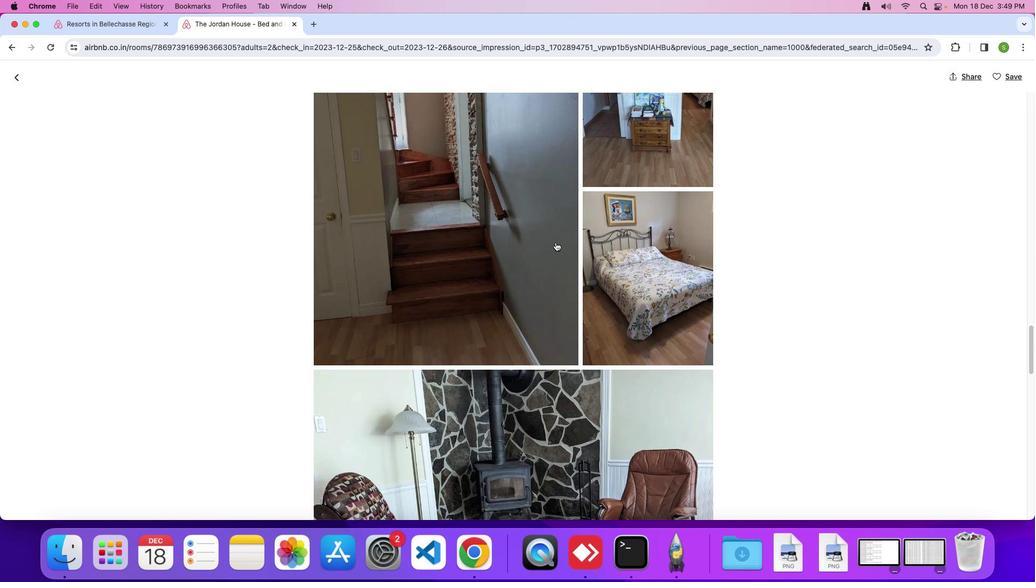 
Action: Mouse scrolled (556, 242) with delta (0, 0)
Screenshot: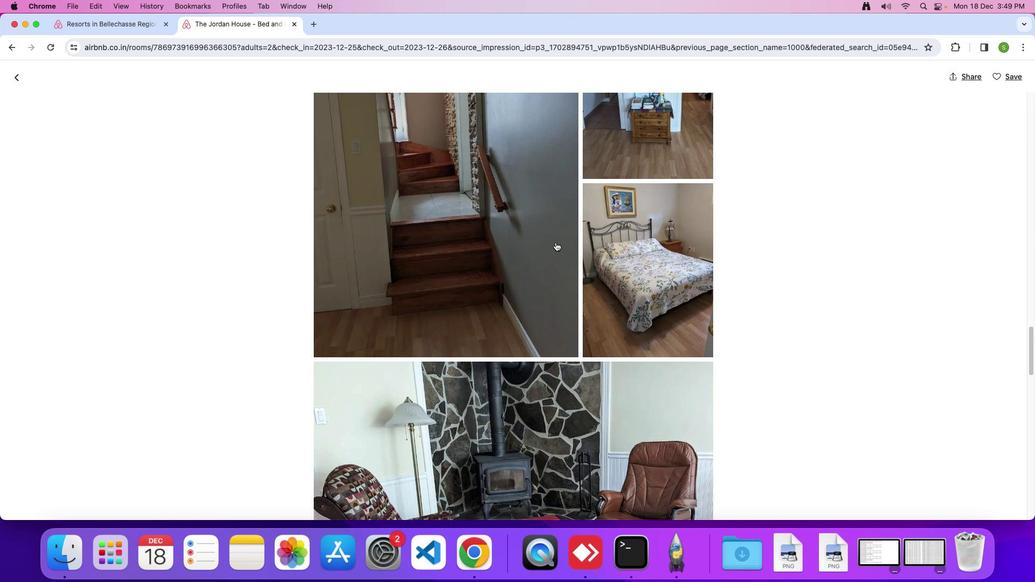 
Action: Mouse scrolled (556, 242) with delta (0, -1)
Screenshot: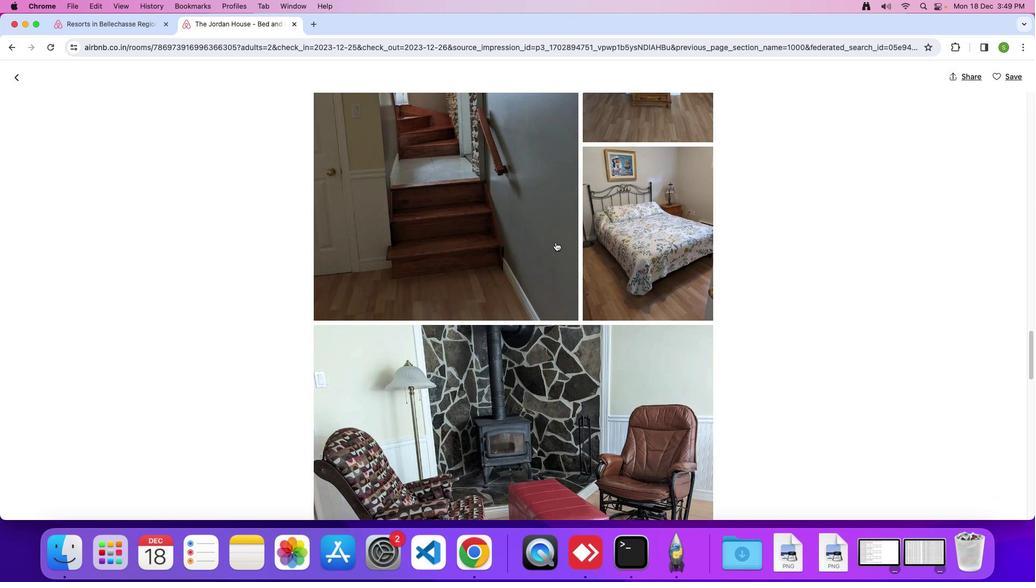 
Action: Mouse scrolled (556, 242) with delta (0, 0)
Screenshot: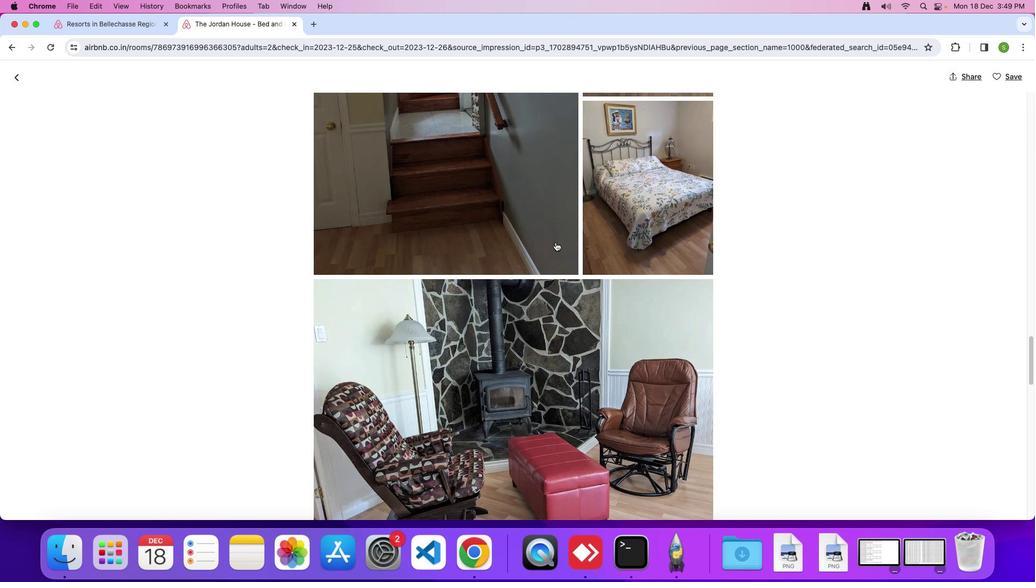 
Action: Mouse scrolled (556, 242) with delta (0, 0)
Screenshot: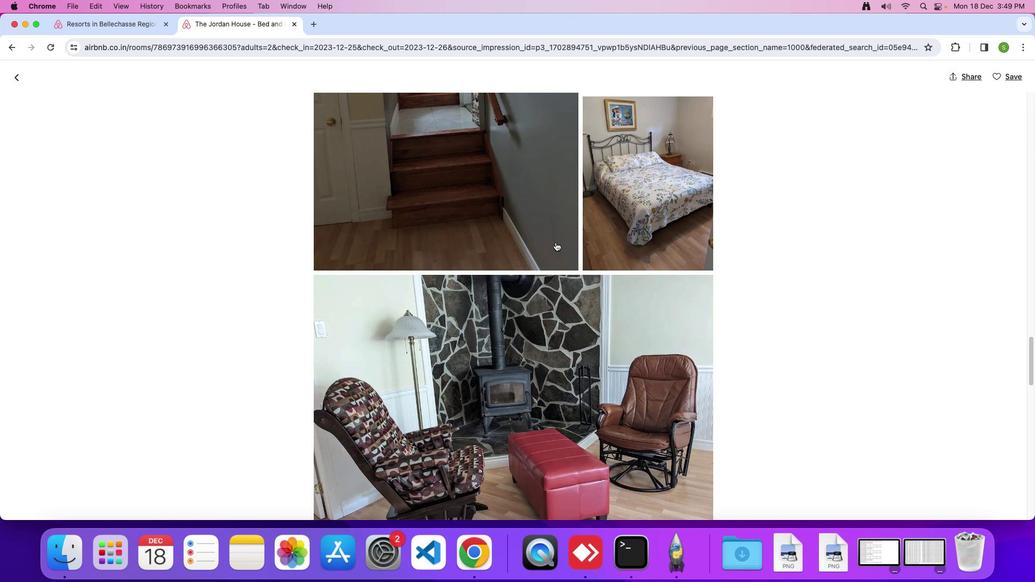 
Action: Mouse scrolled (556, 242) with delta (0, 0)
Screenshot: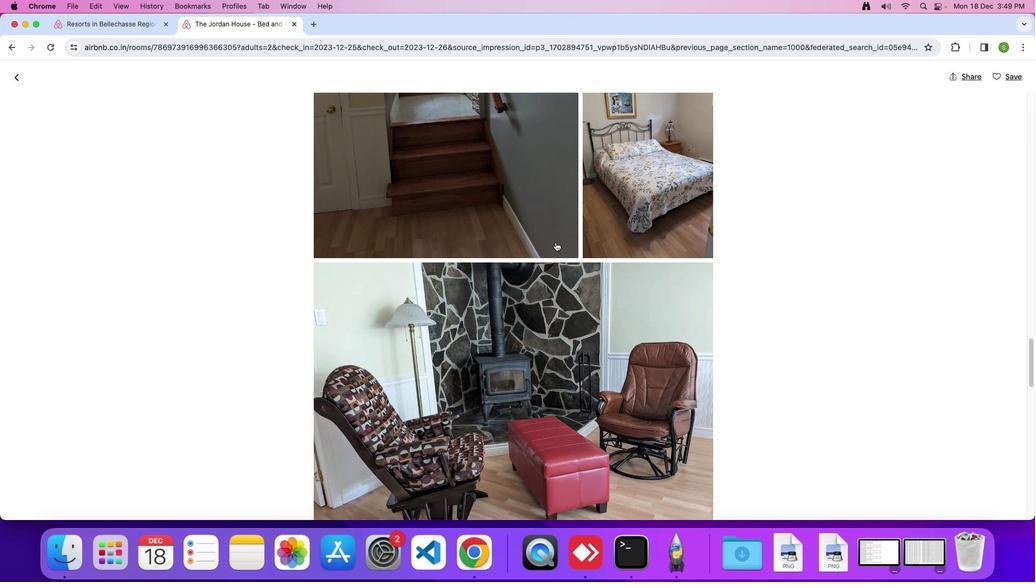 
Action: Mouse scrolled (556, 242) with delta (0, 0)
Screenshot: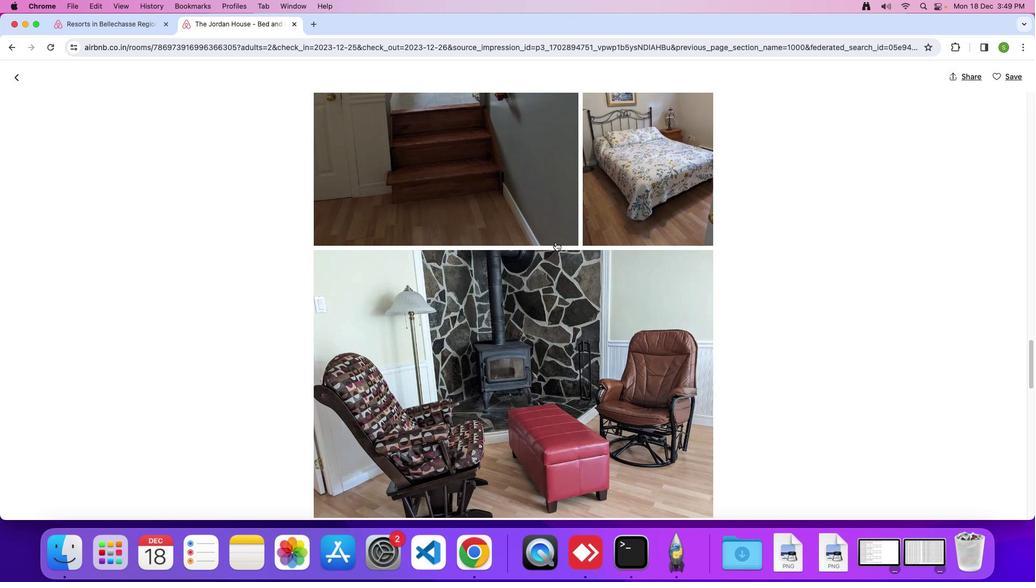
Action: Mouse scrolled (556, 242) with delta (0, 0)
Screenshot: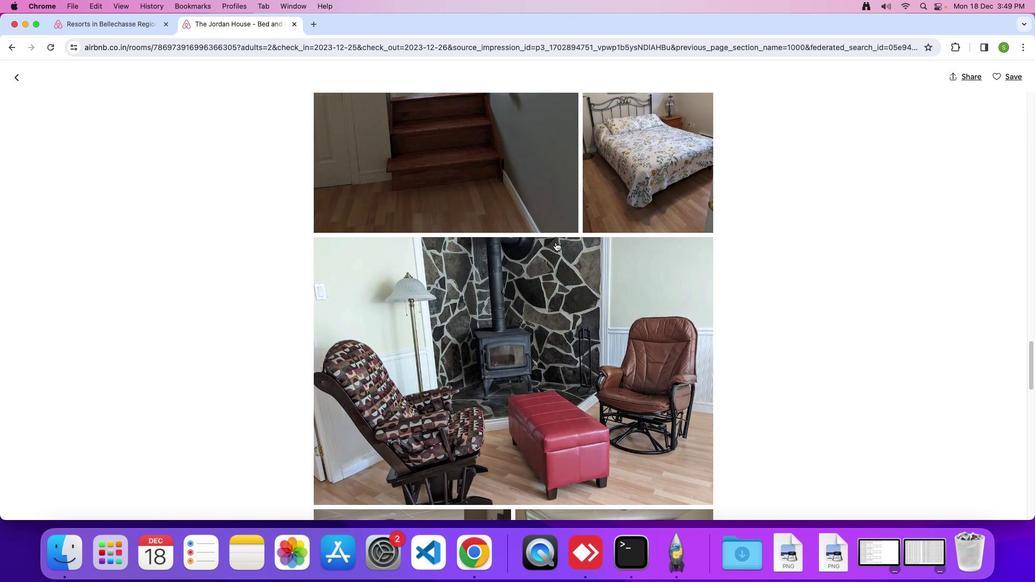 
Action: Mouse scrolled (556, 242) with delta (0, 0)
Screenshot: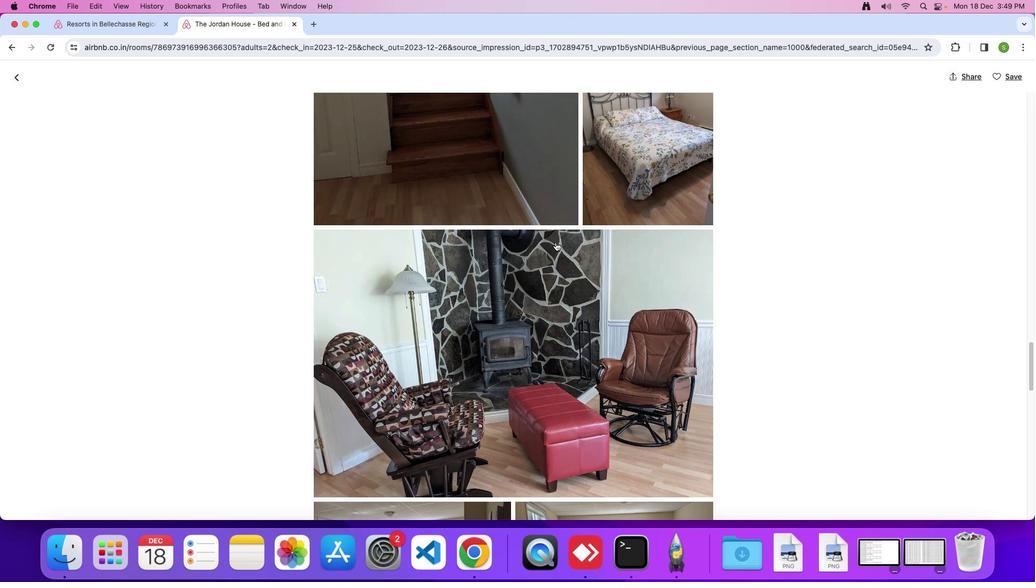
Action: Mouse scrolled (556, 242) with delta (0, 0)
Screenshot: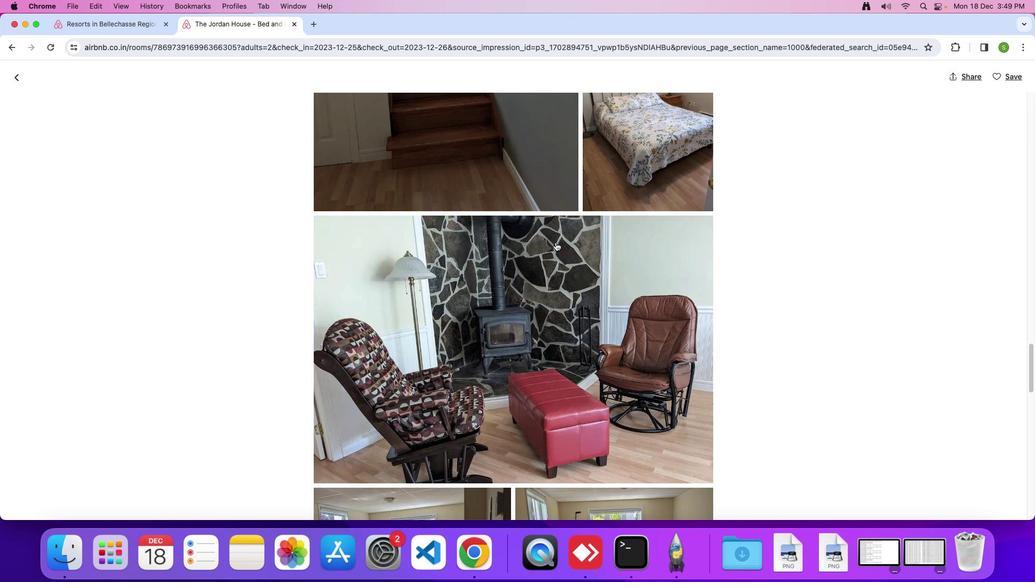 
Action: Mouse scrolled (556, 242) with delta (0, 0)
Screenshot: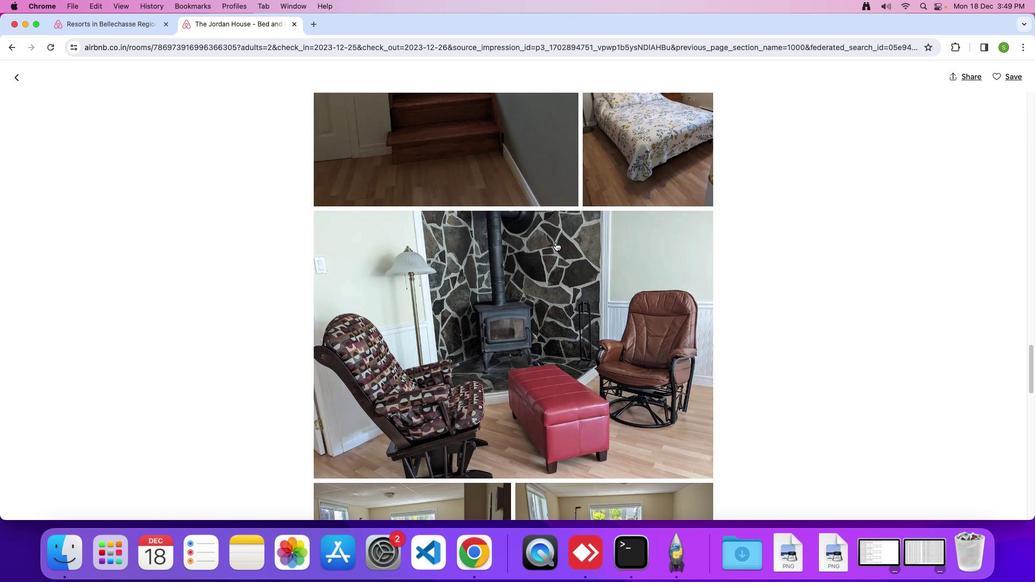 
Action: Mouse scrolled (556, 242) with delta (0, 0)
Screenshot: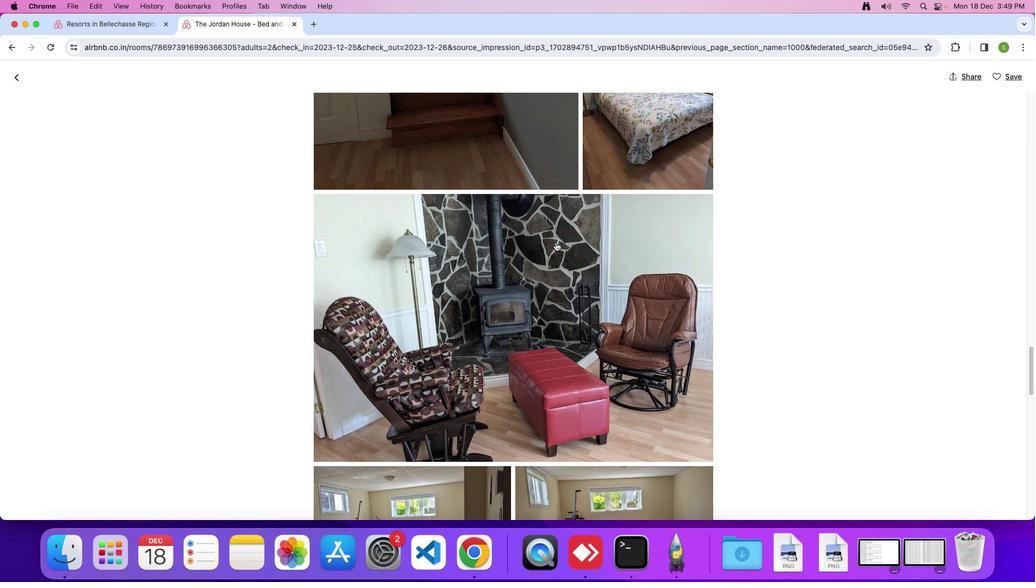 
Action: Mouse scrolled (556, 242) with delta (0, 0)
Screenshot: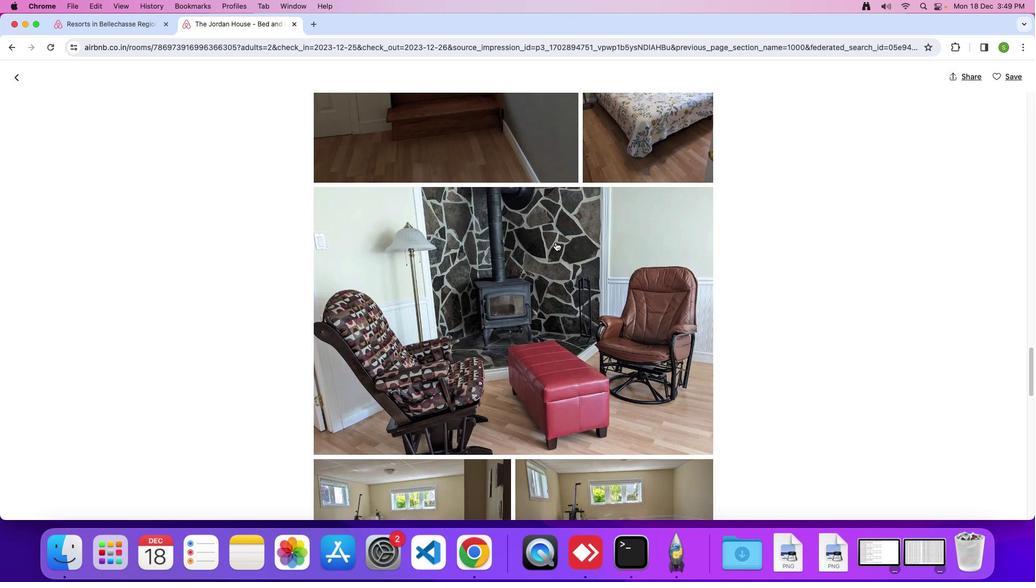 
Action: Mouse scrolled (556, 242) with delta (0, 0)
Screenshot: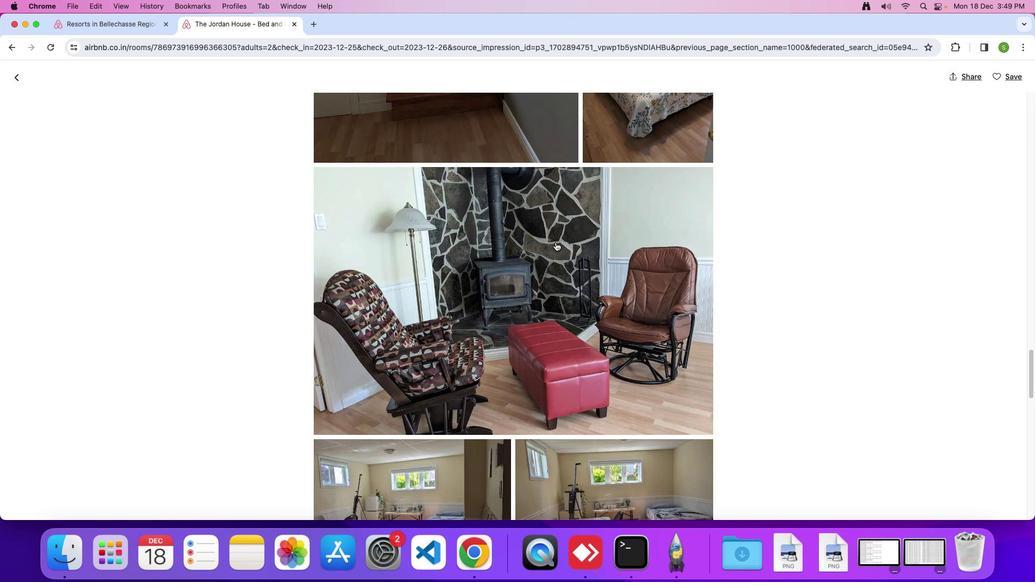
Action: Mouse scrolled (556, 242) with delta (0, 0)
Screenshot: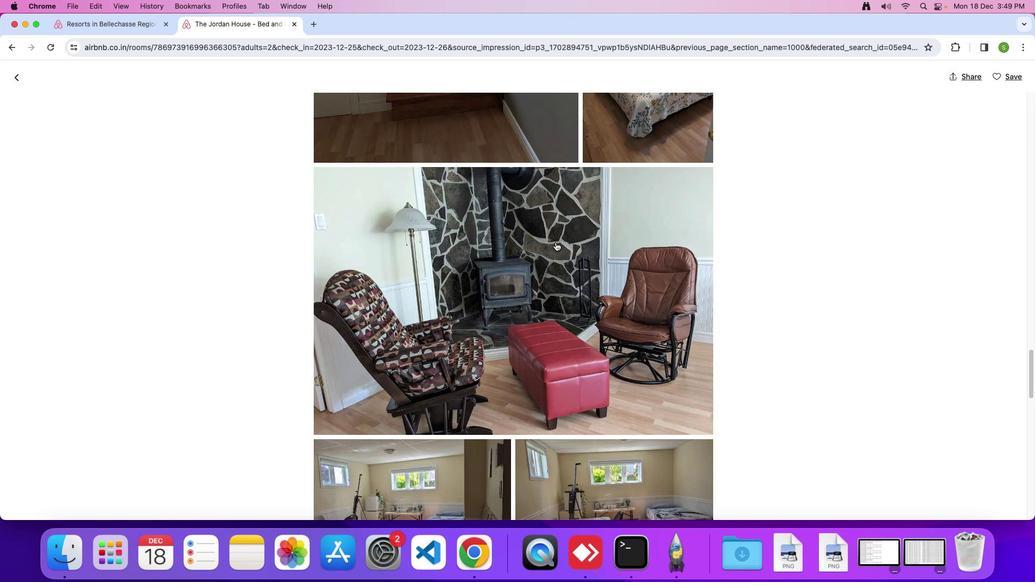 
Action: Mouse scrolled (556, 242) with delta (0, 0)
Screenshot: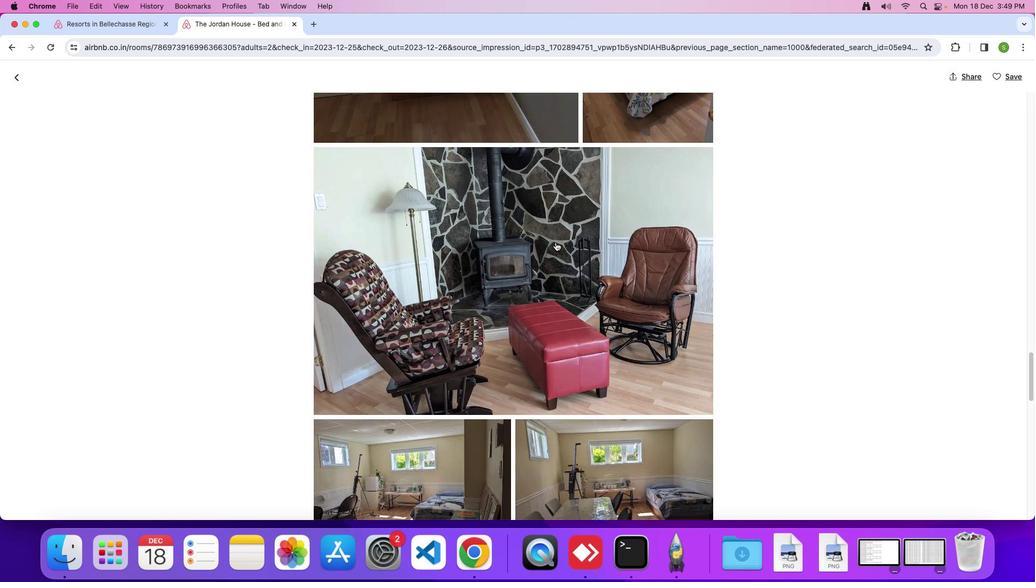 
Action: Mouse scrolled (556, 242) with delta (0, 0)
Screenshot: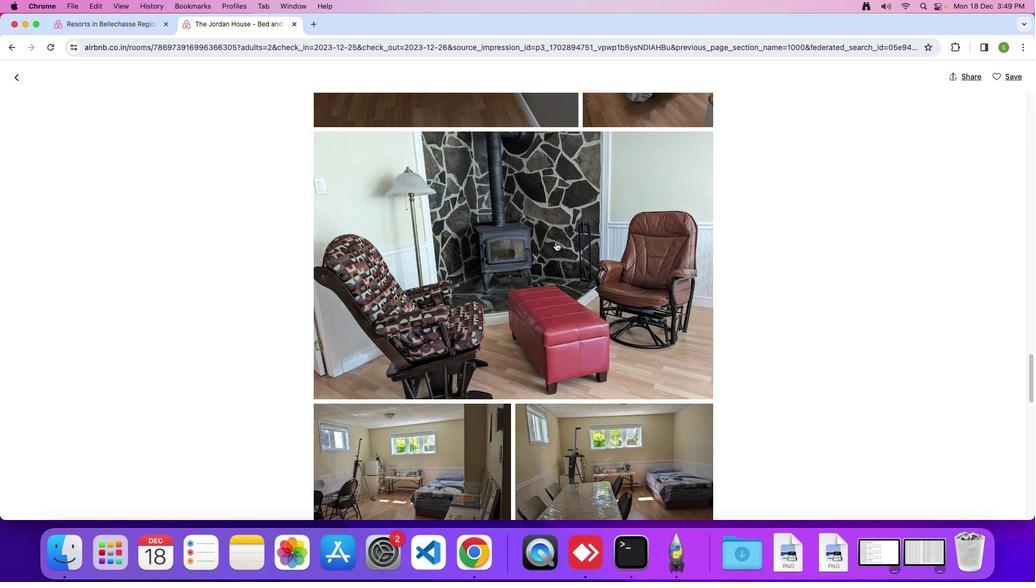 
Action: Mouse scrolled (556, 242) with delta (0, -1)
Screenshot: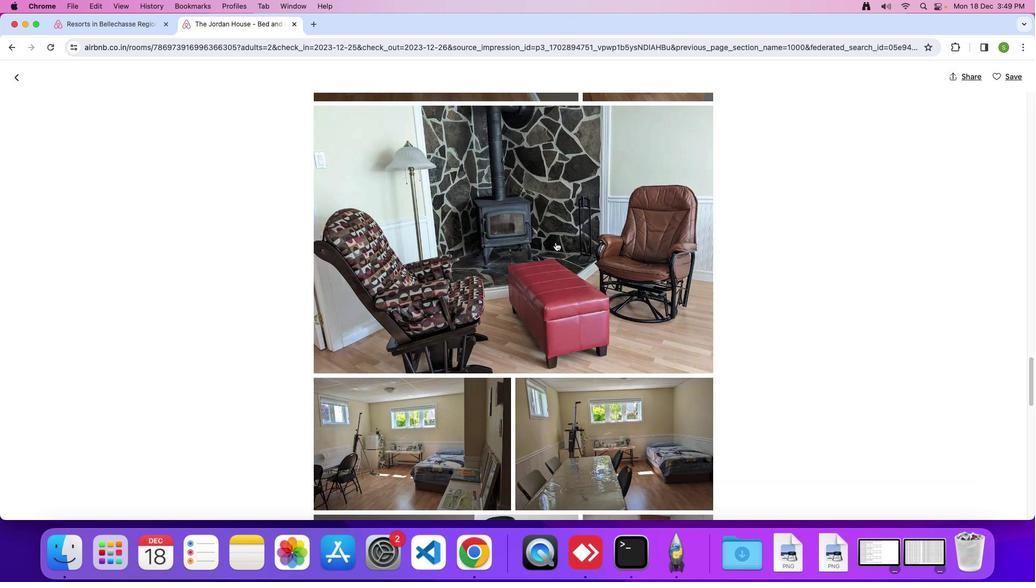 
Action: Mouse scrolled (556, 242) with delta (0, 0)
Screenshot: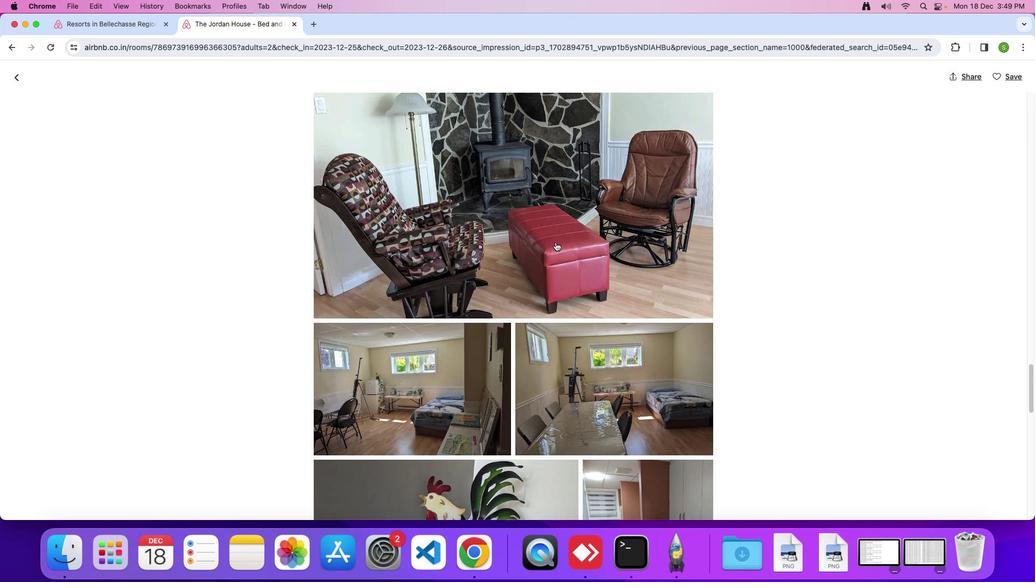 
Action: Mouse scrolled (556, 242) with delta (0, 0)
Screenshot: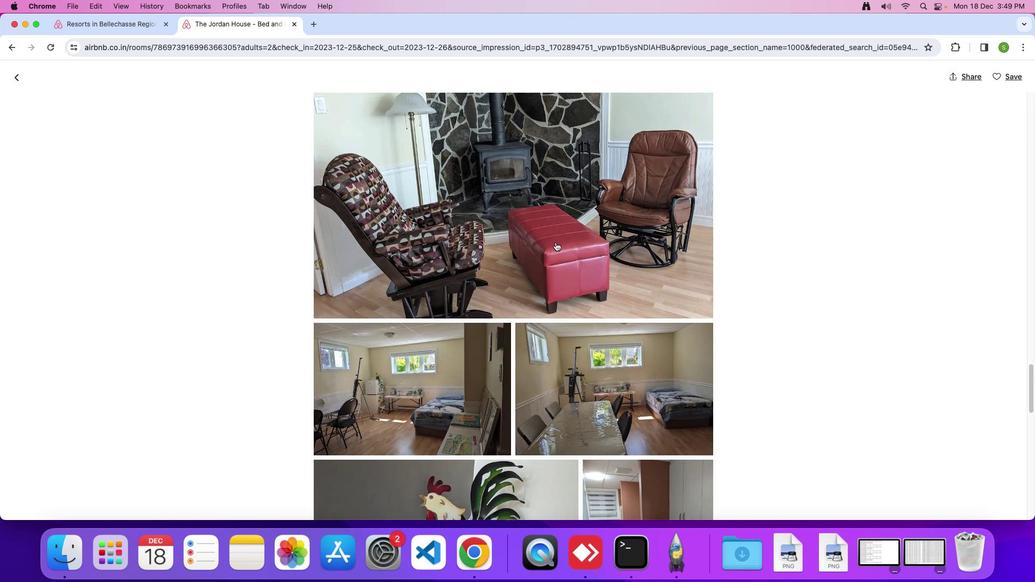 
Action: Mouse scrolled (556, 242) with delta (0, 0)
Screenshot: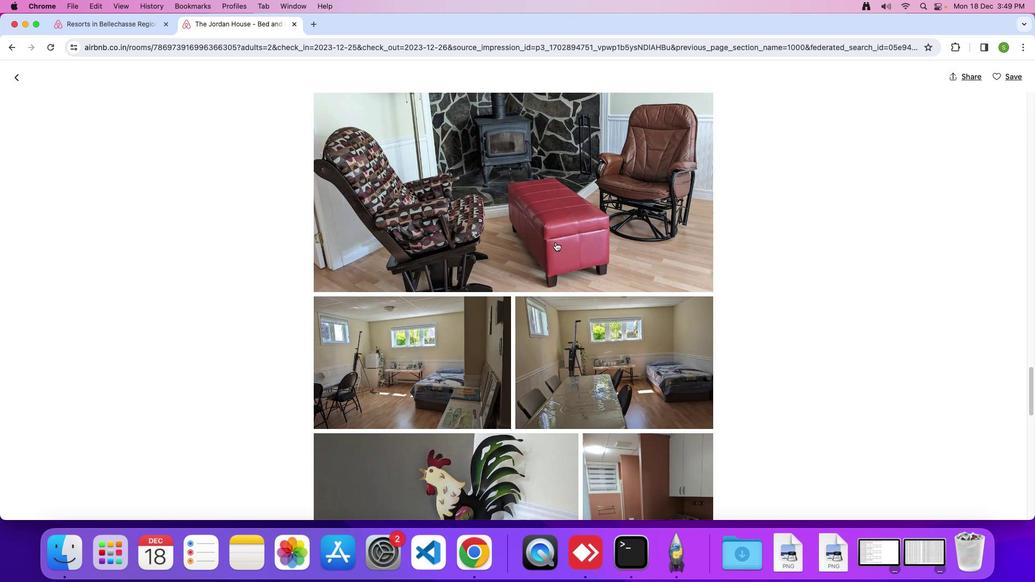 
Action: Mouse scrolled (556, 242) with delta (0, 0)
Screenshot: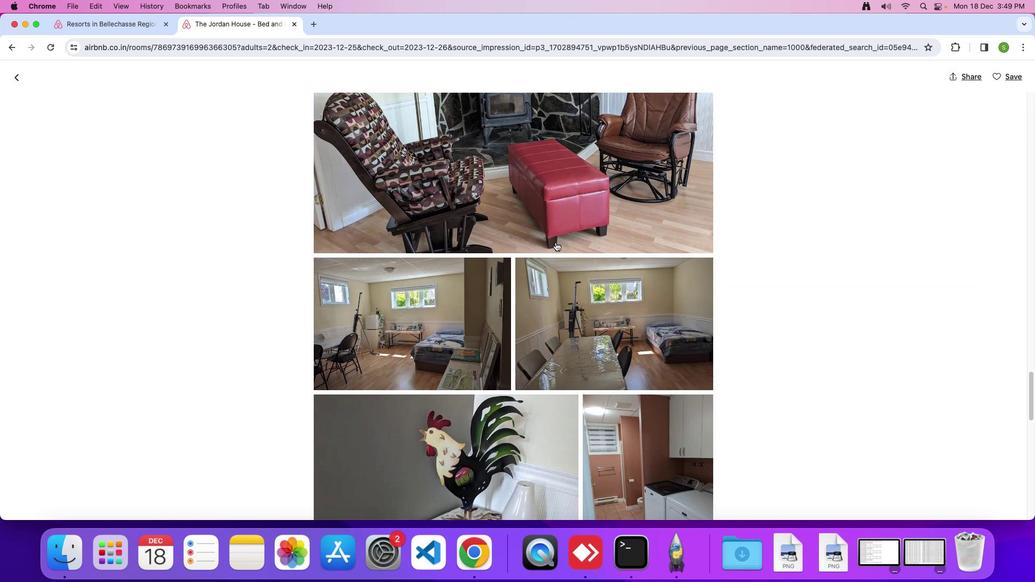 
Action: Mouse scrolled (556, 242) with delta (0, 0)
Screenshot: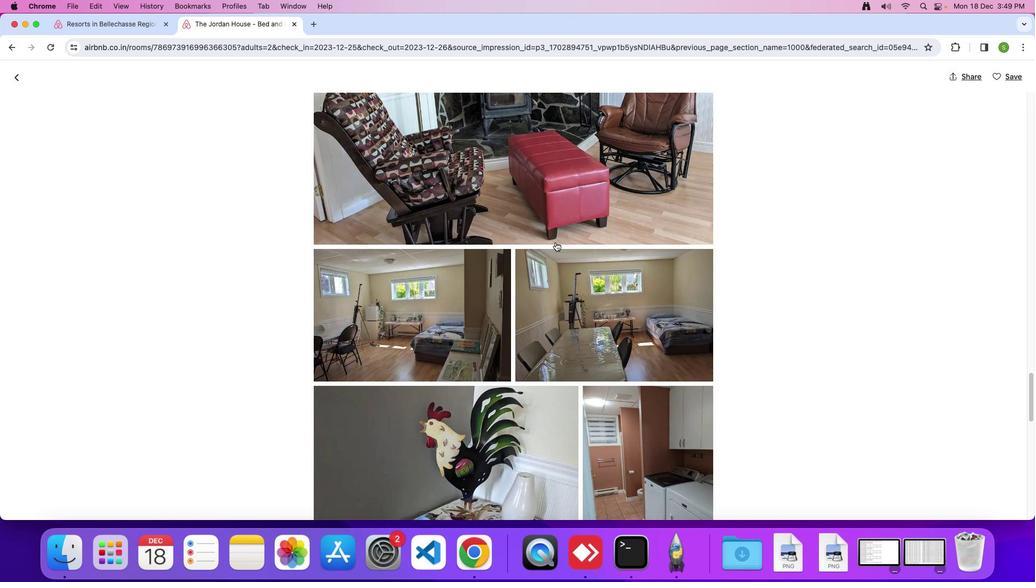 
Action: Mouse scrolled (556, 242) with delta (0, 0)
Screenshot: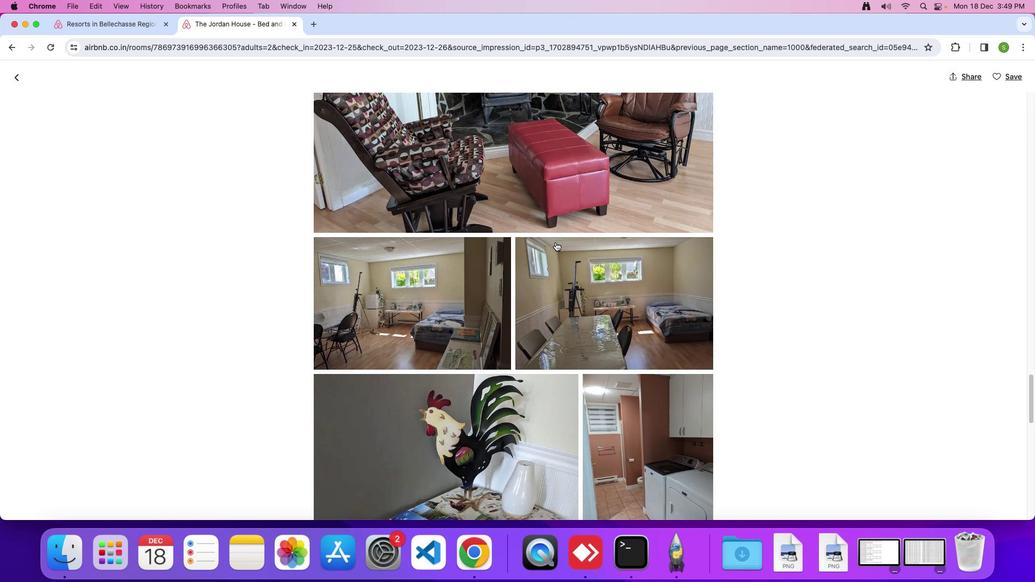 
Action: Mouse scrolled (556, 242) with delta (0, 0)
